 Task: In the event  named  Sales Pipeline Management and Review, Set a range of dates when you can accept meetings  '4 Jun â€" 30 Jun 2023'. Select a duration of  60 min. Select working hours  	_x000D_
MON- SAT 10:00am â€" 6:00pm. Add time before or after your events  as 10 min. Set the frequency of available time slots for invitees as  10 min. Set the minimum notice period and maximum events allowed per day as  43 hours and 2. , logged in from the account softage.4@softage.net and add another guest for the event, softage.5@softage.net
Action: Mouse pressed left at (831, 333)
Screenshot: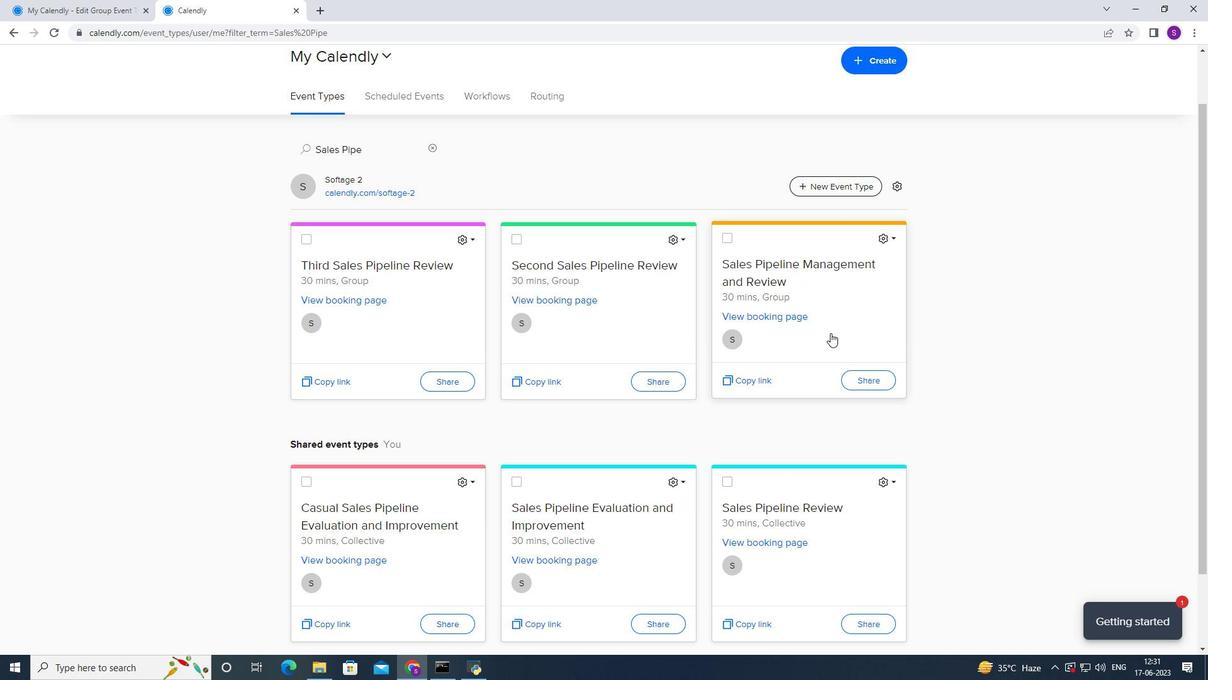 
Action: Mouse moved to (402, 262)
Screenshot: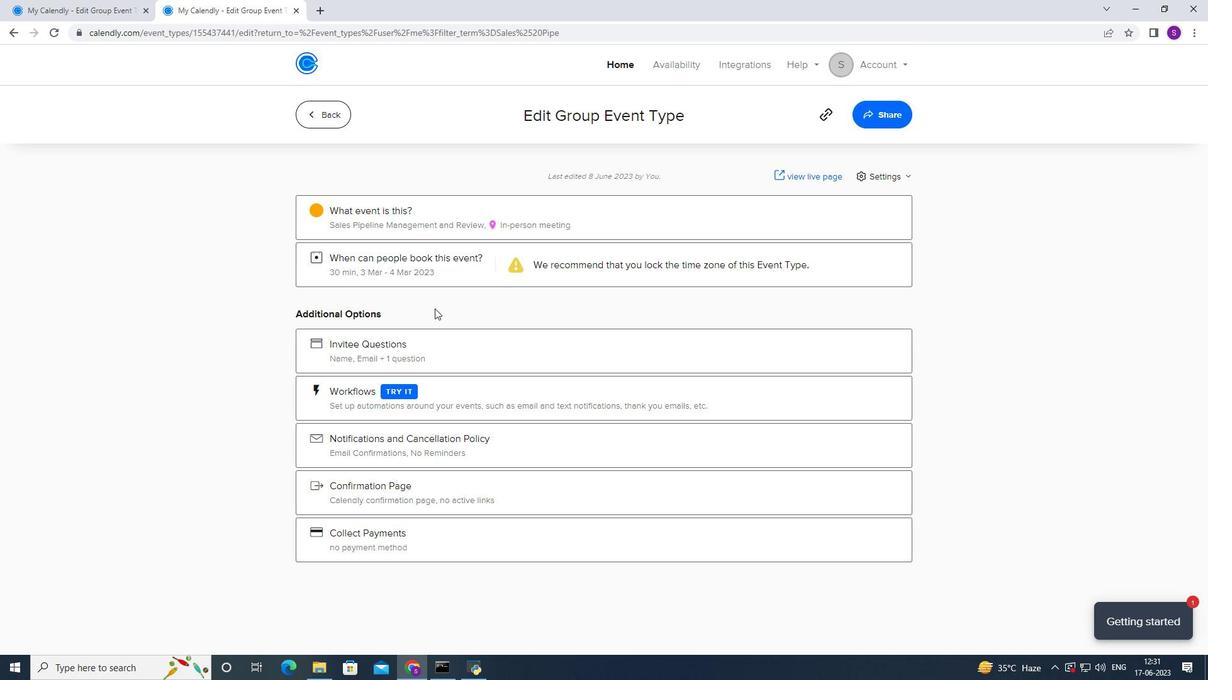 
Action: Mouse pressed left at (402, 262)
Screenshot: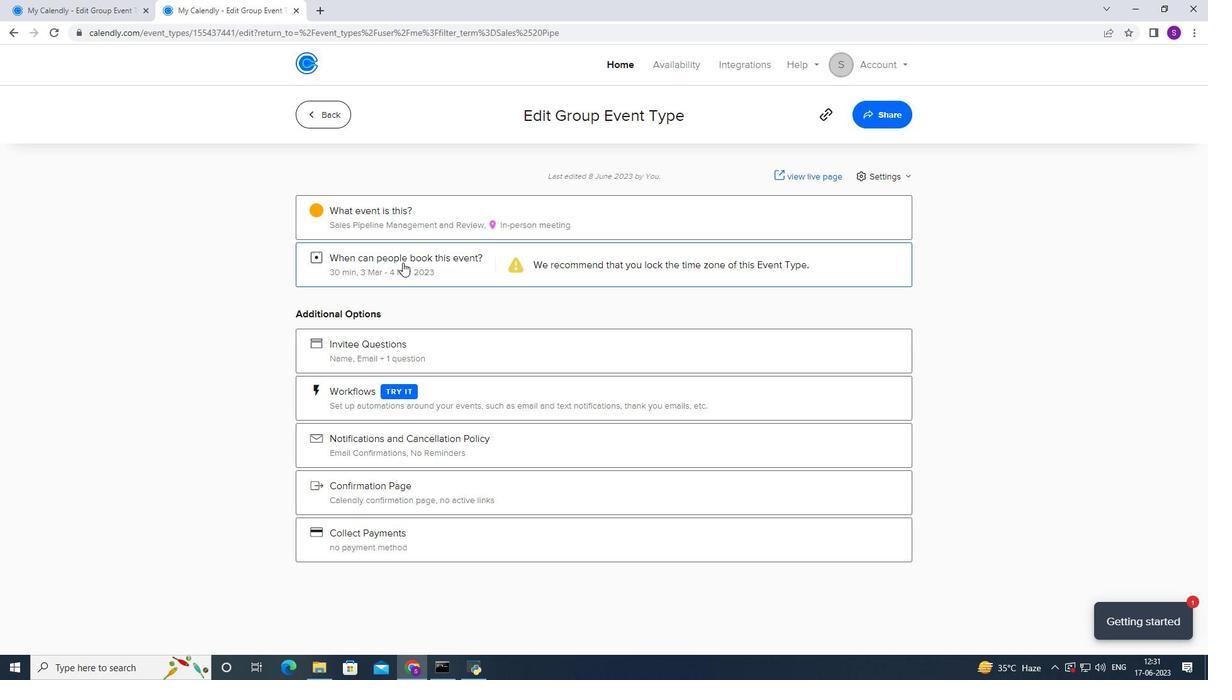 
Action: Mouse moved to (442, 430)
Screenshot: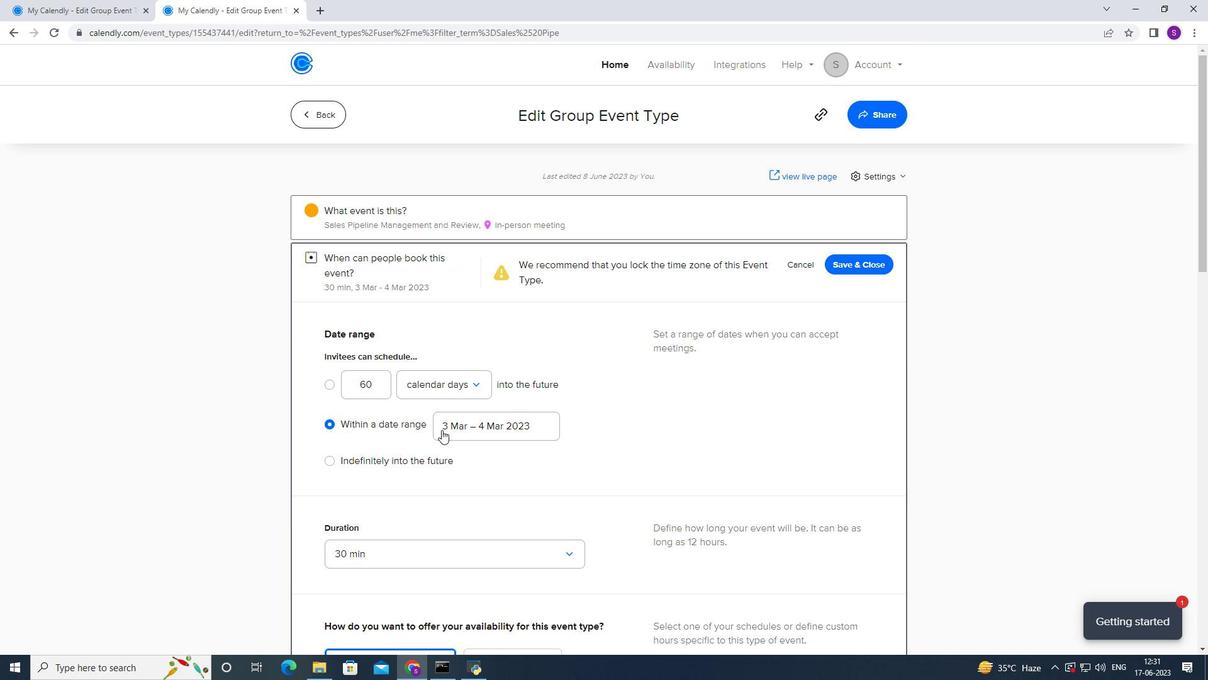 
Action: Mouse pressed left at (442, 430)
Screenshot: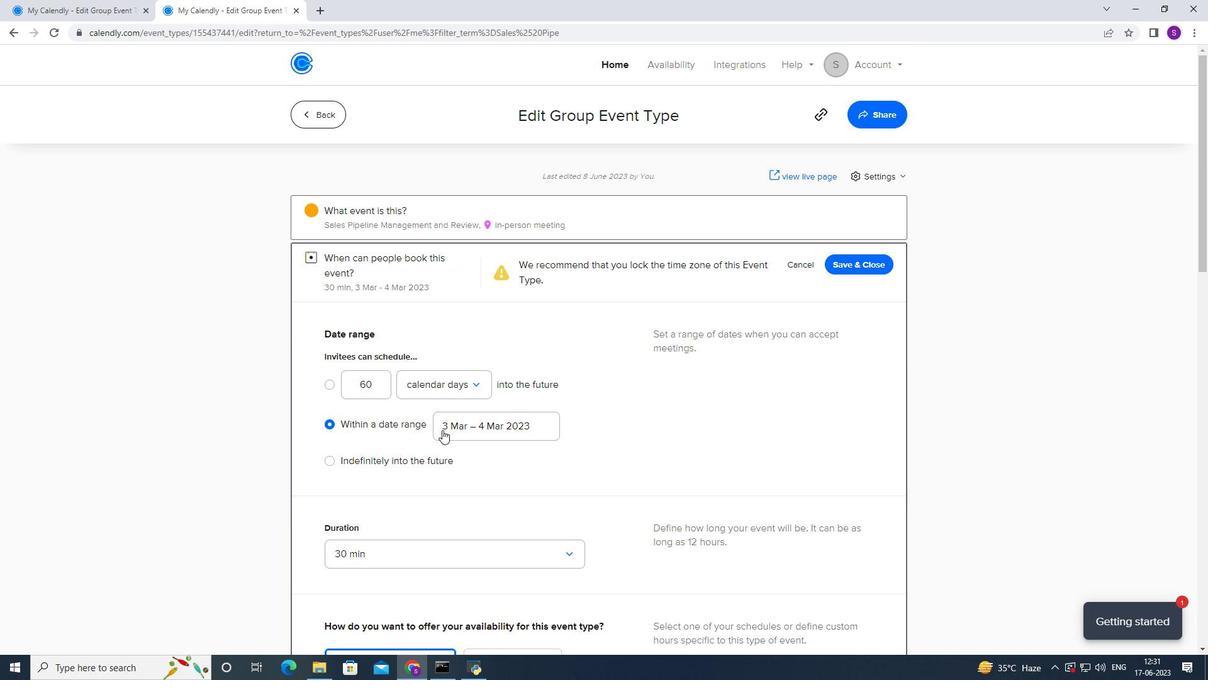 
Action: Mouse moved to (428, 441)
Screenshot: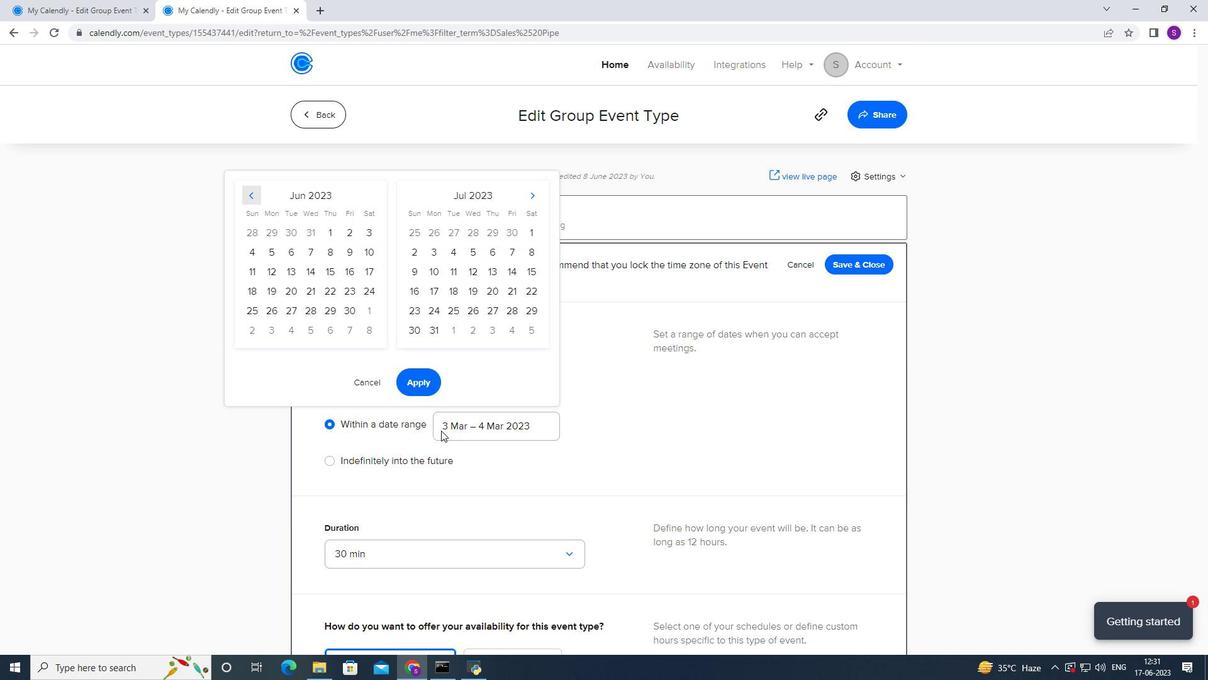 
Action: Mouse scrolled (428, 440) with delta (0, 0)
Screenshot: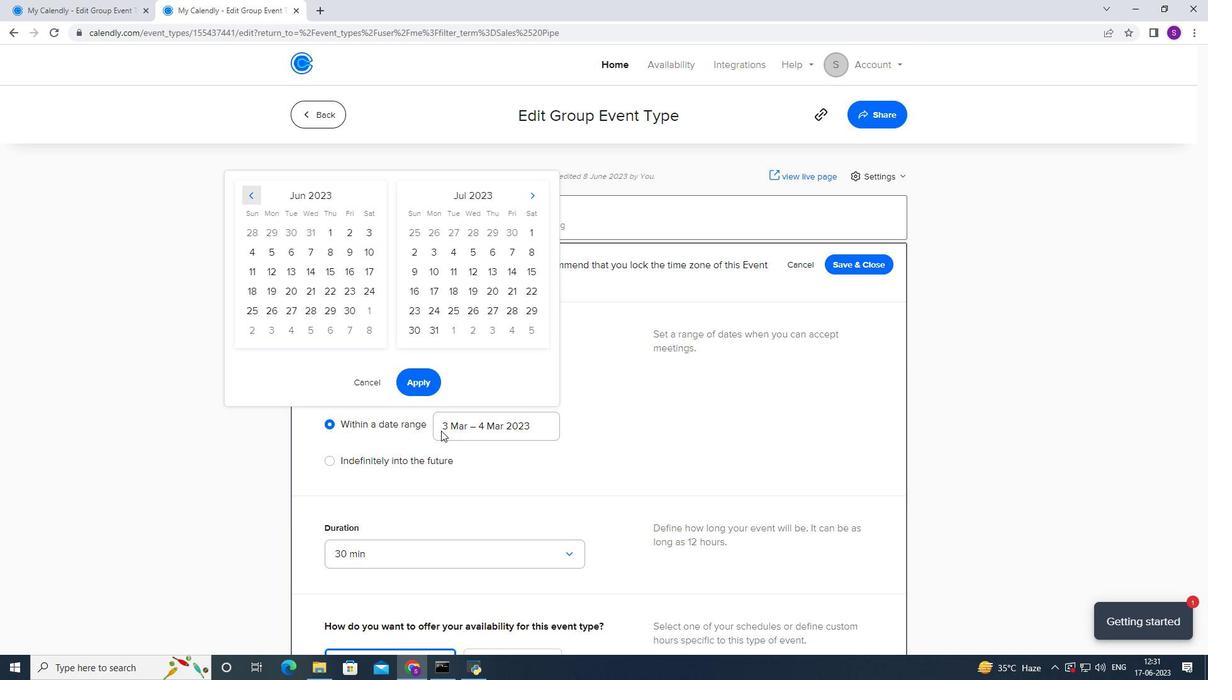 
Action: Mouse moved to (258, 259)
Screenshot: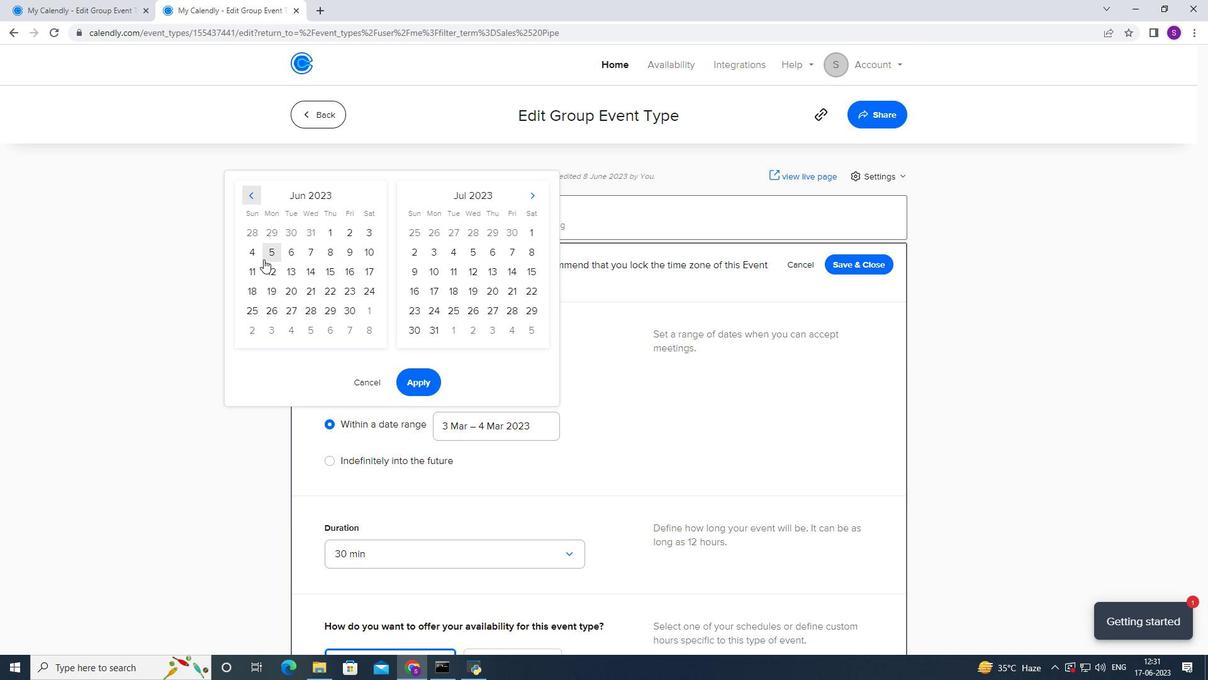 
Action: Mouse pressed left at (258, 259)
Screenshot: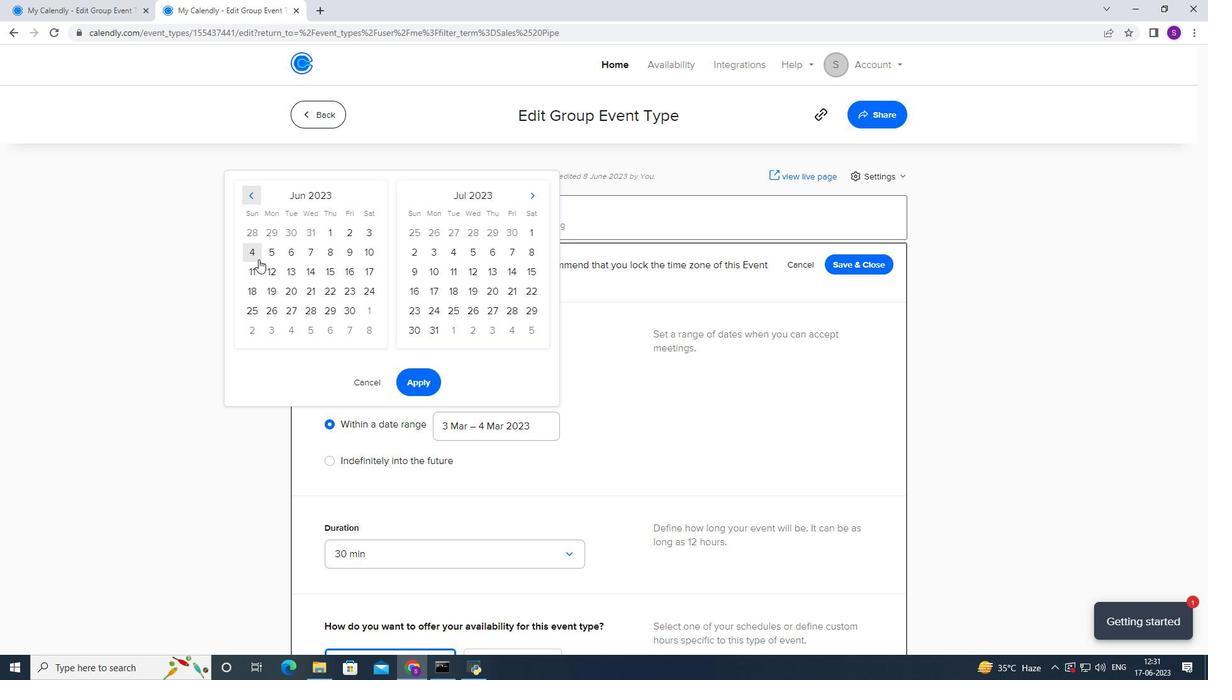 
Action: Mouse moved to (354, 309)
Screenshot: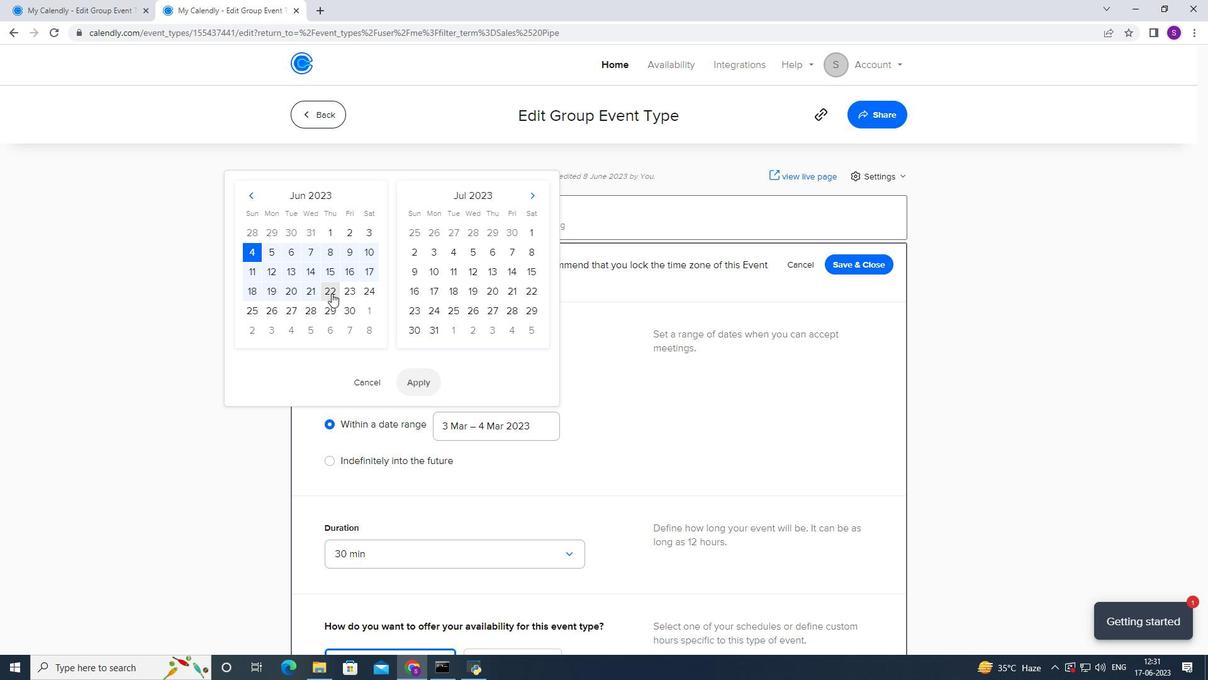 
Action: Mouse pressed left at (354, 309)
Screenshot: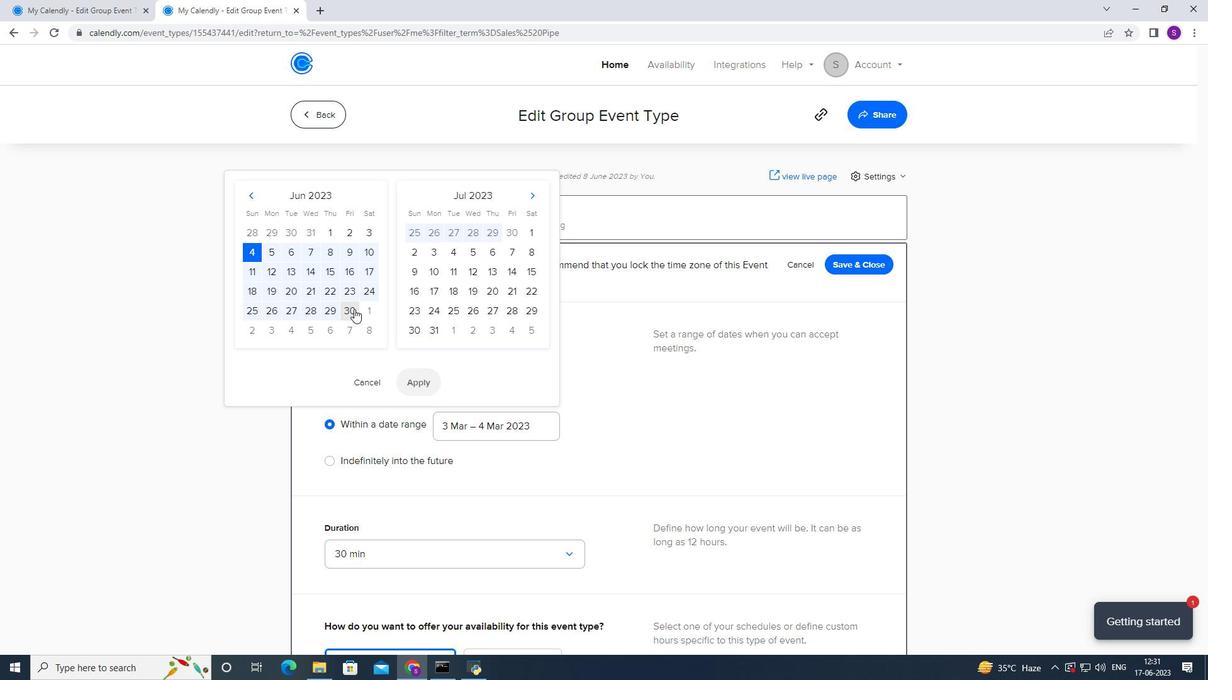 
Action: Mouse moved to (418, 392)
Screenshot: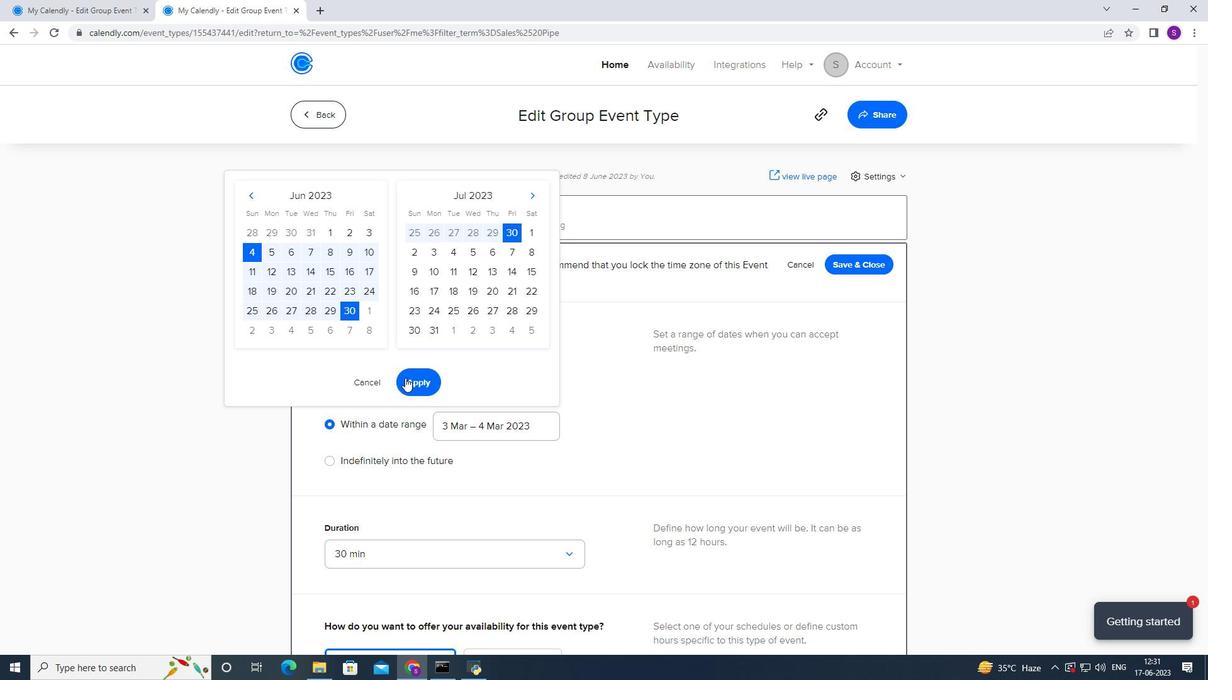 
Action: Mouse pressed left at (418, 392)
Screenshot: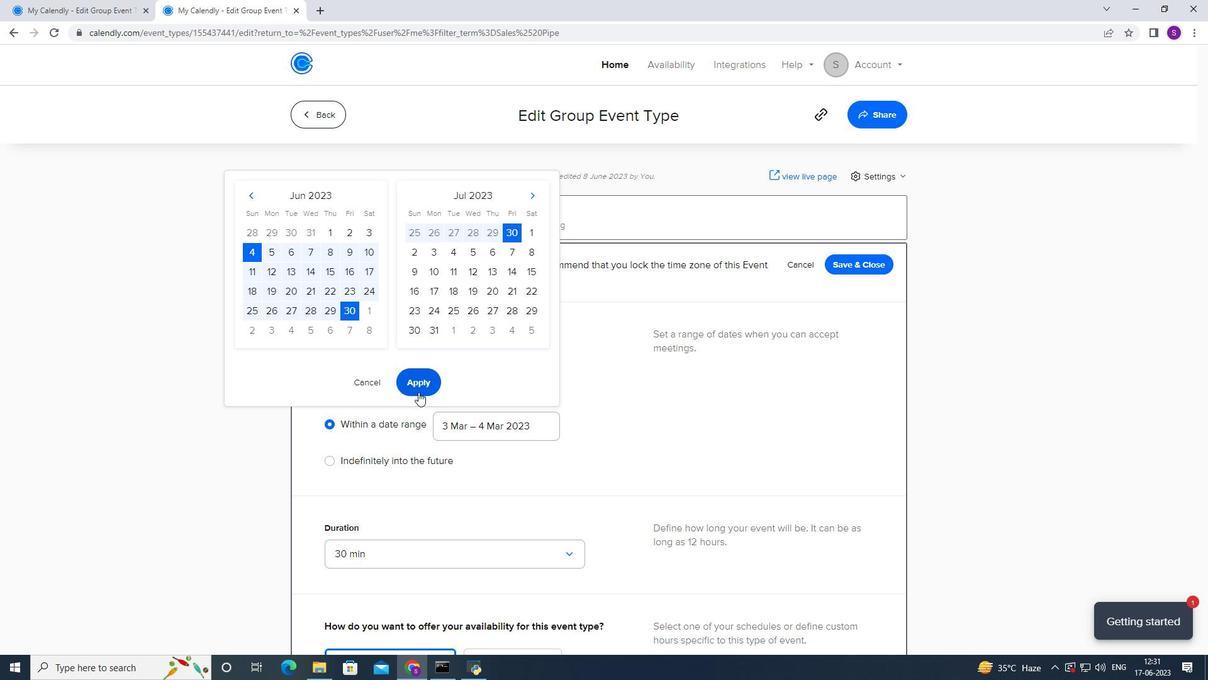 
Action: Mouse scrolled (418, 391) with delta (0, 0)
Screenshot: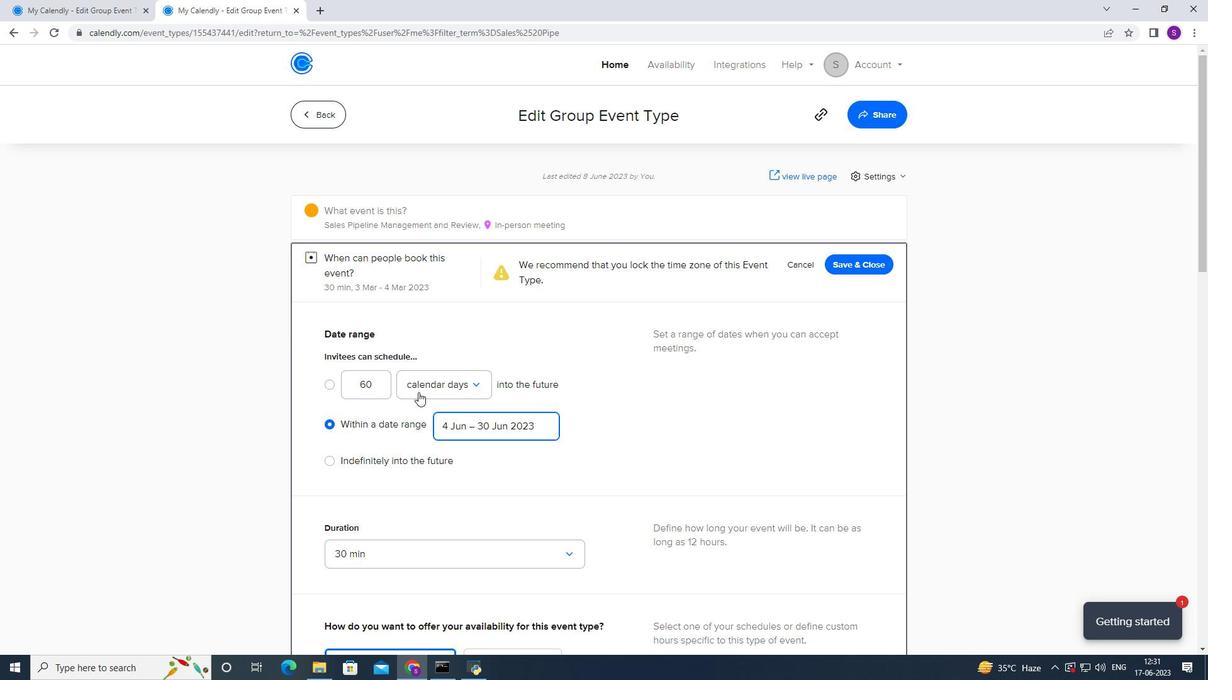 
Action: Mouse scrolled (418, 391) with delta (0, 0)
Screenshot: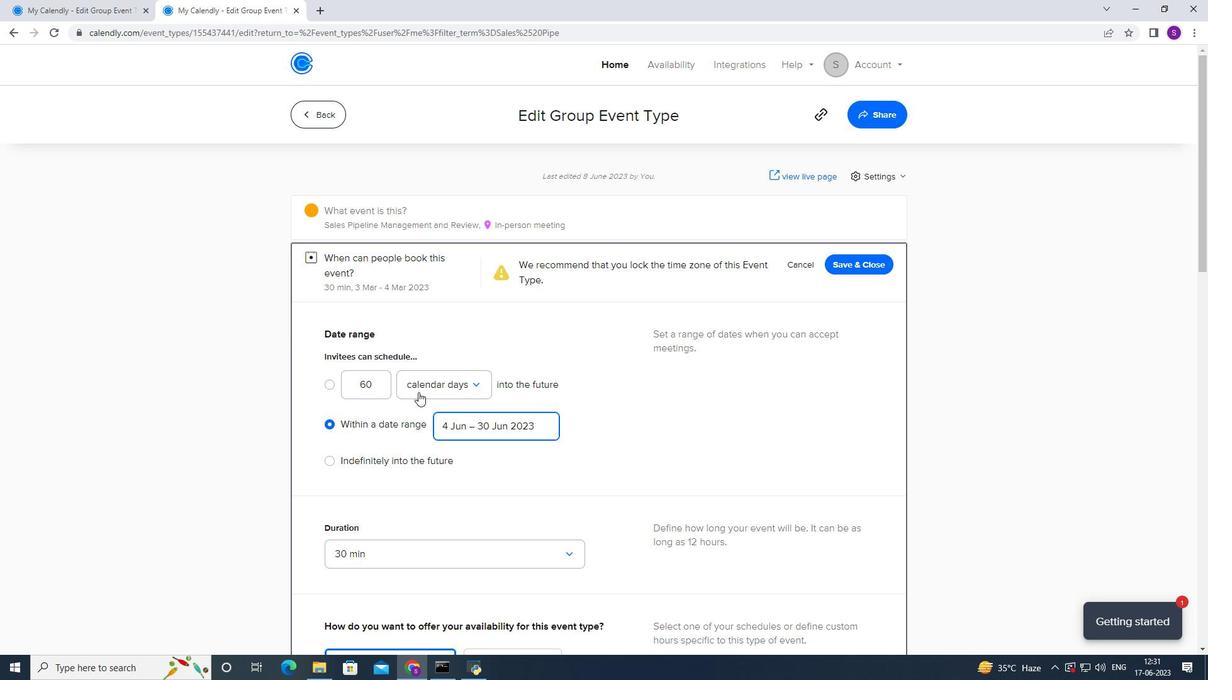 
Action: Mouse scrolled (418, 391) with delta (0, 0)
Screenshot: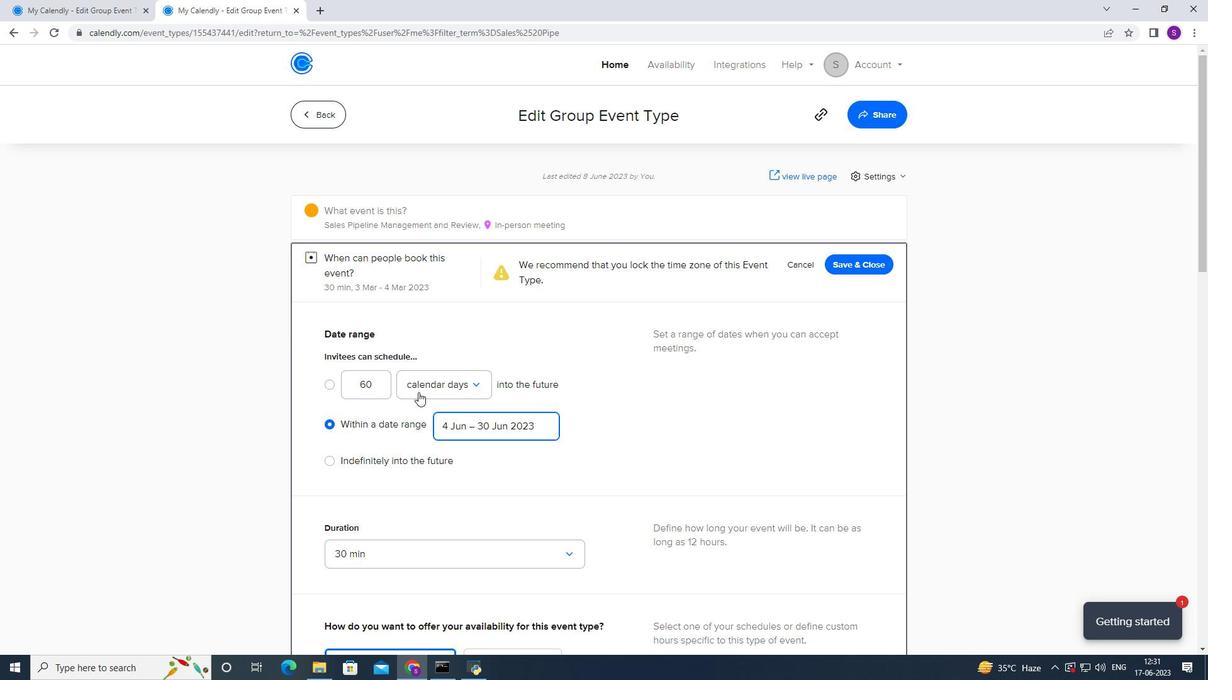 
Action: Mouse scrolled (418, 391) with delta (0, 0)
Screenshot: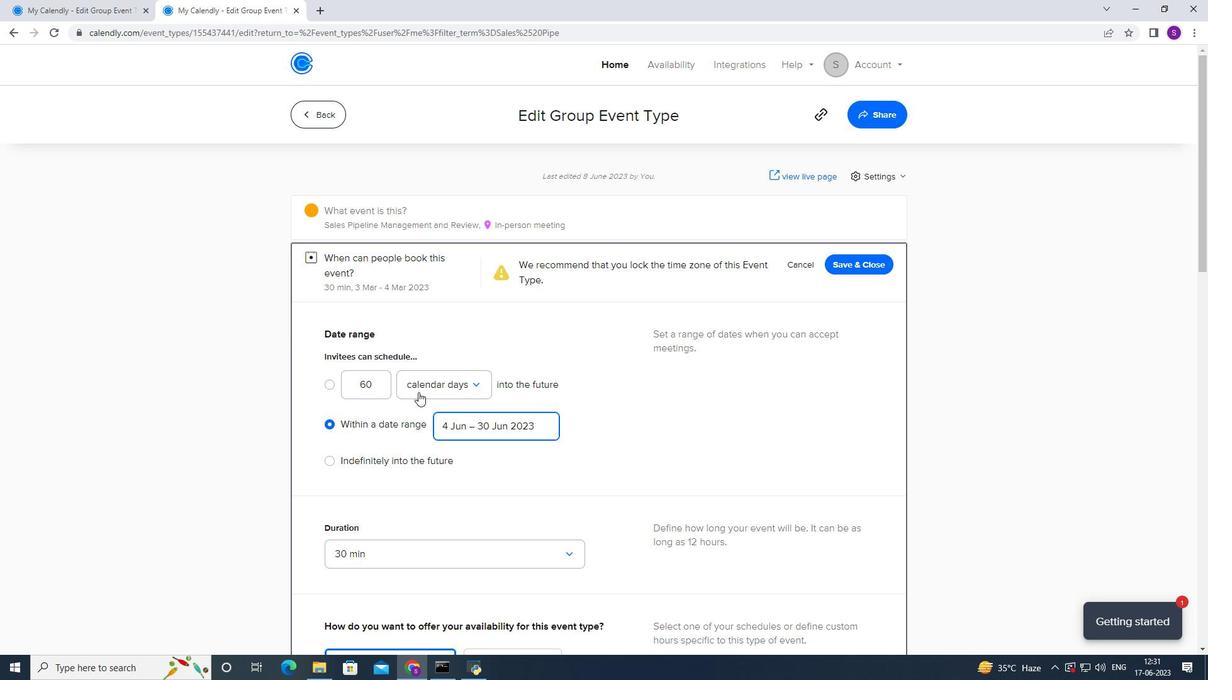 
Action: Mouse scrolled (418, 391) with delta (0, 0)
Screenshot: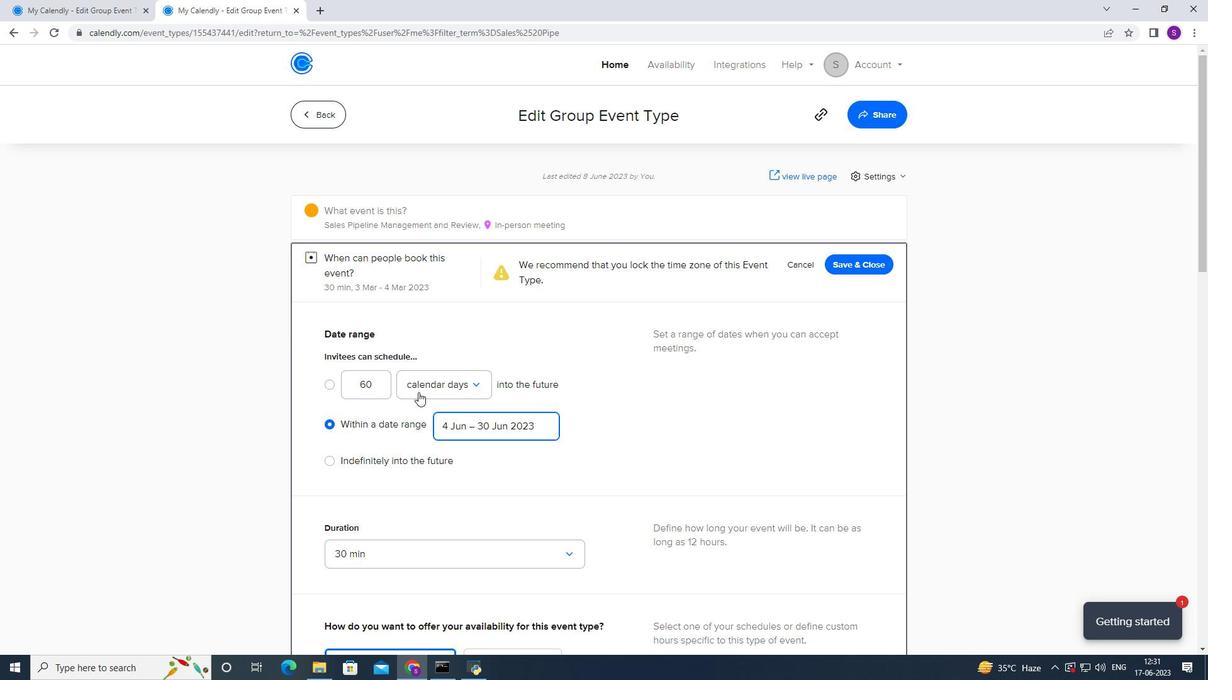 
Action: Mouse scrolled (418, 391) with delta (0, 0)
Screenshot: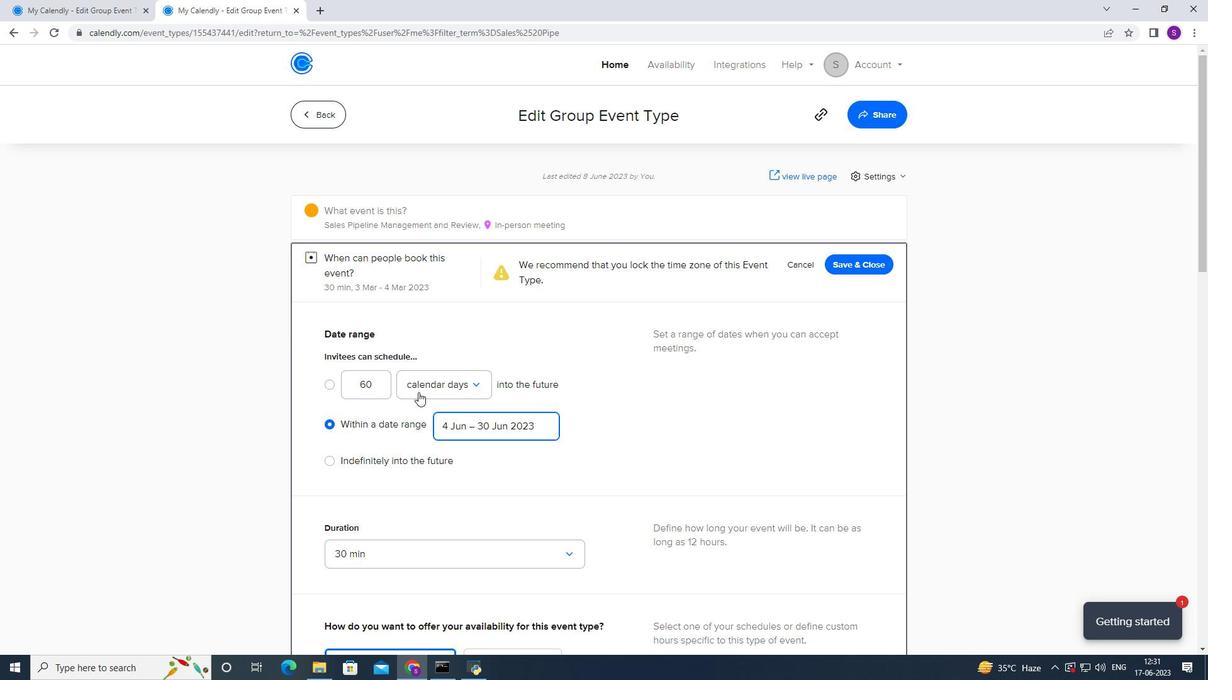 
Action: Mouse scrolled (418, 391) with delta (0, 0)
Screenshot: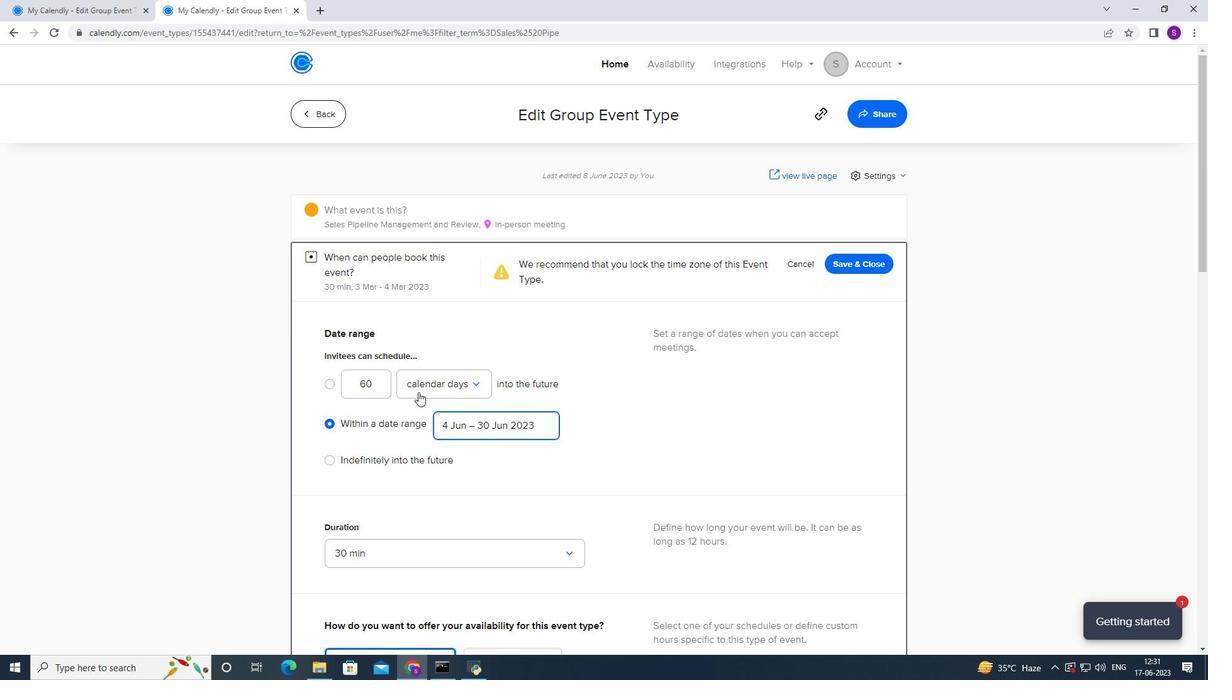 
Action: Mouse moved to (418, 392)
Screenshot: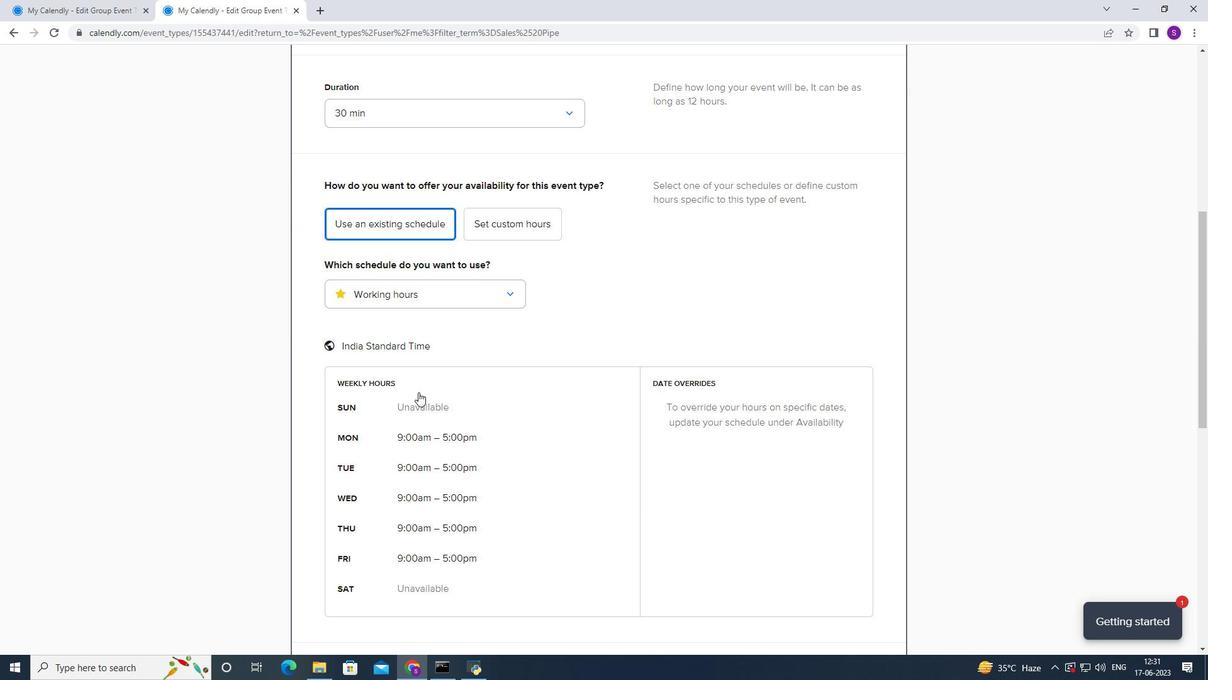
Action: Mouse scrolled (418, 391) with delta (0, 0)
Screenshot: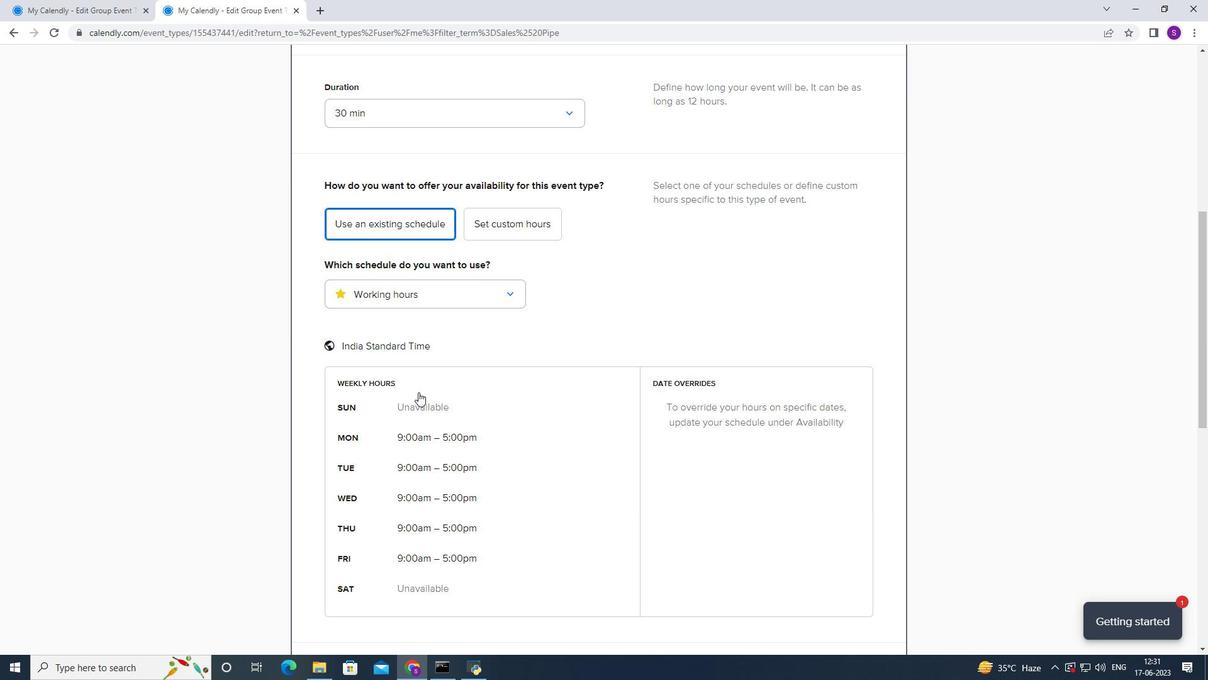 
Action: Mouse scrolled (418, 391) with delta (0, 0)
Screenshot: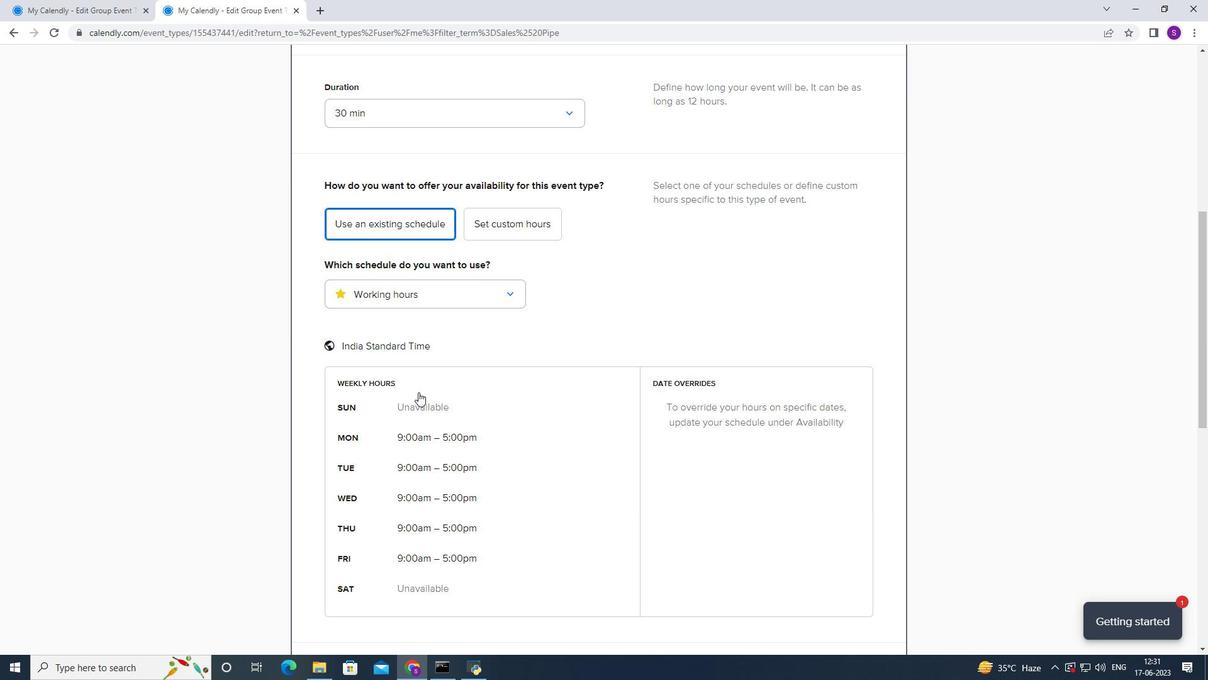 
Action: Mouse scrolled (418, 391) with delta (0, 0)
Screenshot: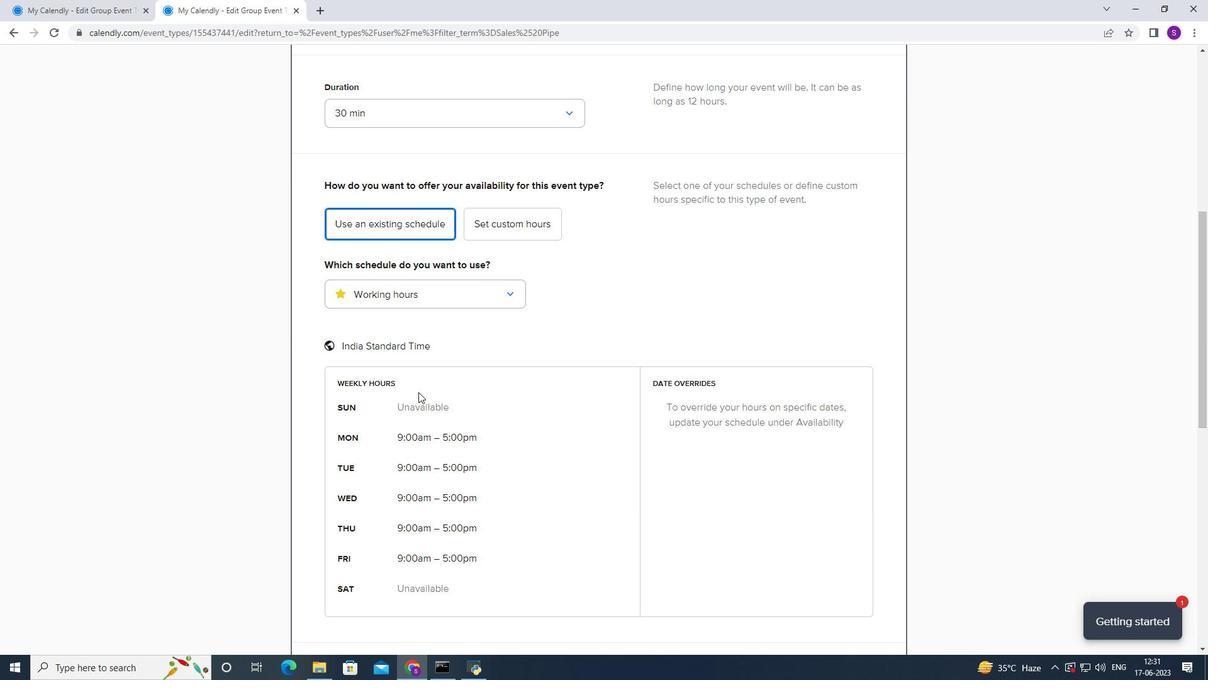 
Action: Mouse scrolled (418, 392) with delta (0, 0)
Screenshot: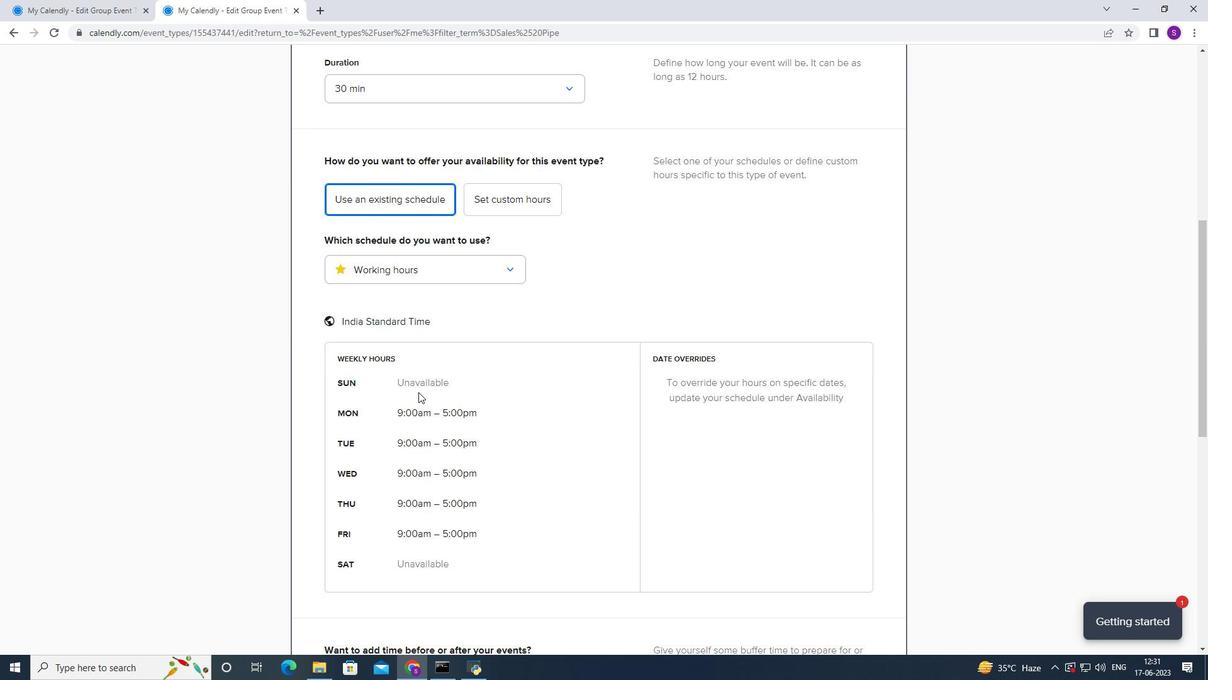 
Action: Mouse scrolled (418, 392) with delta (0, 0)
Screenshot: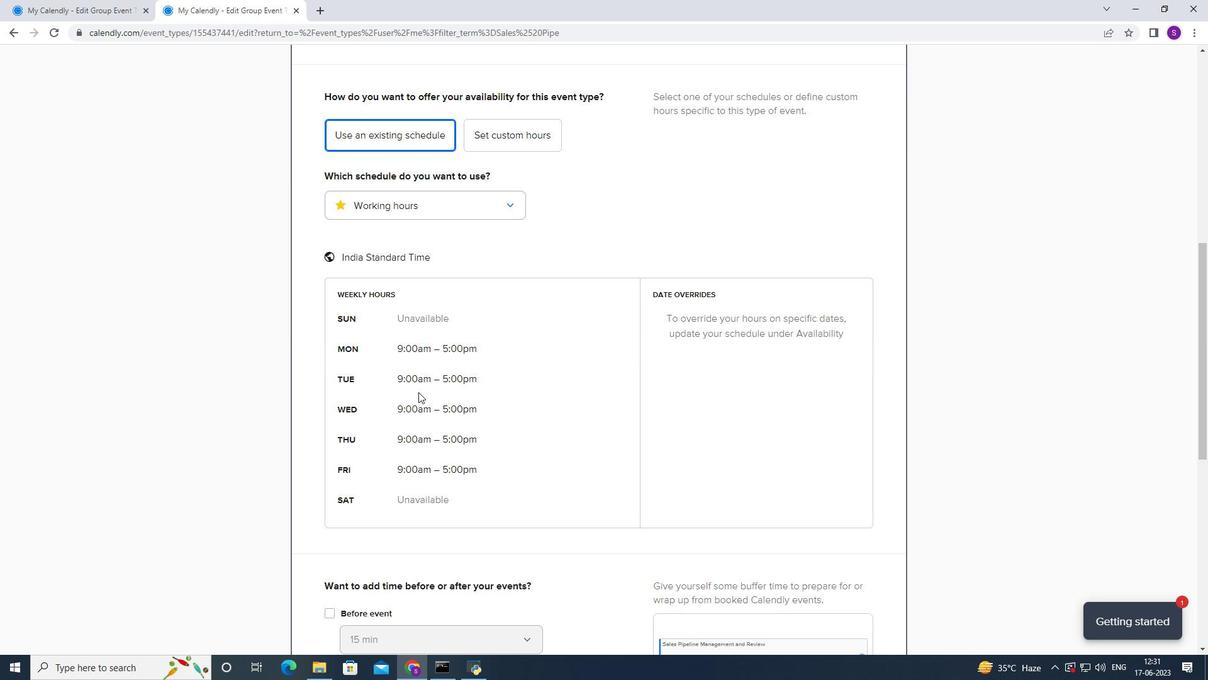 
Action: Mouse scrolled (418, 392) with delta (0, 0)
Screenshot: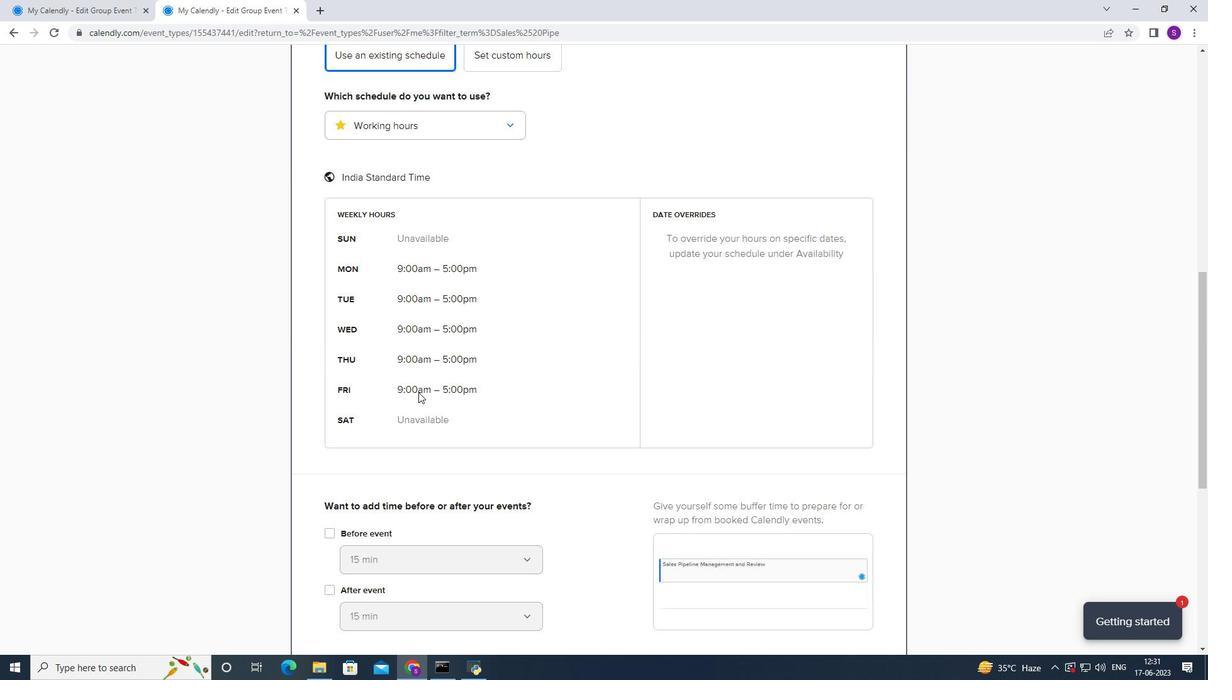 
Action: Mouse scrolled (418, 392) with delta (0, 0)
Screenshot: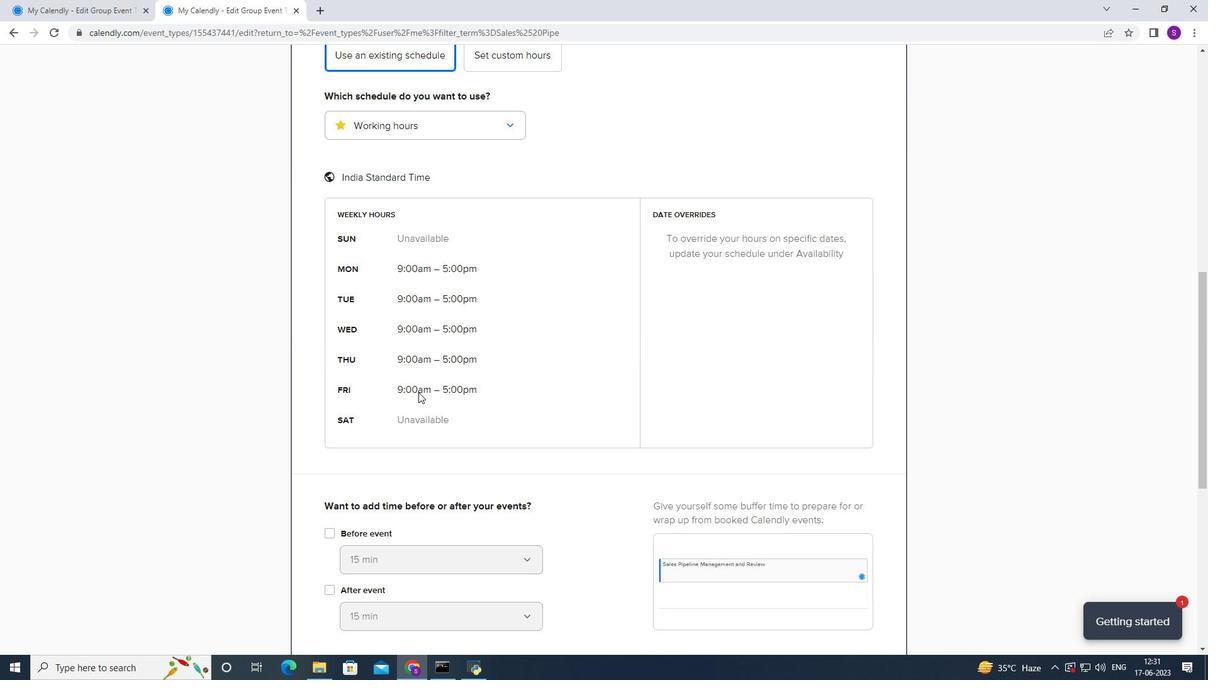 
Action: Mouse scrolled (418, 392) with delta (0, 0)
Screenshot: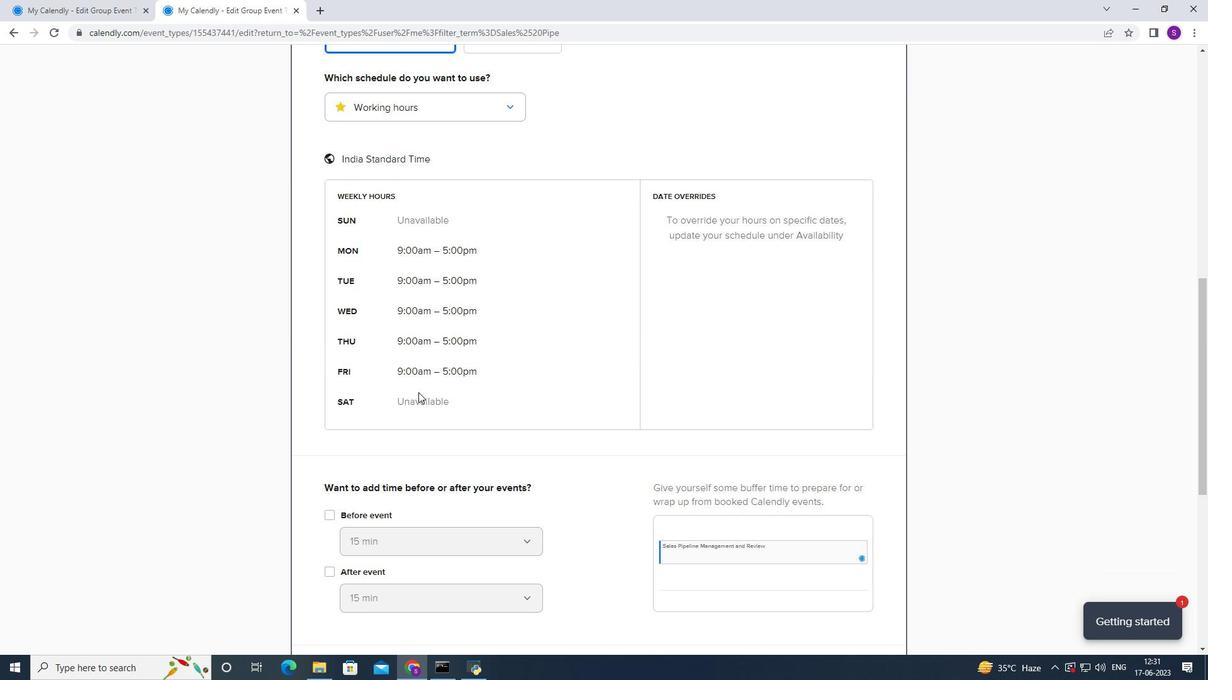 
Action: Mouse moved to (415, 244)
Screenshot: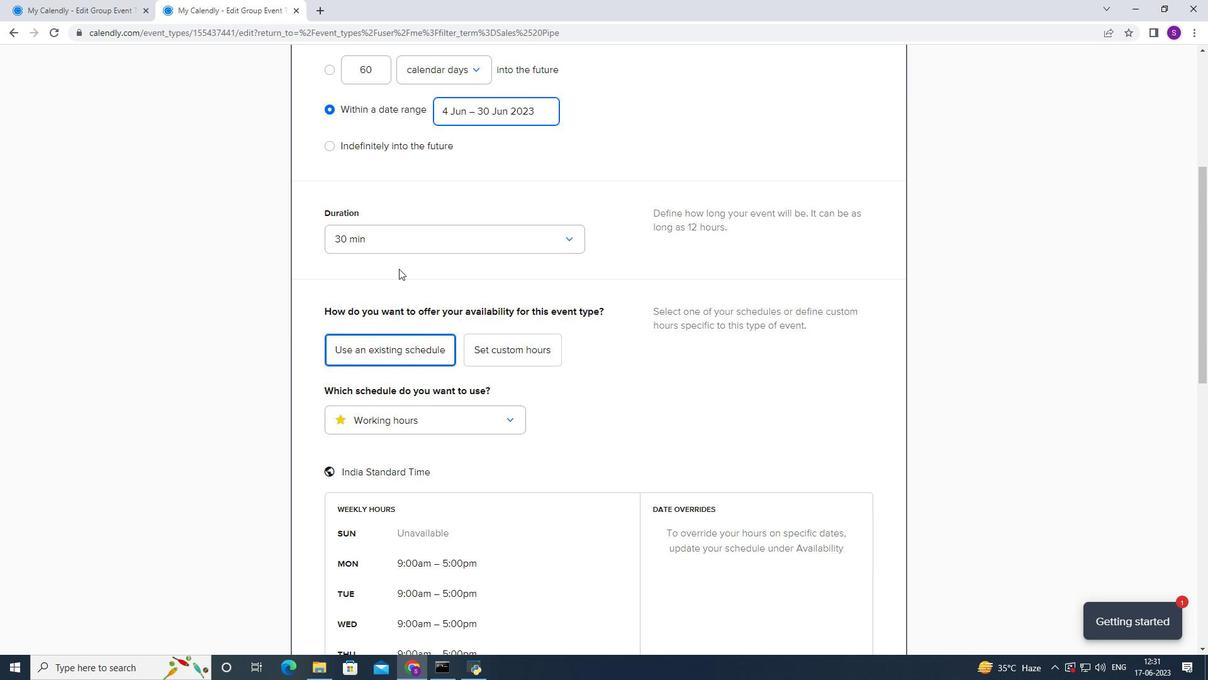 
Action: Mouse pressed left at (415, 244)
Screenshot: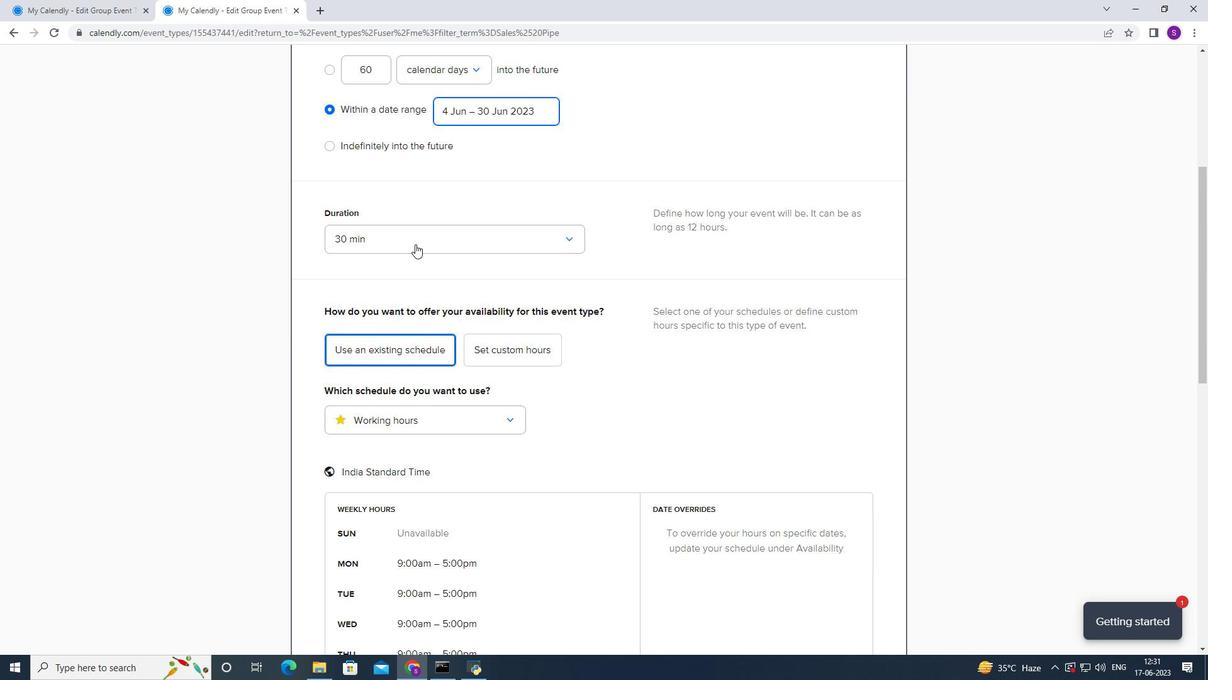 
Action: Mouse moved to (351, 347)
Screenshot: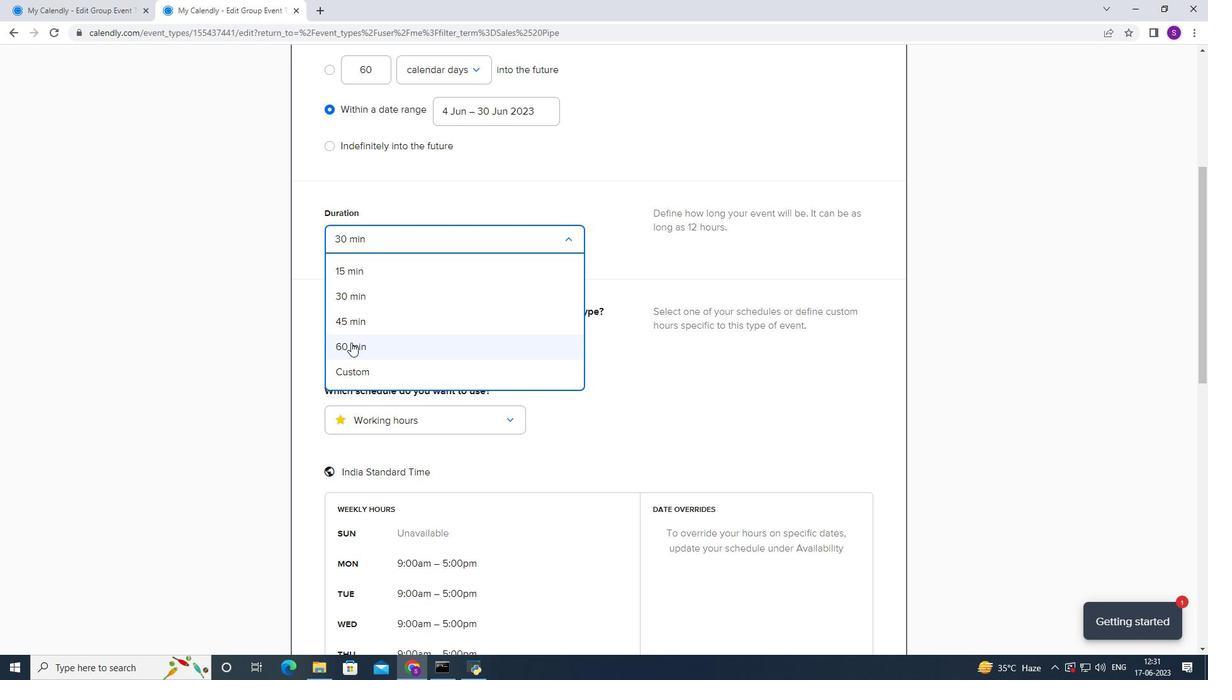 
Action: Mouse pressed left at (351, 347)
Screenshot: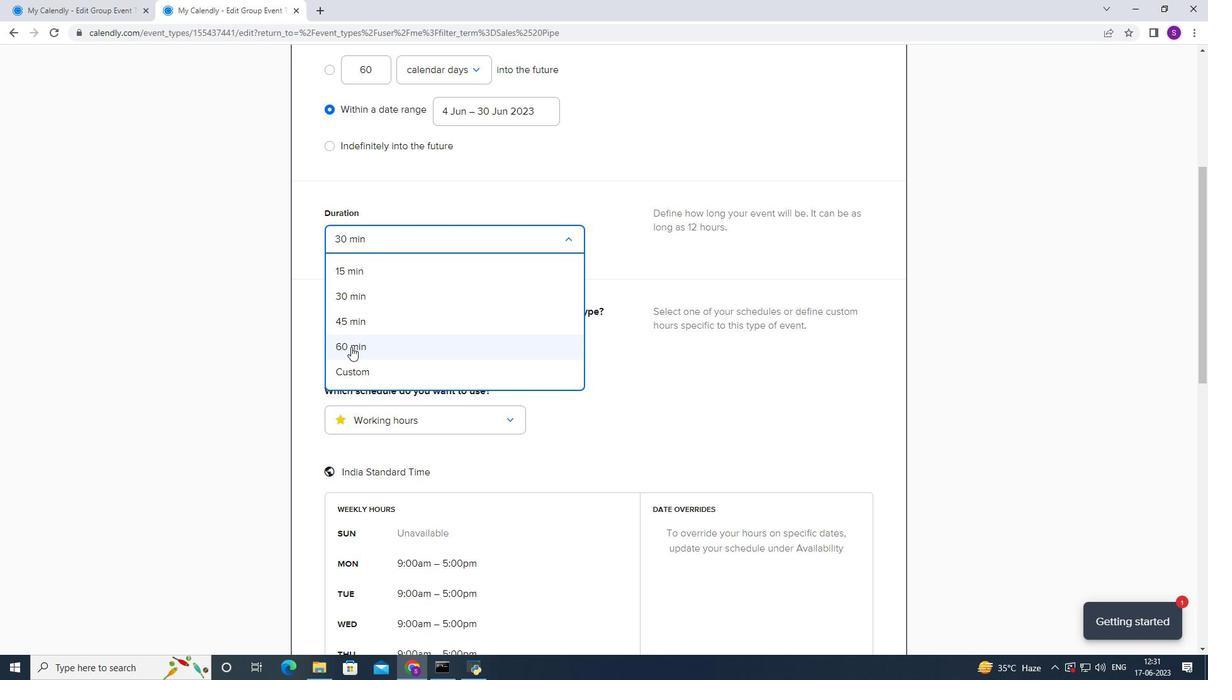 
Action: Mouse moved to (377, 338)
Screenshot: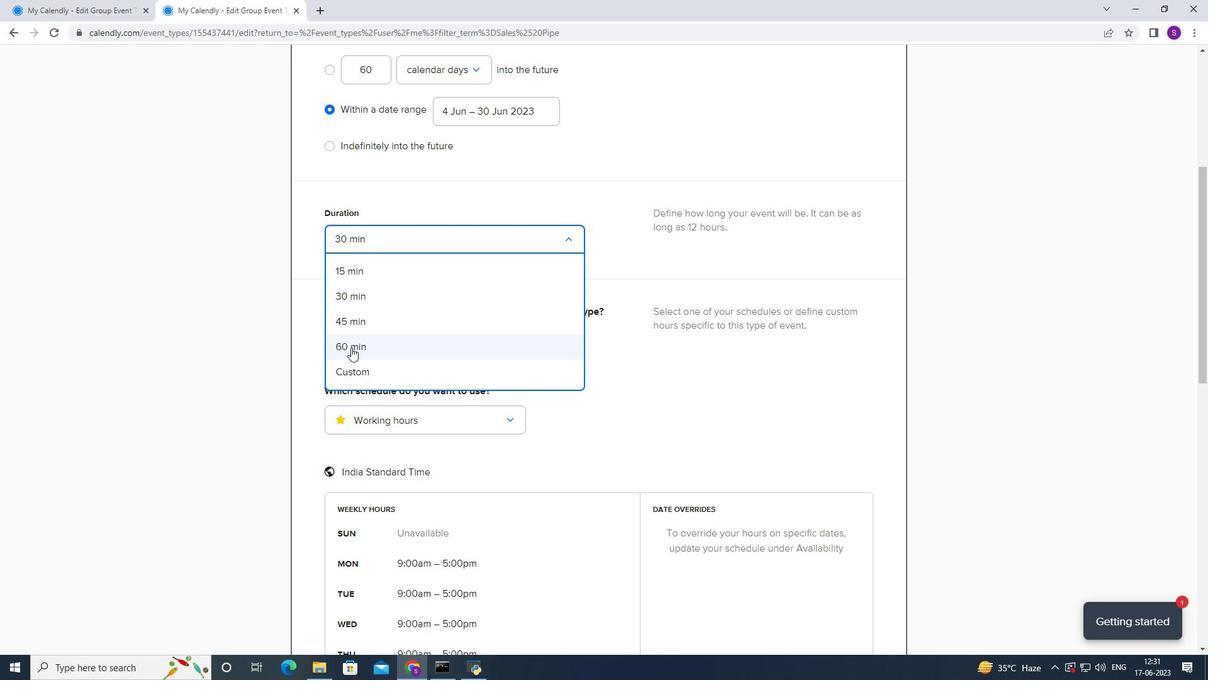 
Action: Mouse scrolled (377, 337) with delta (0, 0)
Screenshot: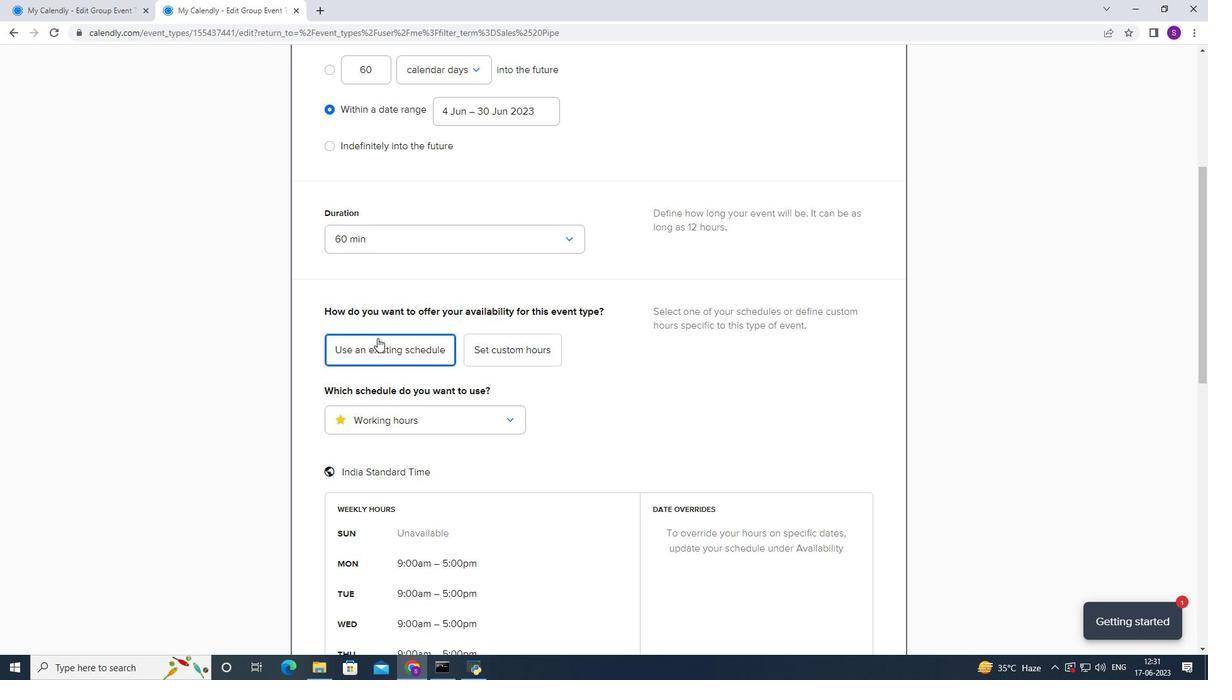 
Action: Mouse scrolled (377, 337) with delta (0, 0)
Screenshot: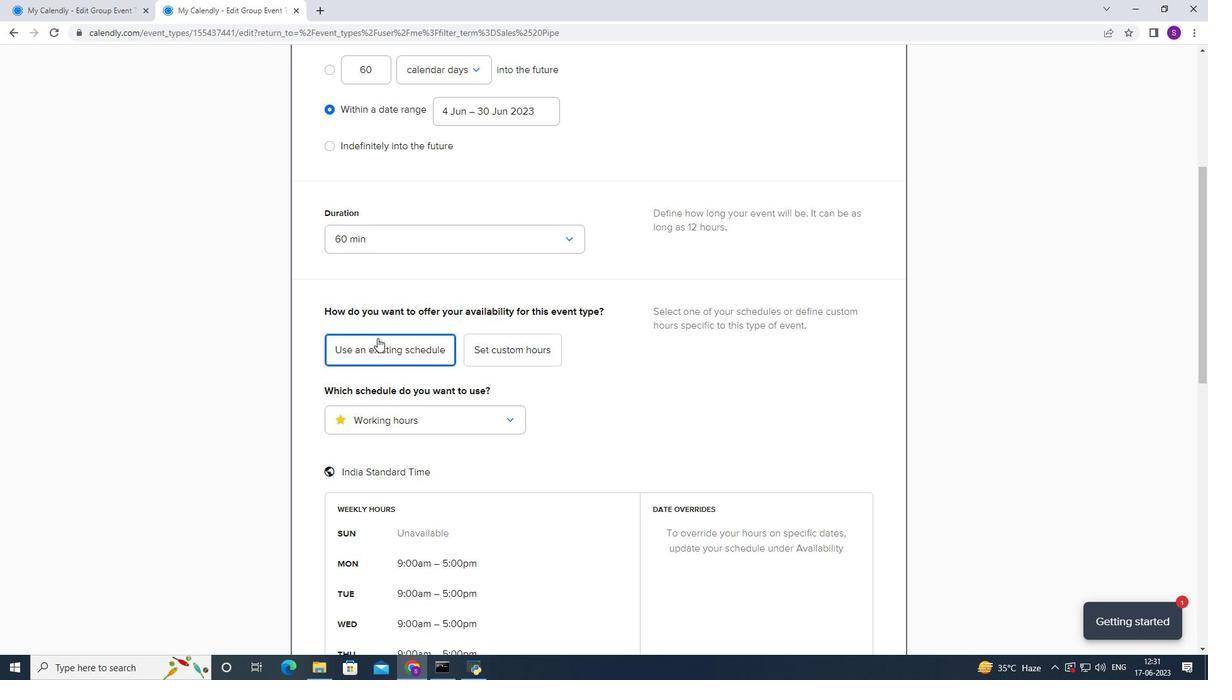 
Action: Mouse moved to (530, 238)
Screenshot: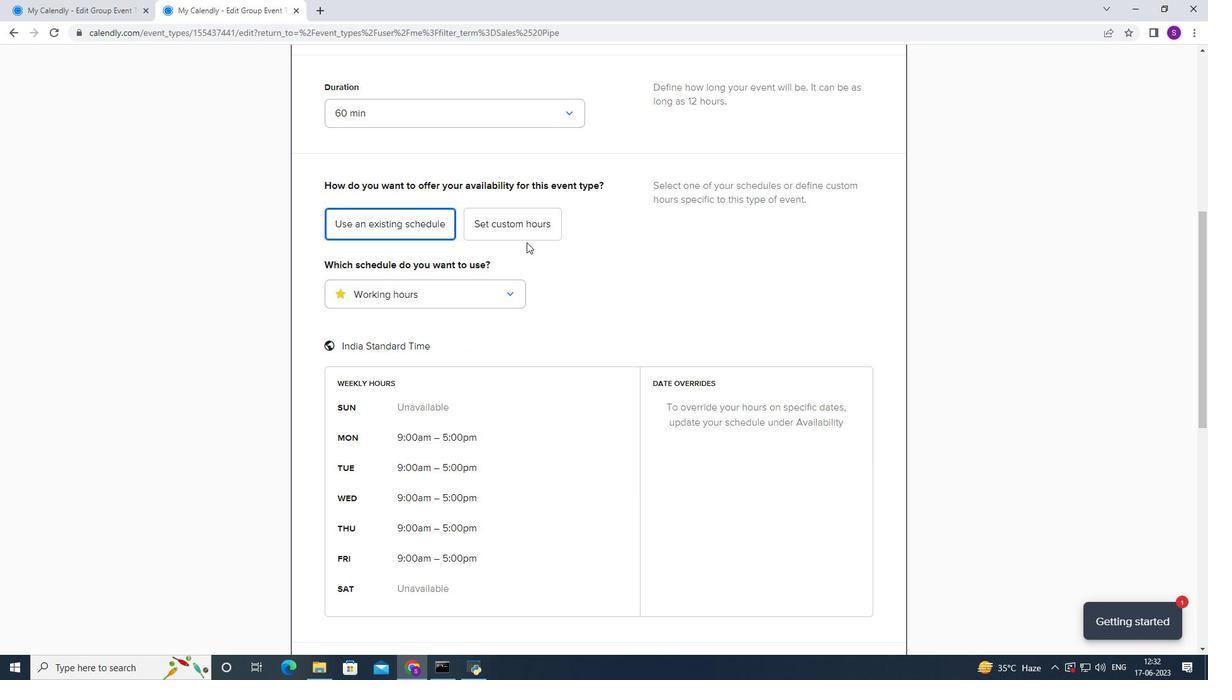 
Action: Mouse pressed left at (530, 238)
Screenshot: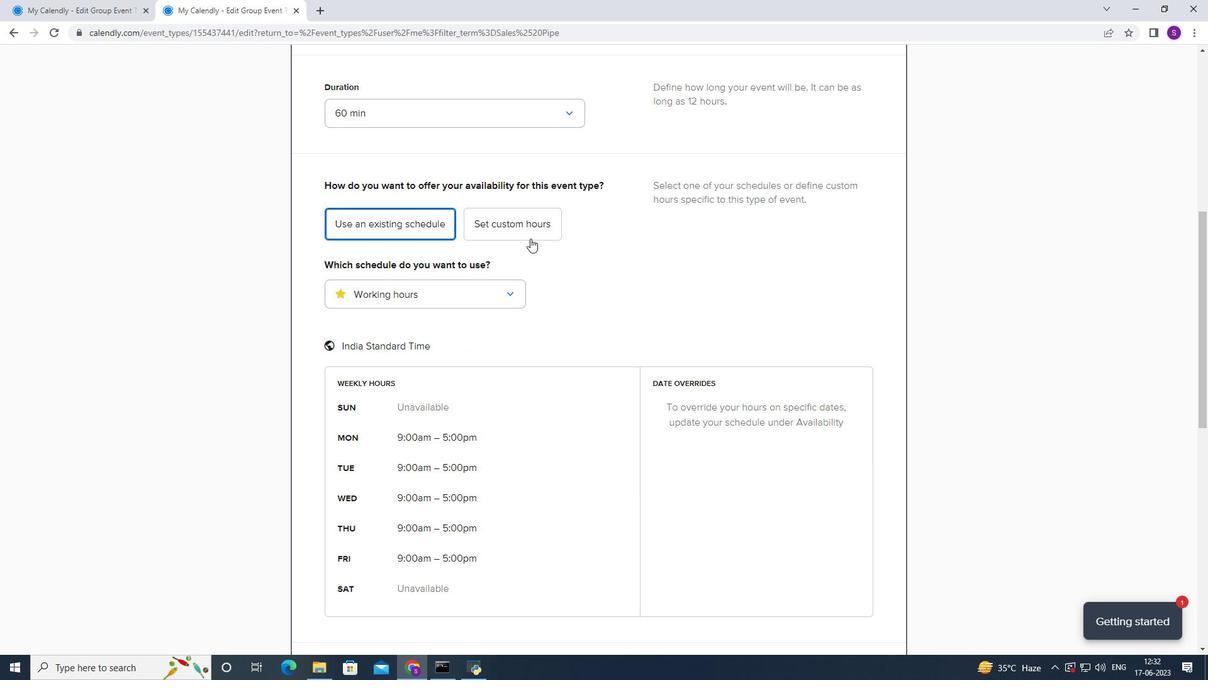 
Action: Mouse moved to (471, 307)
Screenshot: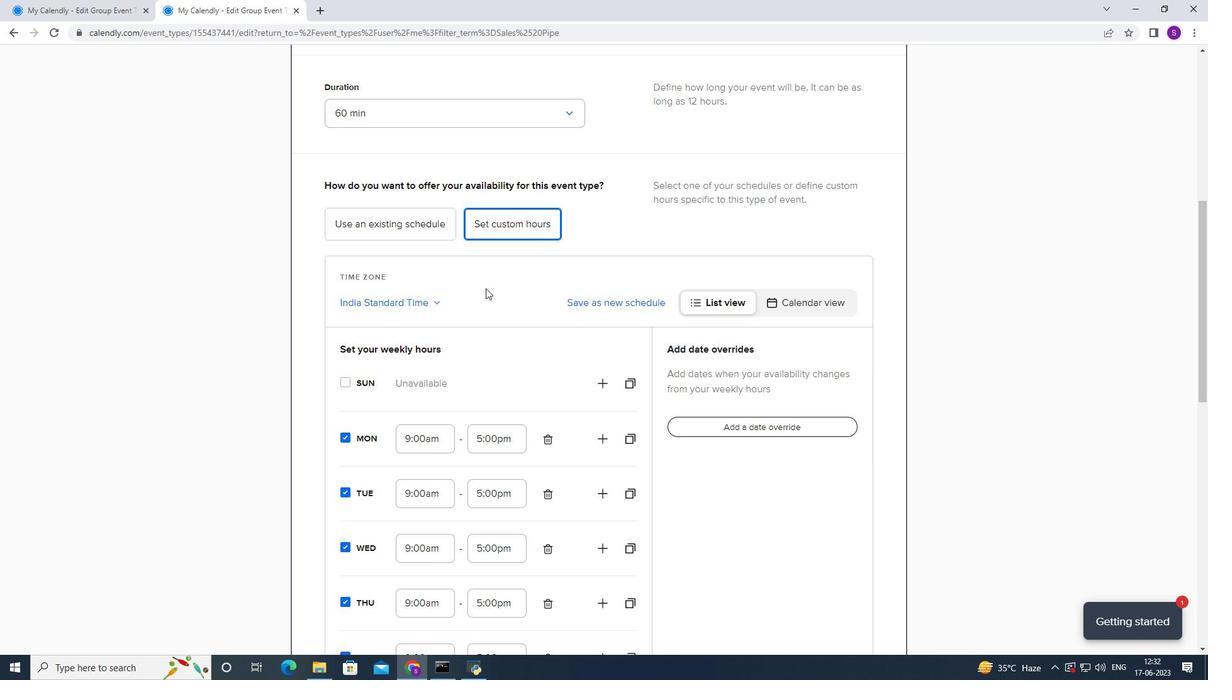 
Action: Mouse scrolled (471, 306) with delta (0, 0)
Screenshot: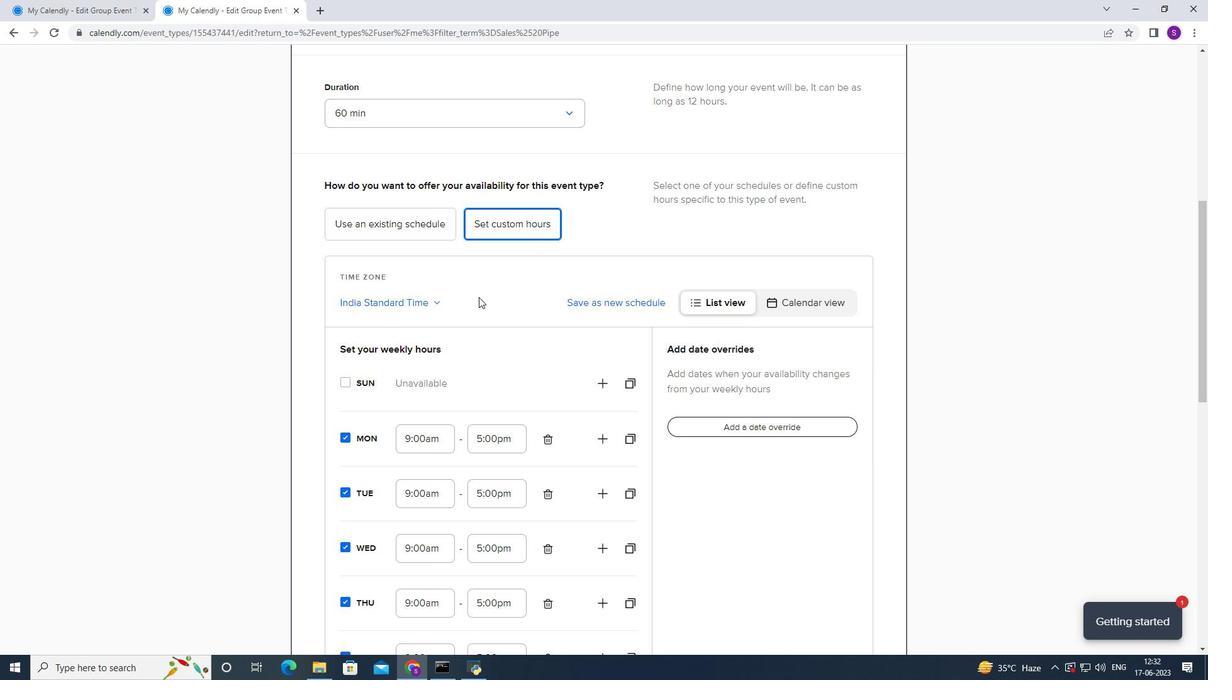 
Action: Mouse scrolled (471, 306) with delta (0, 0)
Screenshot: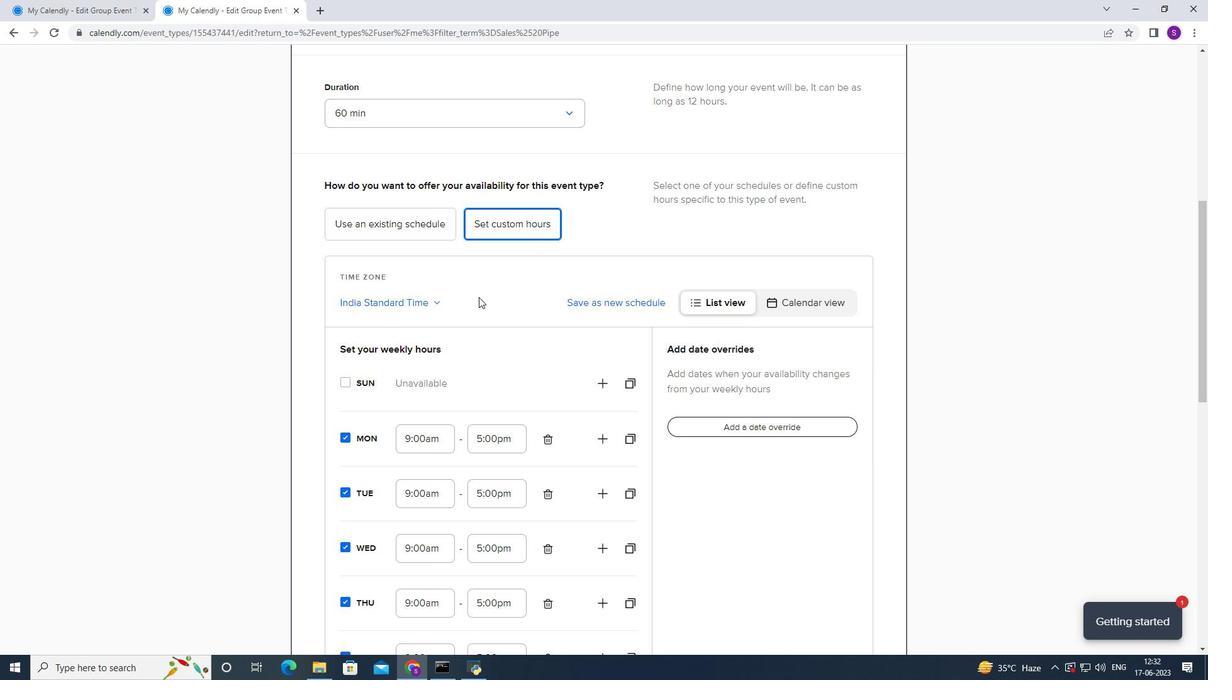 
Action: Mouse scrolled (471, 306) with delta (0, 0)
Screenshot: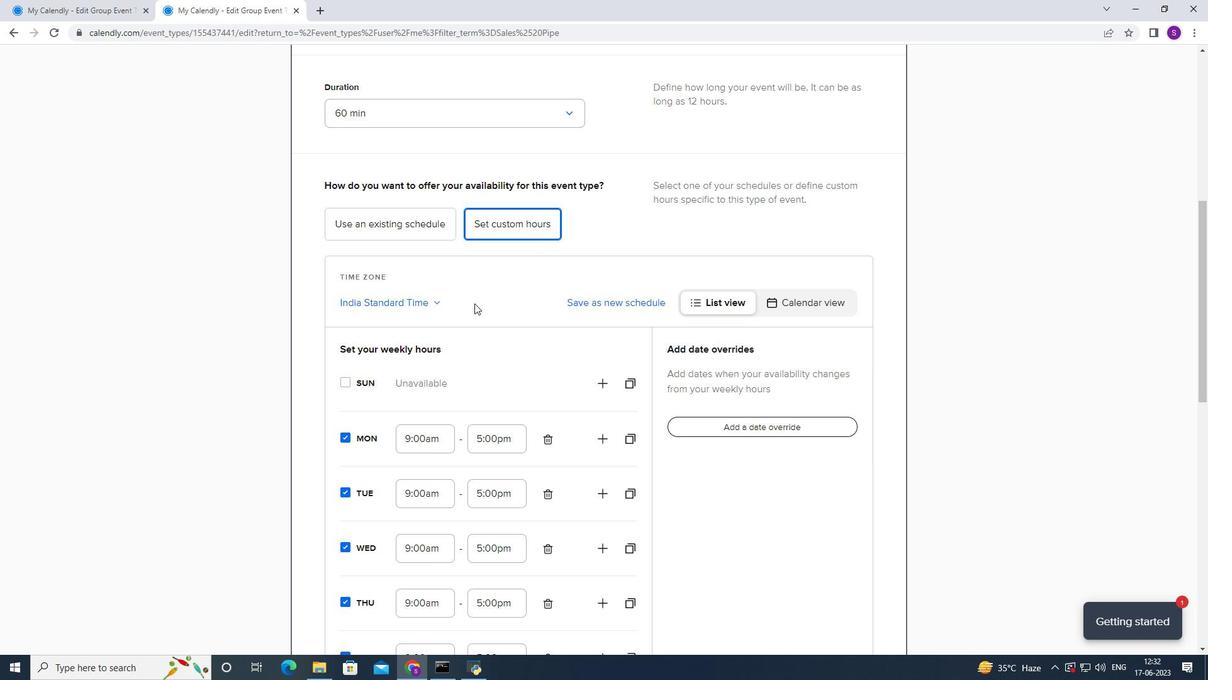 
Action: Mouse moved to (345, 532)
Screenshot: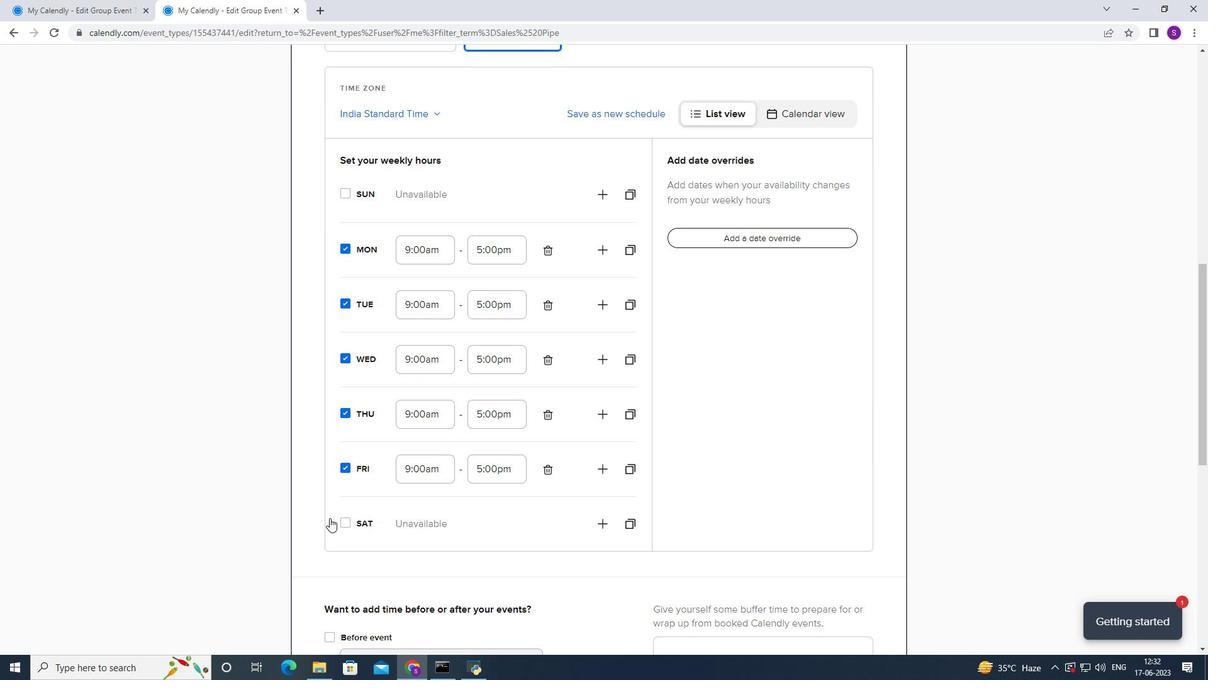 
Action: Mouse pressed left at (345, 532)
Screenshot: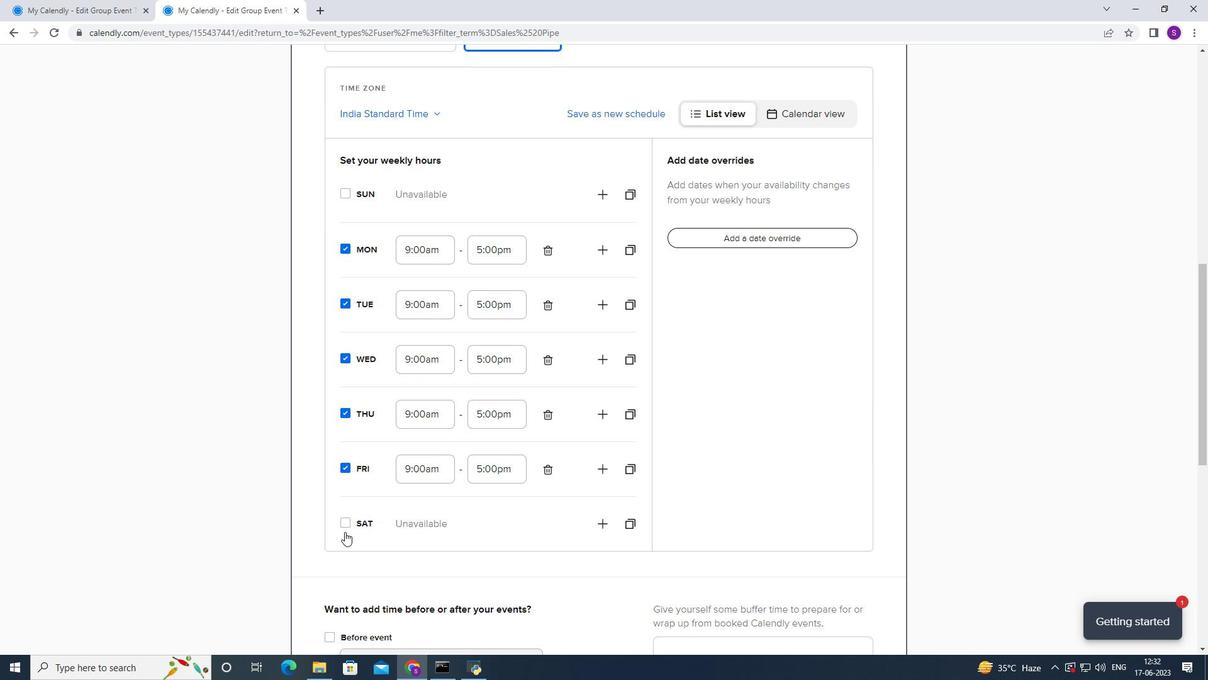 
Action: Mouse moved to (412, 523)
Screenshot: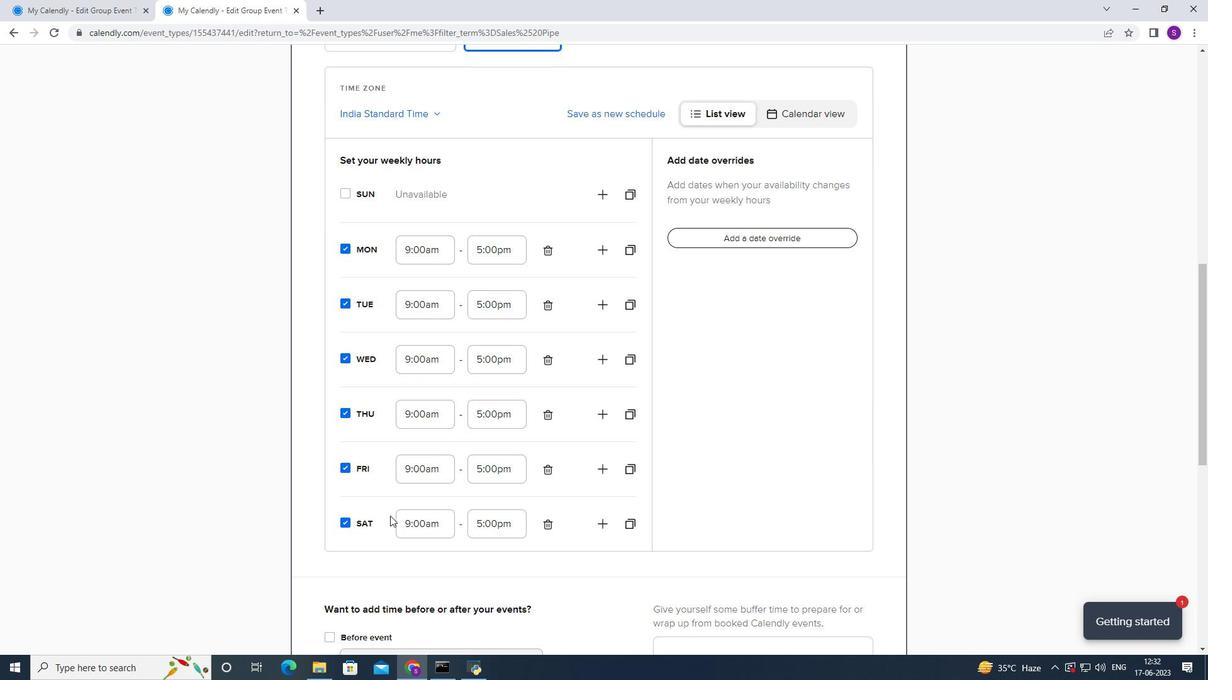 
Action: Mouse pressed left at (412, 523)
Screenshot: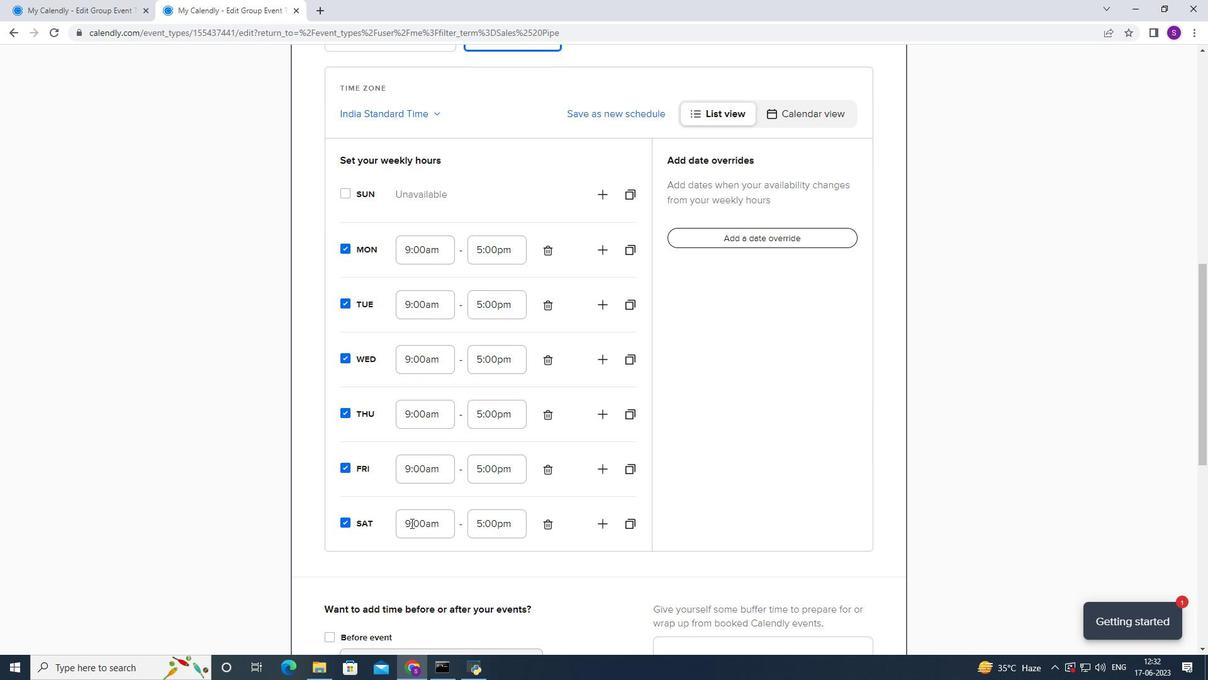 
Action: Mouse moved to (412, 523)
Screenshot: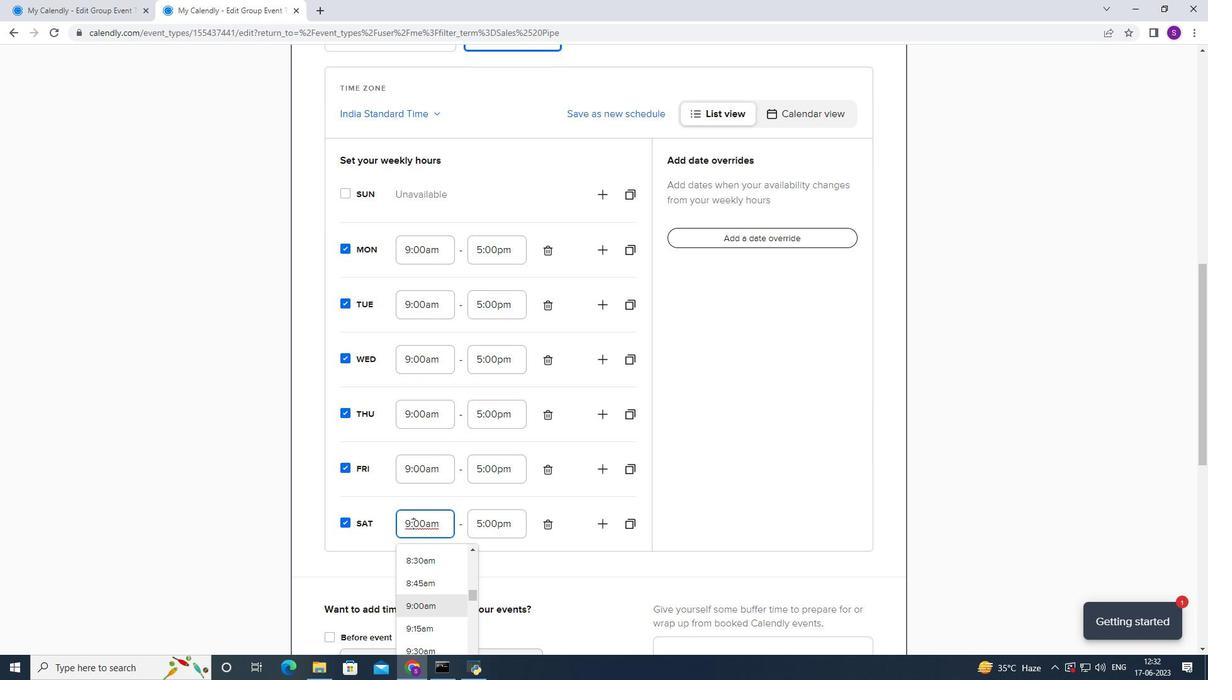 
Action: Mouse scrolled (412, 522) with delta (0, 0)
Screenshot: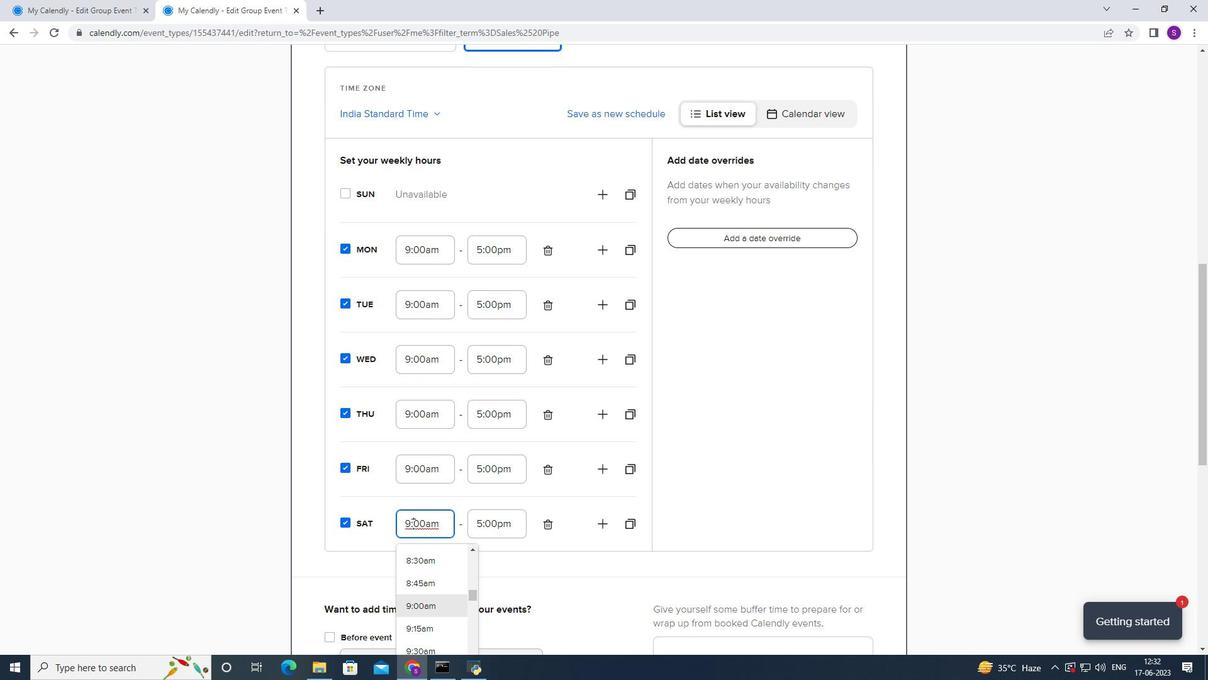 
Action: Mouse scrolled (412, 522) with delta (0, 0)
Screenshot: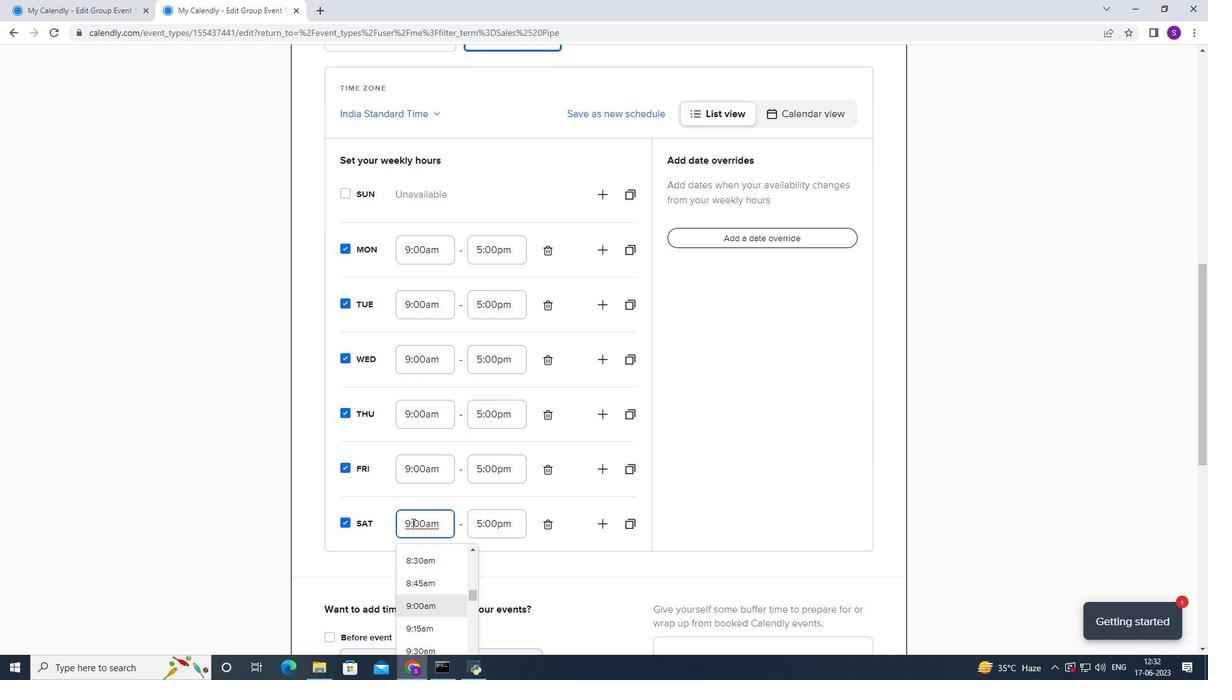 
Action: Mouse moved to (413, 525)
Screenshot: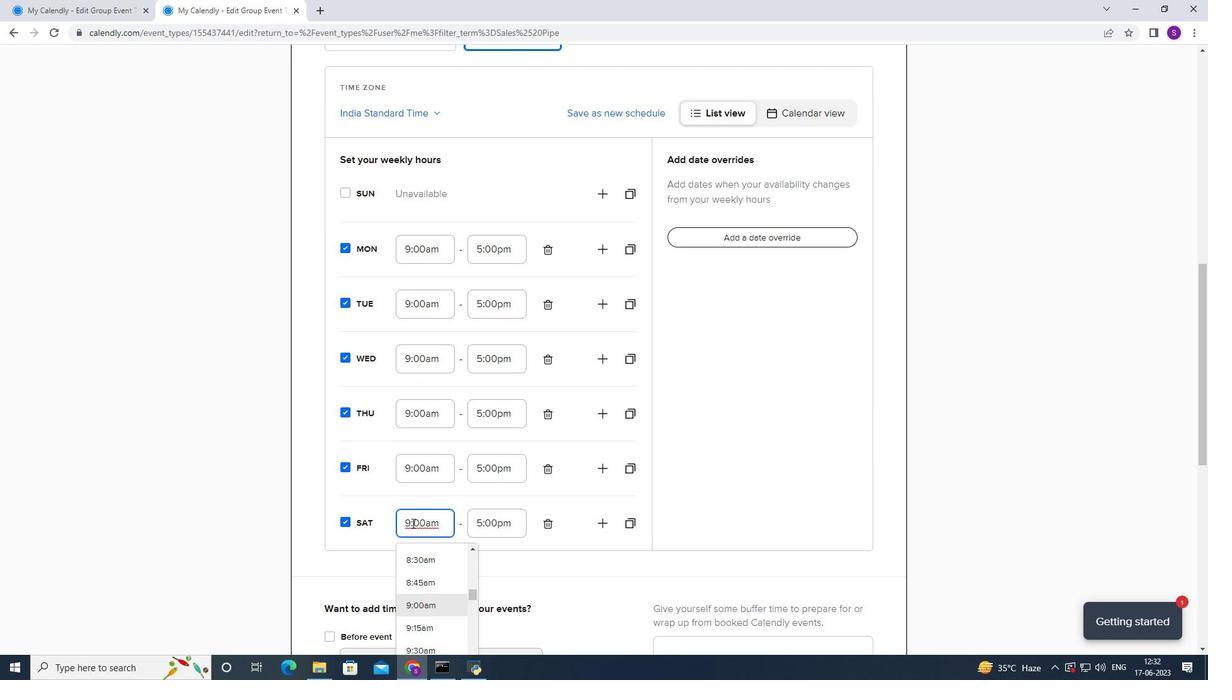 
Action: Mouse scrolled (413, 525) with delta (0, 0)
Screenshot: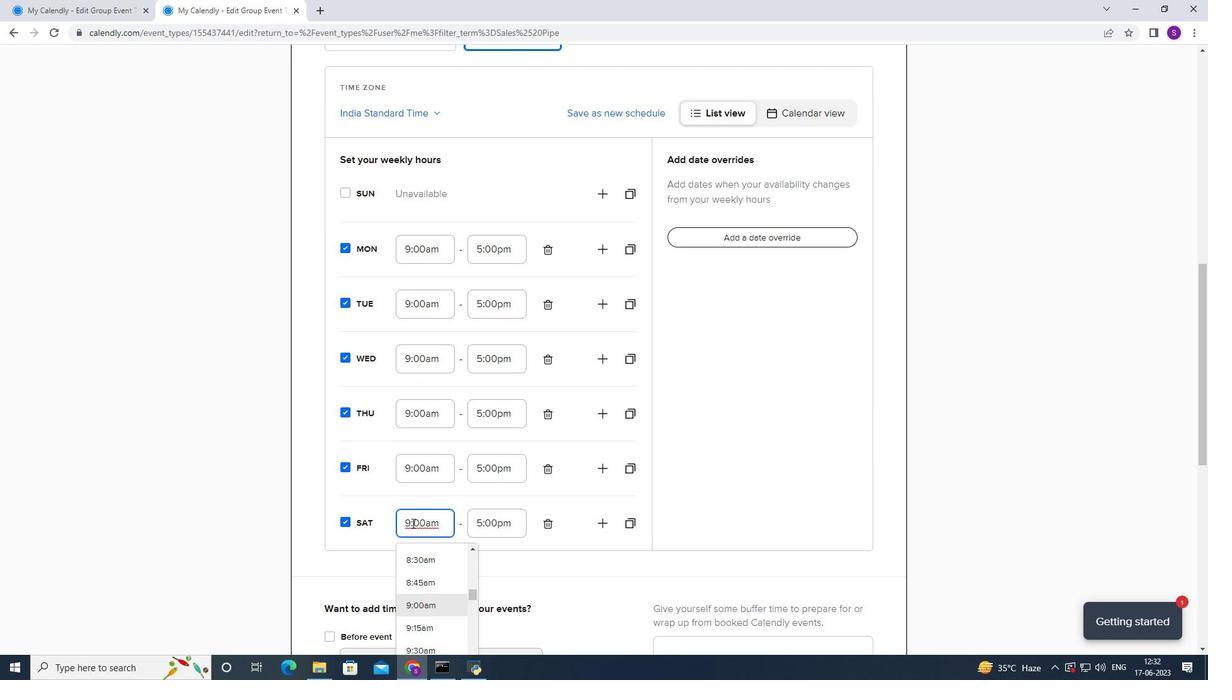 
Action: Mouse moved to (440, 452)
Screenshot: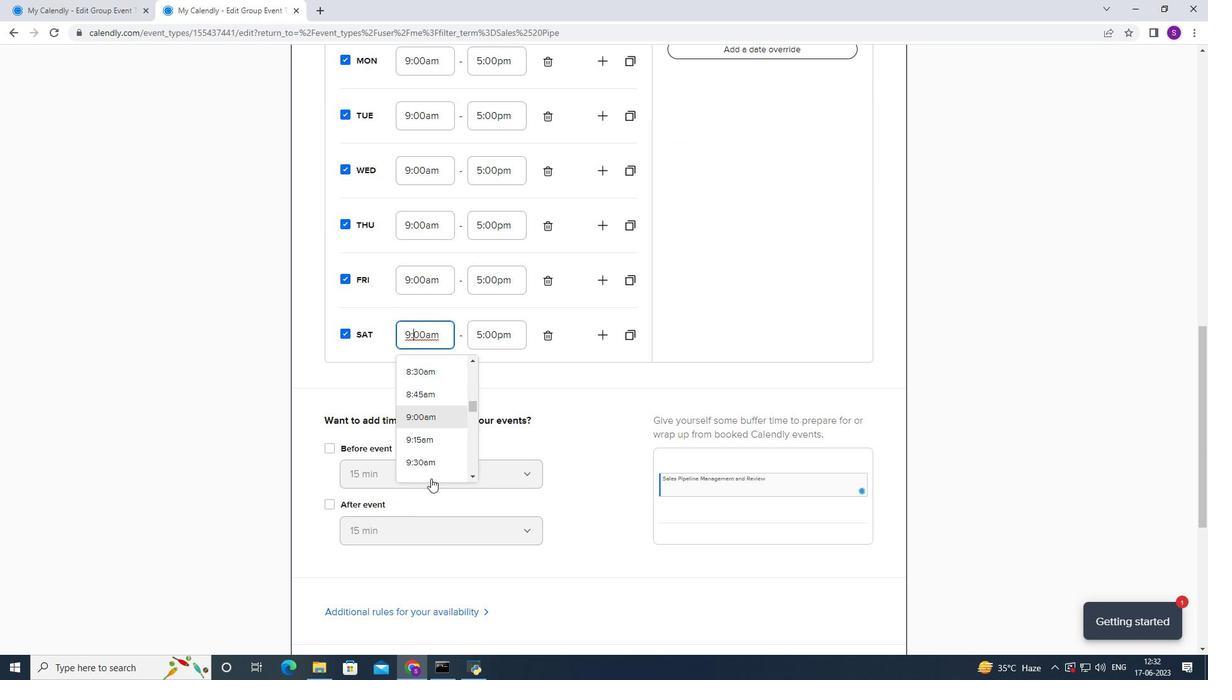
Action: Mouse scrolled (440, 451) with delta (0, 0)
Screenshot: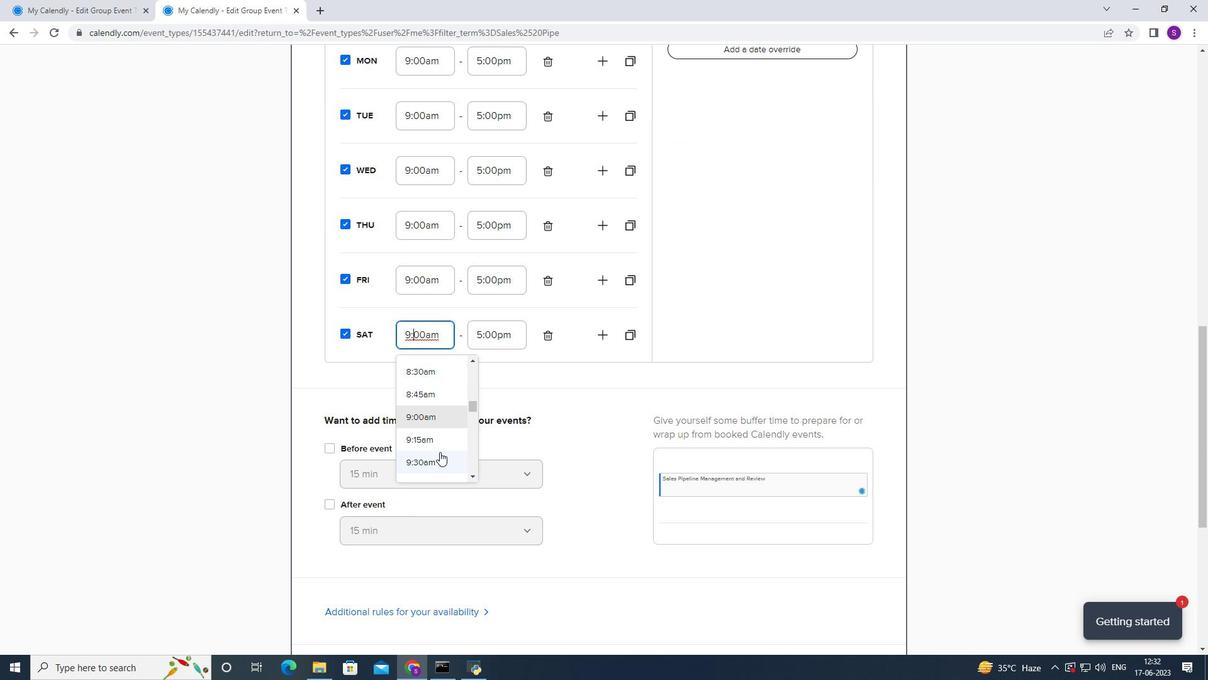 
Action: Mouse moved to (442, 435)
Screenshot: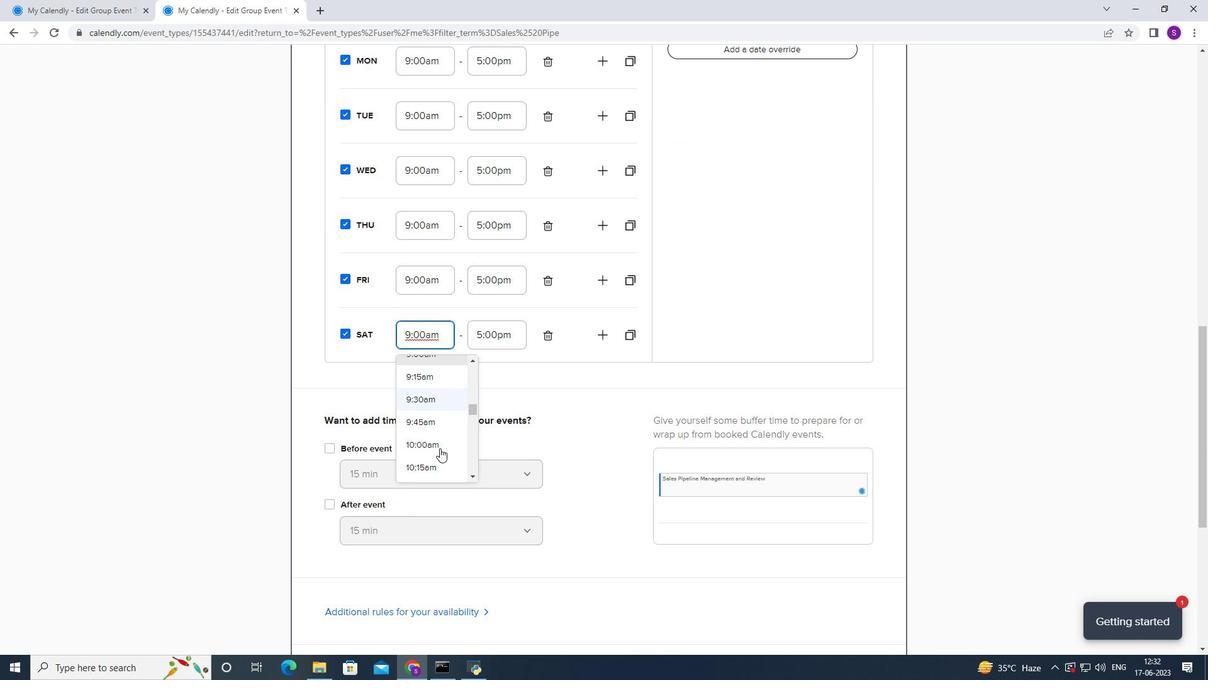 
Action: Mouse pressed left at (442, 435)
Screenshot: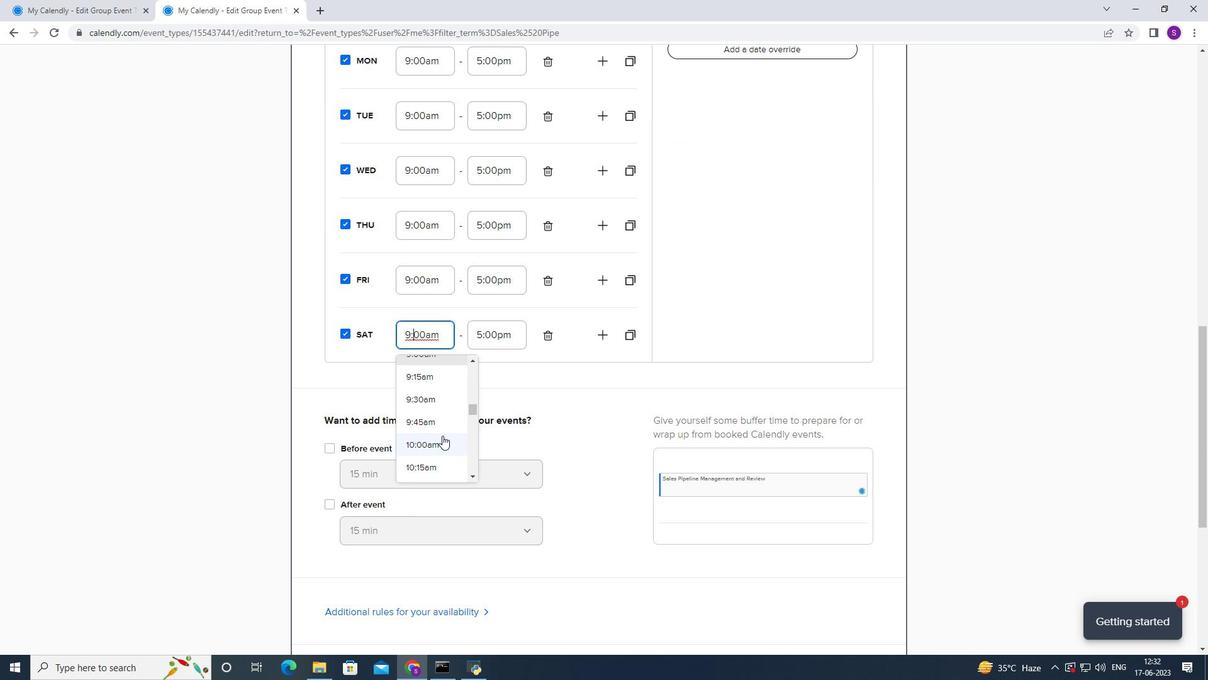 
Action: Mouse moved to (440, 287)
Screenshot: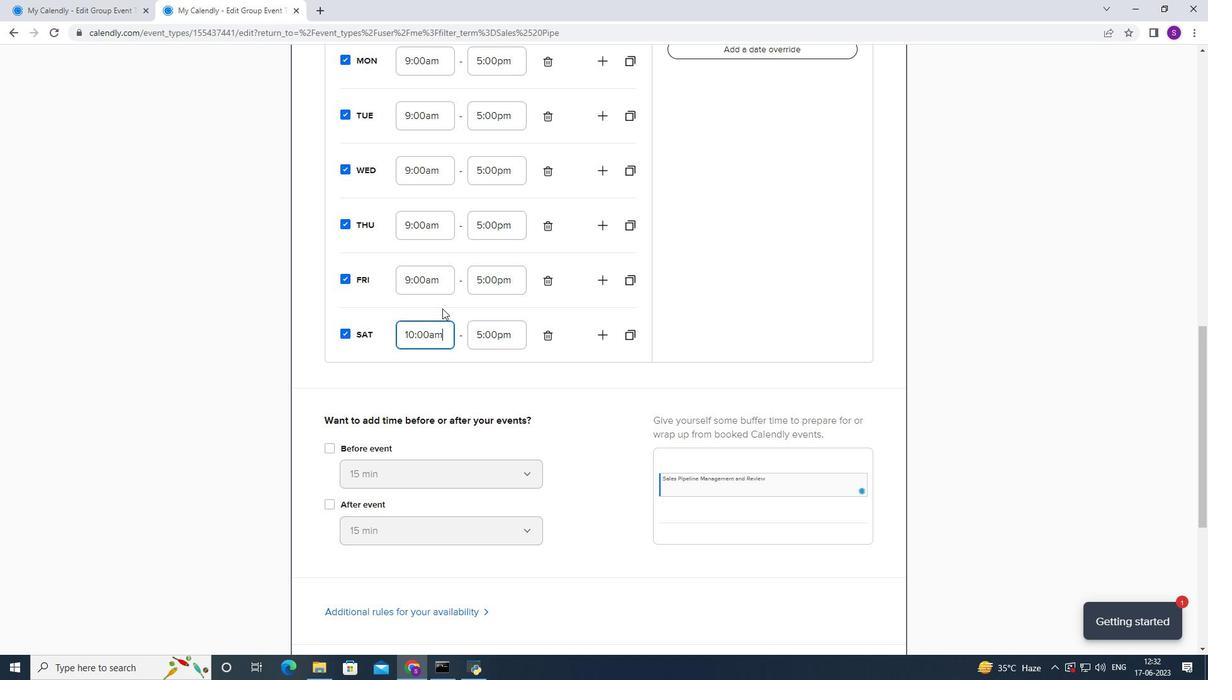 
Action: Mouse pressed left at (440, 287)
Screenshot: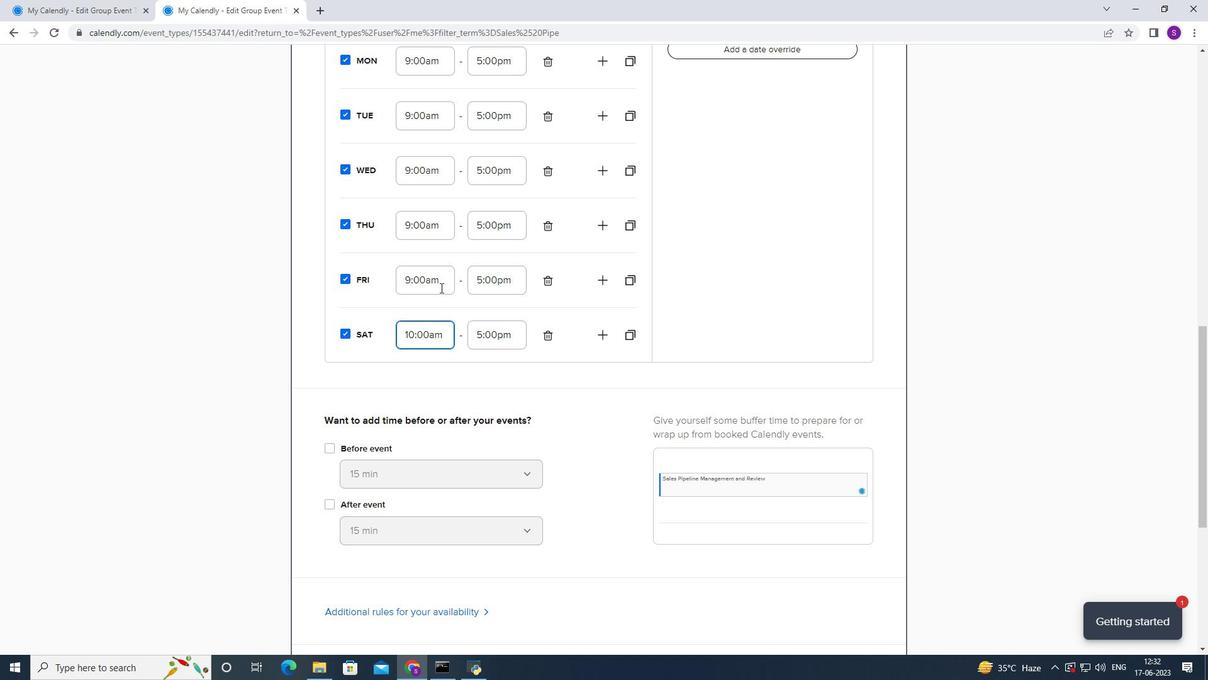 
Action: Mouse moved to (413, 357)
Screenshot: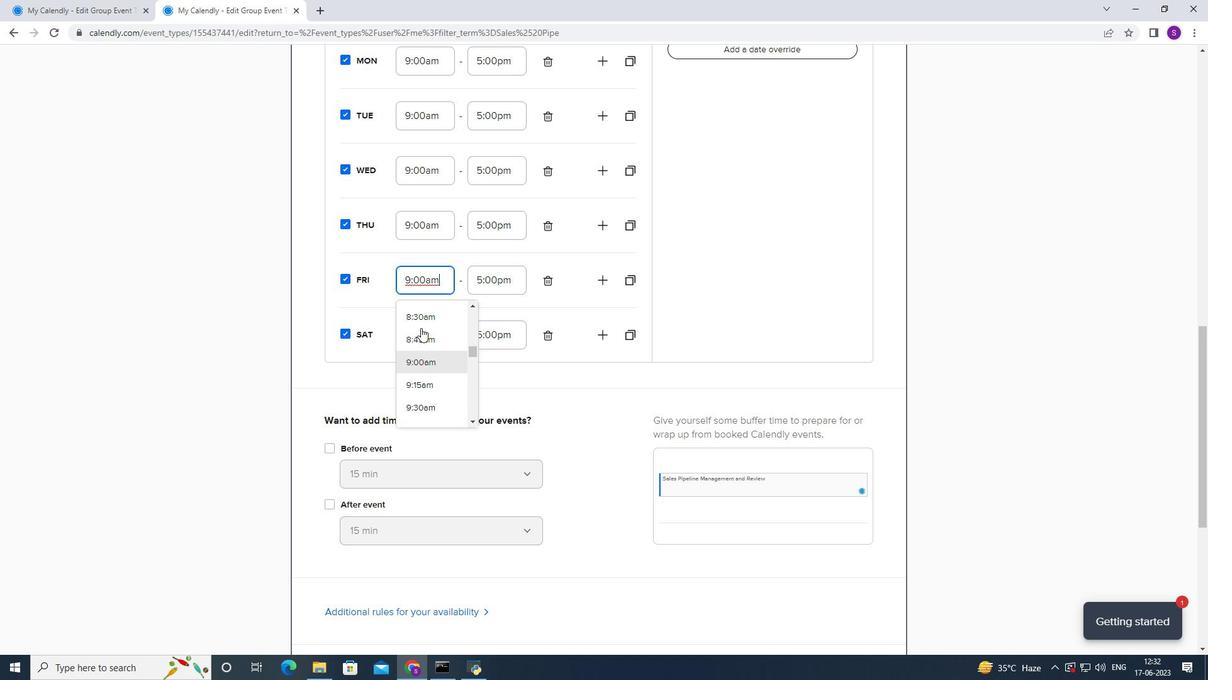 
Action: Mouse scrolled (413, 357) with delta (0, 0)
Screenshot: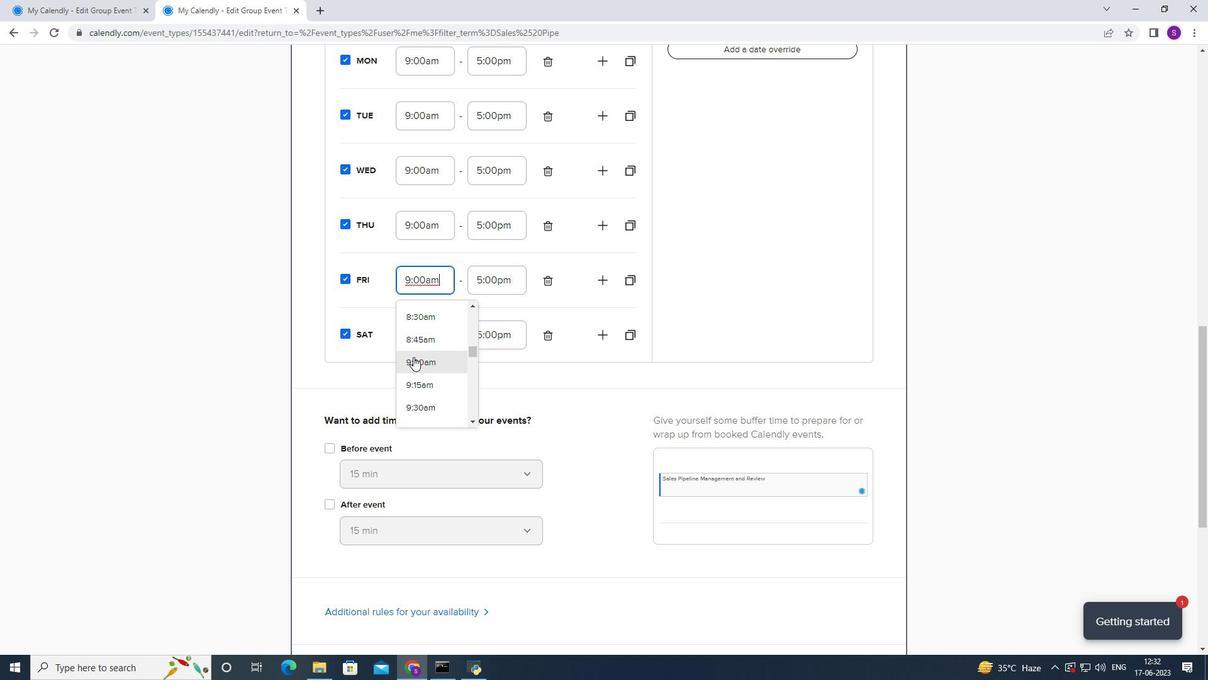 
Action: Mouse scrolled (413, 357) with delta (0, 0)
Screenshot: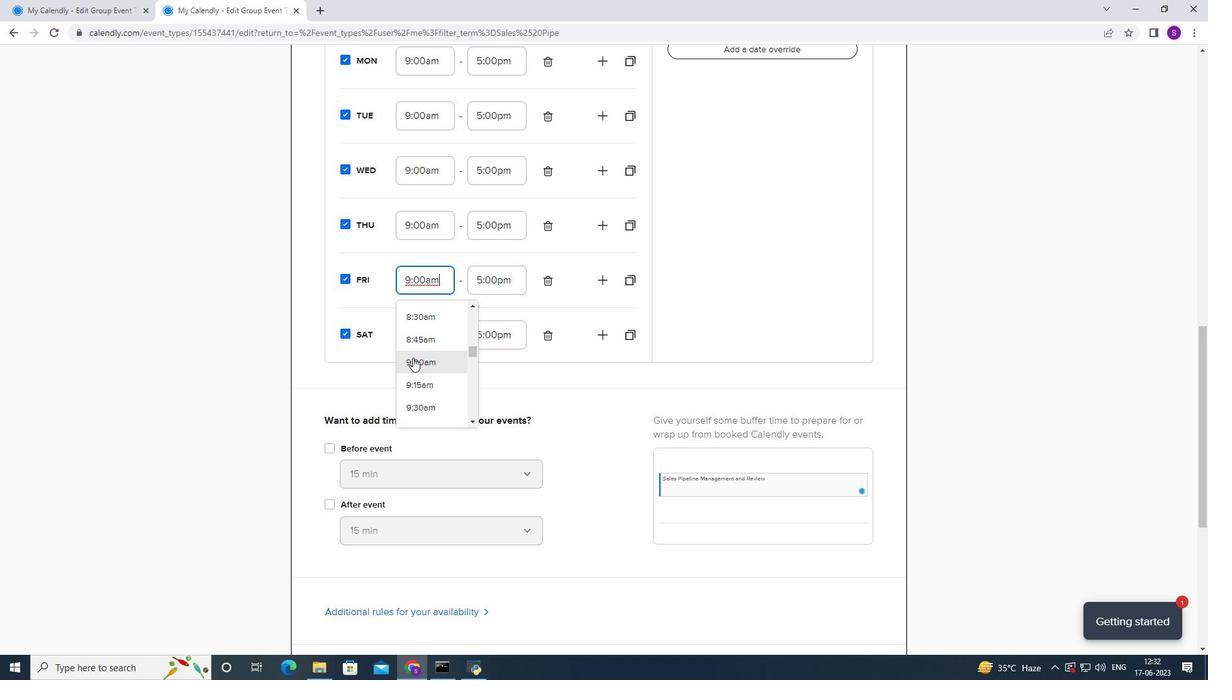 
Action: Mouse moved to (445, 324)
Screenshot: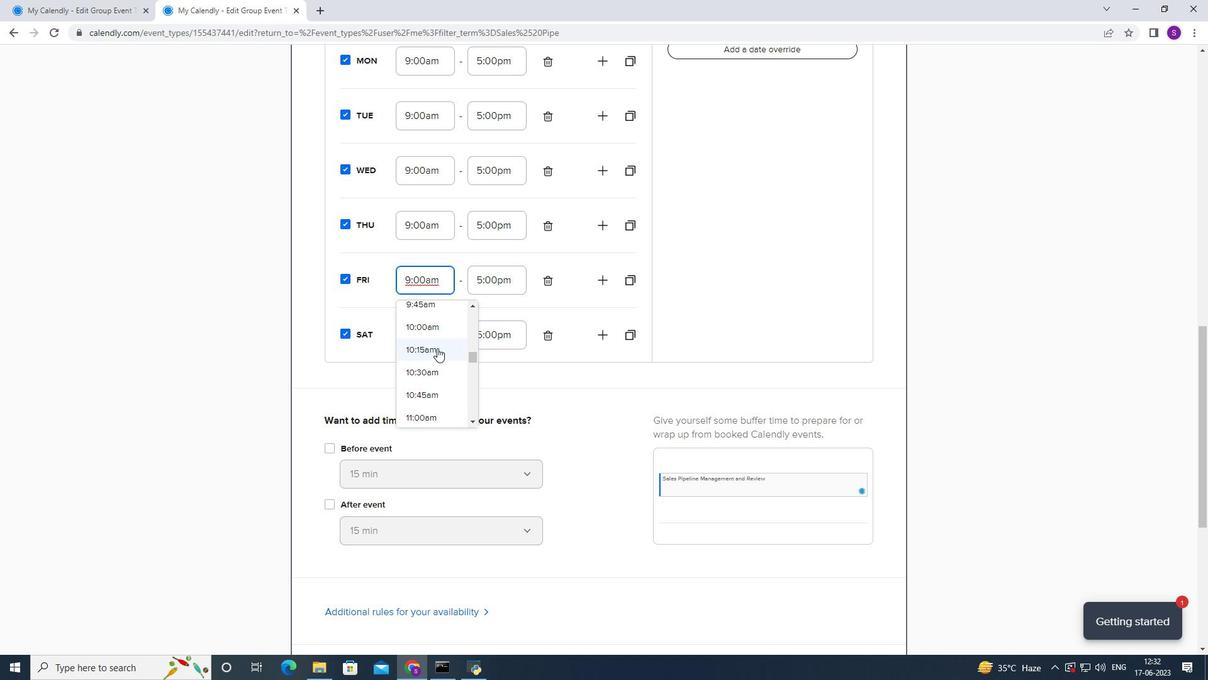 
Action: Mouse pressed left at (445, 324)
Screenshot: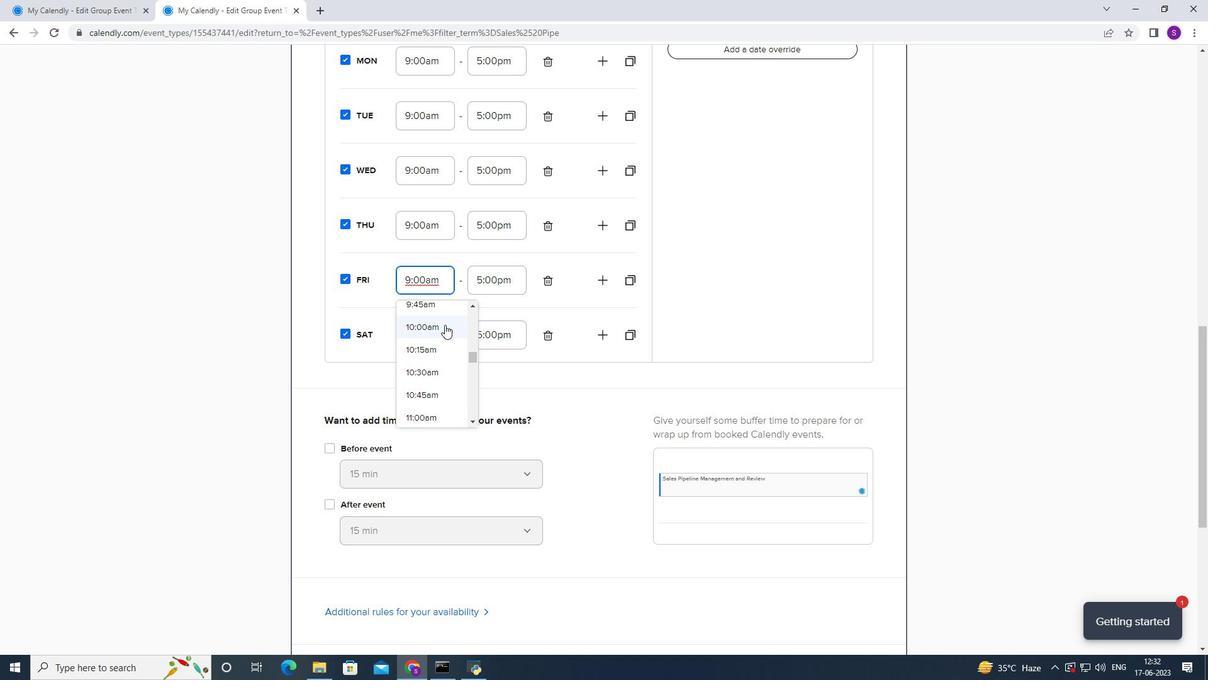 
Action: Mouse moved to (435, 214)
Screenshot: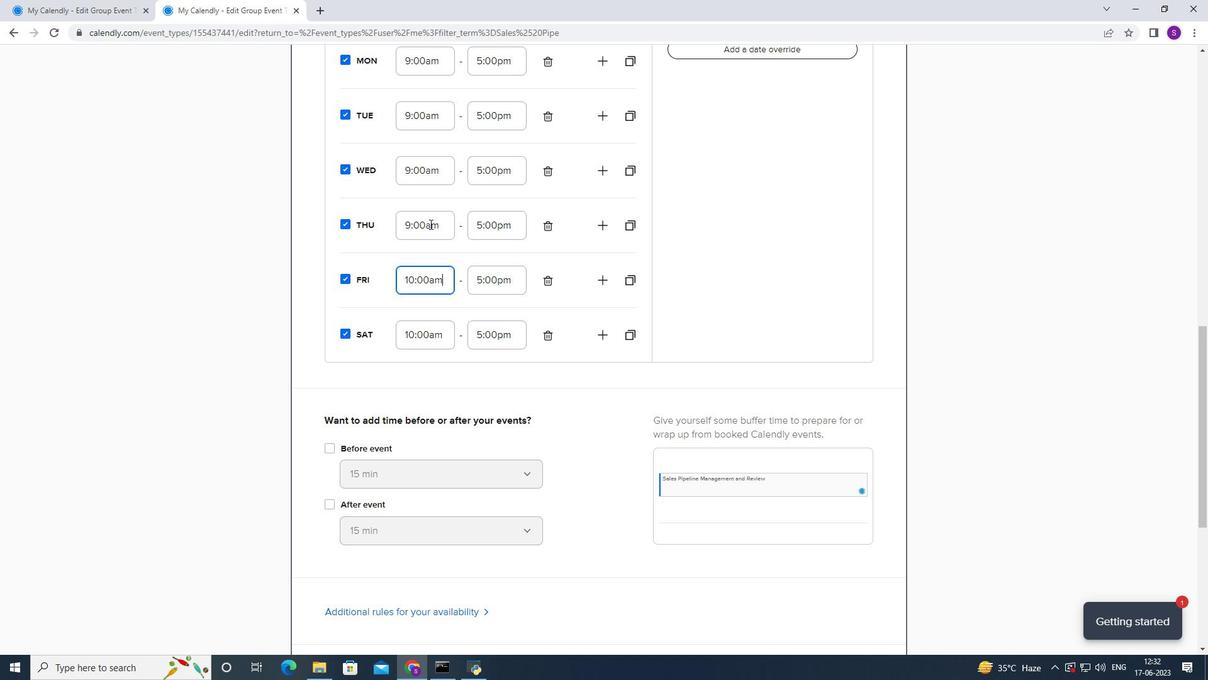 
Action: Mouse pressed left at (435, 214)
Screenshot: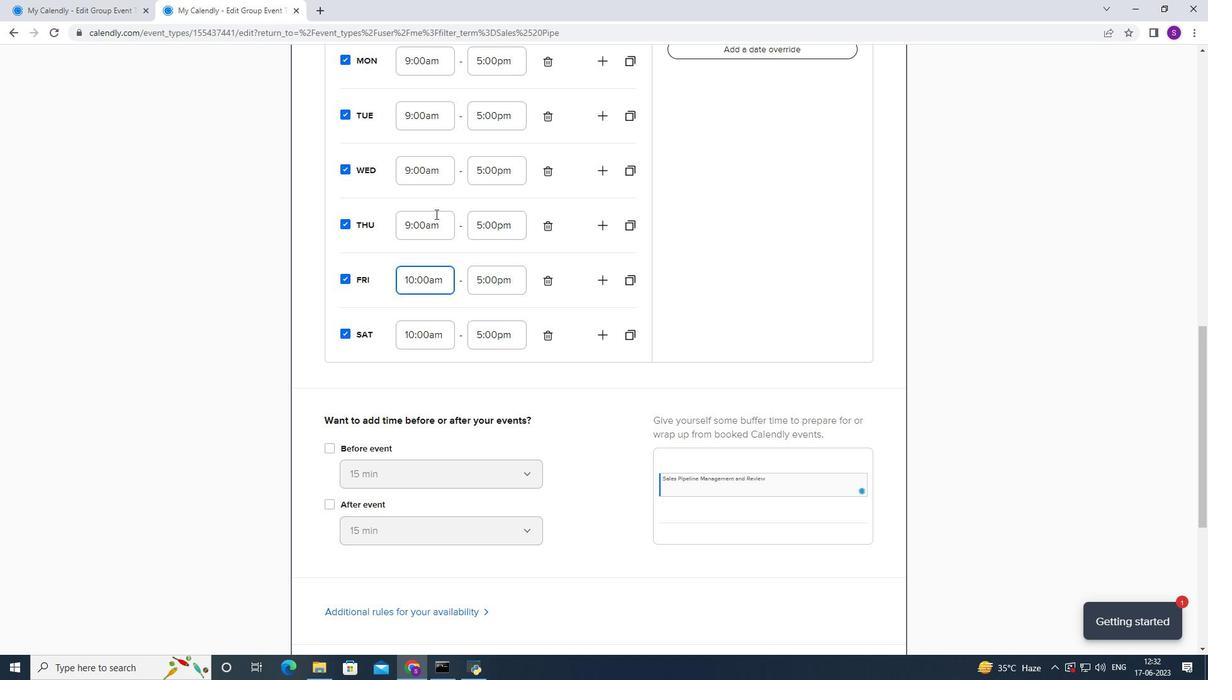 
Action: Mouse moved to (421, 261)
Screenshot: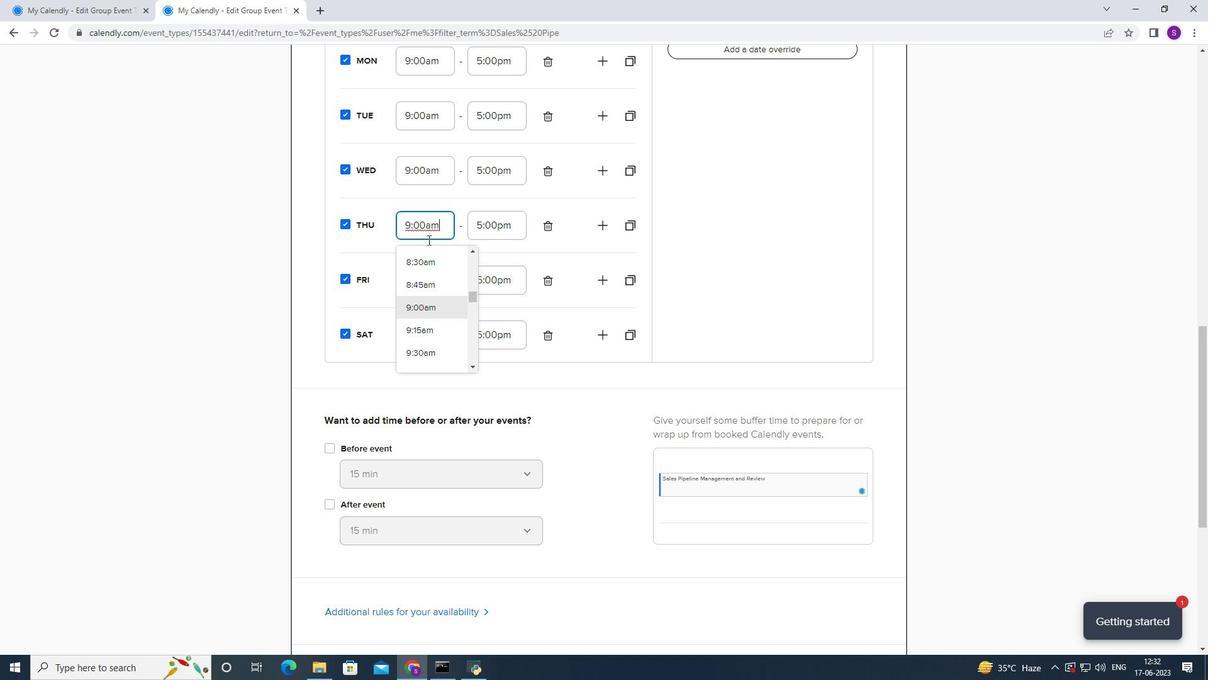 
Action: Mouse scrolled (421, 261) with delta (0, 0)
Screenshot: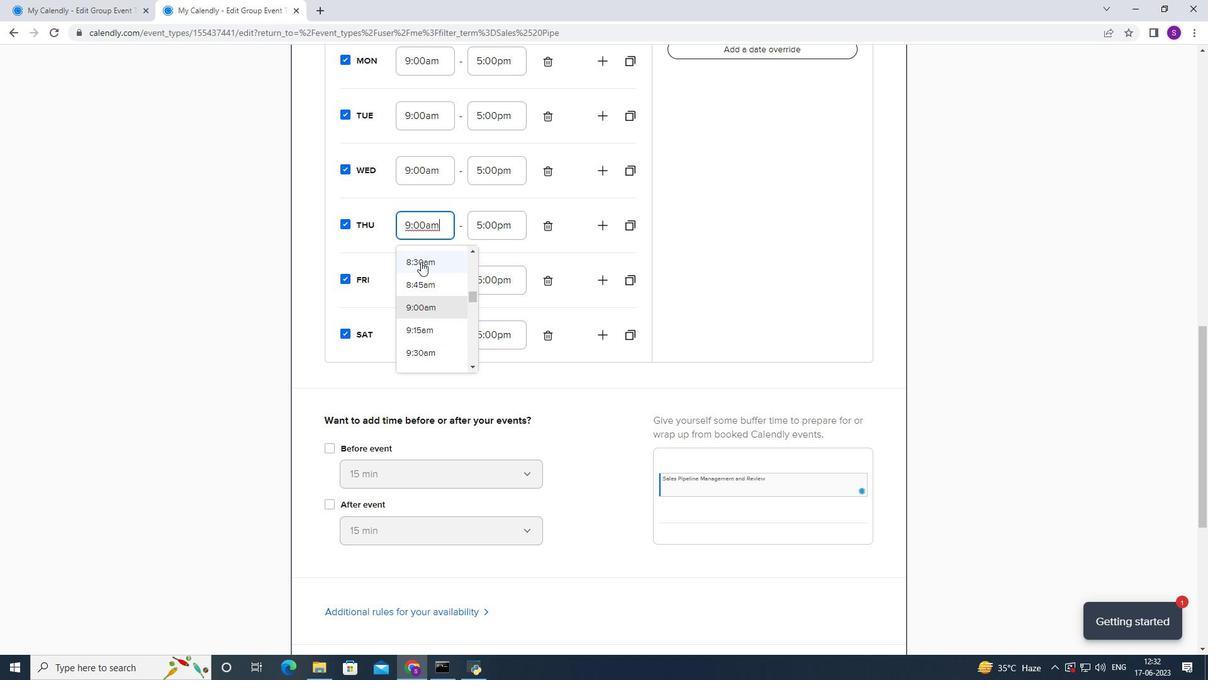 
Action: Mouse scrolled (421, 261) with delta (0, 0)
Screenshot: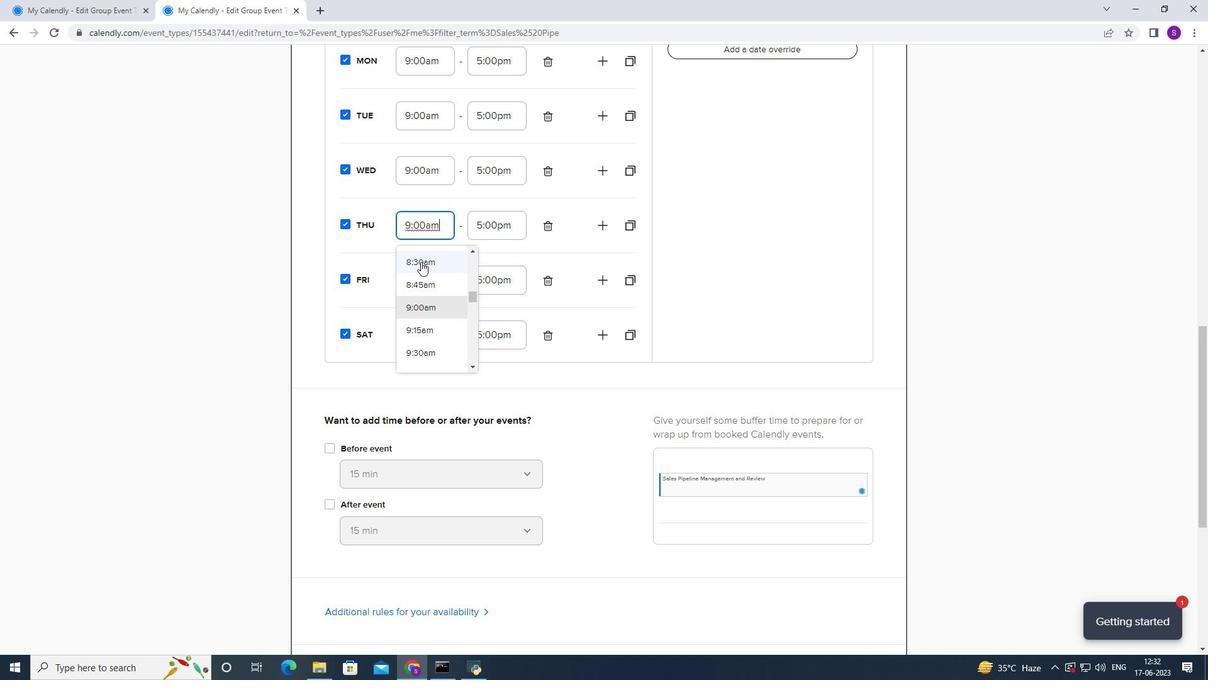 
Action: Mouse moved to (419, 274)
Screenshot: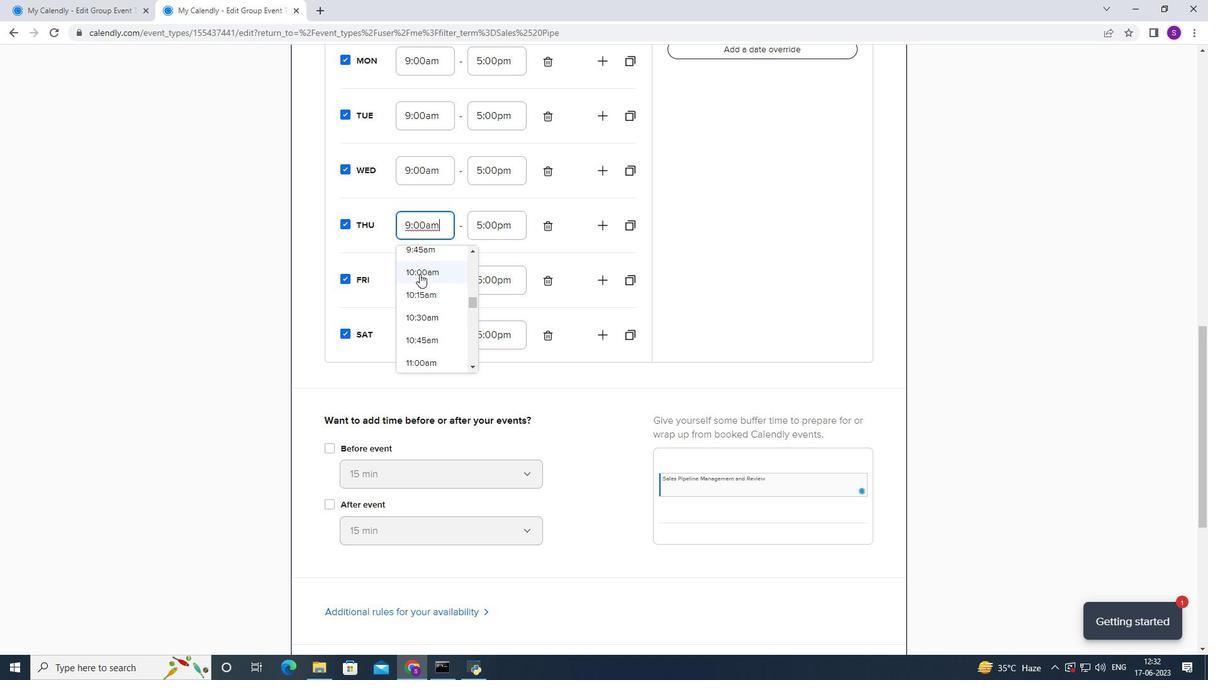 
Action: Mouse pressed left at (419, 274)
Screenshot: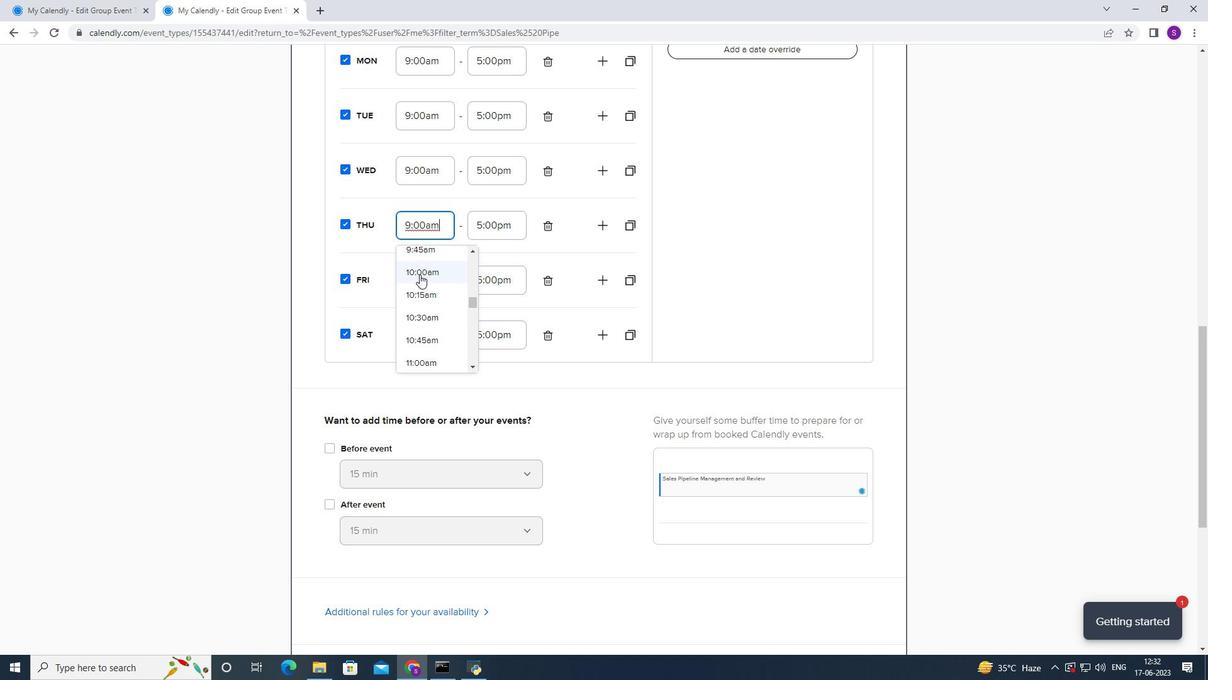 
Action: Mouse moved to (436, 178)
Screenshot: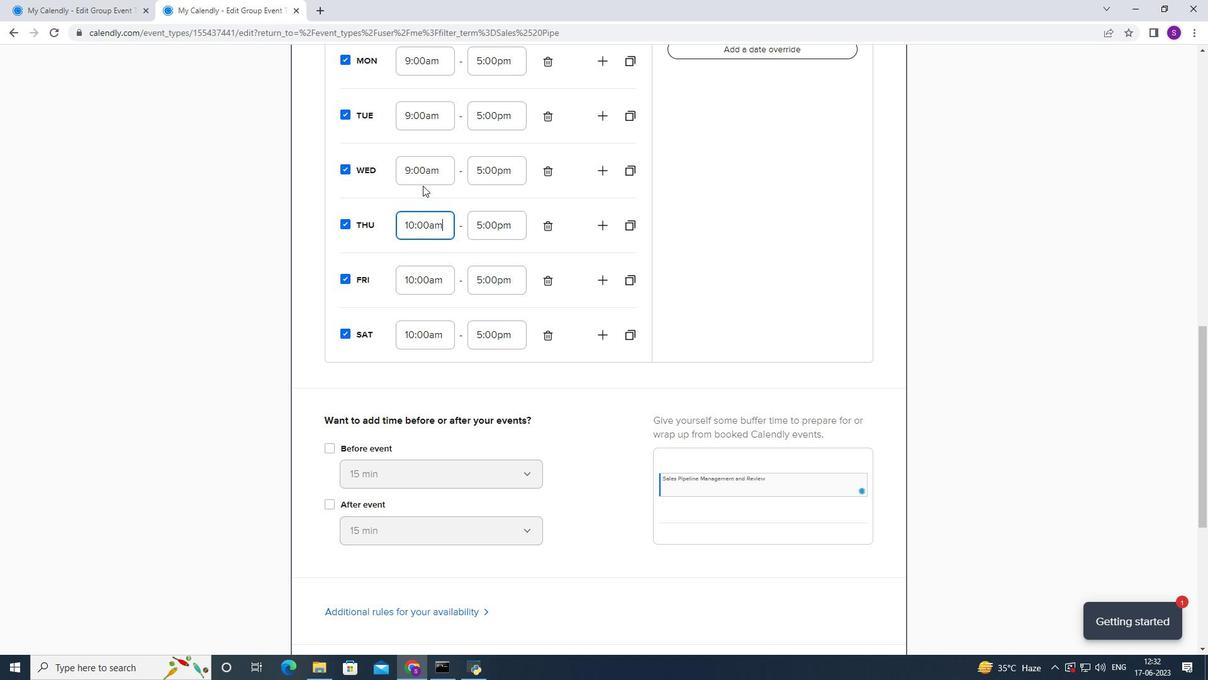 
Action: Mouse pressed left at (436, 178)
Screenshot: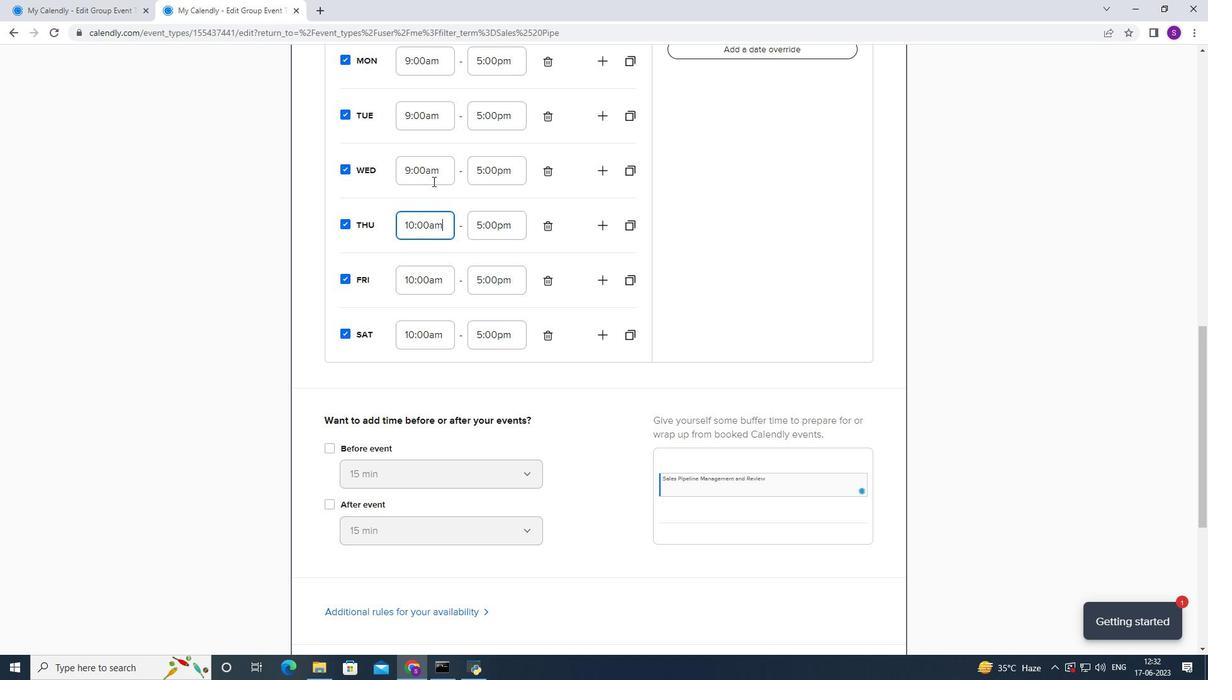 
Action: Mouse moved to (411, 234)
Screenshot: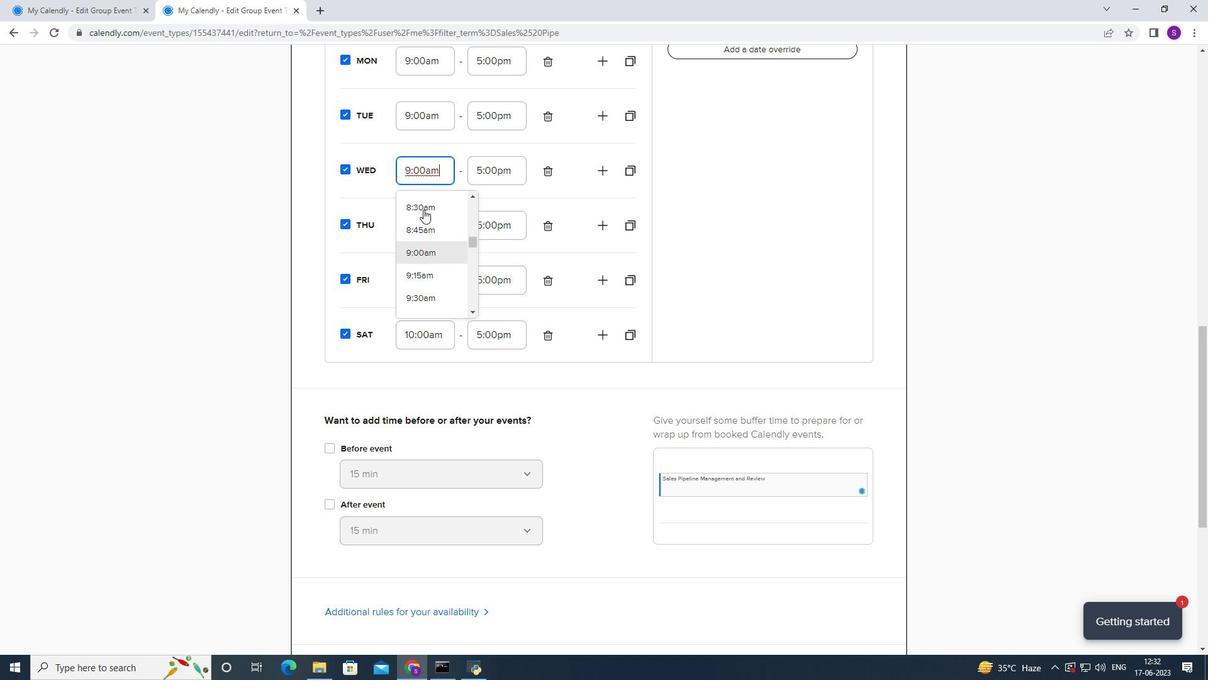 
Action: Mouse scrolled (411, 233) with delta (0, 0)
Screenshot: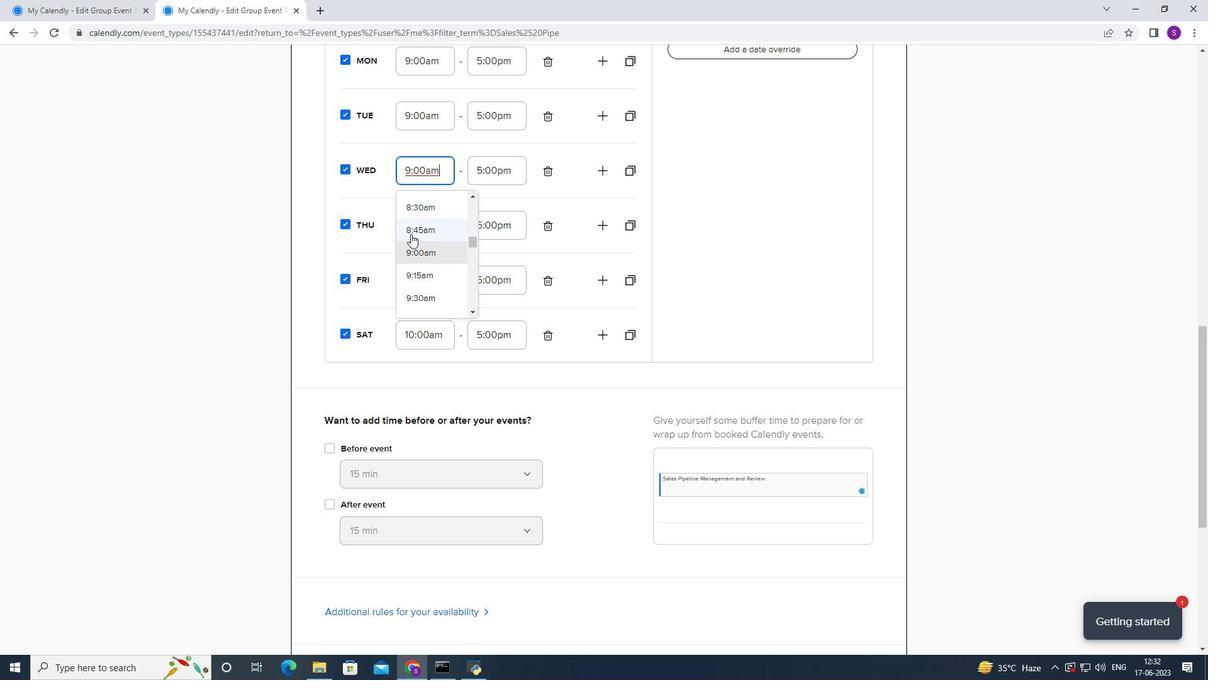 
Action: Mouse moved to (412, 281)
Screenshot: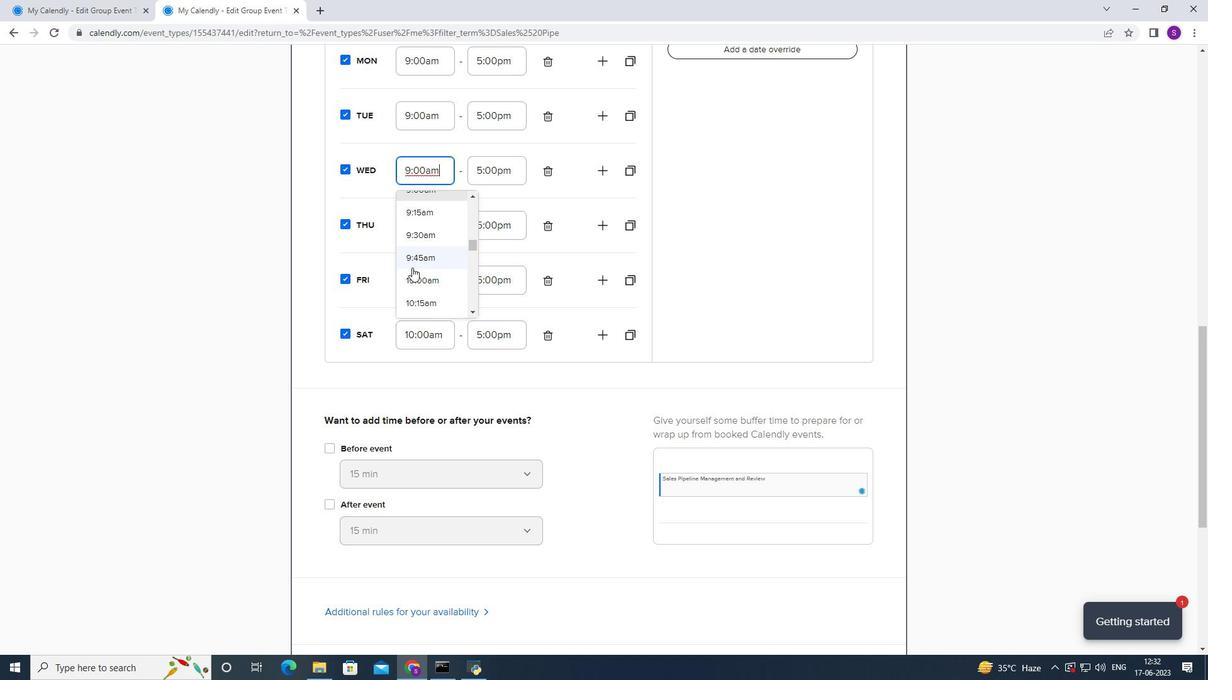 
Action: Mouse pressed left at (412, 281)
Screenshot: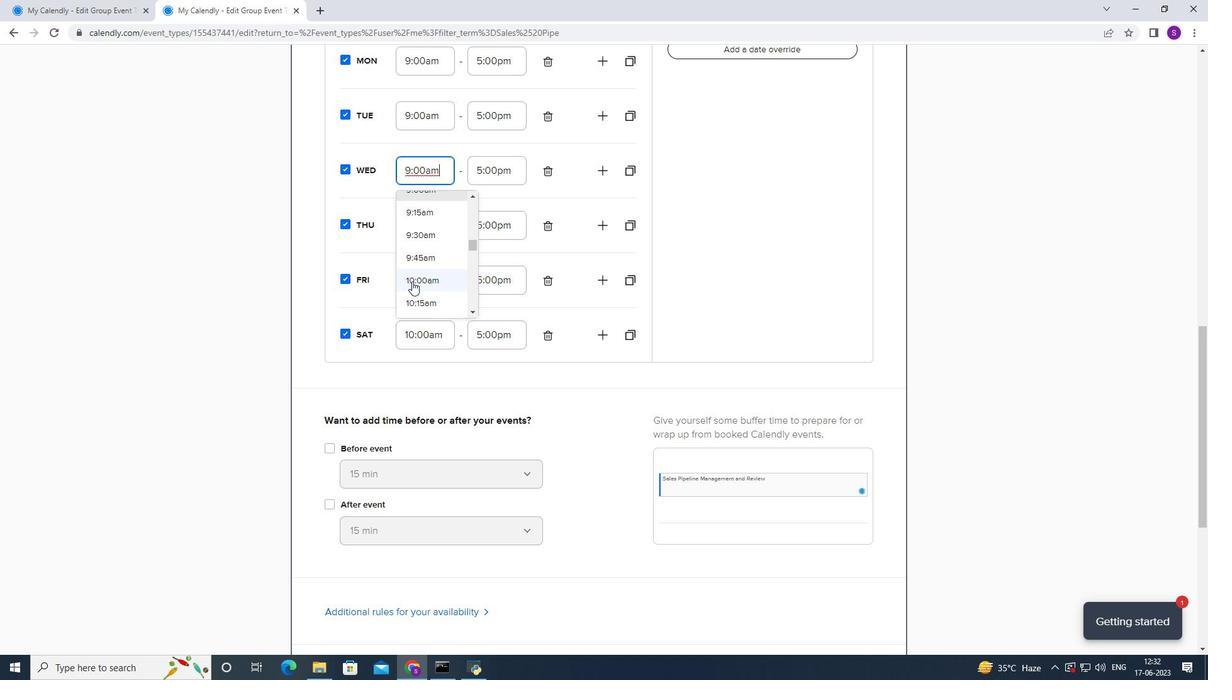 
Action: Mouse moved to (428, 130)
Screenshot: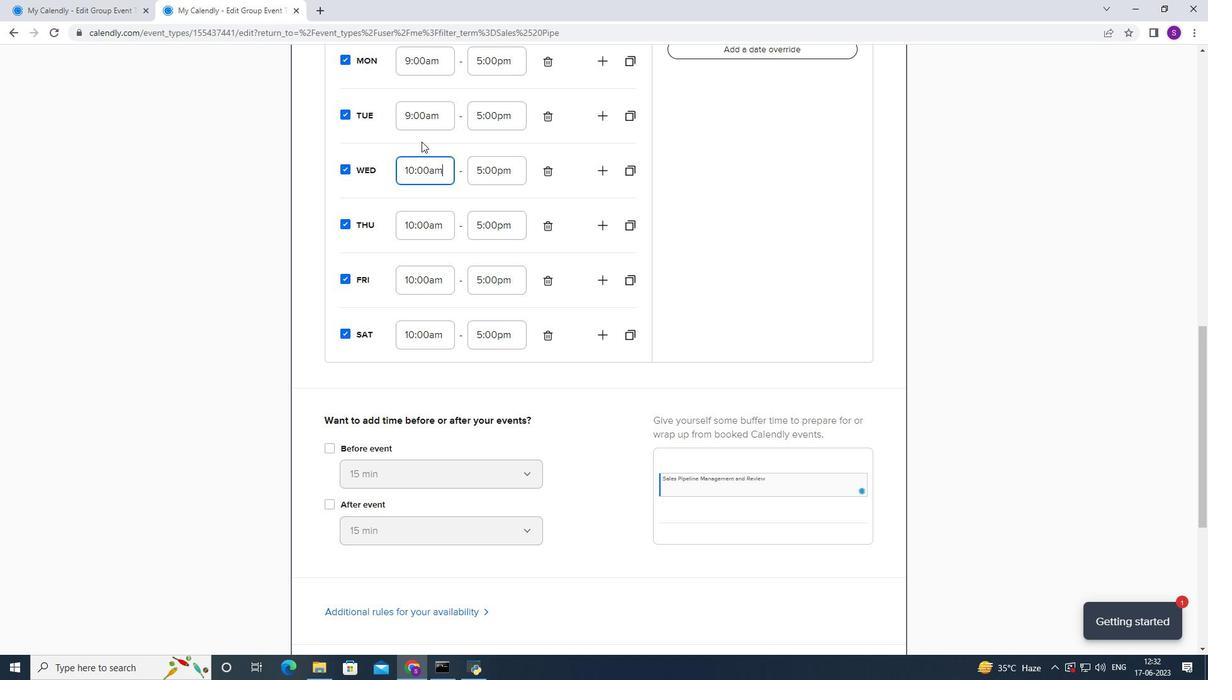 
Action: Mouse pressed left at (428, 130)
Screenshot: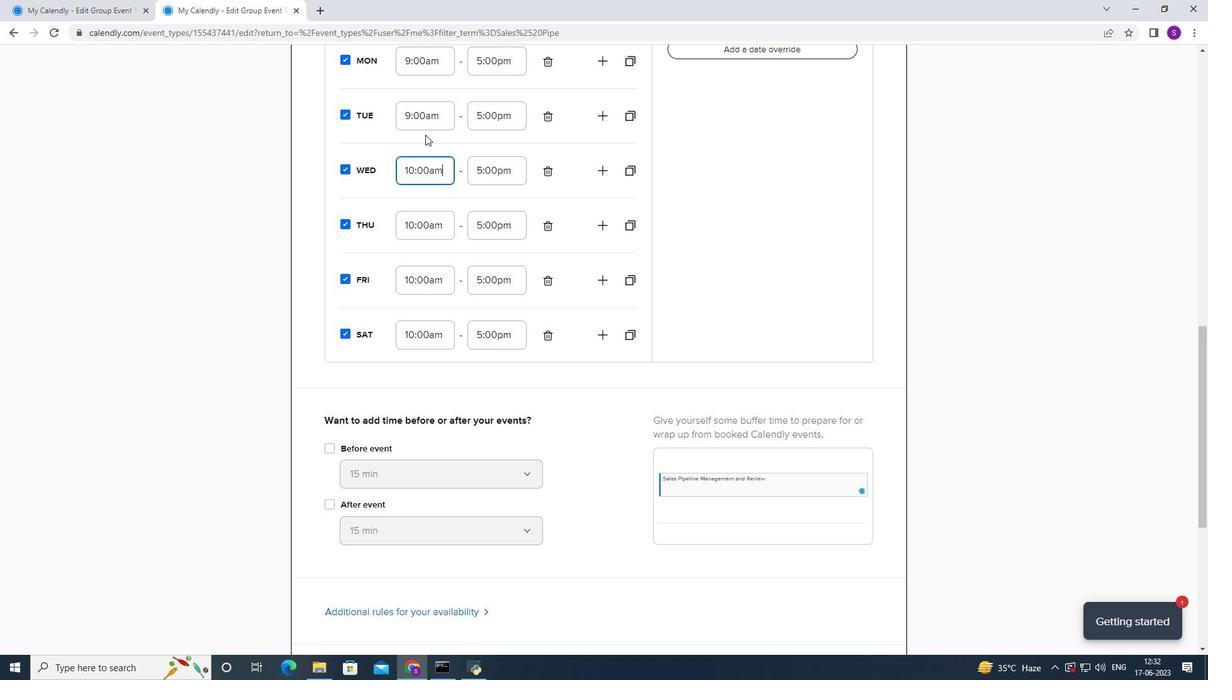 
Action: Mouse moved to (440, 126)
Screenshot: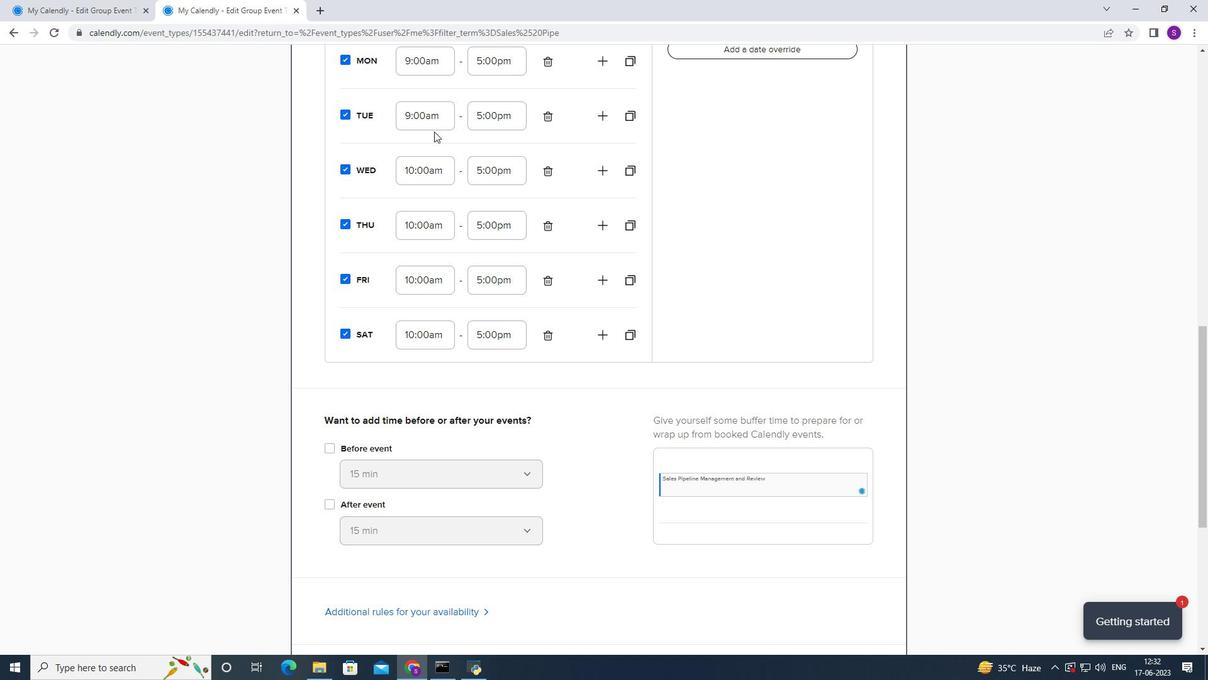 
Action: Mouse pressed left at (440, 126)
Screenshot: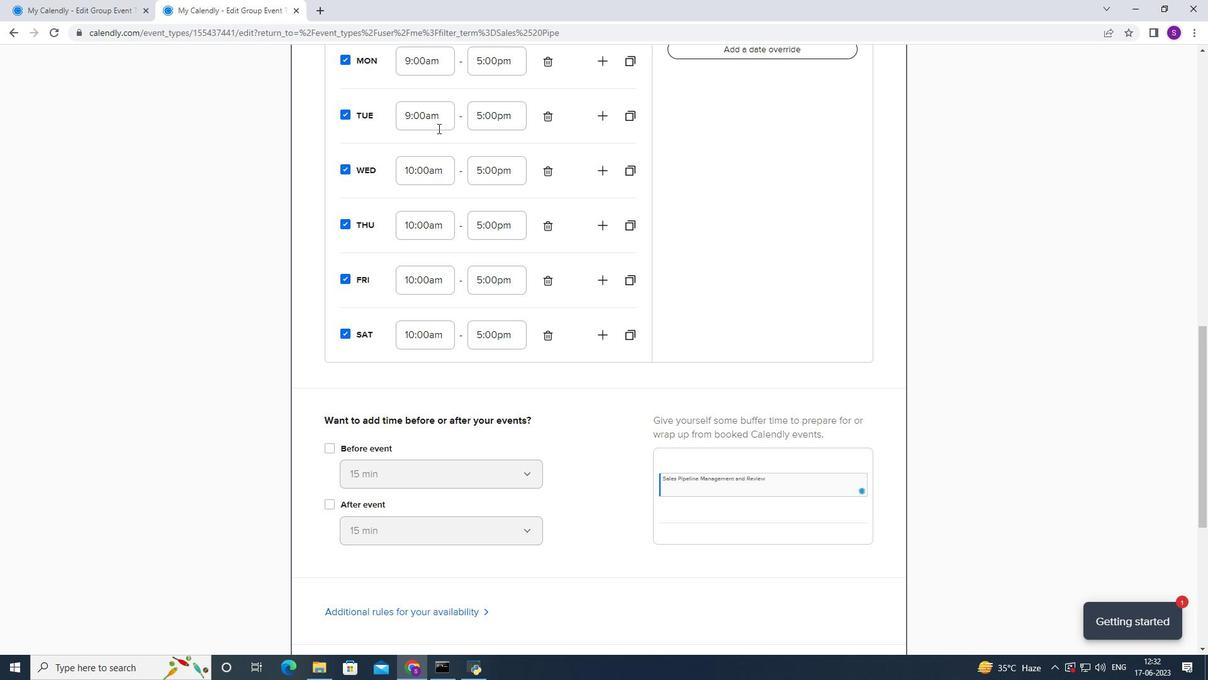 
Action: Mouse moved to (421, 176)
Screenshot: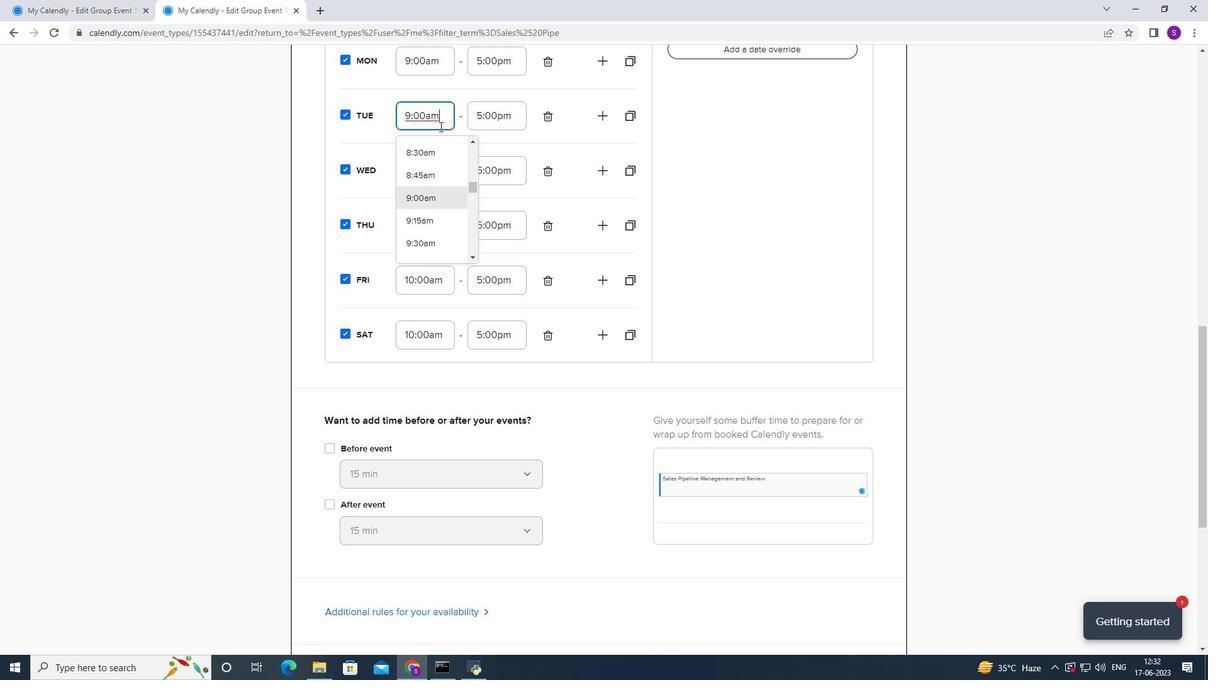 
Action: Mouse scrolled (421, 176) with delta (0, 0)
Screenshot: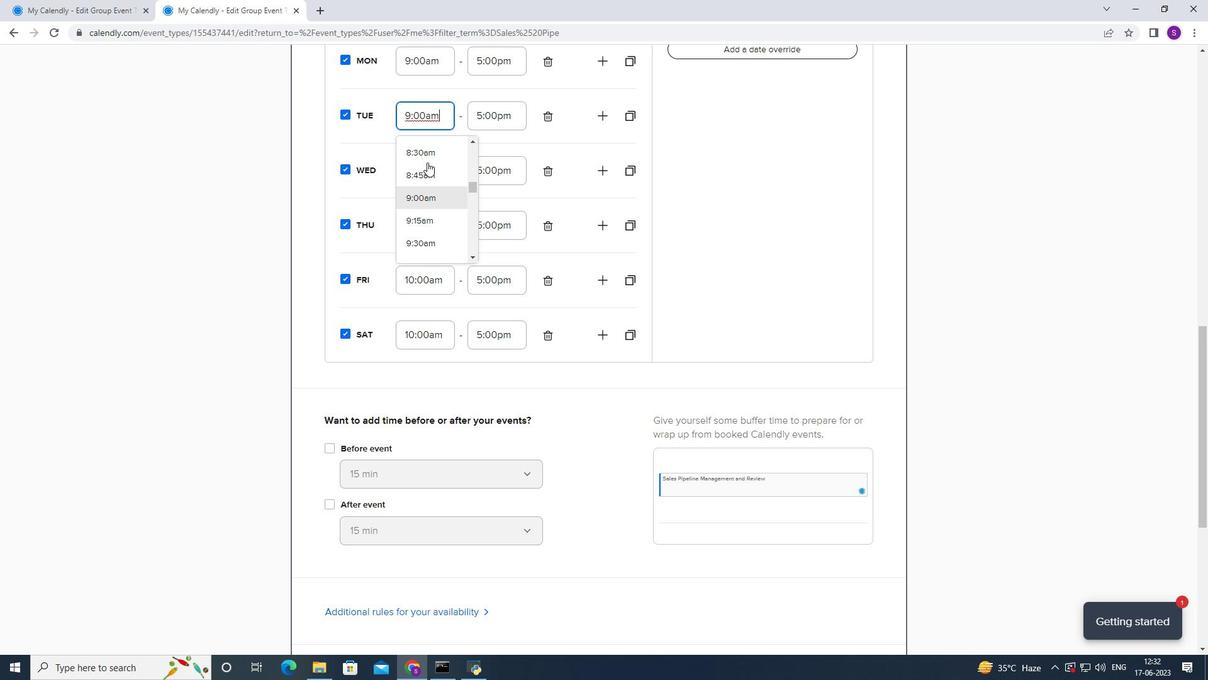 
Action: Mouse moved to (416, 226)
Screenshot: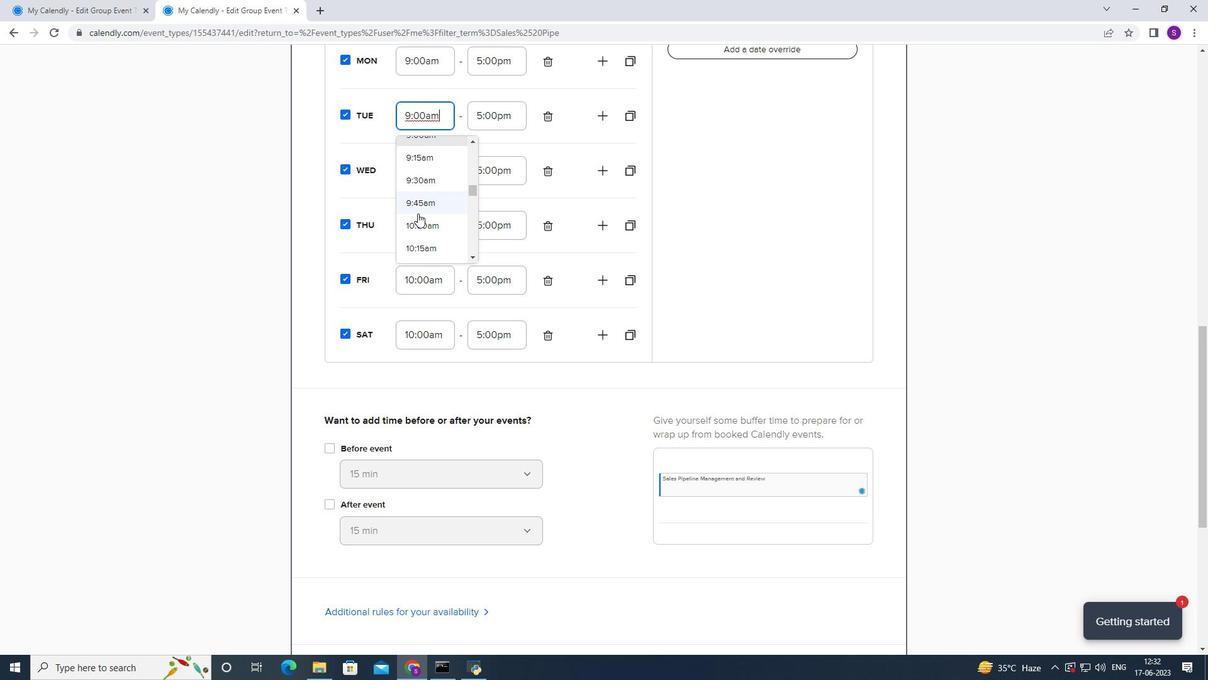 
Action: Mouse pressed left at (416, 226)
Screenshot: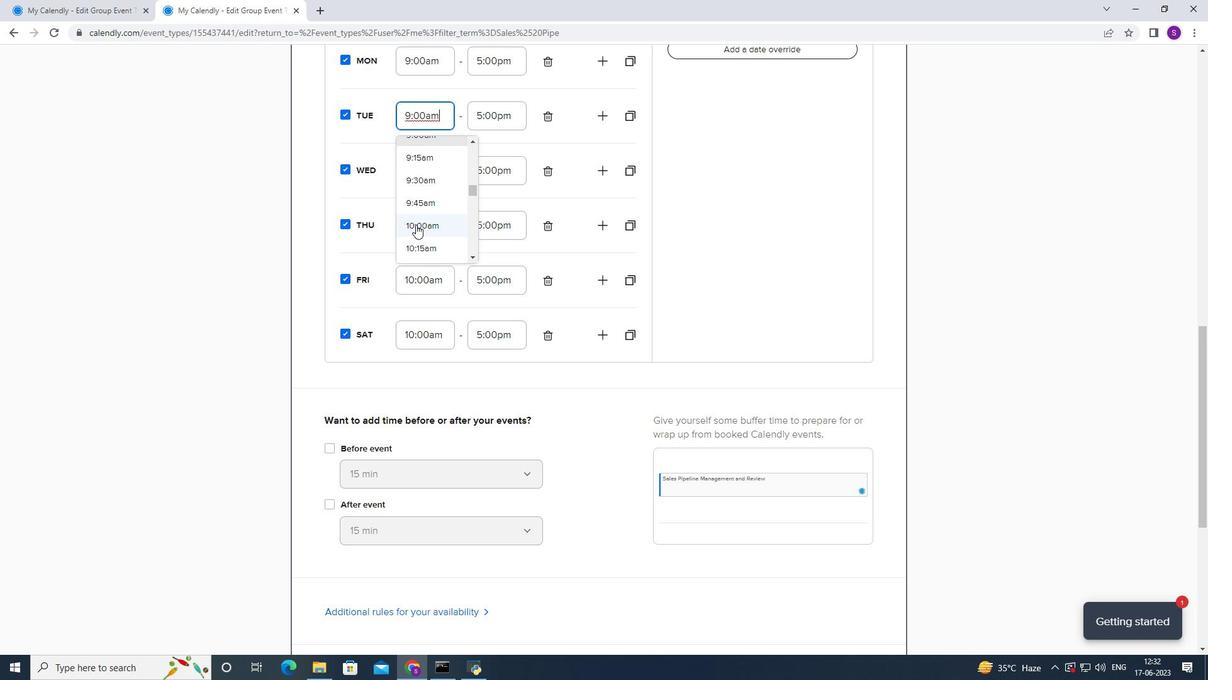 
Action: Mouse moved to (431, 59)
Screenshot: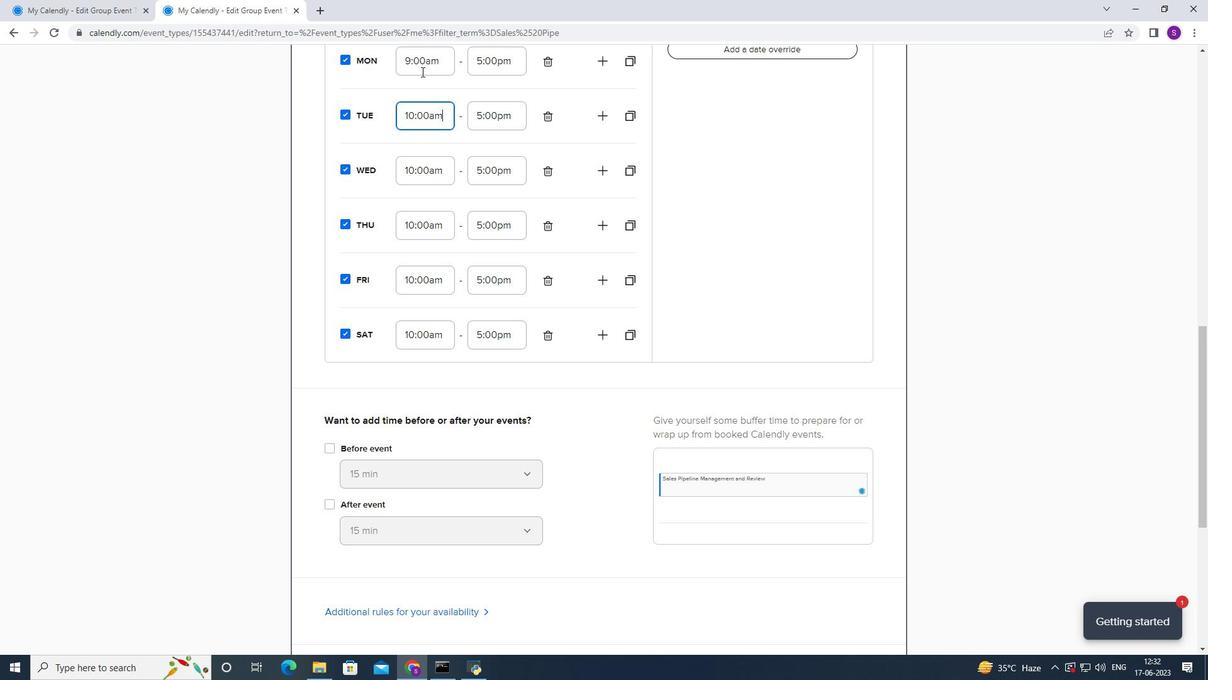 
Action: Mouse pressed left at (431, 59)
Screenshot: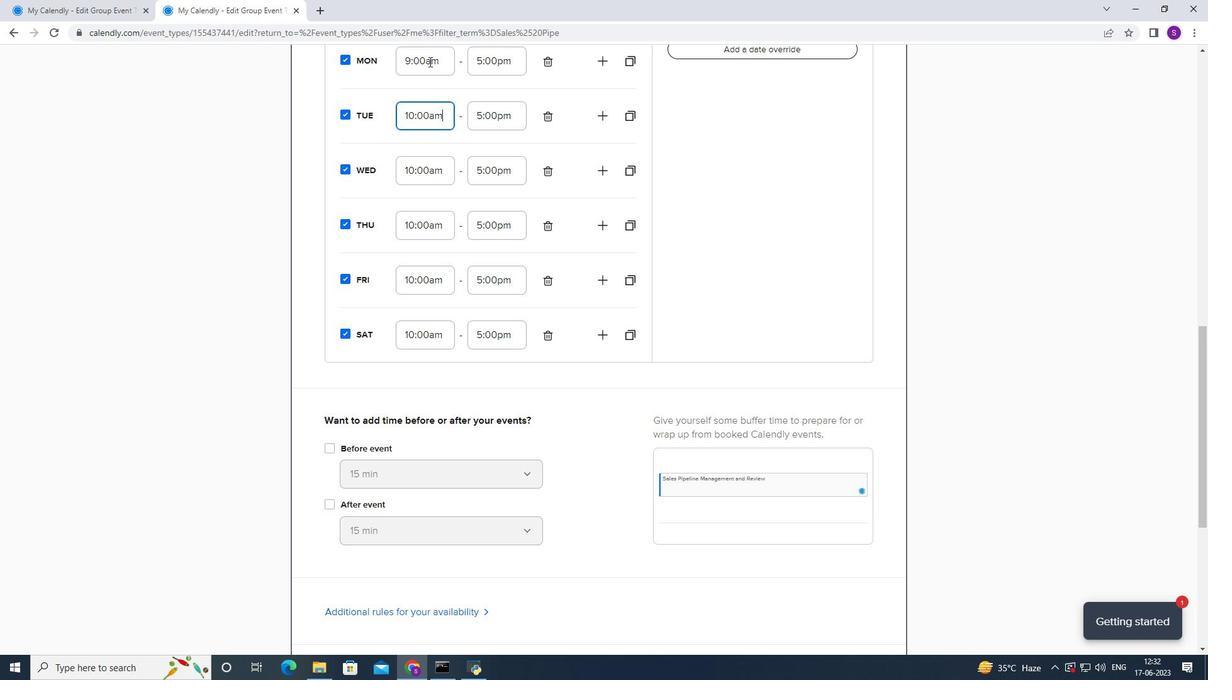 
Action: Mouse moved to (416, 118)
Screenshot: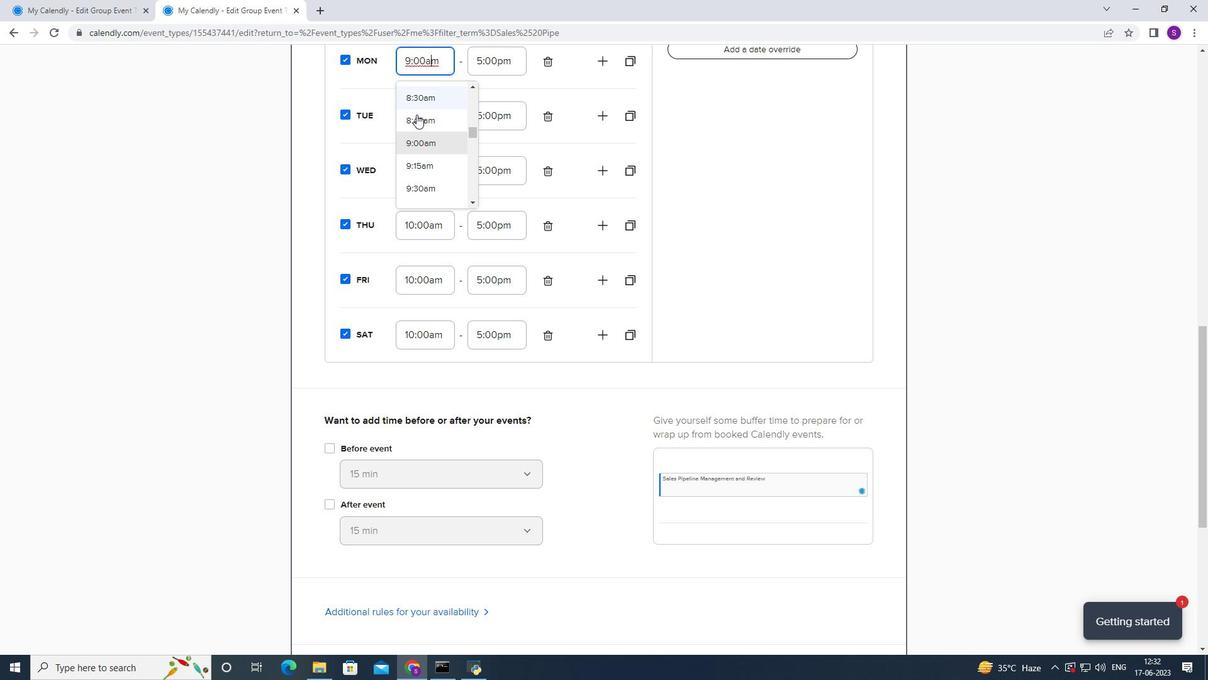 
Action: Mouse scrolled (416, 117) with delta (0, 0)
Screenshot: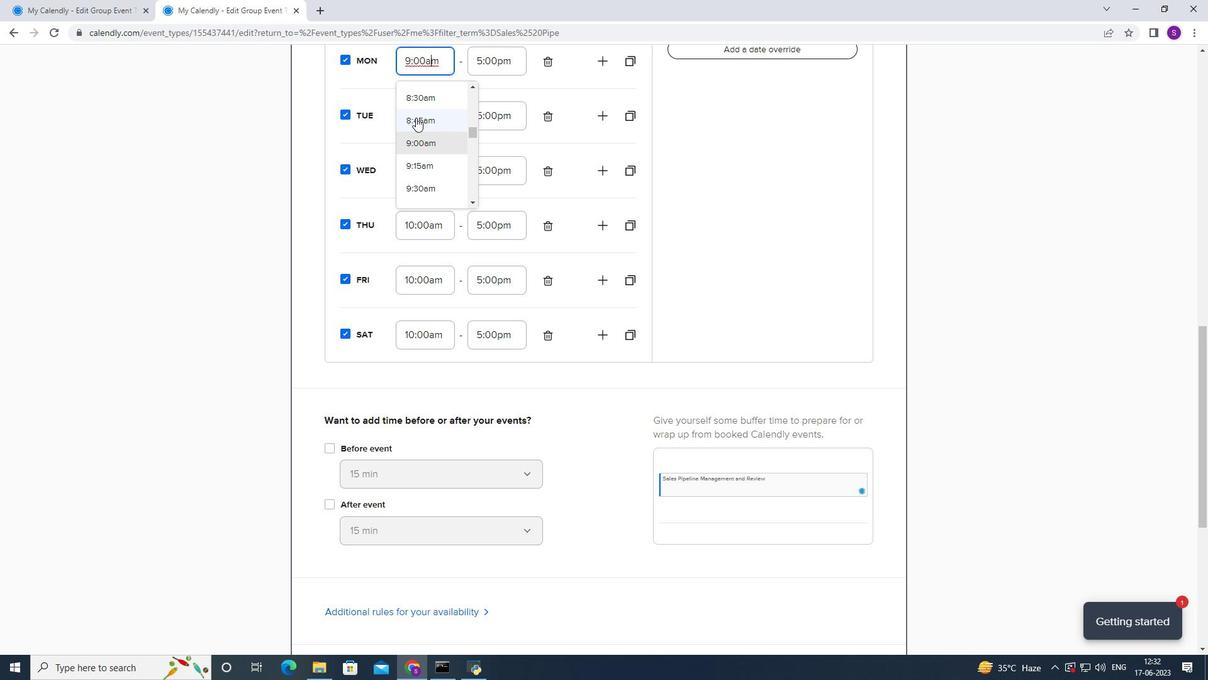 
Action: Mouse moved to (418, 166)
Screenshot: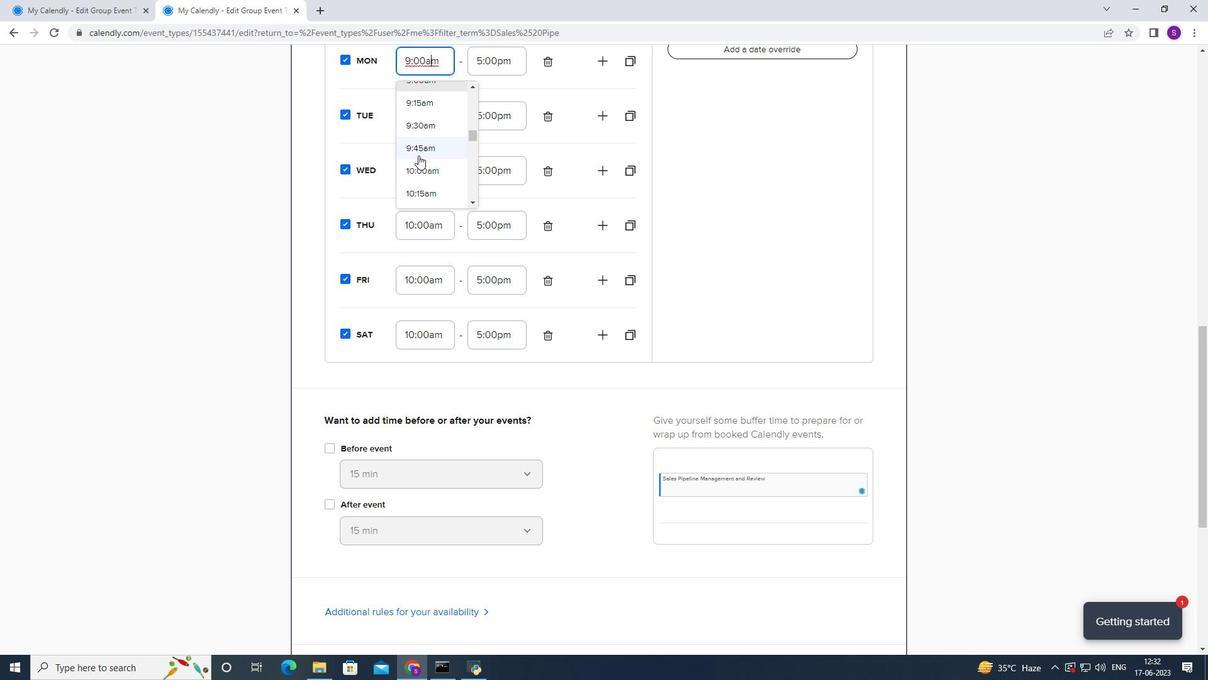 
Action: Mouse pressed left at (418, 166)
Screenshot: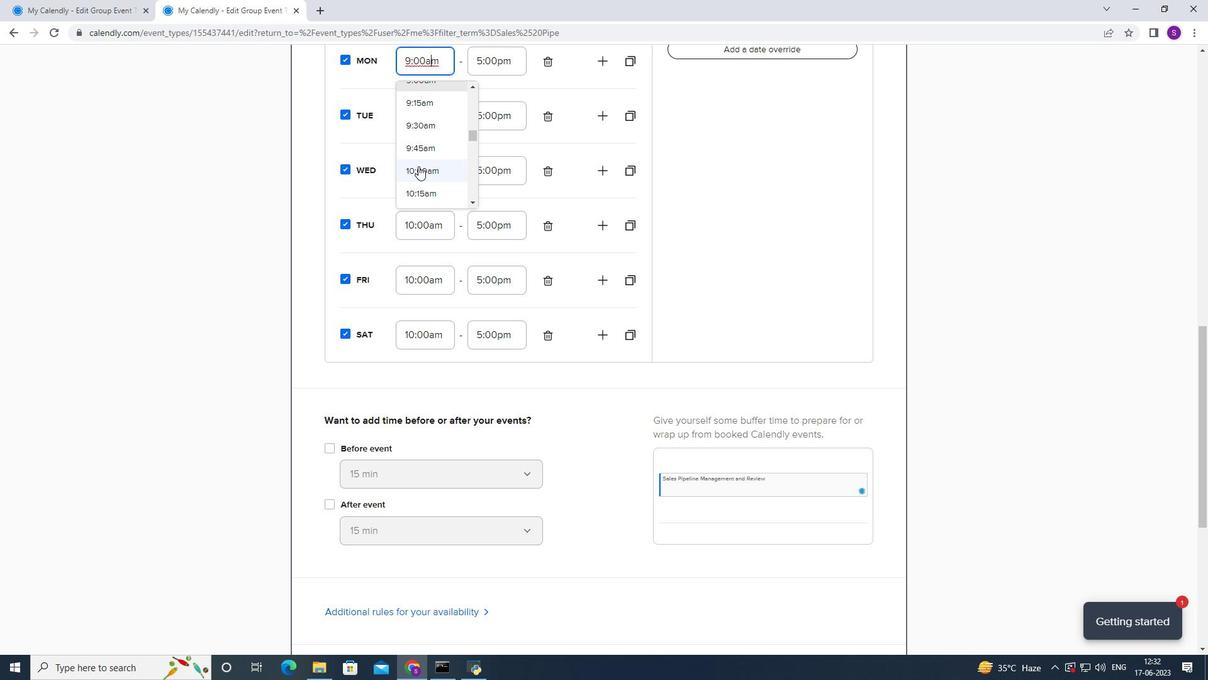 
Action: Mouse moved to (513, 56)
Screenshot: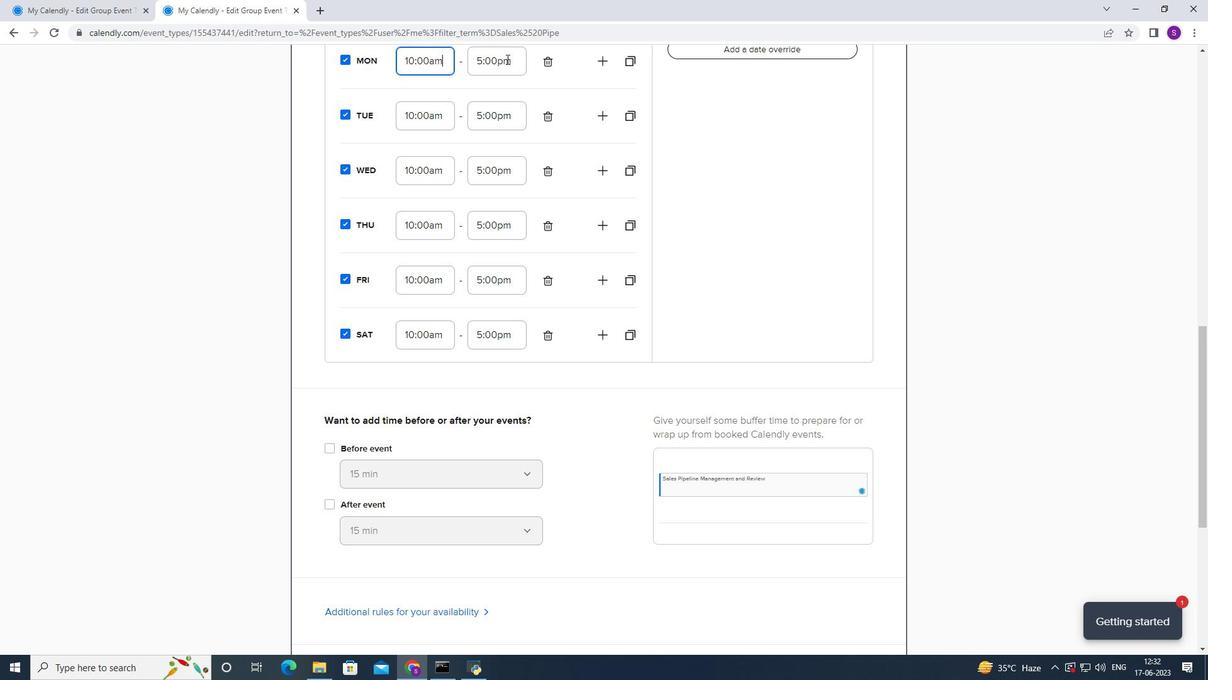 
Action: Mouse pressed left at (513, 56)
Screenshot: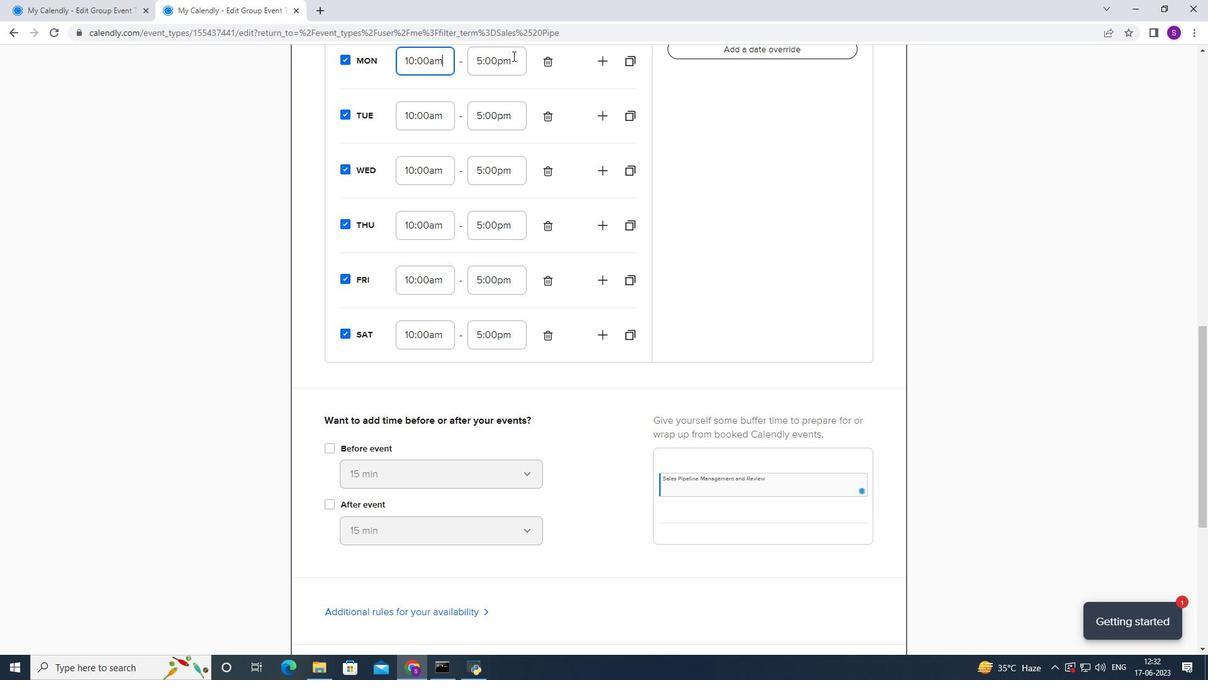 
Action: Mouse moved to (496, 168)
Screenshot: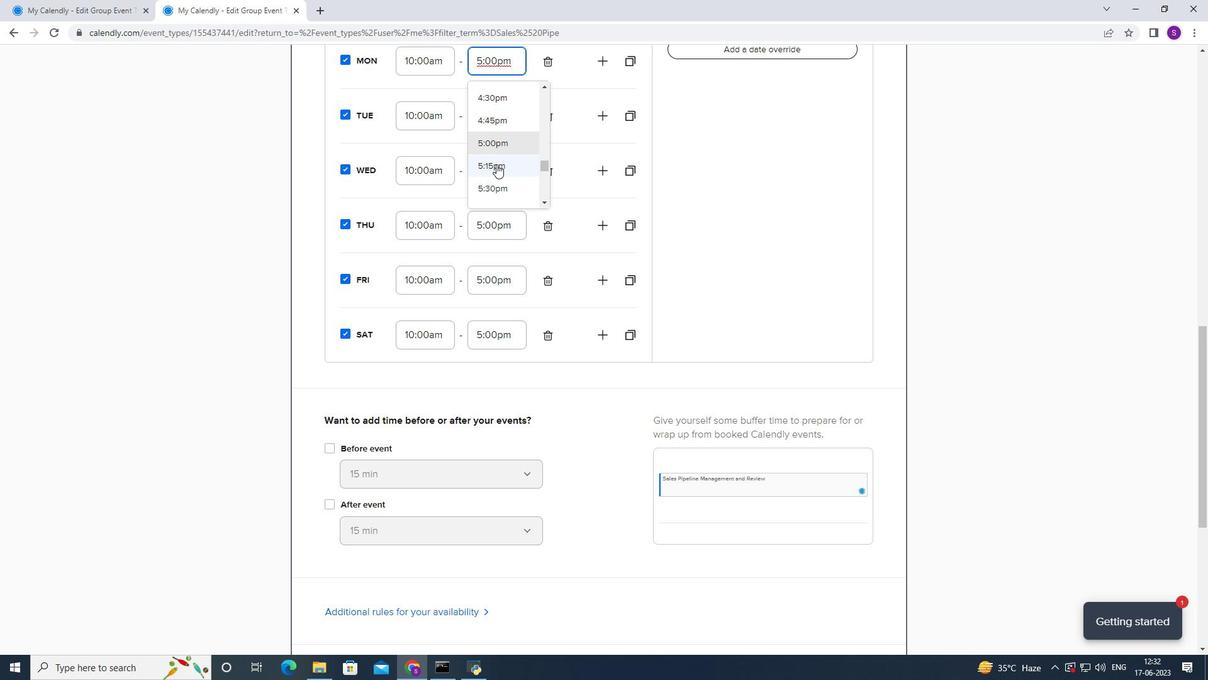 
Action: Mouse scrolled (496, 168) with delta (0, 0)
Screenshot: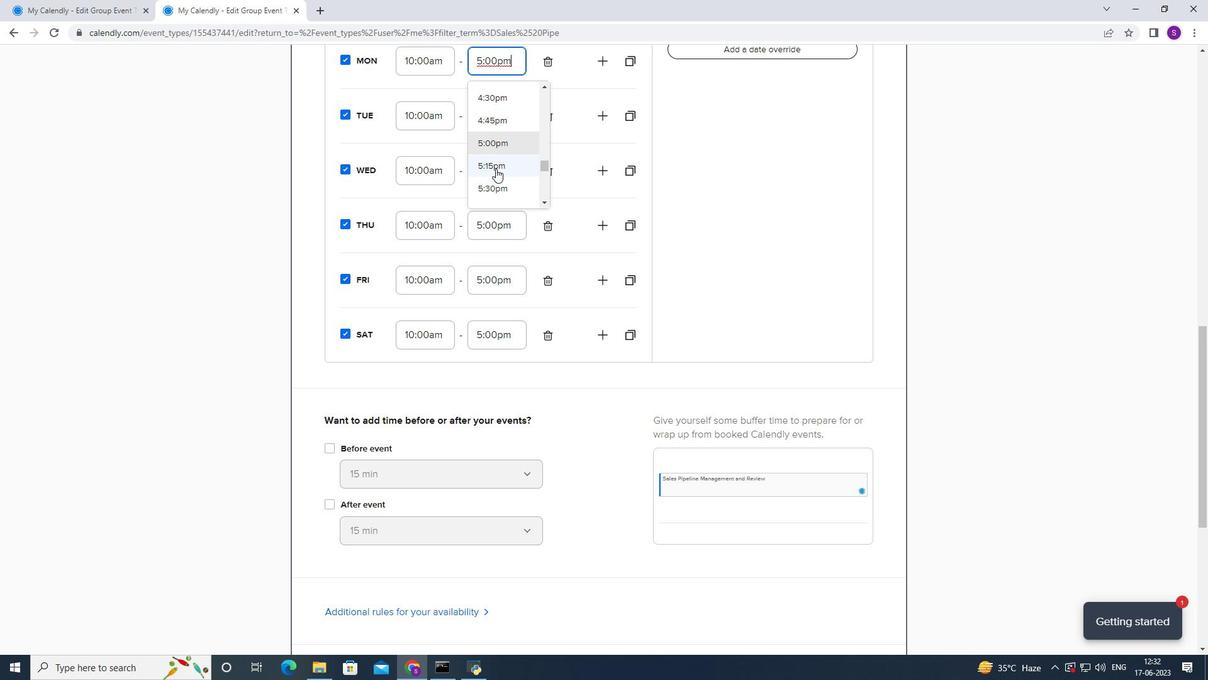 
Action: Mouse moved to (503, 166)
Screenshot: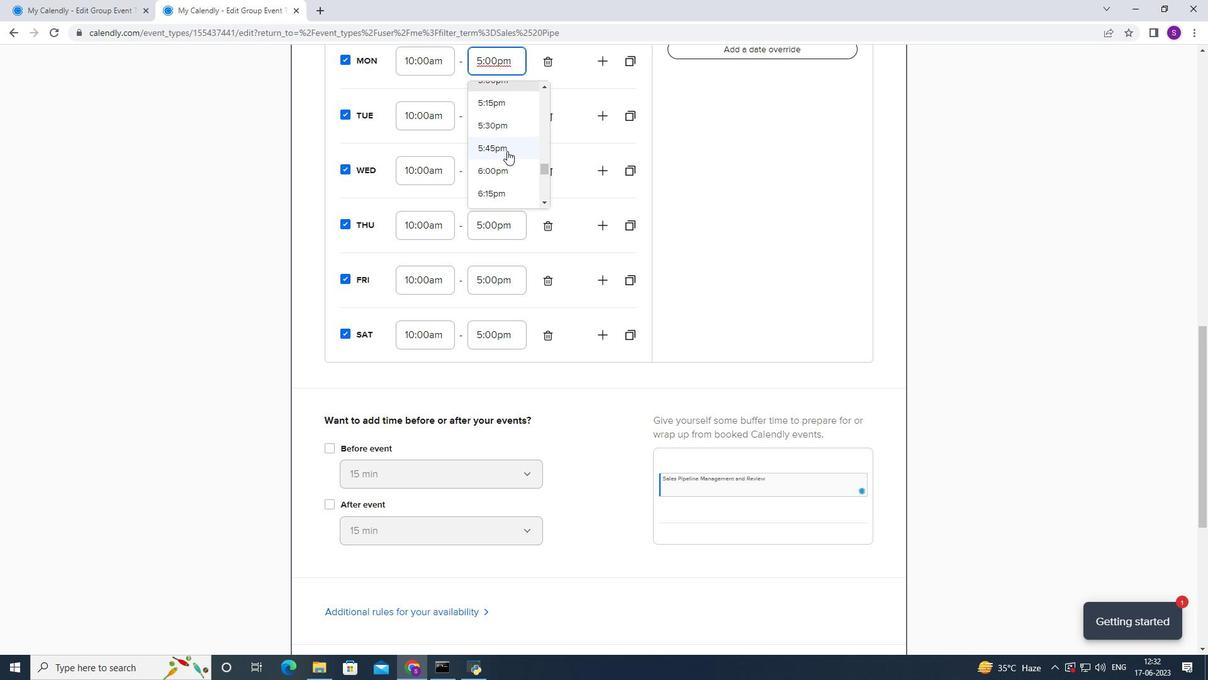 
Action: Mouse pressed left at (503, 166)
Screenshot: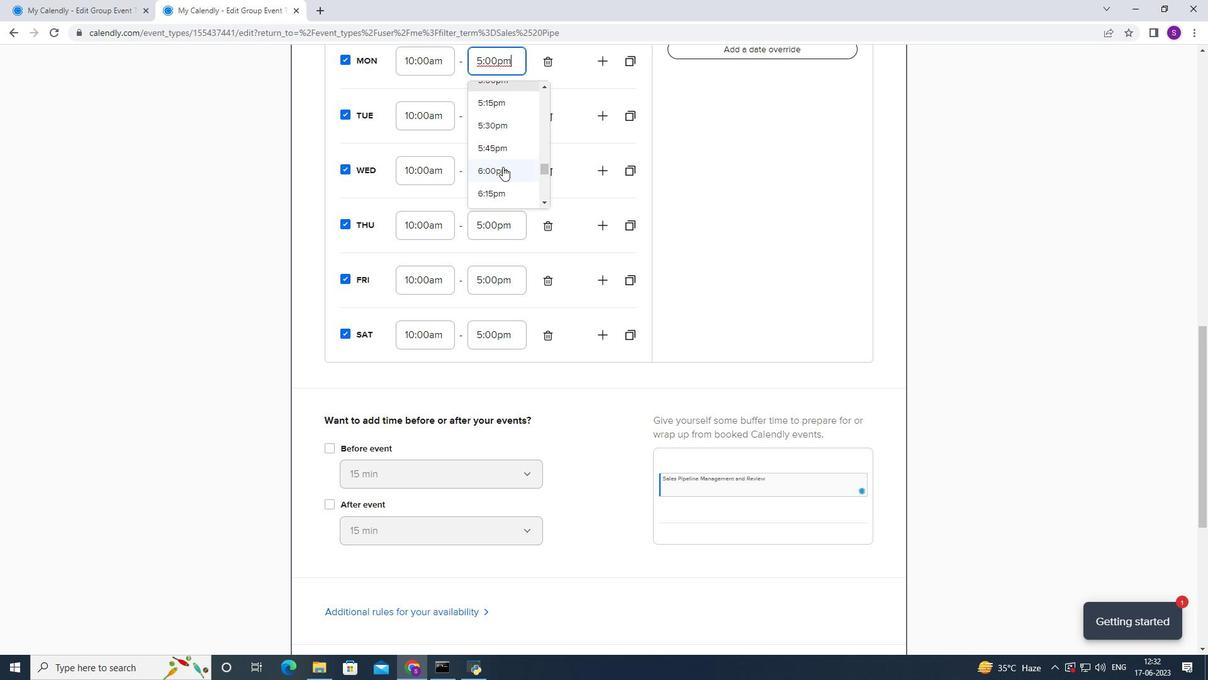 
Action: Mouse moved to (510, 124)
Screenshot: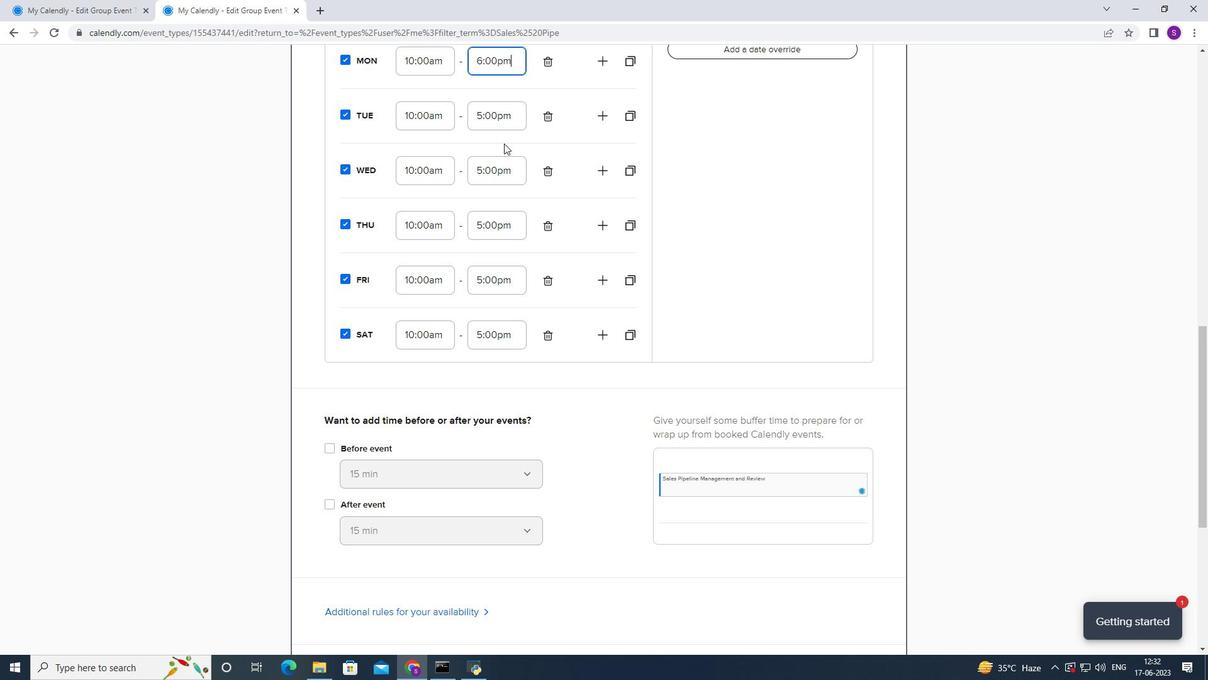 
Action: Mouse pressed left at (510, 124)
Screenshot: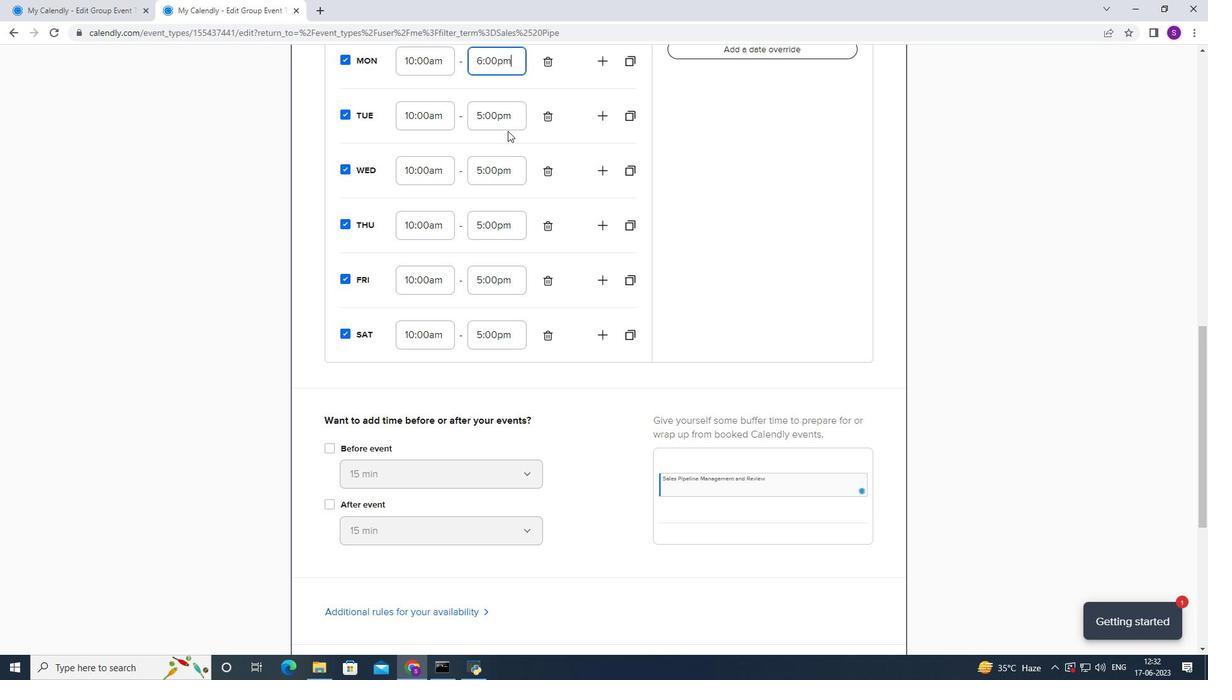 
Action: Mouse moved to (495, 155)
Screenshot: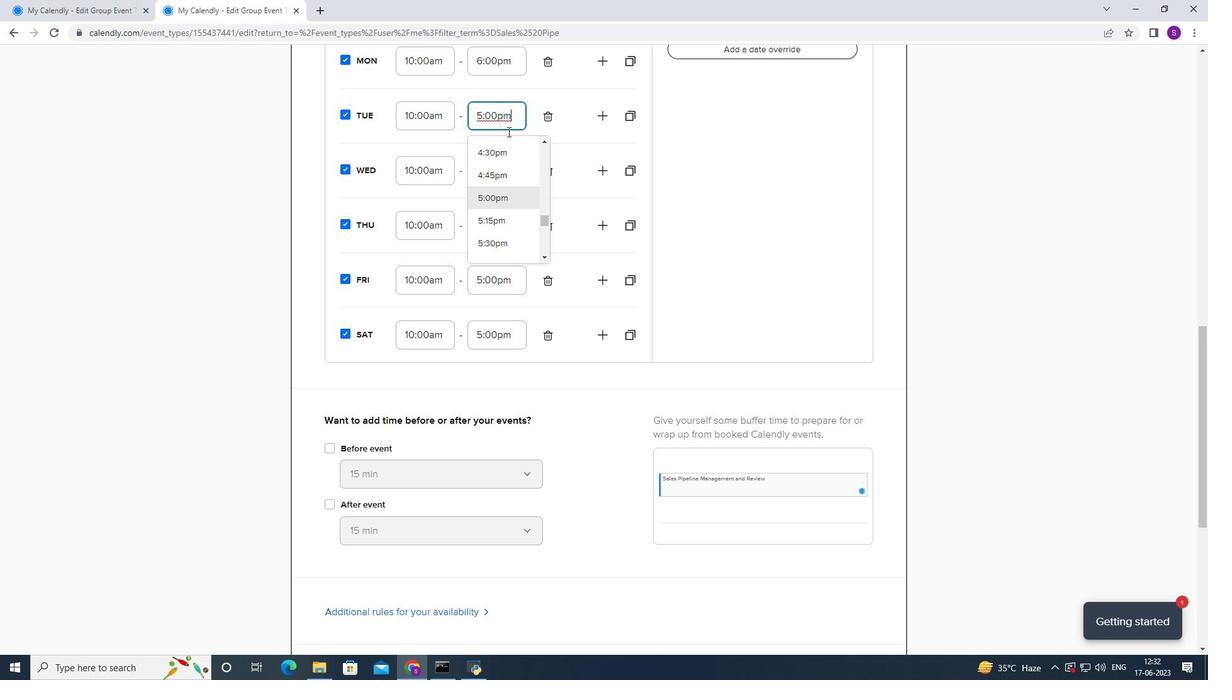 
Action: Mouse scrolled (495, 154) with delta (0, 0)
Screenshot: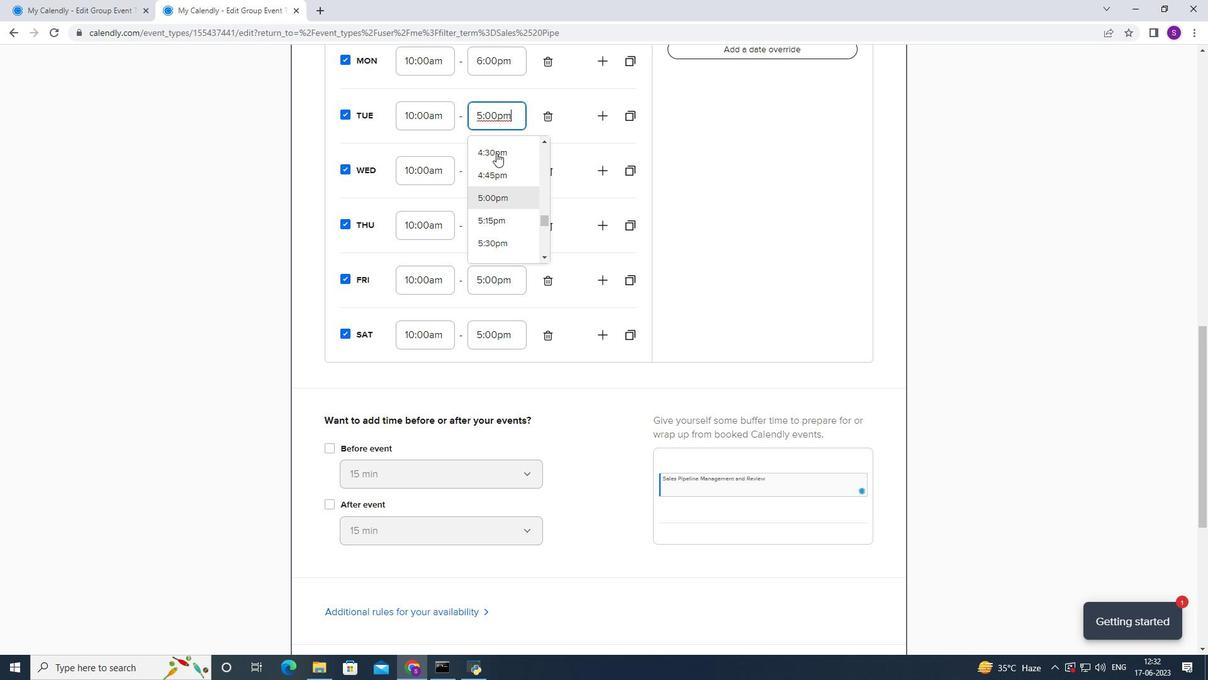 
Action: Mouse scrolled (495, 154) with delta (0, 0)
Screenshot: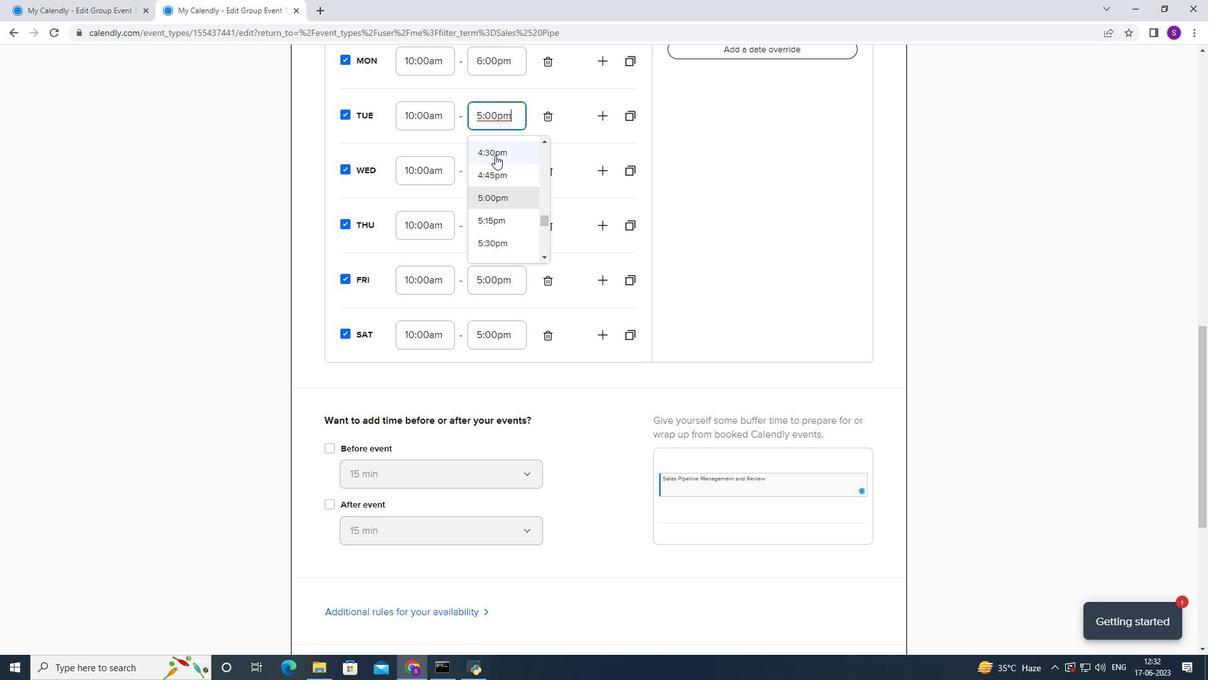 
Action: Mouse moved to (494, 159)
Screenshot: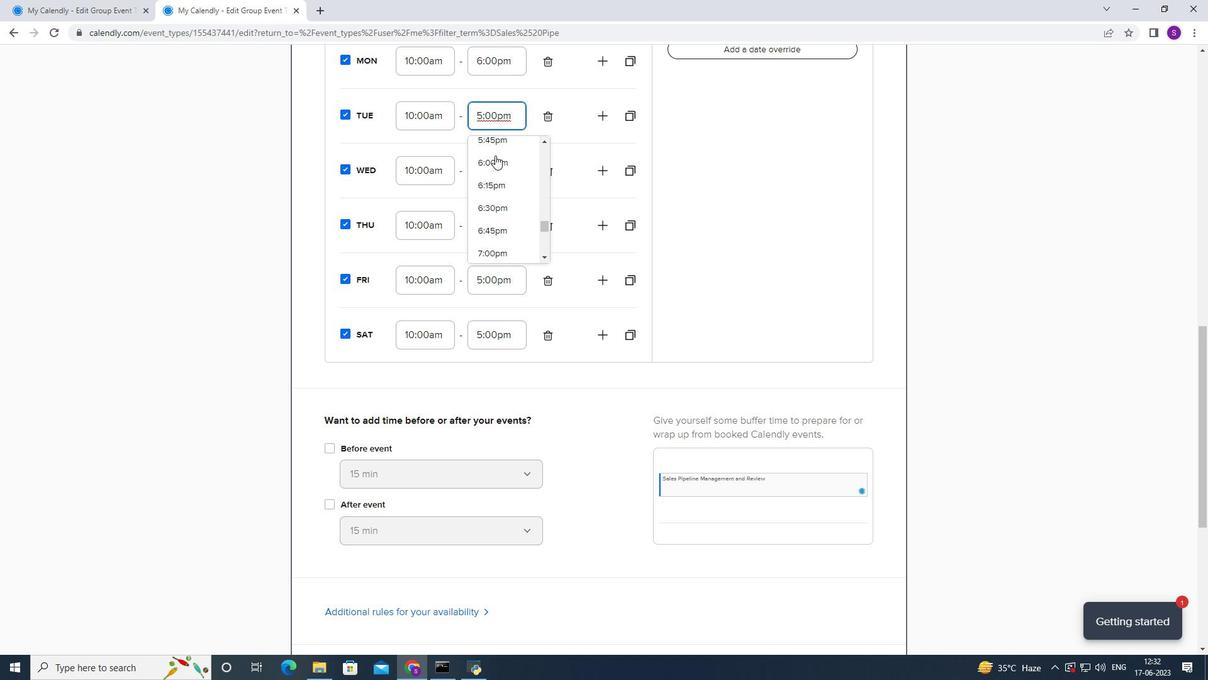 
Action: Mouse pressed left at (494, 159)
Screenshot: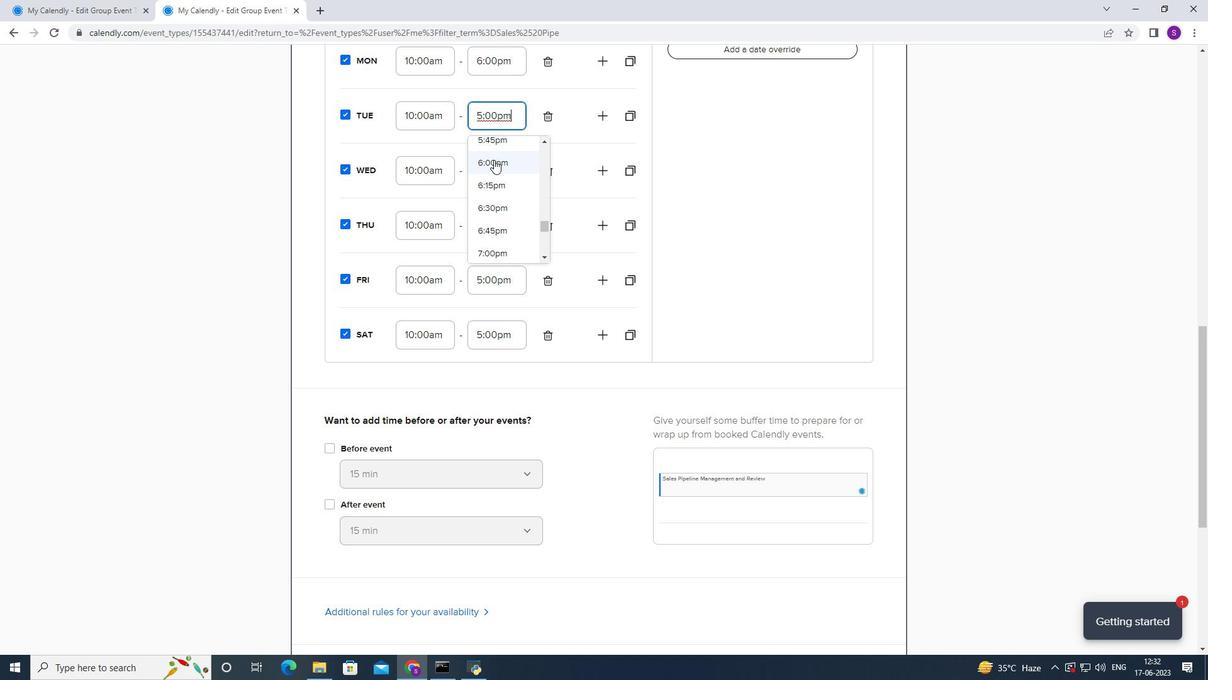 
Action: Mouse moved to (488, 173)
Screenshot: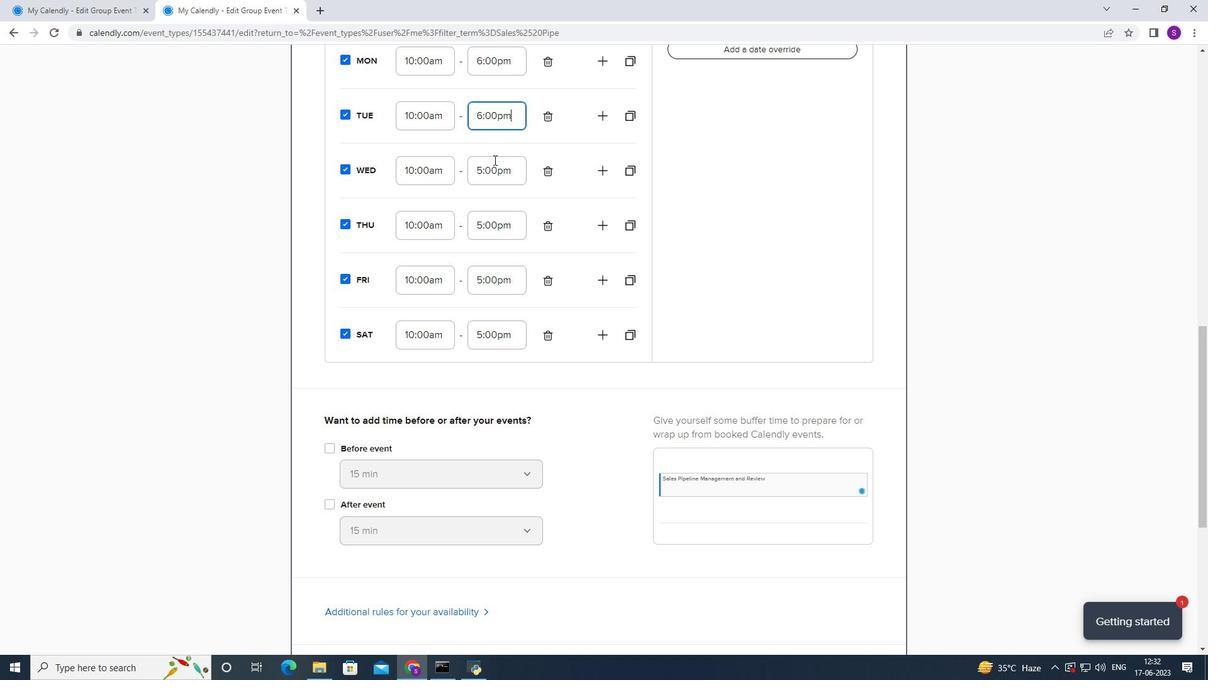 
Action: Mouse pressed left at (488, 173)
Screenshot: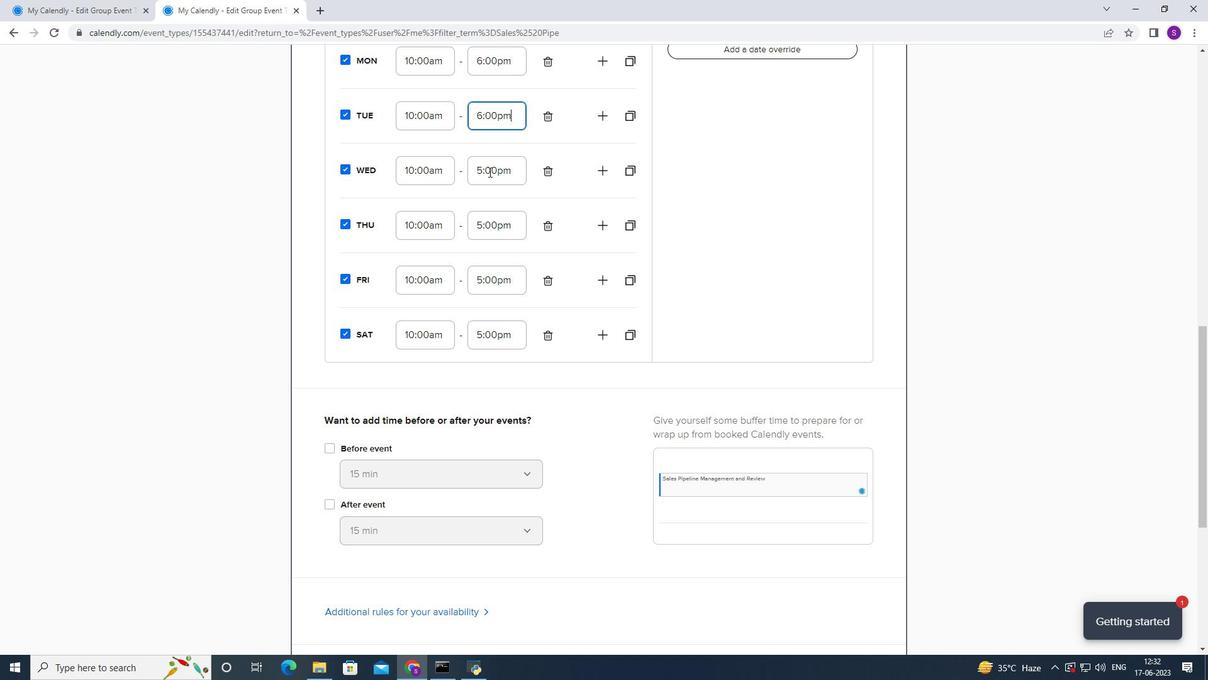 
Action: Mouse scrolled (488, 172) with delta (0, 0)
Screenshot: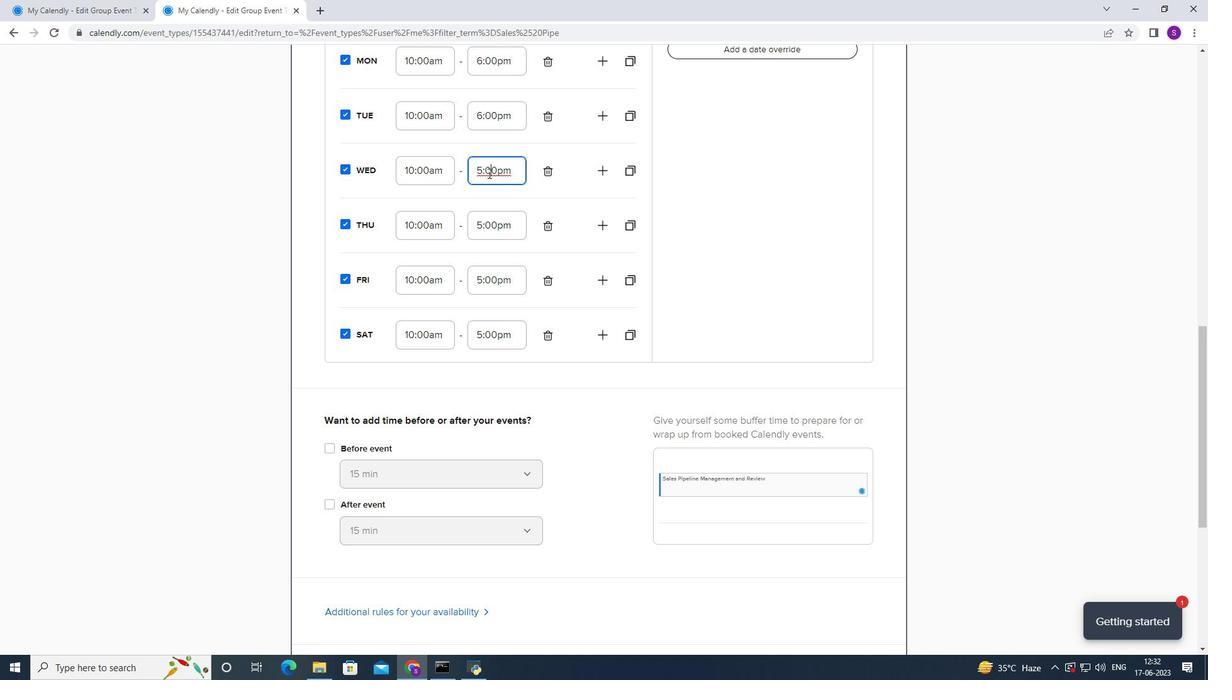 
Action: Mouse scrolled (488, 172) with delta (0, 0)
Screenshot: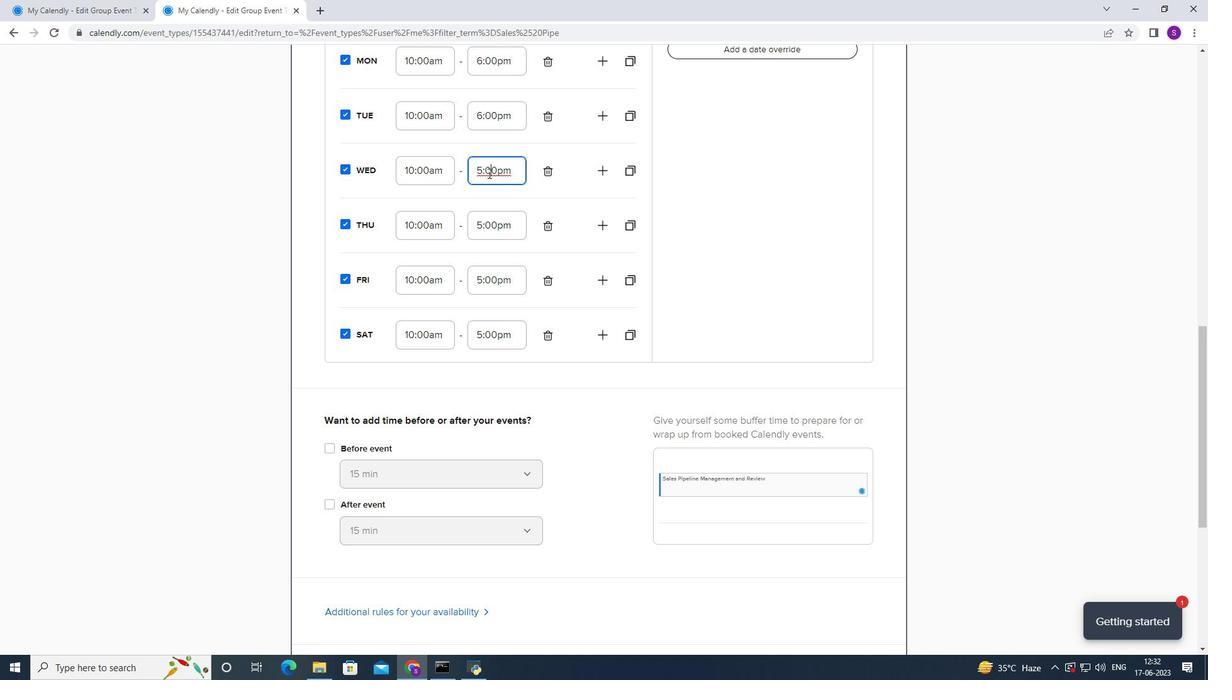 
Action: Mouse scrolled (488, 172) with delta (0, 0)
Screenshot: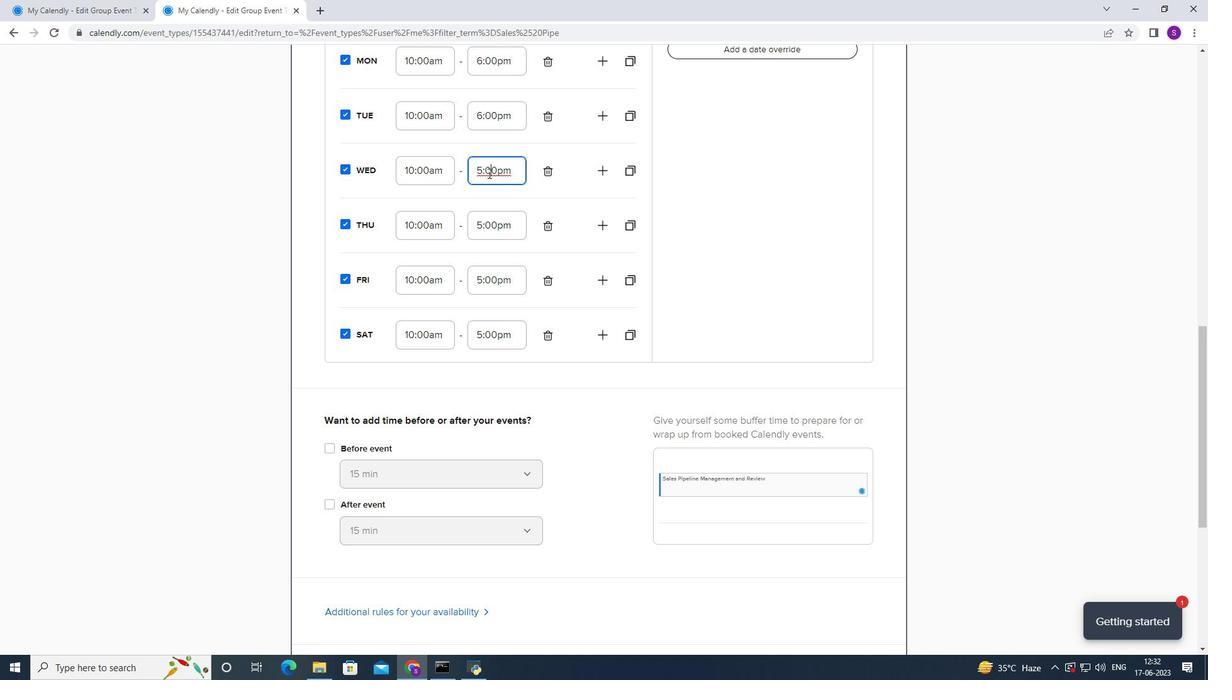 
Action: Mouse moved to (506, 105)
Screenshot: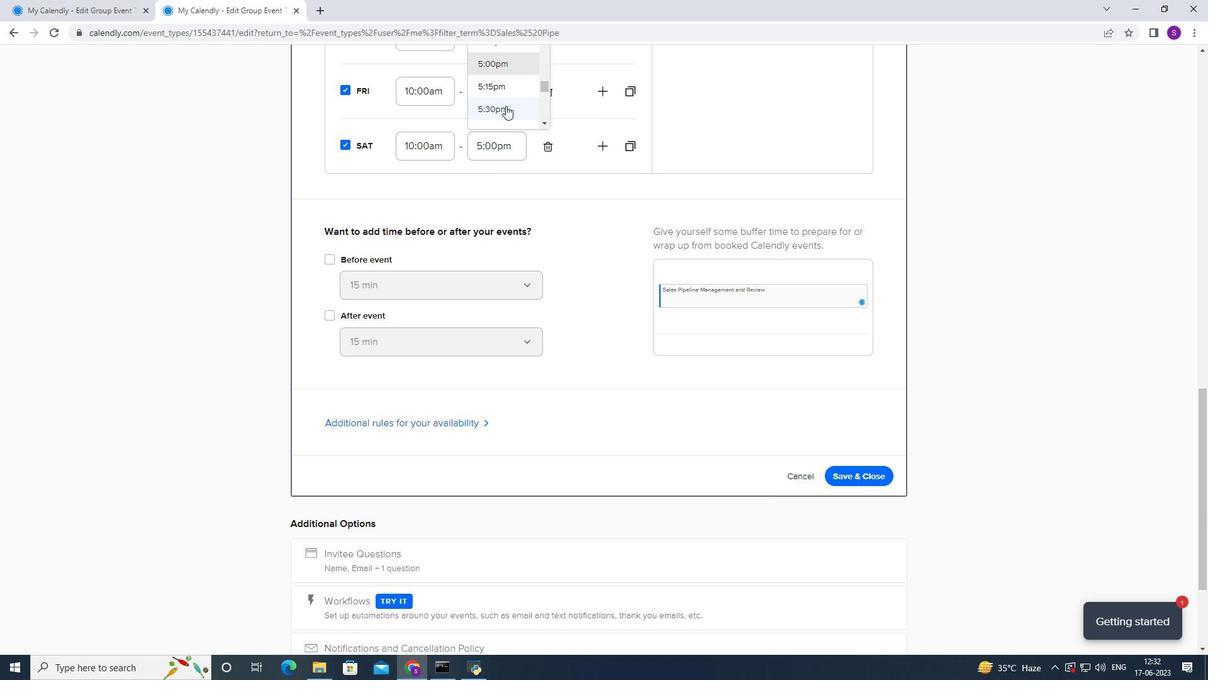 
Action: Mouse scrolled (506, 105) with delta (0, 0)
Screenshot: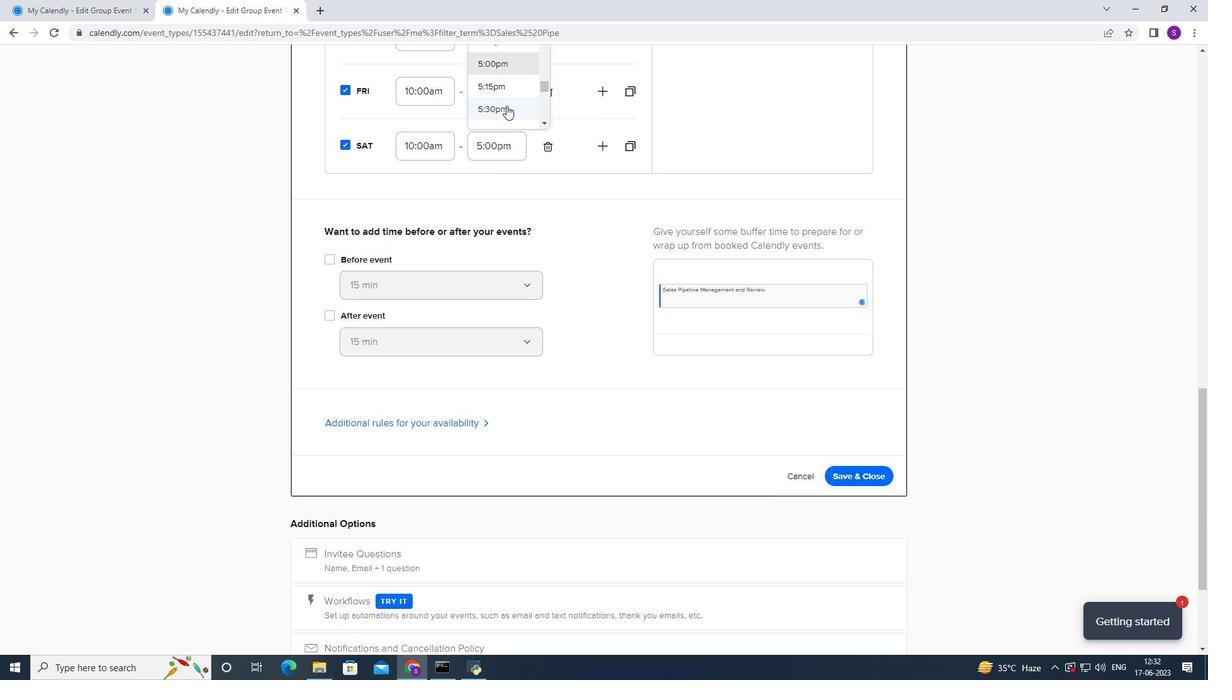
Action: Mouse moved to (506, 95)
Screenshot: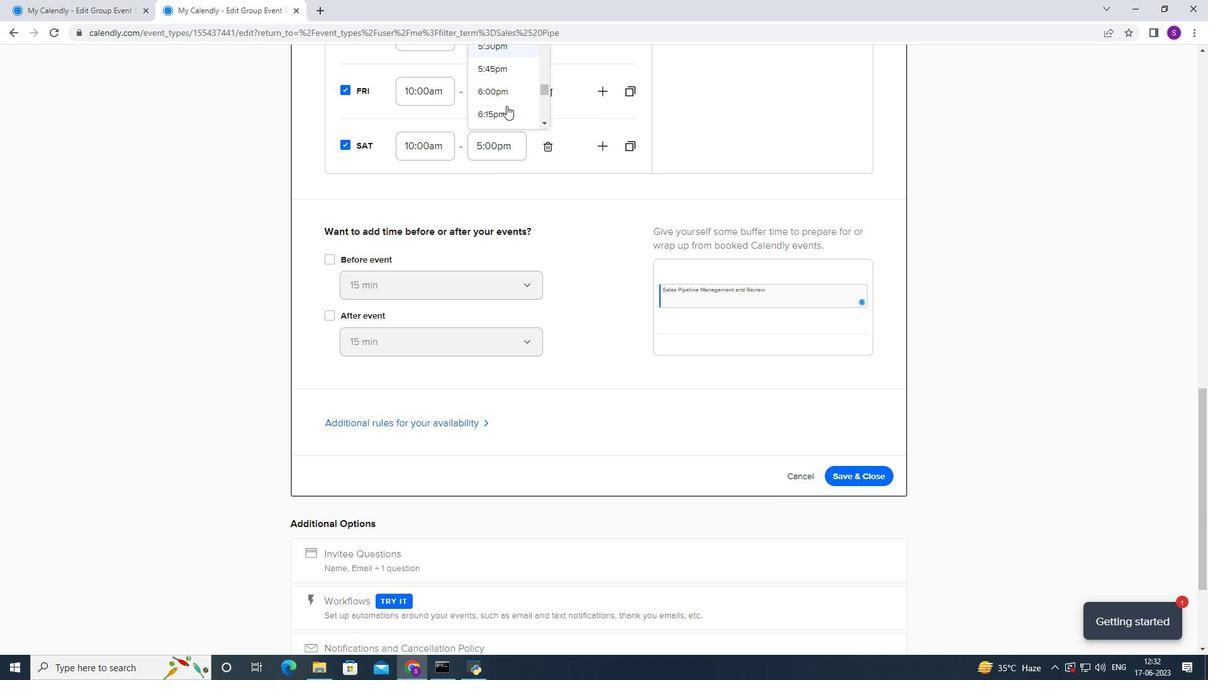 
Action: Mouse pressed left at (506, 95)
Screenshot: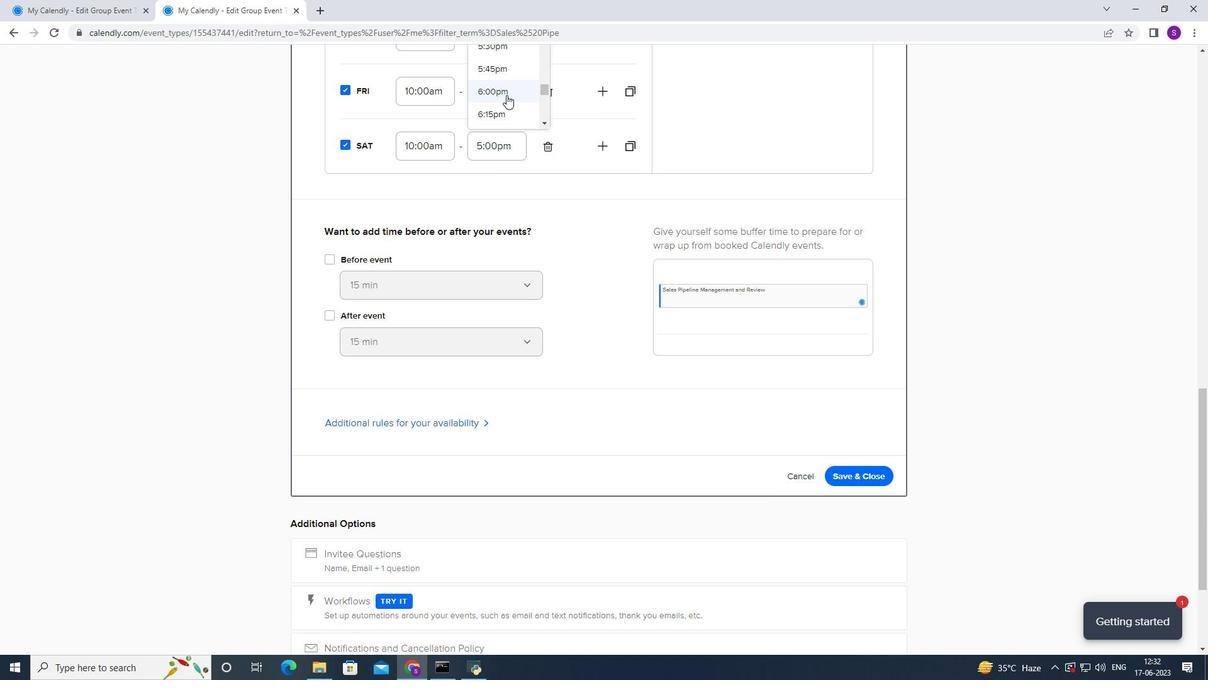 
Action: Mouse moved to (509, 98)
Screenshot: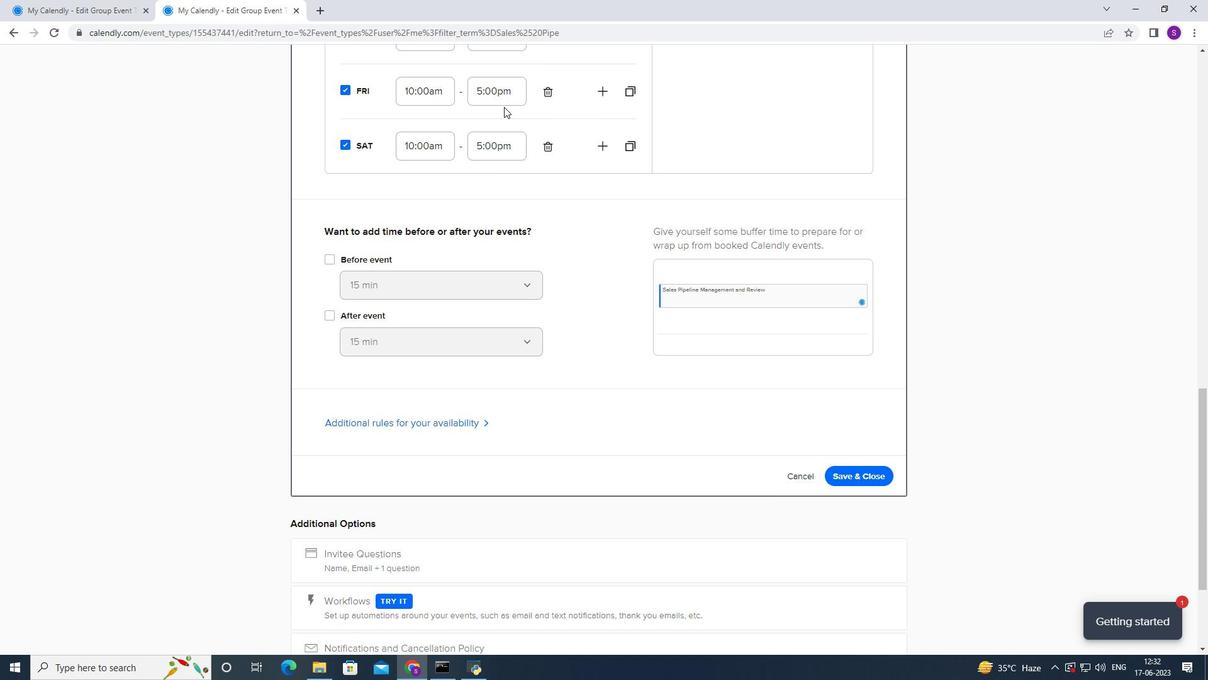 
Action: Mouse pressed left at (509, 98)
Screenshot: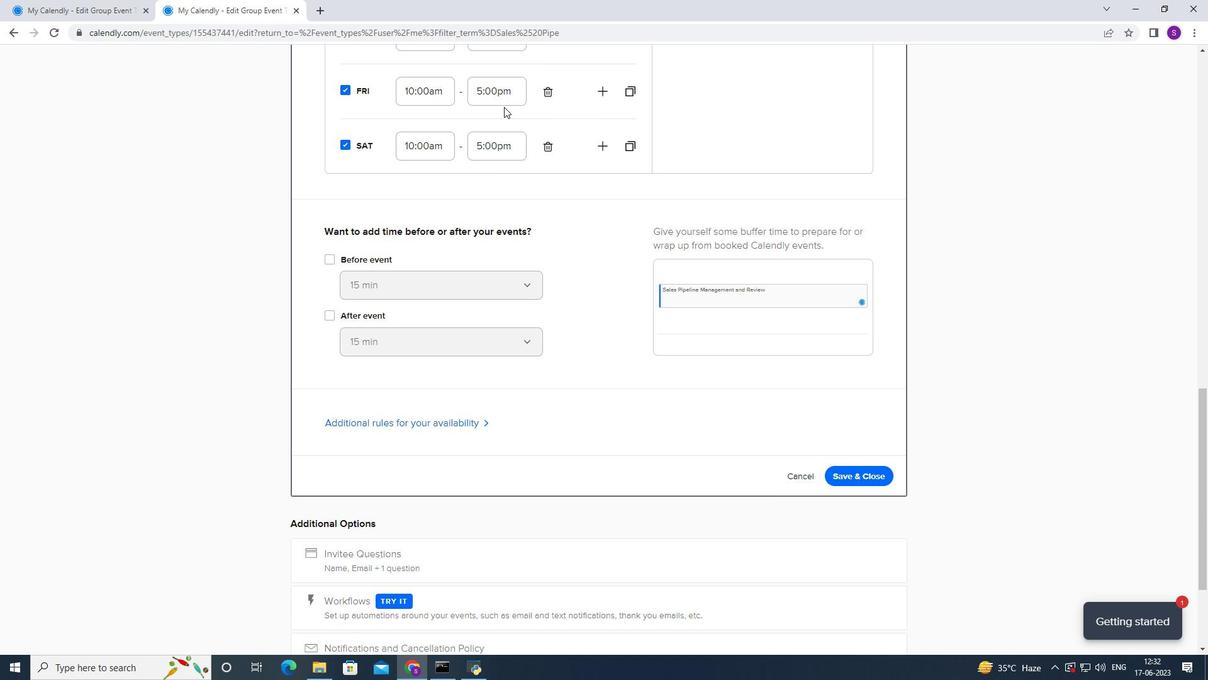 
Action: Mouse moved to (500, 141)
Screenshot: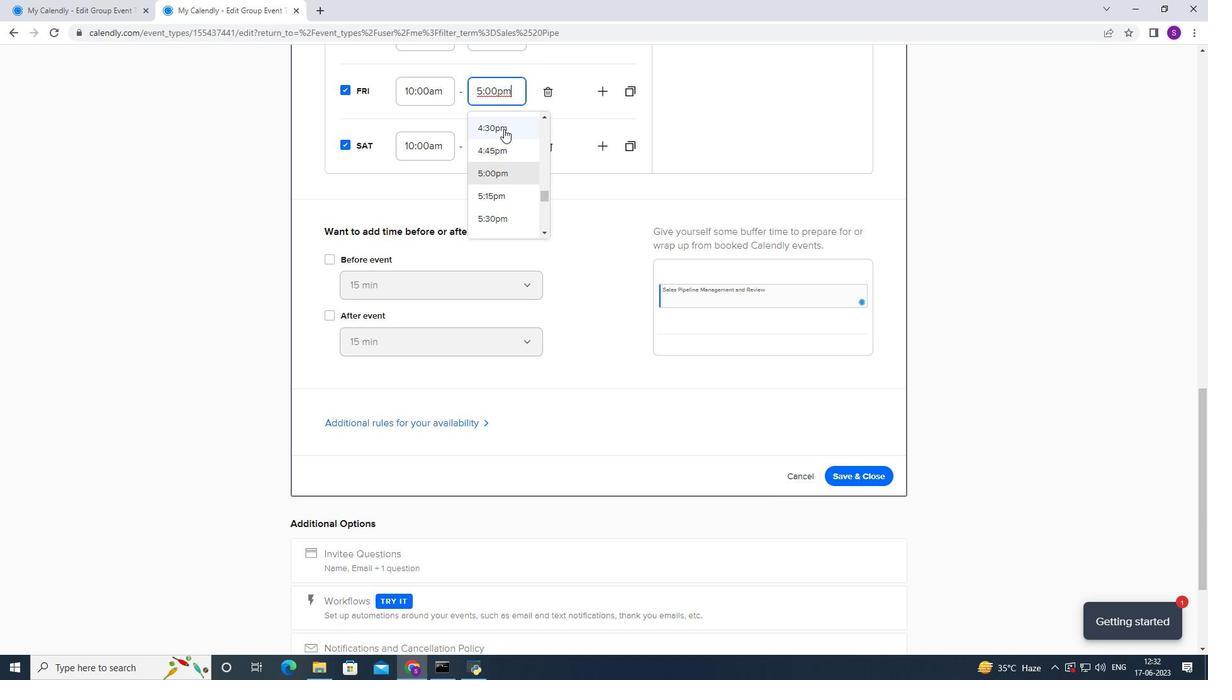 
Action: Mouse scrolled (500, 141) with delta (0, 0)
Screenshot: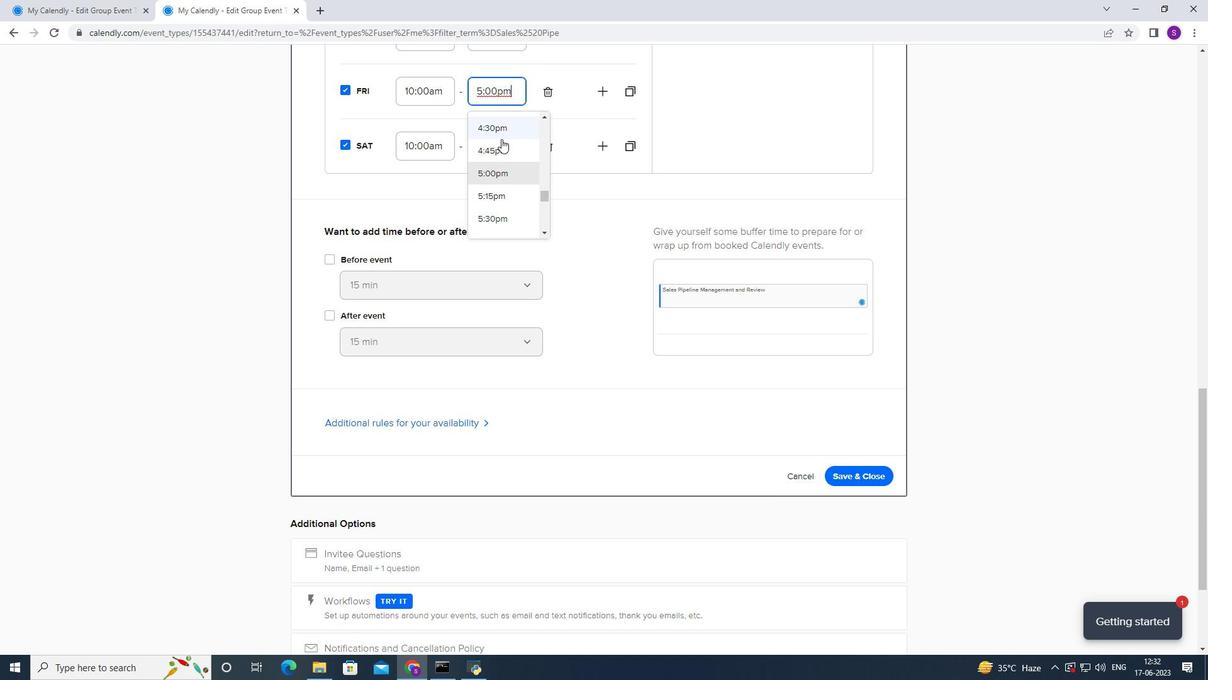 
Action: Mouse scrolled (500, 141) with delta (0, 0)
Screenshot: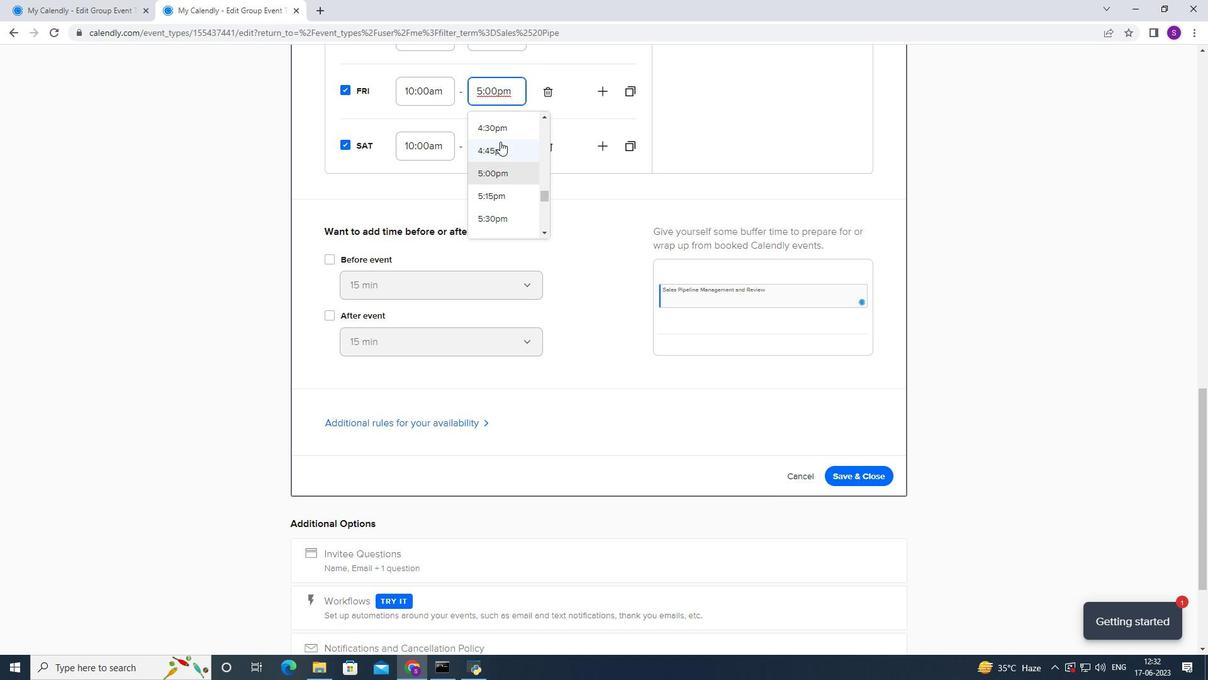 
Action: Mouse pressed left at (500, 141)
Screenshot: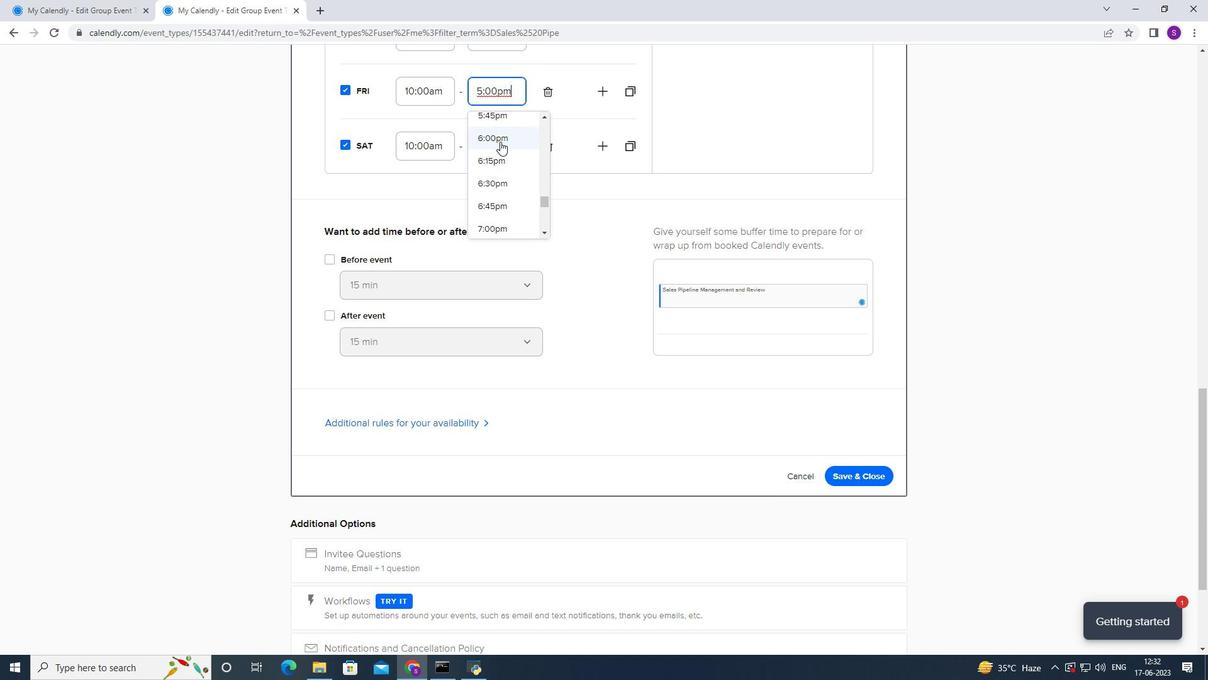 
Action: Mouse moved to (498, 144)
Screenshot: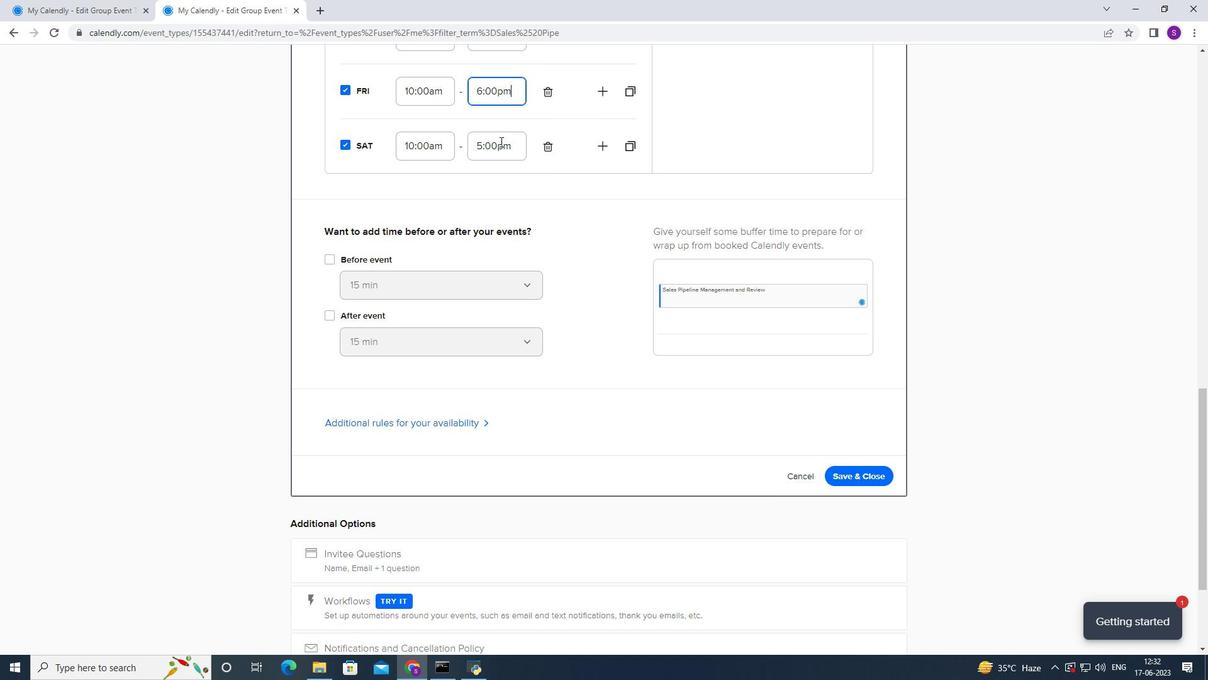 
Action: Mouse pressed left at (498, 144)
Screenshot: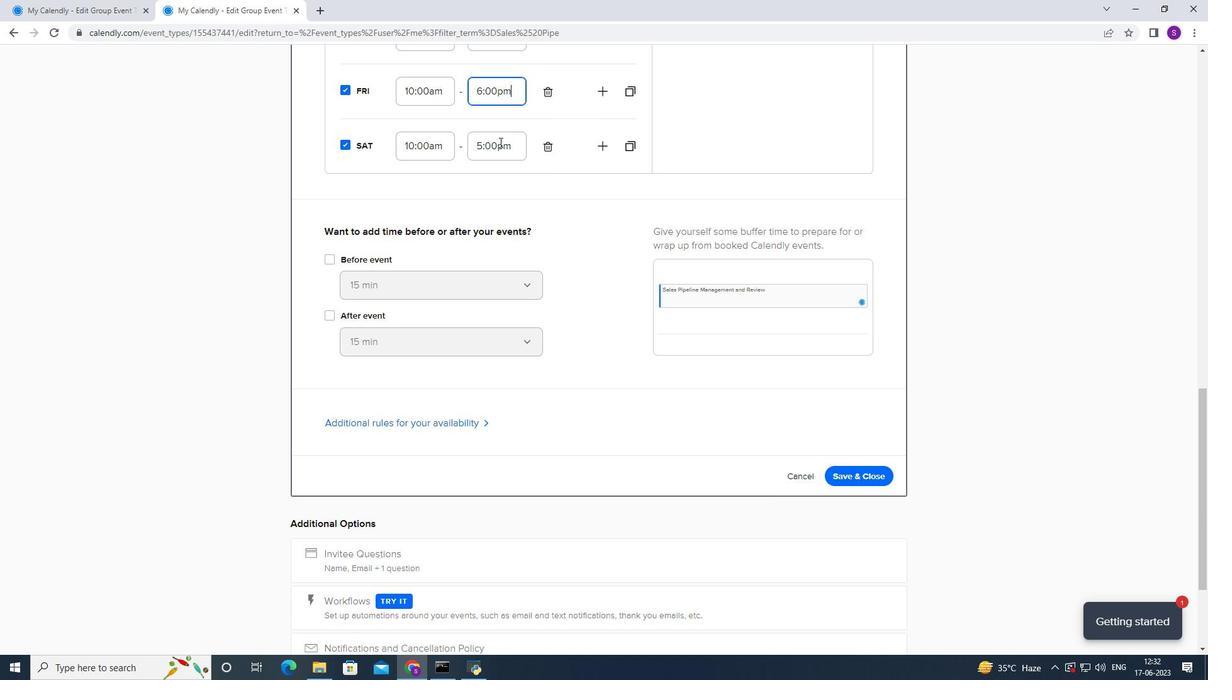 
Action: Mouse scrolled (498, 144) with delta (0, 0)
Screenshot: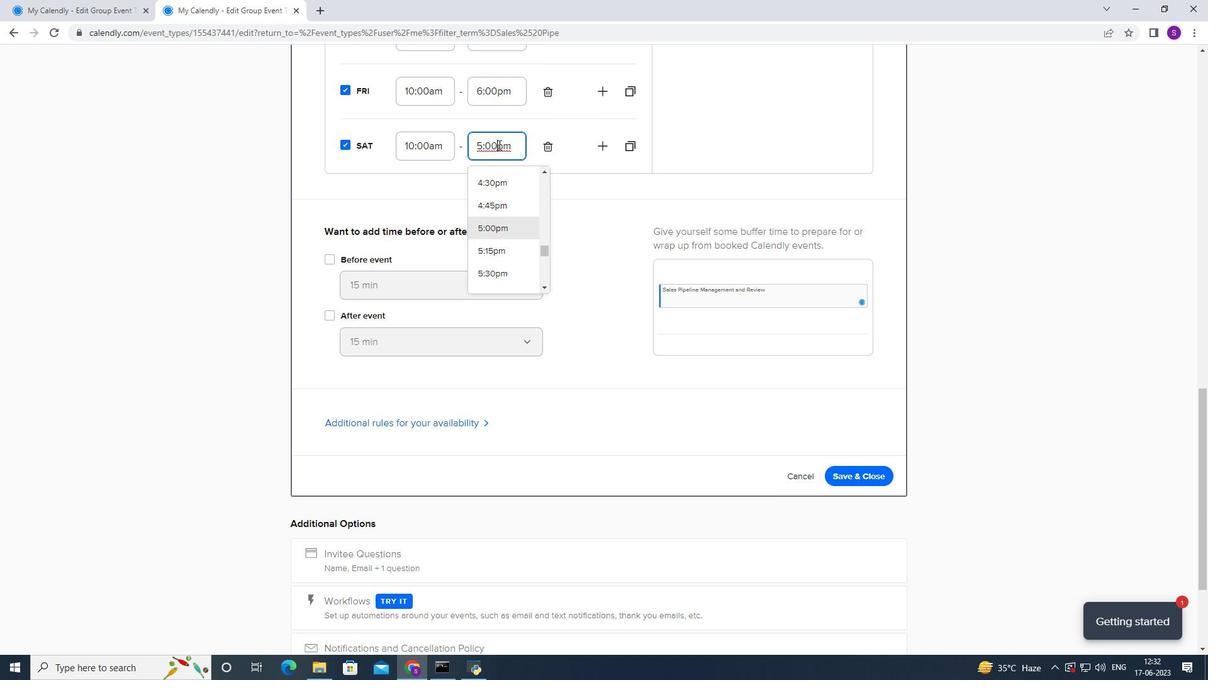 
Action: Mouse scrolled (498, 144) with delta (0, 0)
Screenshot: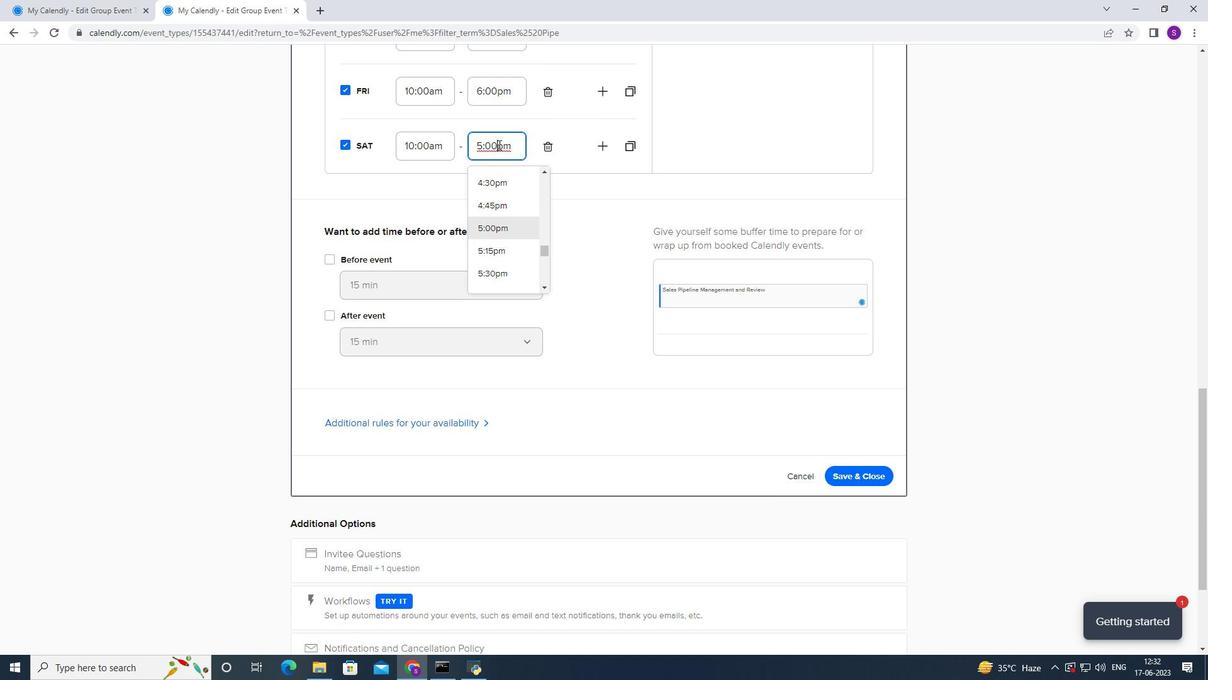 
Action: Mouse moved to (498, 143)
Screenshot: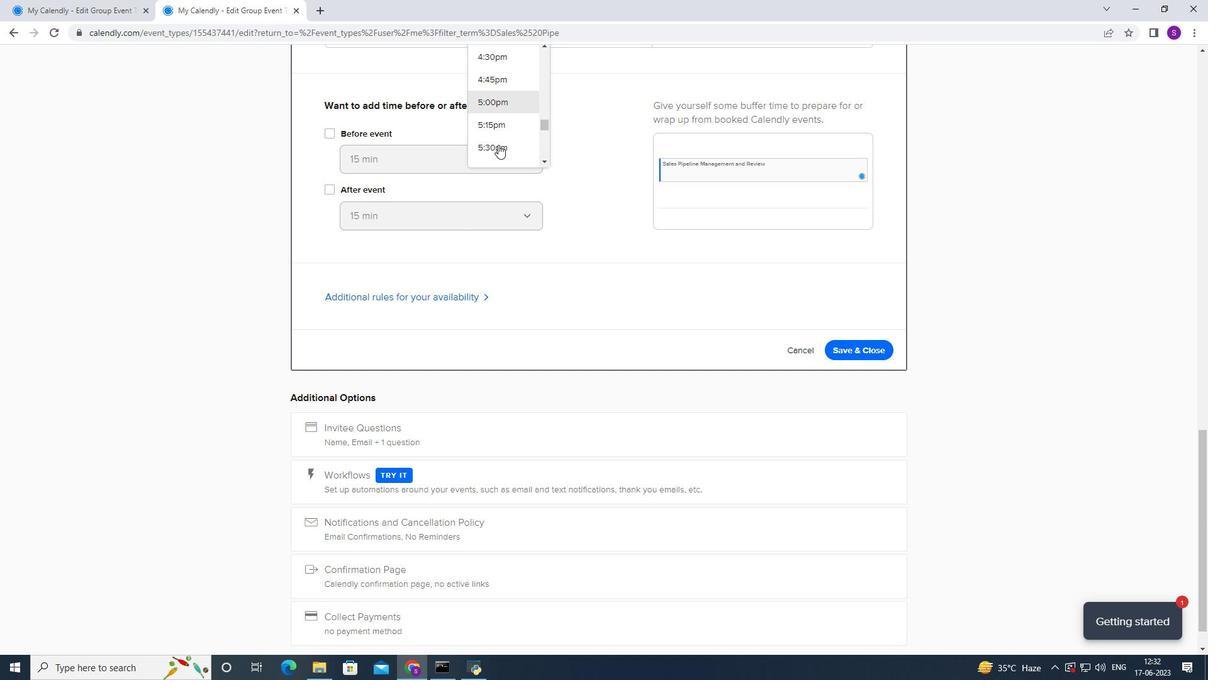 
Action: Mouse scrolled (498, 142) with delta (0, 0)
Screenshot: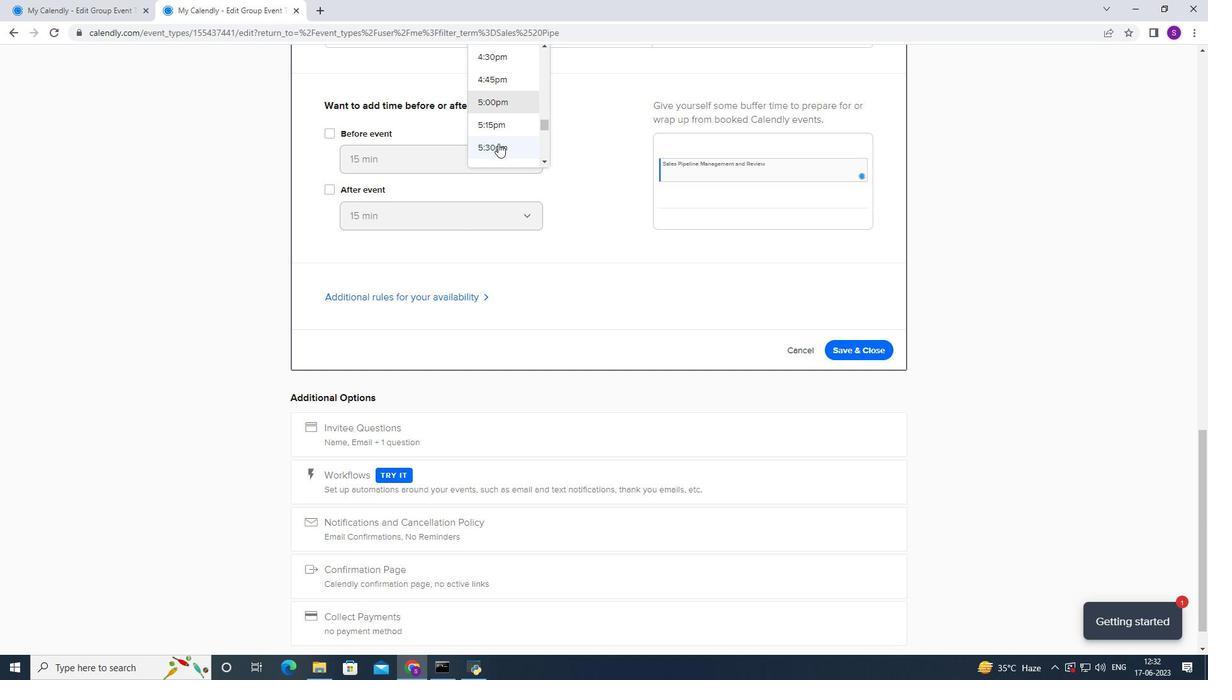 
Action: Mouse moved to (498, 131)
Screenshot: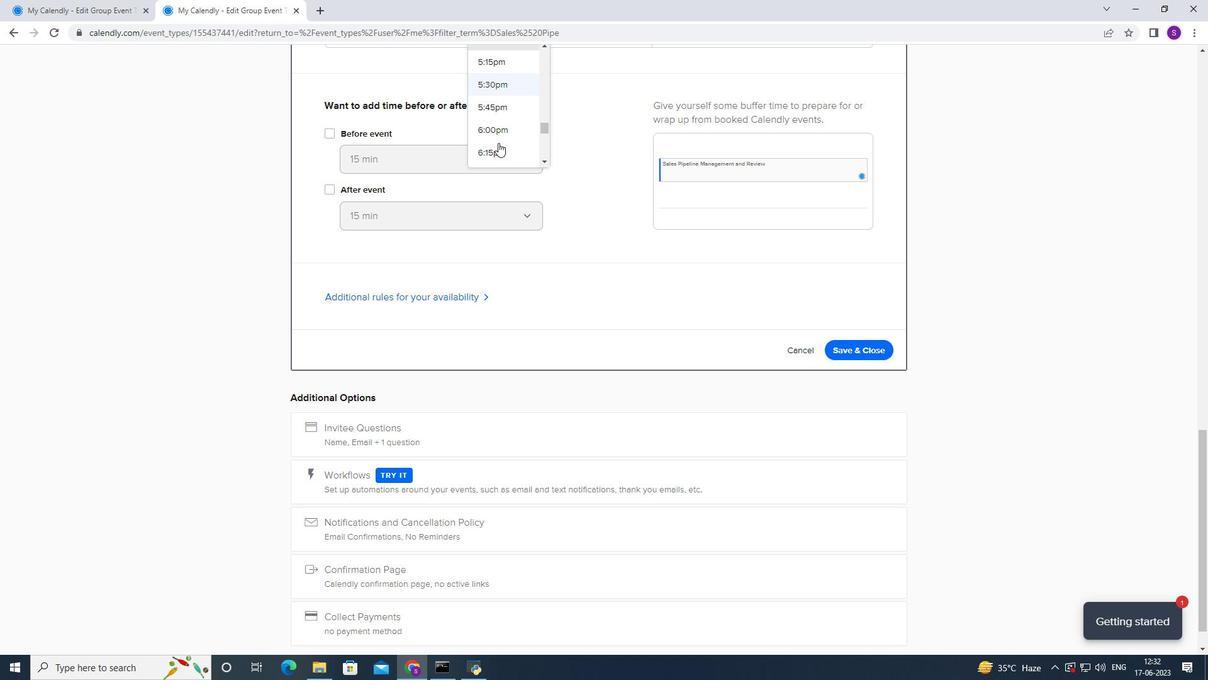 
Action: Mouse pressed left at (498, 131)
Screenshot: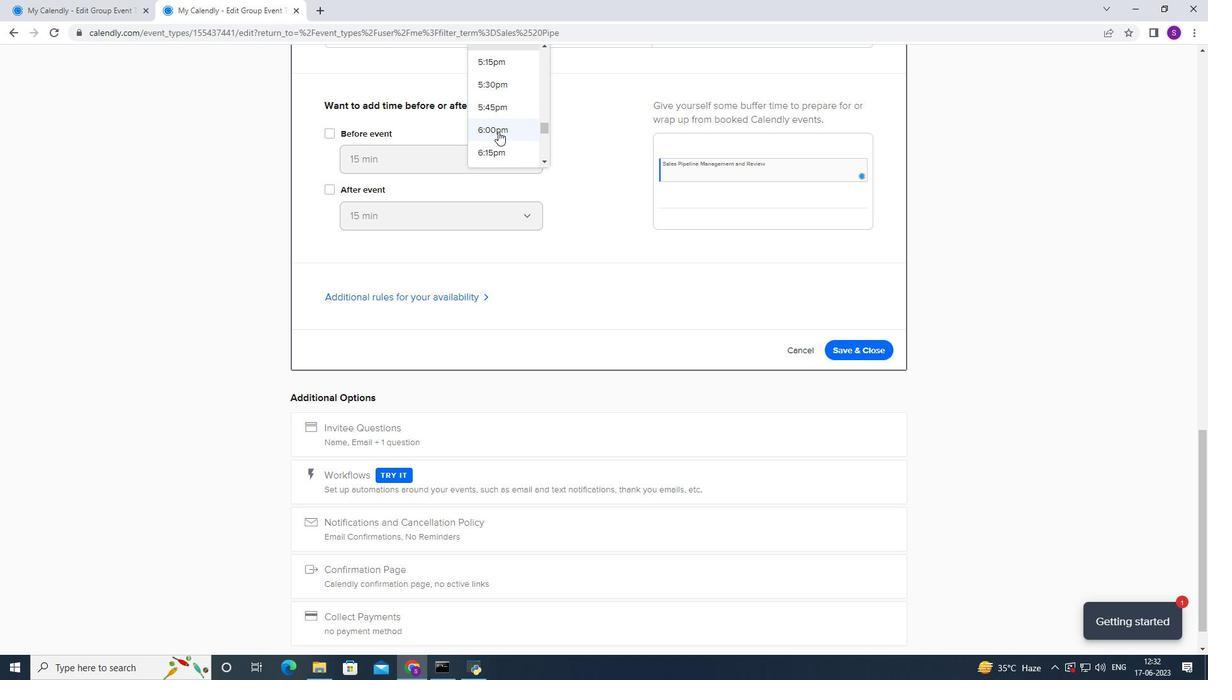 
Action: Mouse moved to (541, 197)
Screenshot: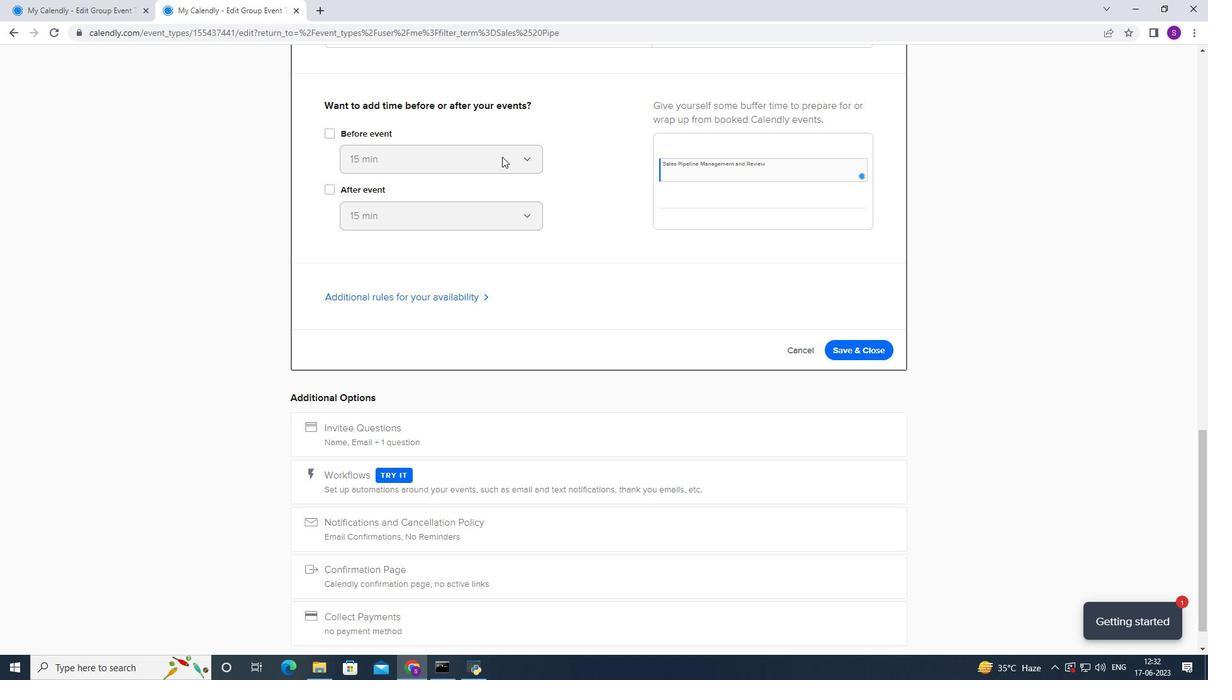 
Action: Mouse scrolled (541, 198) with delta (0, 0)
Screenshot: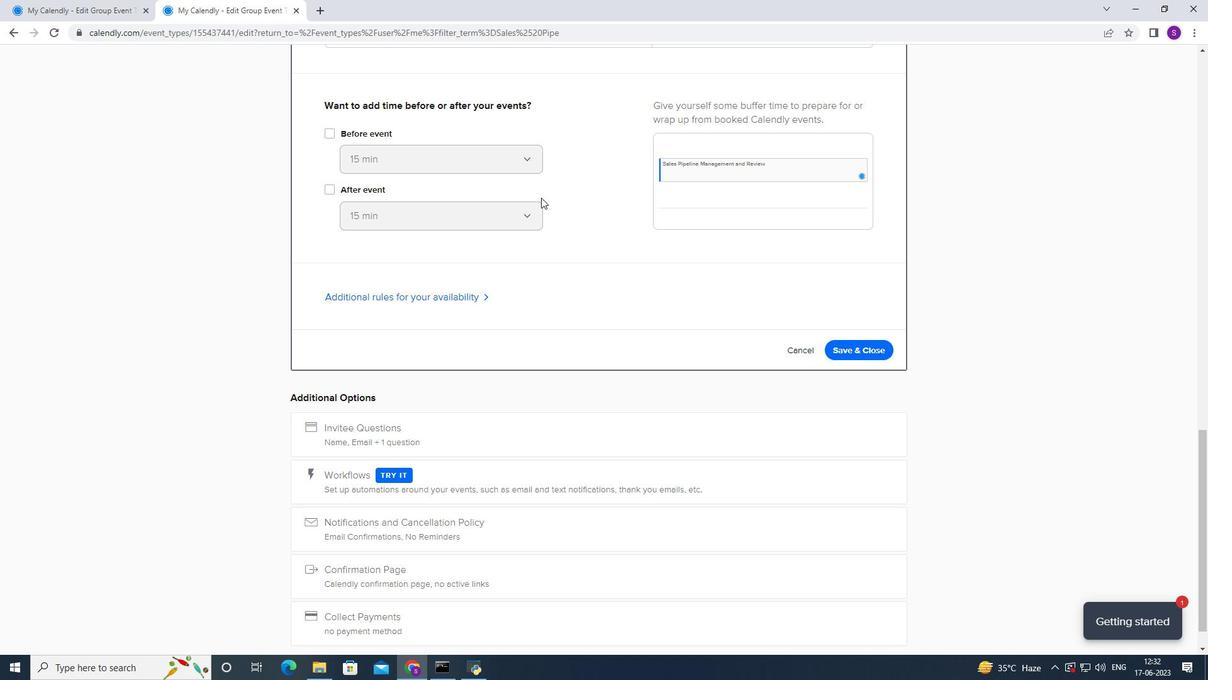 
Action: Mouse scrolled (541, 198) with delta (0, 0)
Screenshot: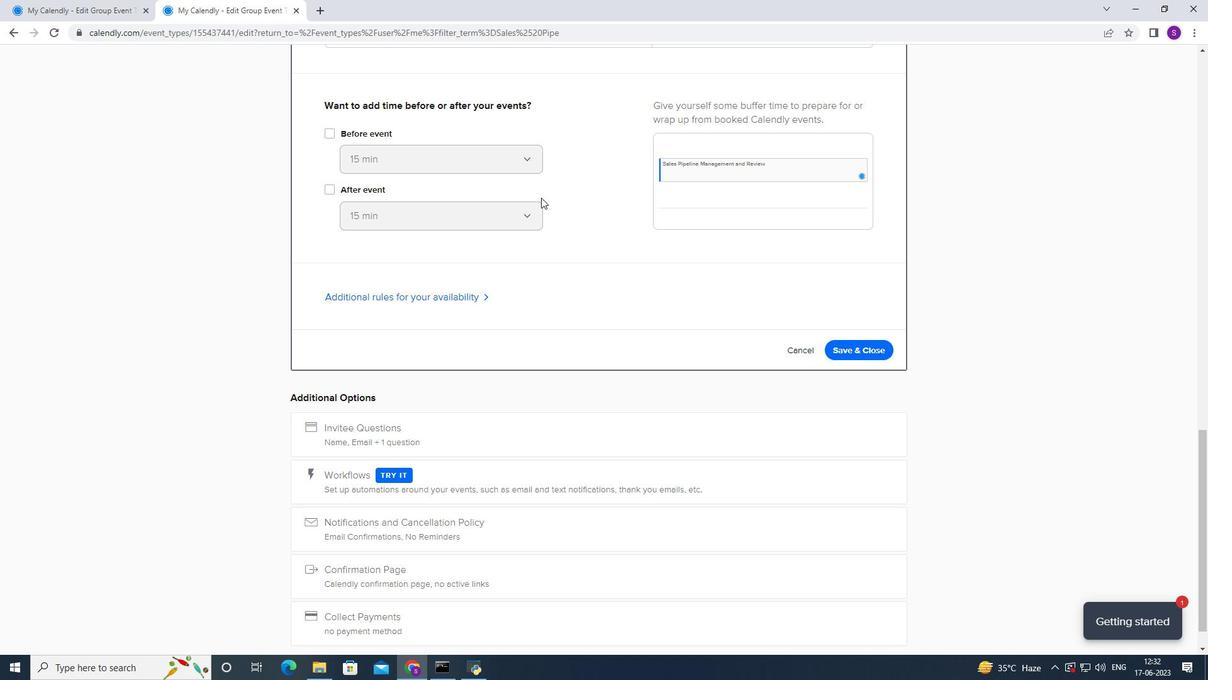 
Action: Mouse scrolled (541, 198) with delta (0, 0)
Screenshot: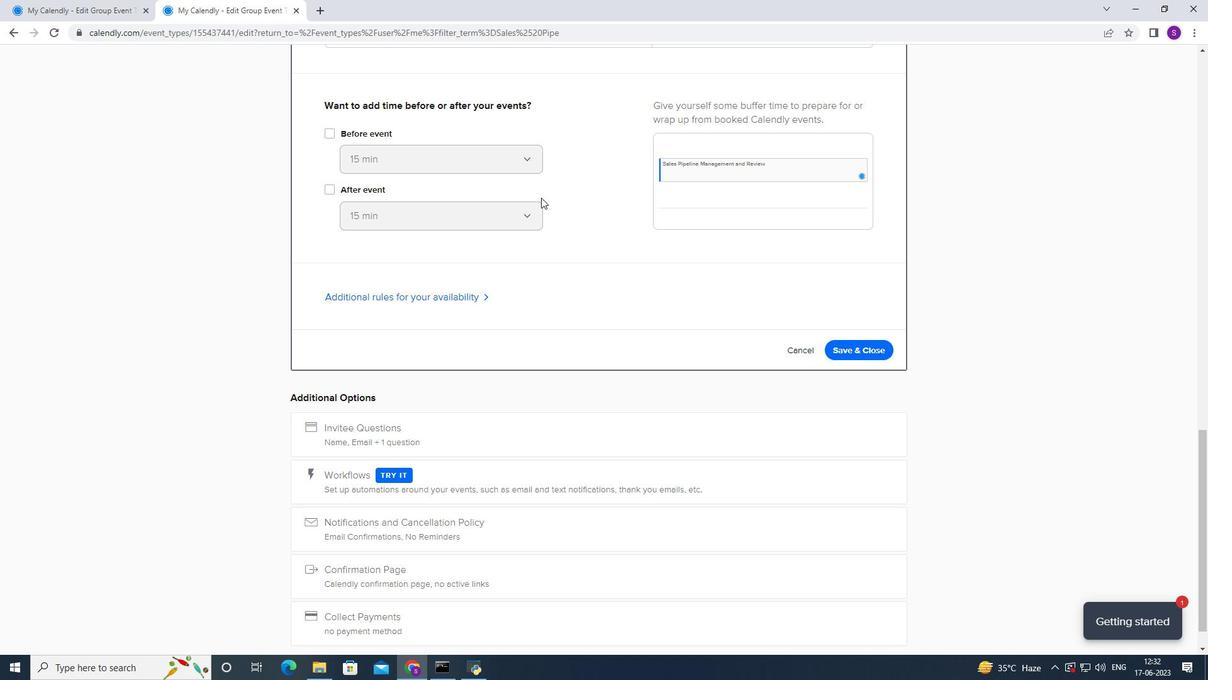 
Action: Mouse scrolled (541, 198) with delta (0, 0)
Screenshot: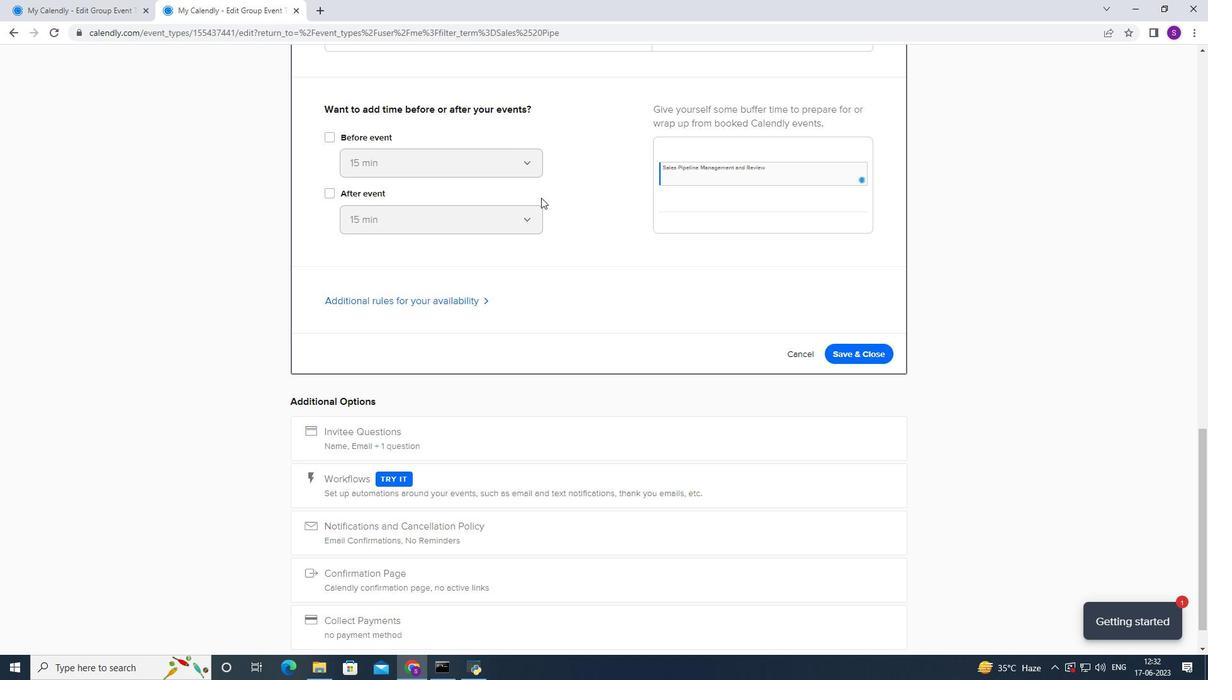 
Action: Mouse moved to (512, 171)
Screenshot: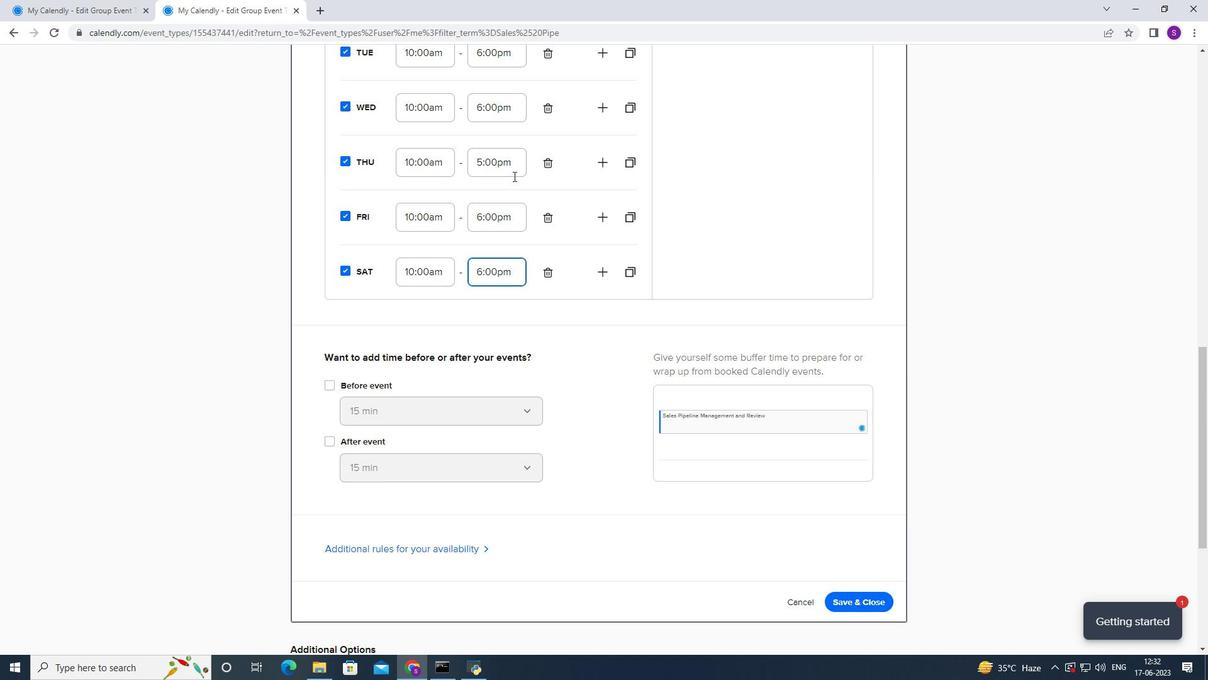 
Action: Mouse pressed left at (512, 171)
Screenshot: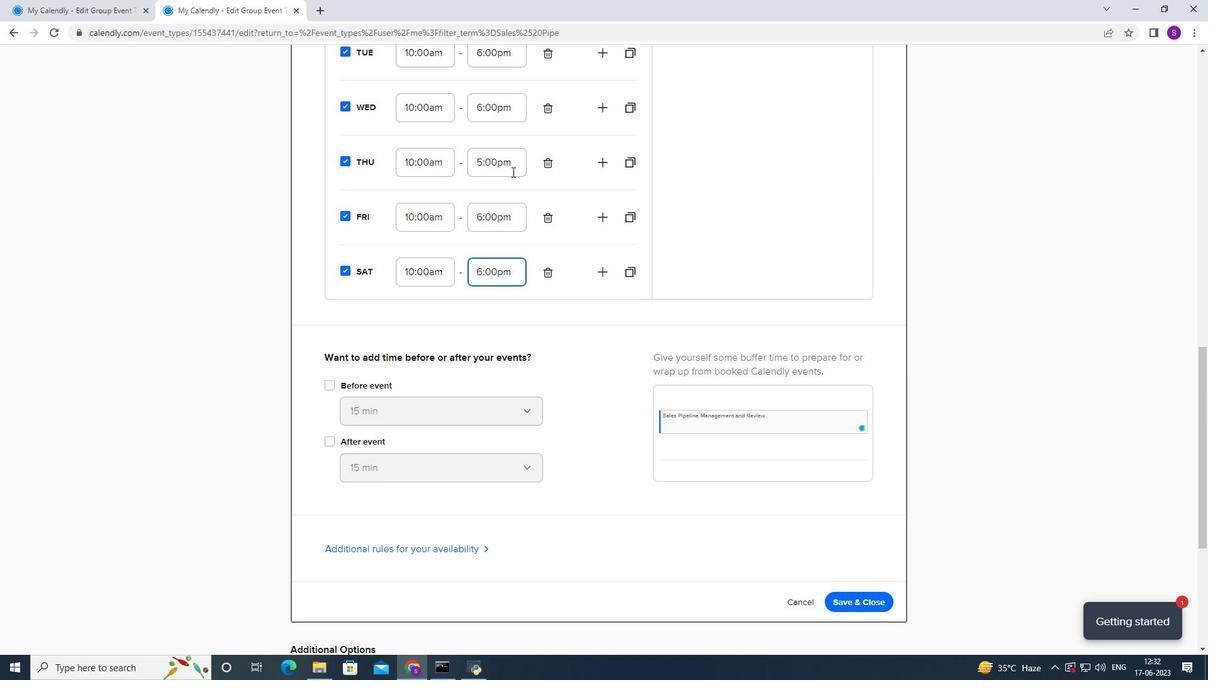 
Action: Mouse moved to (493, 214)
Screenshot: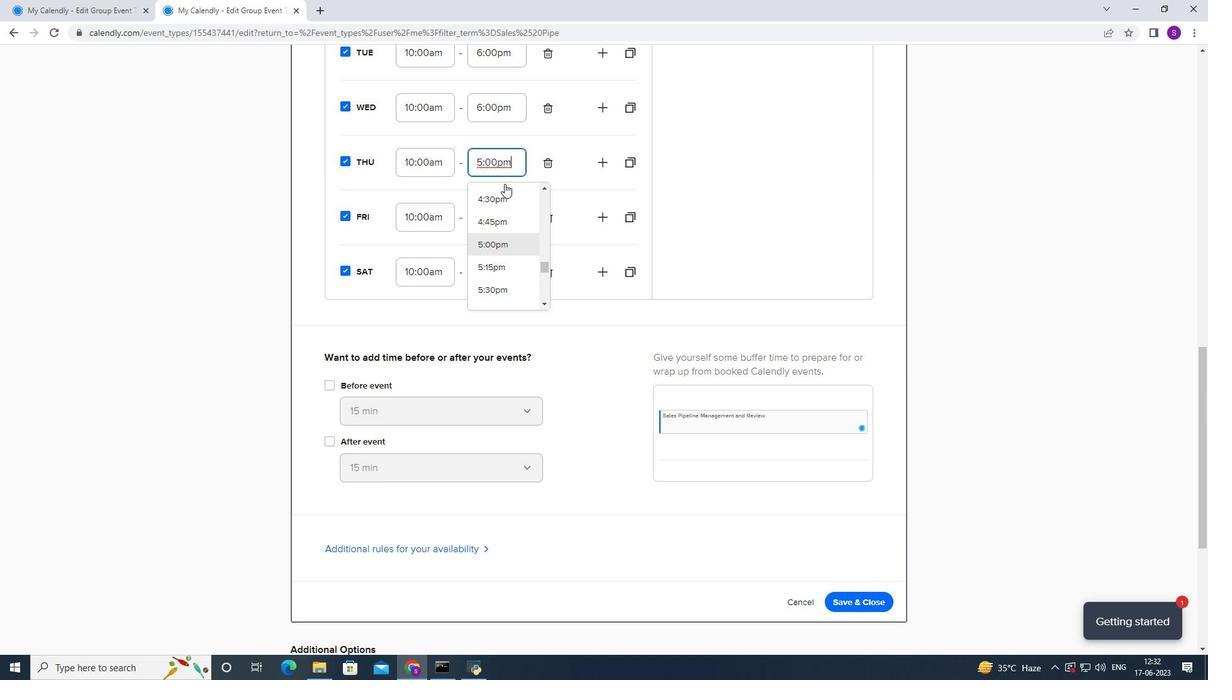 
Action: Mouse scrolled (493, 214) with delta (0, 0)
Screenshot: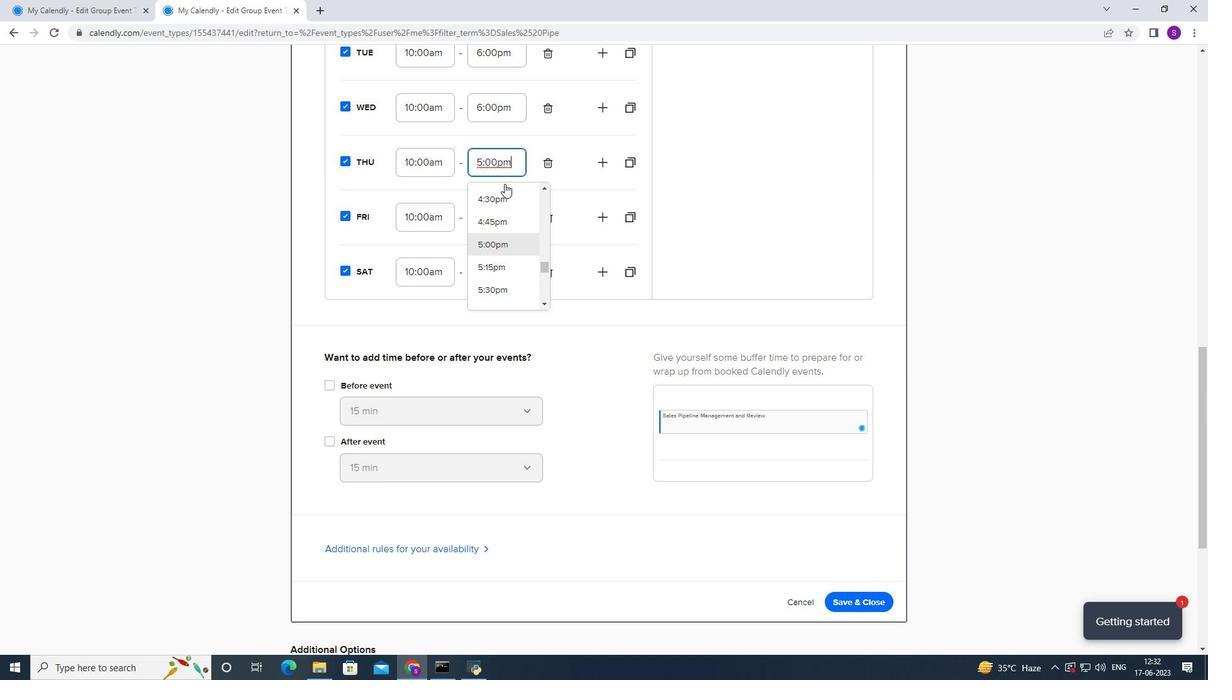 
Action: Mouse moved to (488, 265)
Screenshot: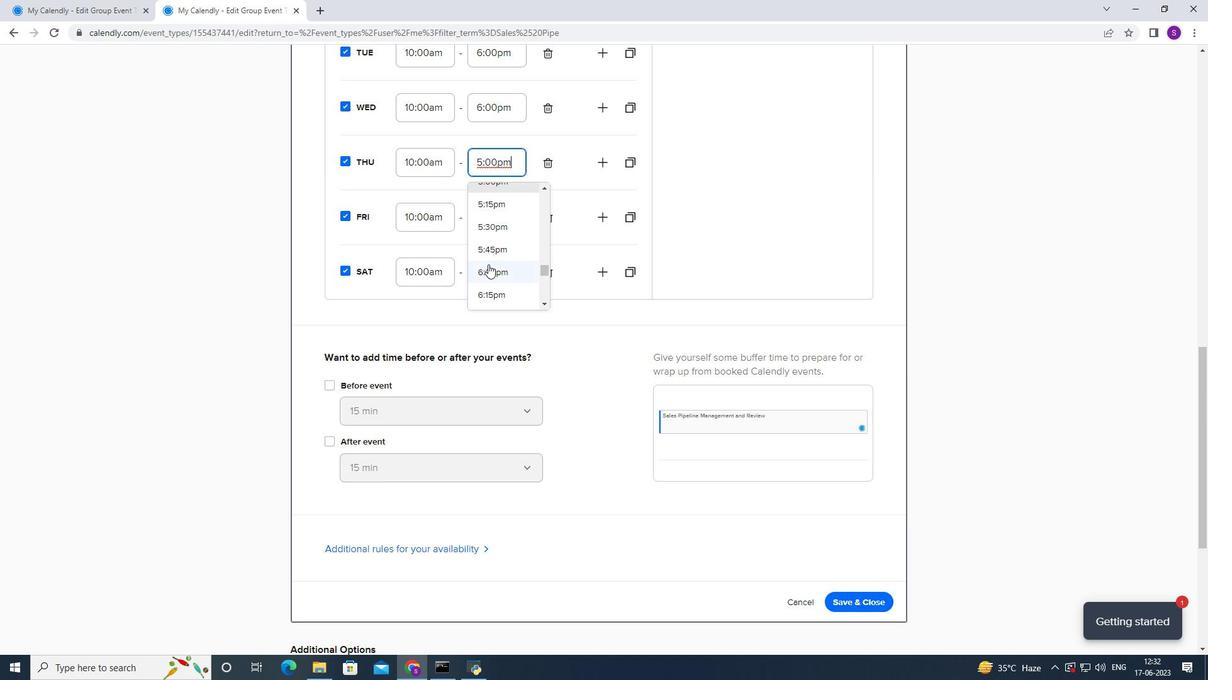 
Action: Mouse pressed left at (488, 265)
Screenshot: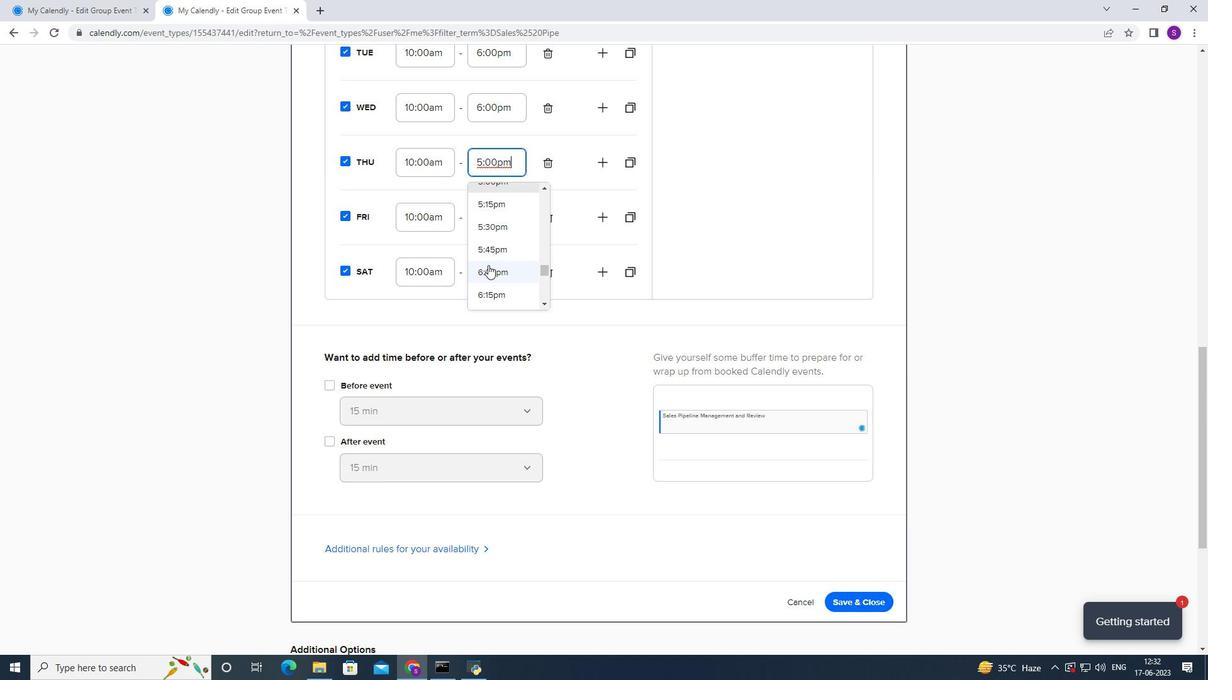 
Action: Mouse moved to (596, 388)
Screenshot: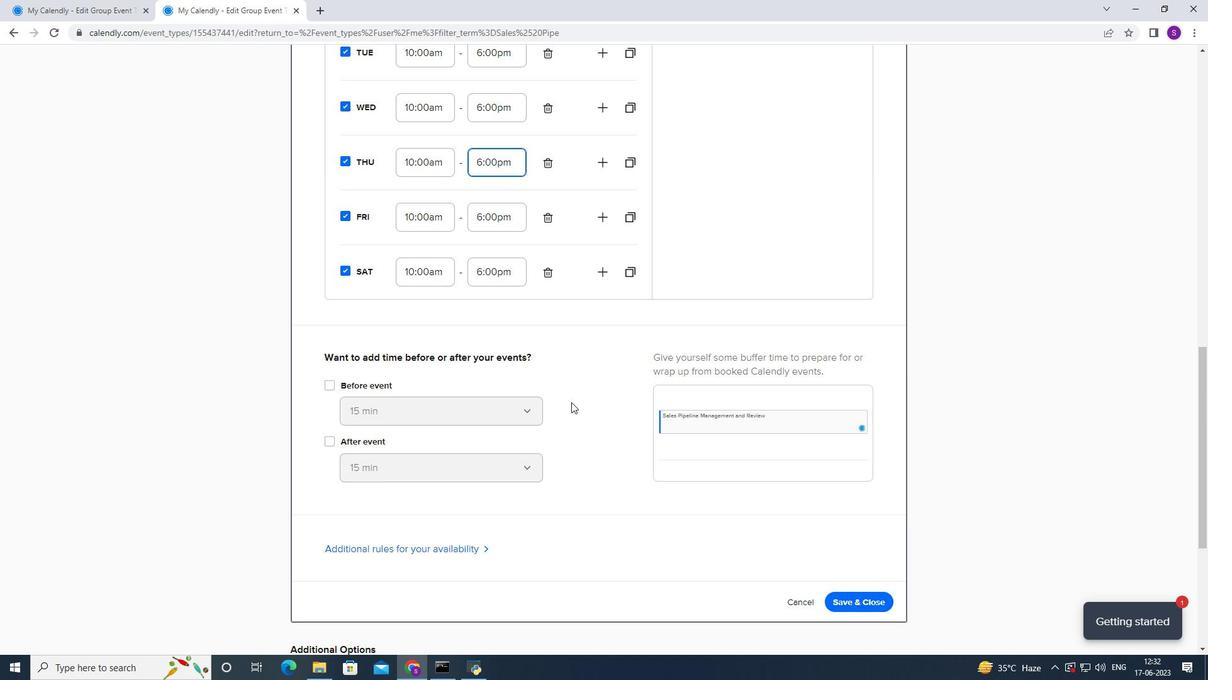 
Action: Mouse pressed left at (596, 388)
Screenshot: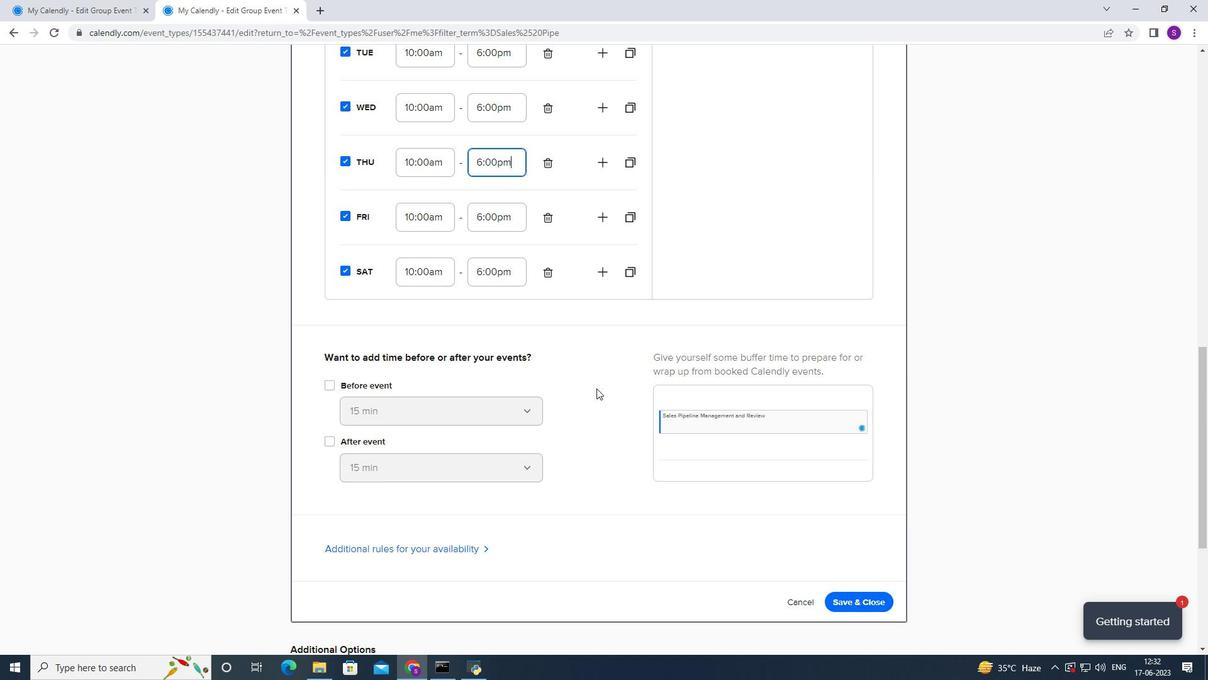 
Action: Mouse moved to (357, 386)
Screenshot: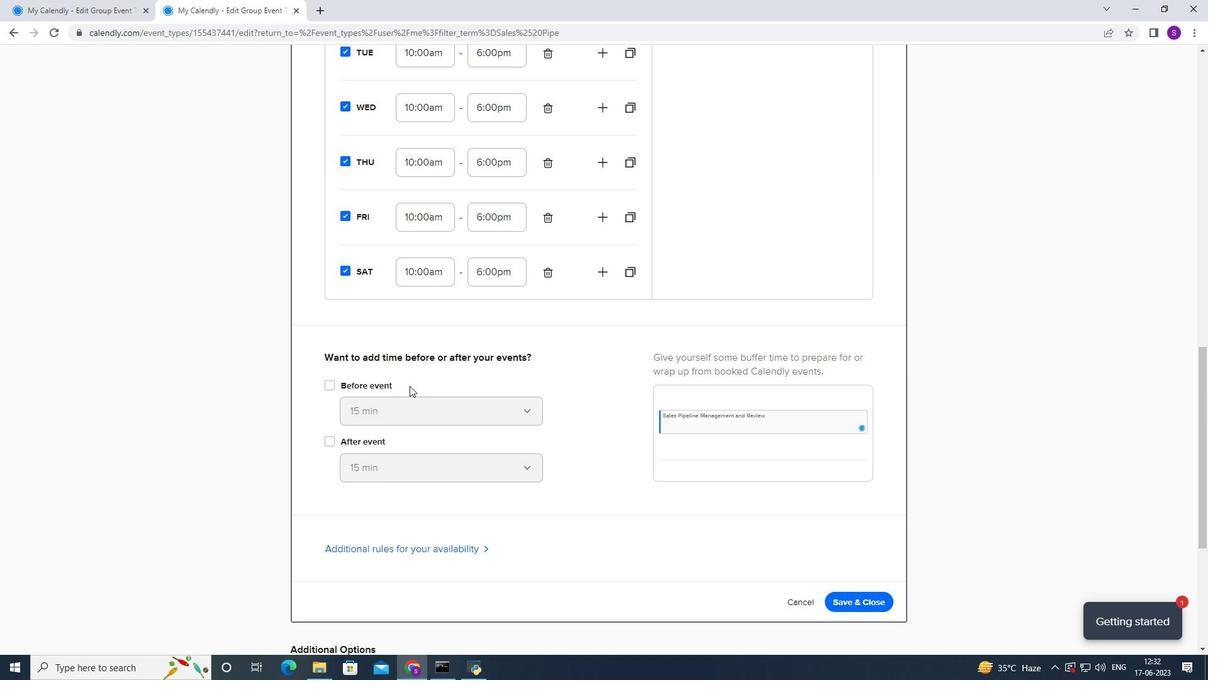 
Action: Mouse pressed left at (357, 386)
Screenshot: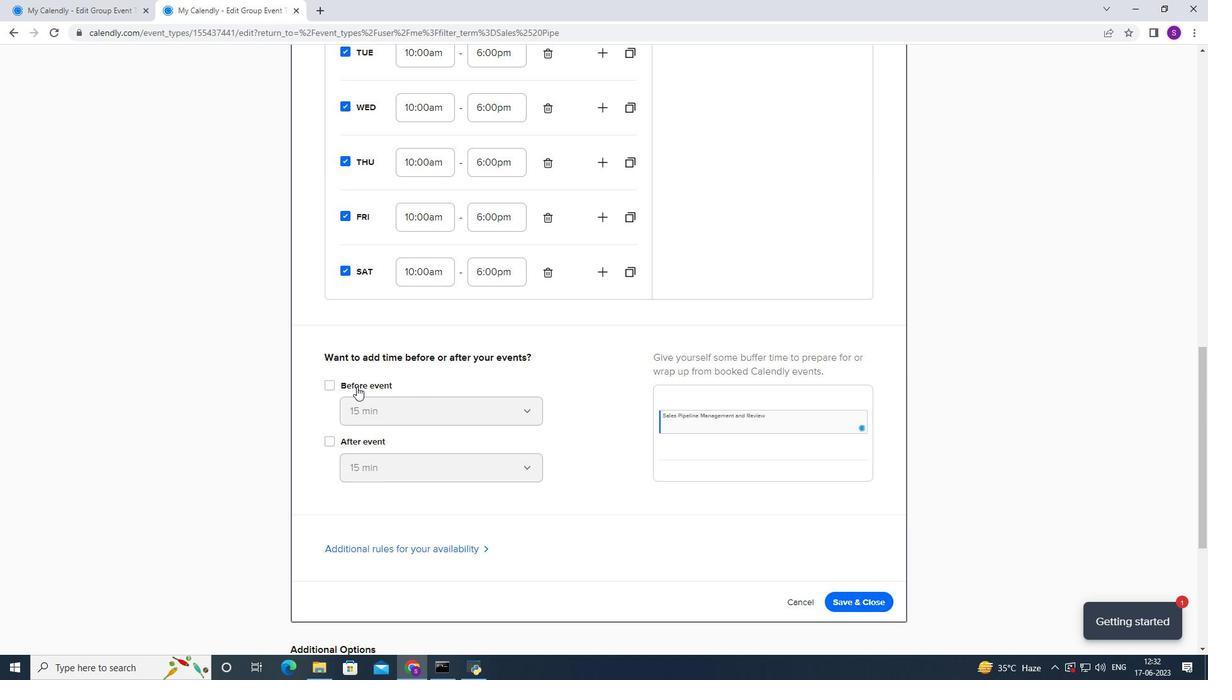 
Action: Mouse moved to (334, 445)
Screenshot: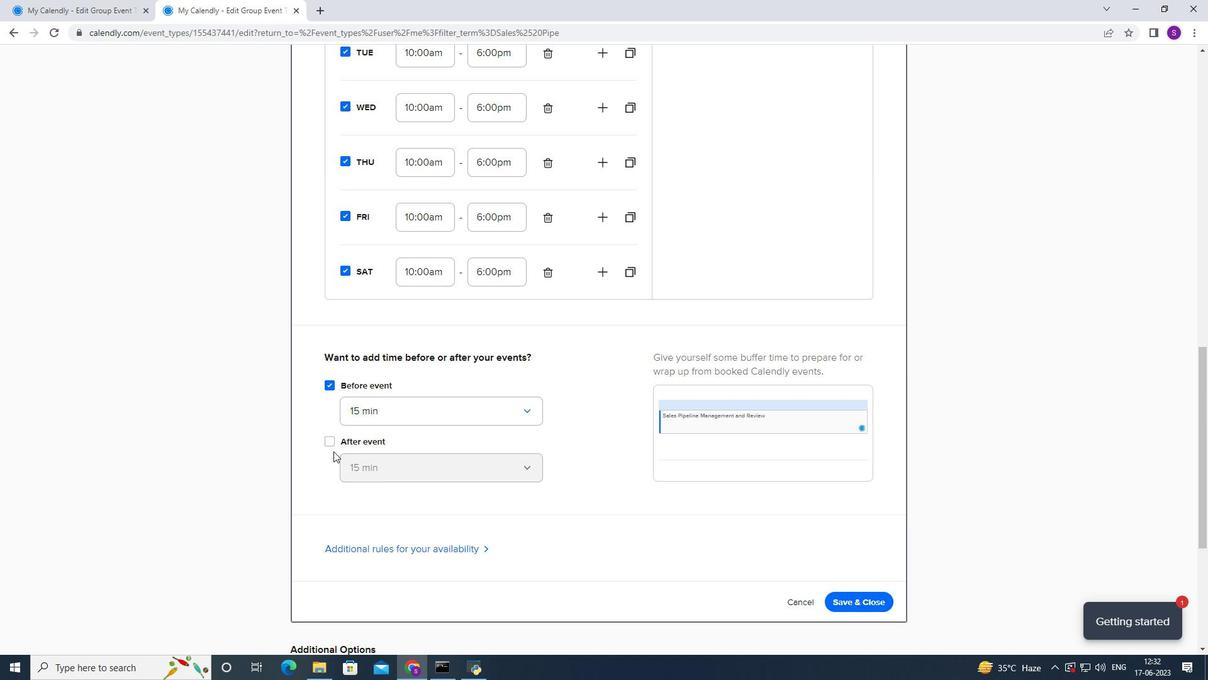 
Action: Mouse pressed left at (334, 445)
Screenshot: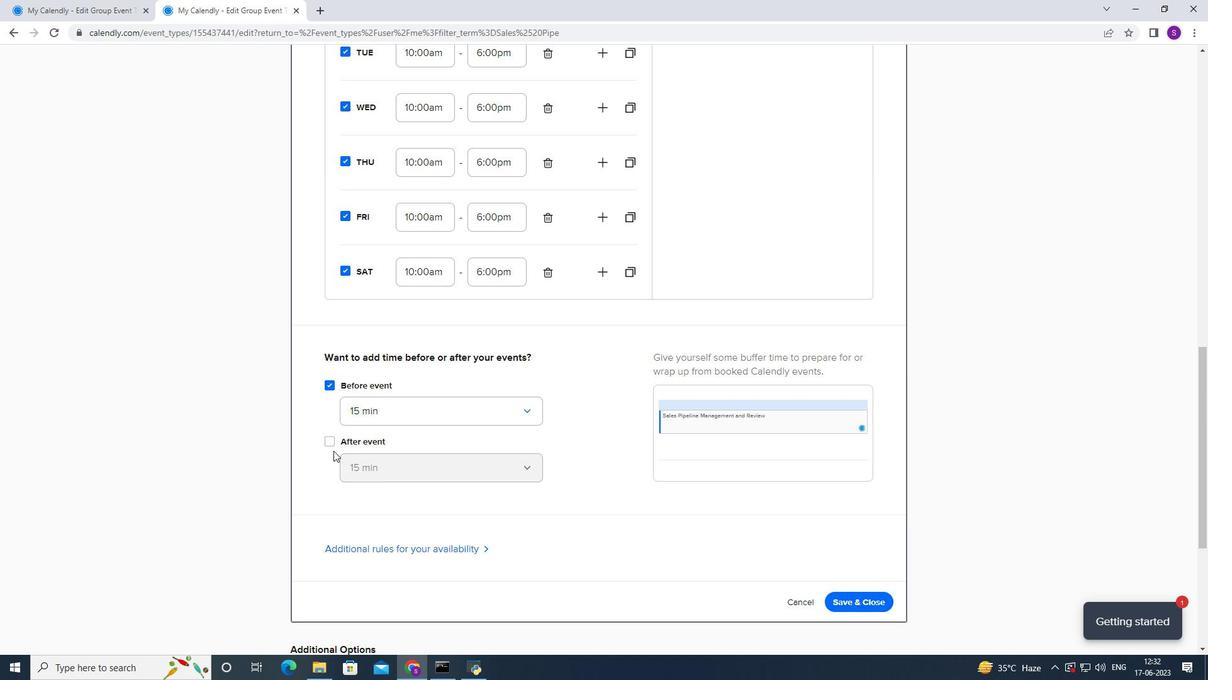 
Action: Mouse moved to (402, 419)
Screenshot: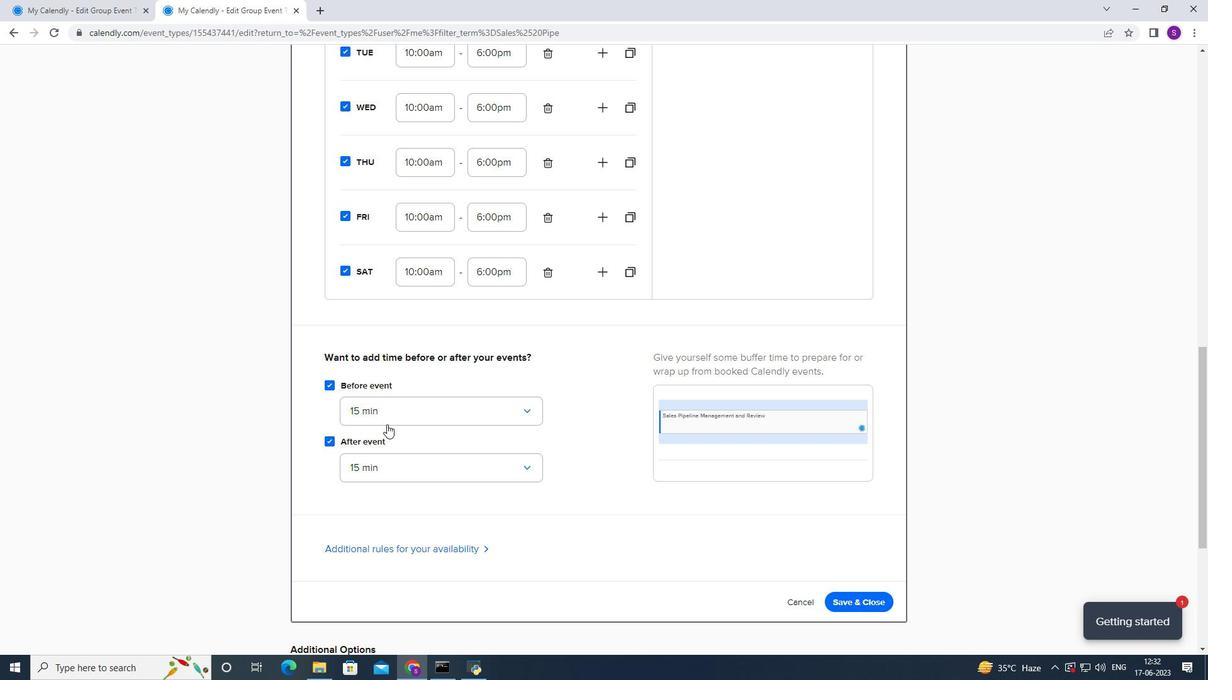 
Action: Mouse pressed left at (402, 419)
Screenshot: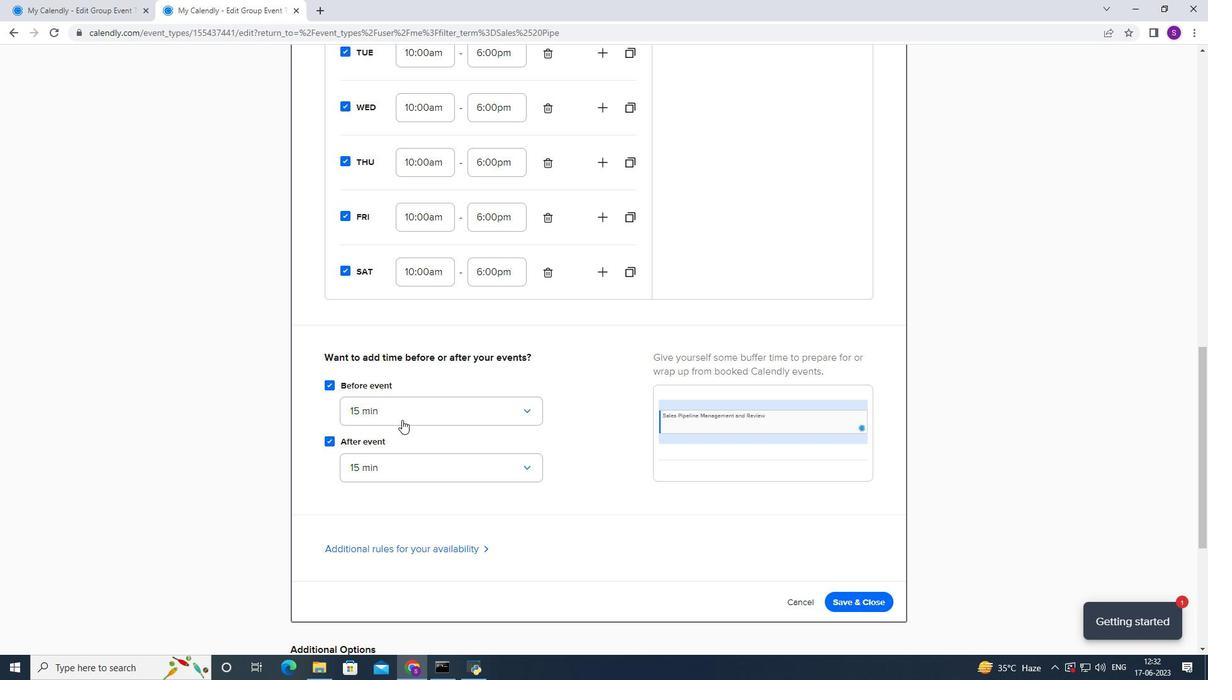 
Action: Mouse moved to (420, 472)
Screenshot: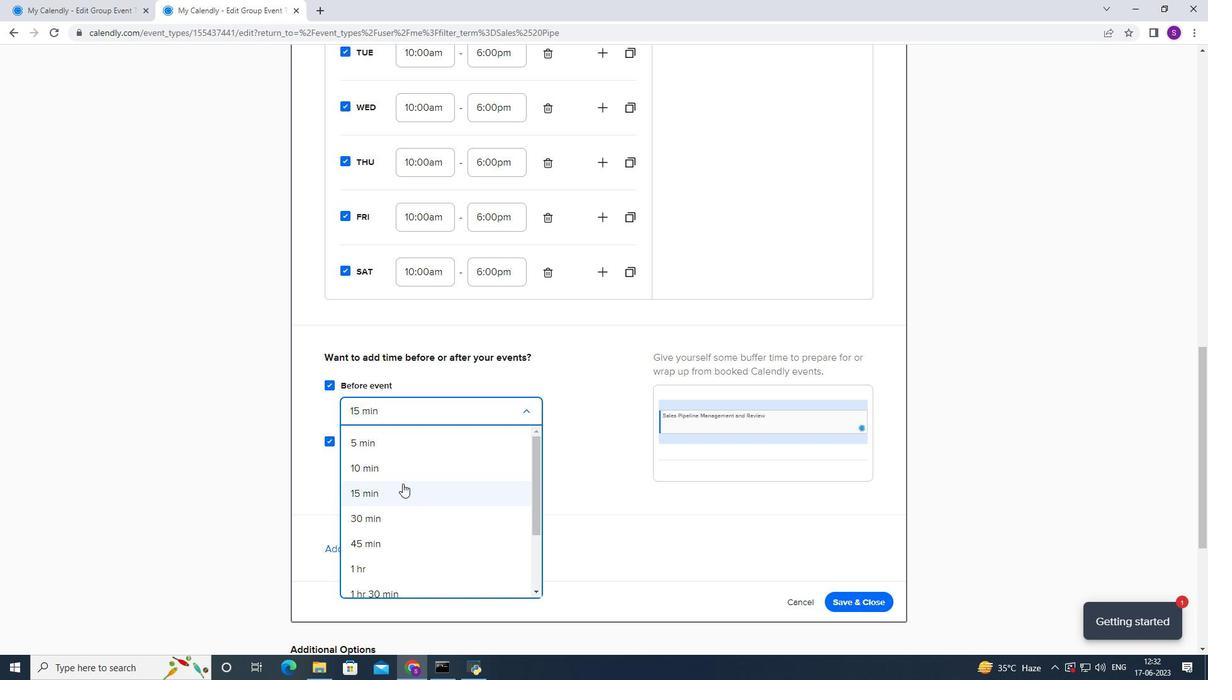 
Action: Mouse pressed left at (420, 472)
Screenshot: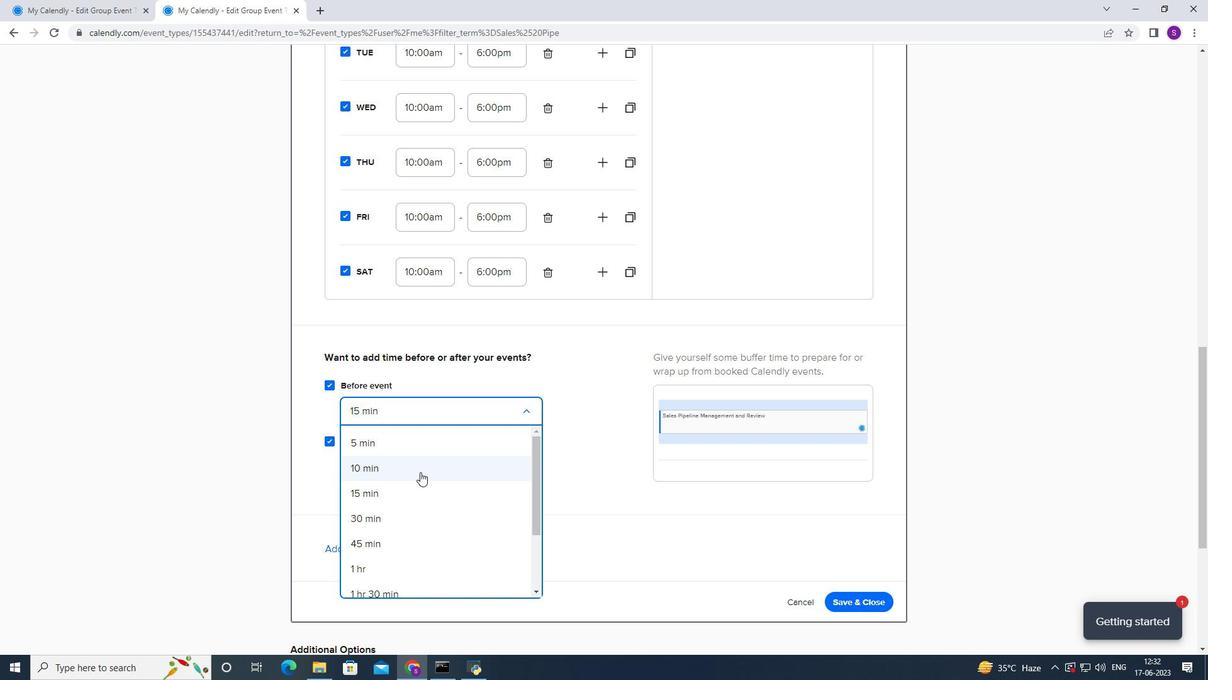 
Action: Mouse moved to (398, 461)
Screenshot: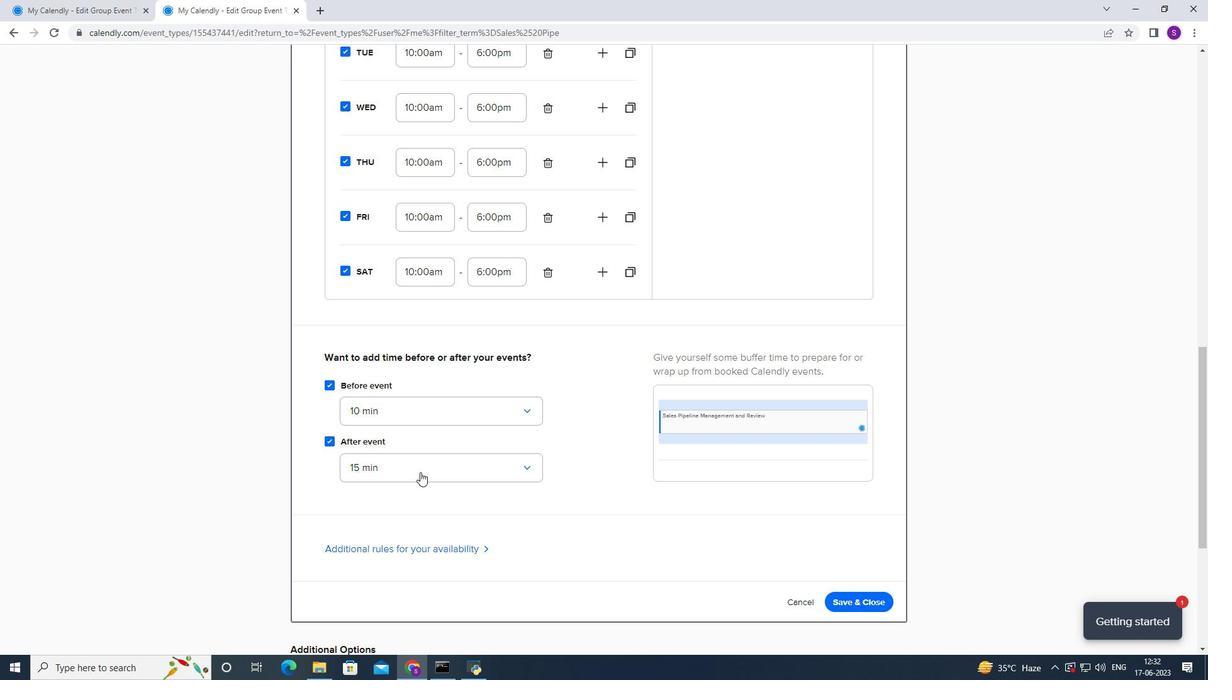 
Action: Mouse pressed left at (398, 461)
Screenshot: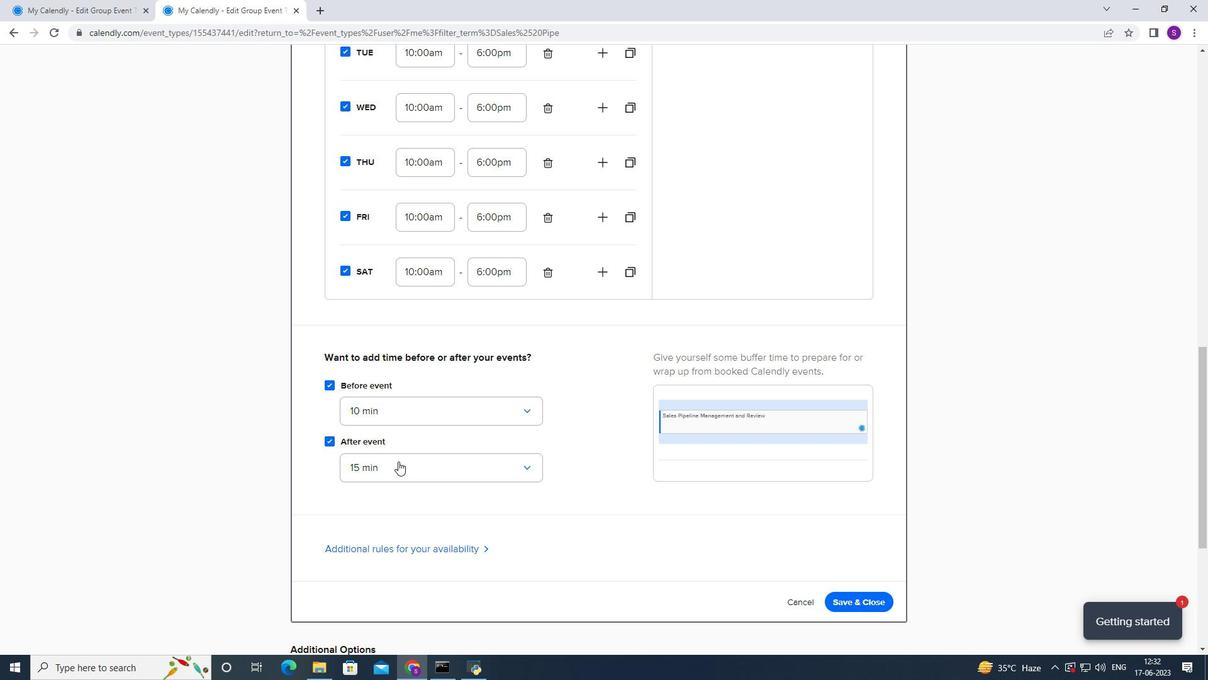 
Action: Mouse moved to (394, 520)
Screenshot: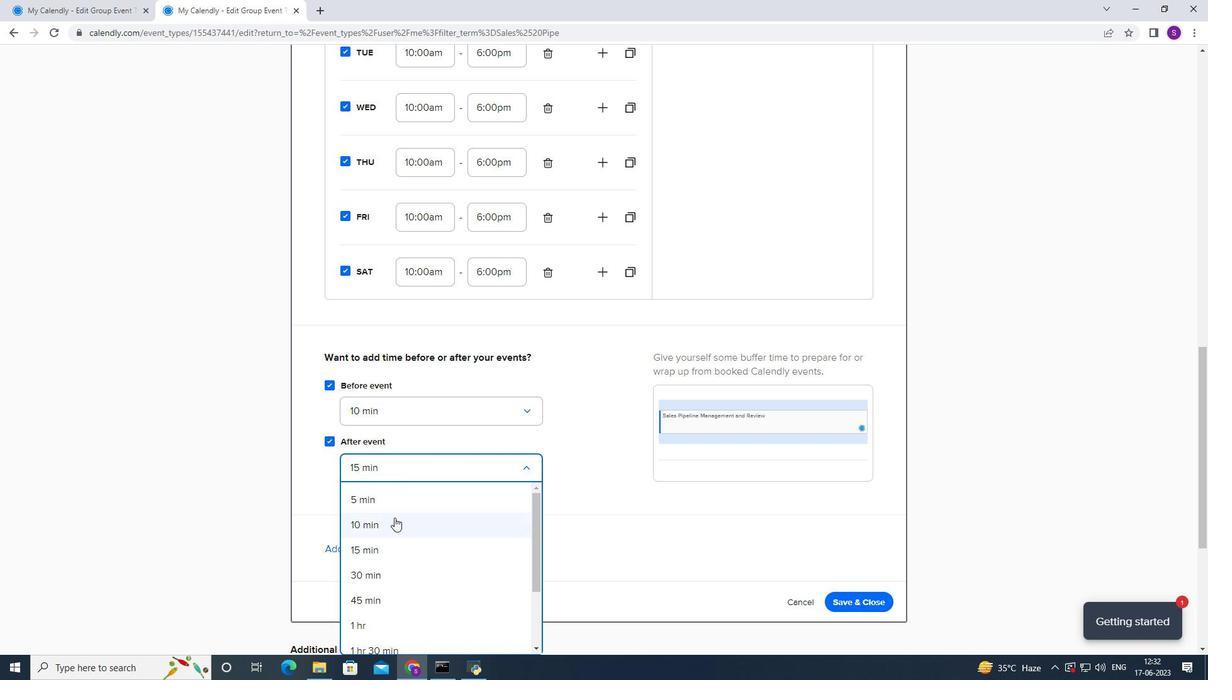 
Action: Mouse pressed left at (394, 520)
Screenshot: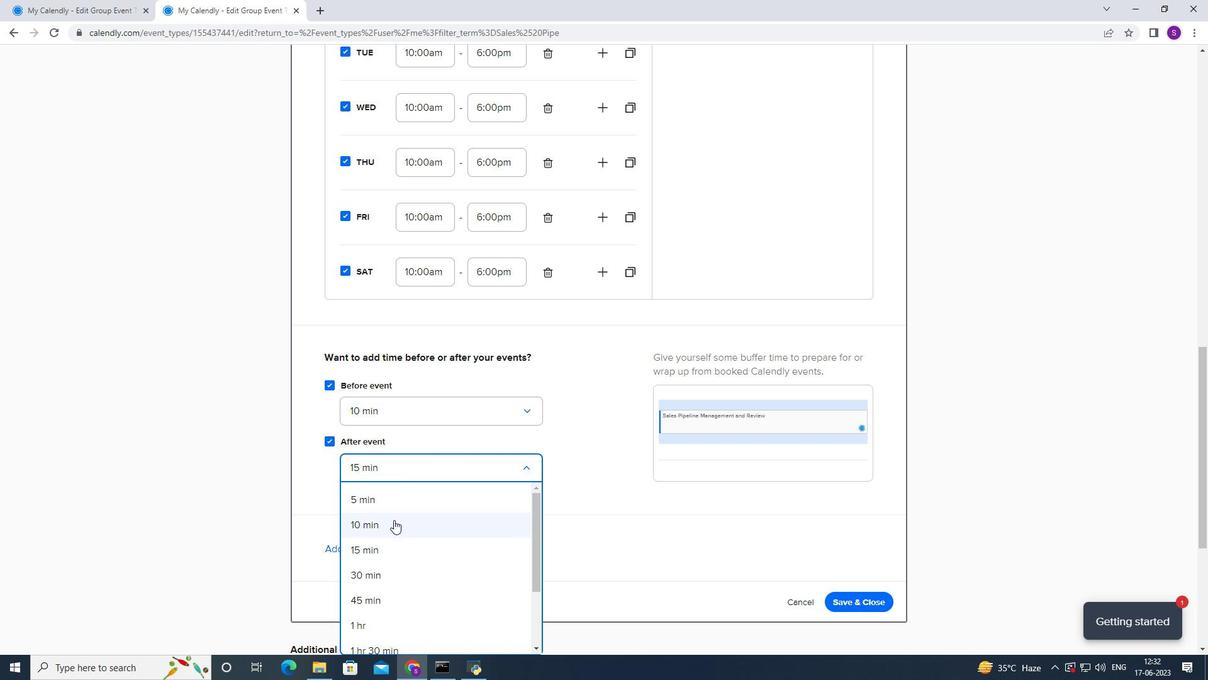 
Action: Mouse moved to (445, 460)
Screenshot: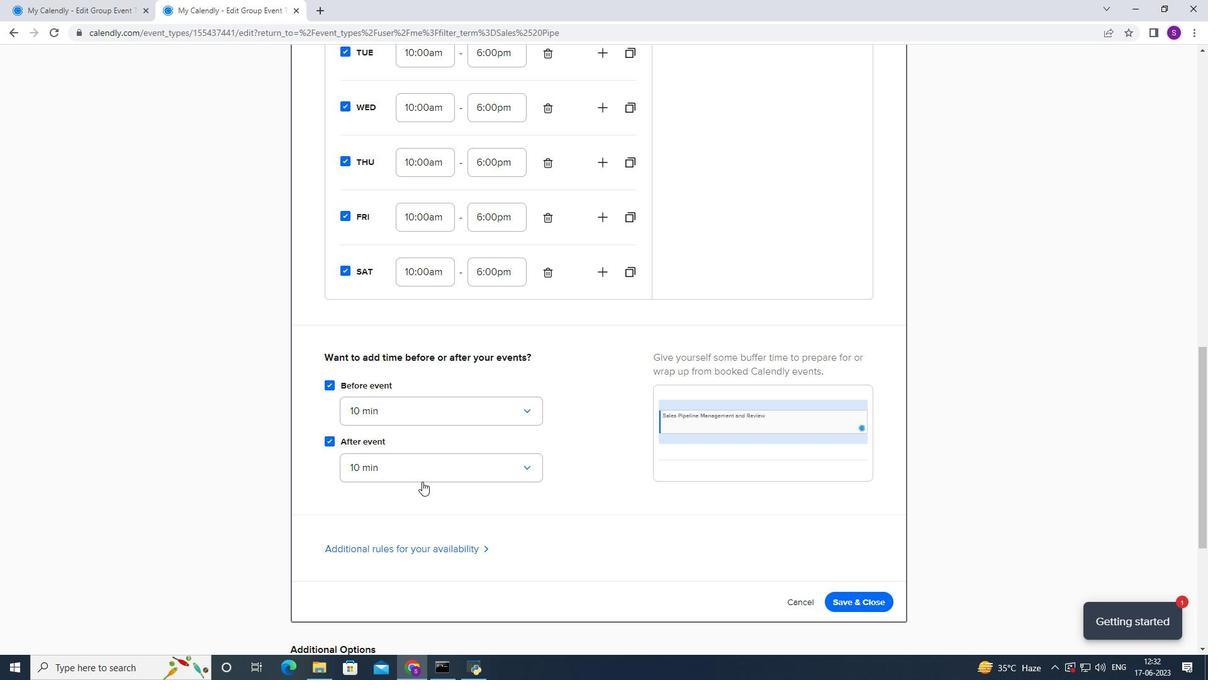 
Action: Mouse scrolled (445, 460) with delta (0, 0)
Screenshot: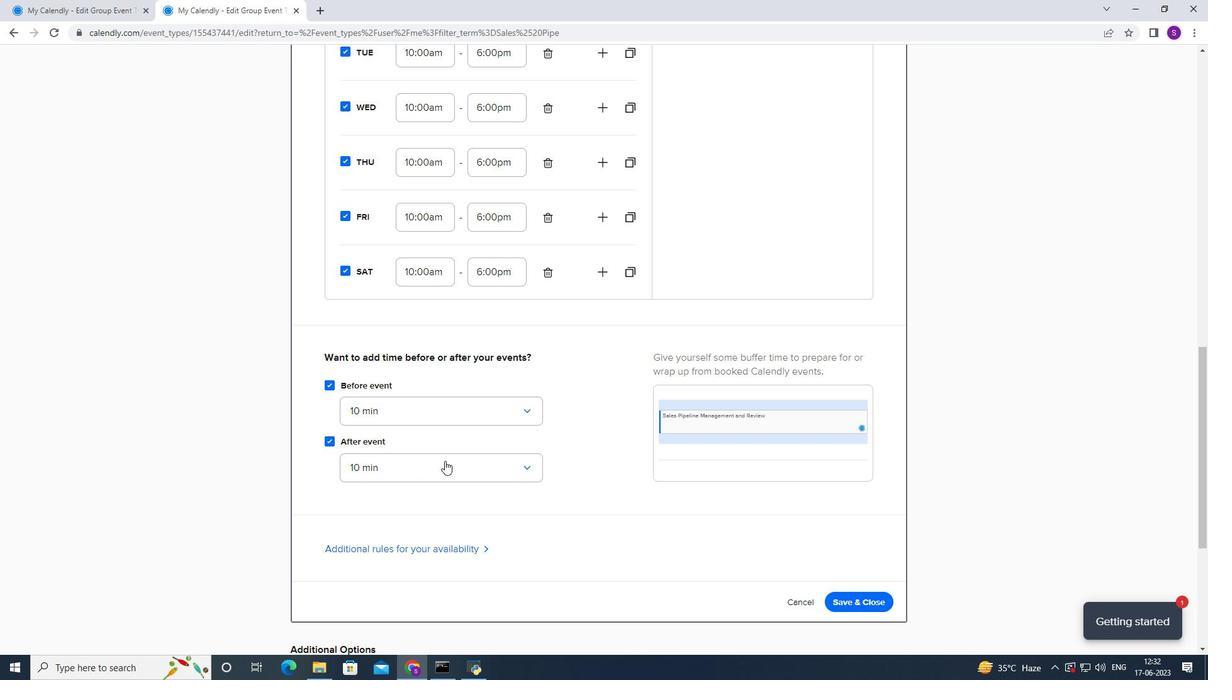 
Action: Mouse scrolled (445, 460) with delta (0, 0)
Screenshot: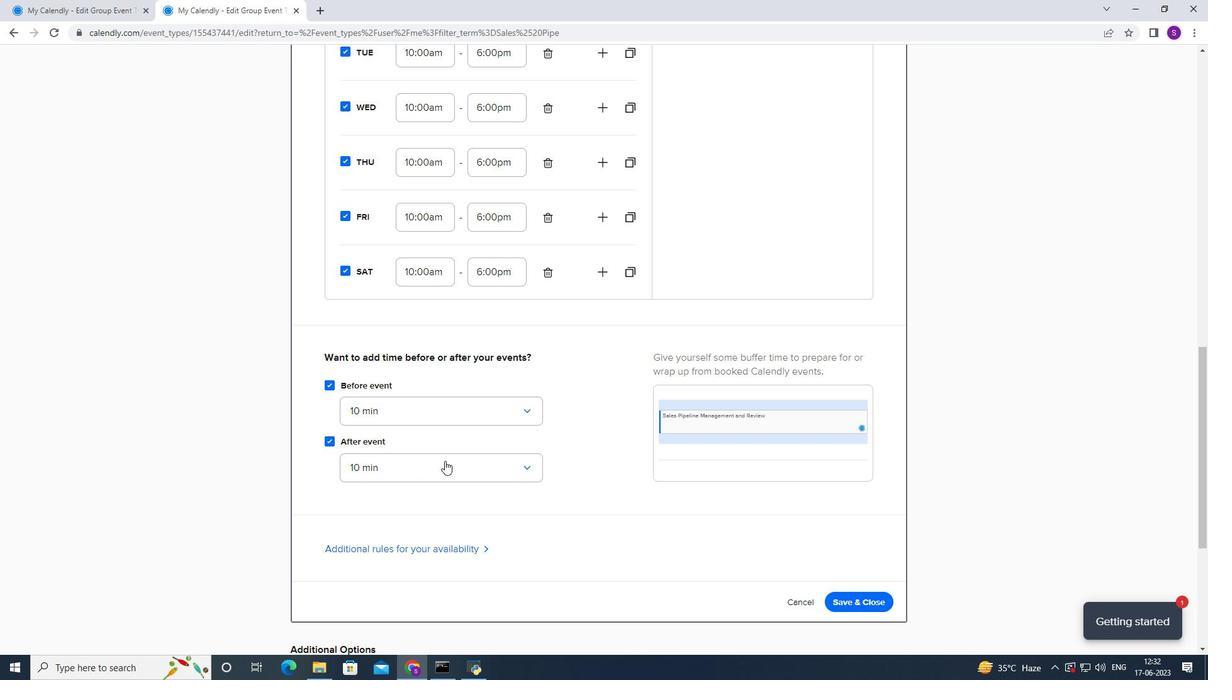 
Action: Mouse scrolled (445, 460) with delta (0, 0)
Screenshot: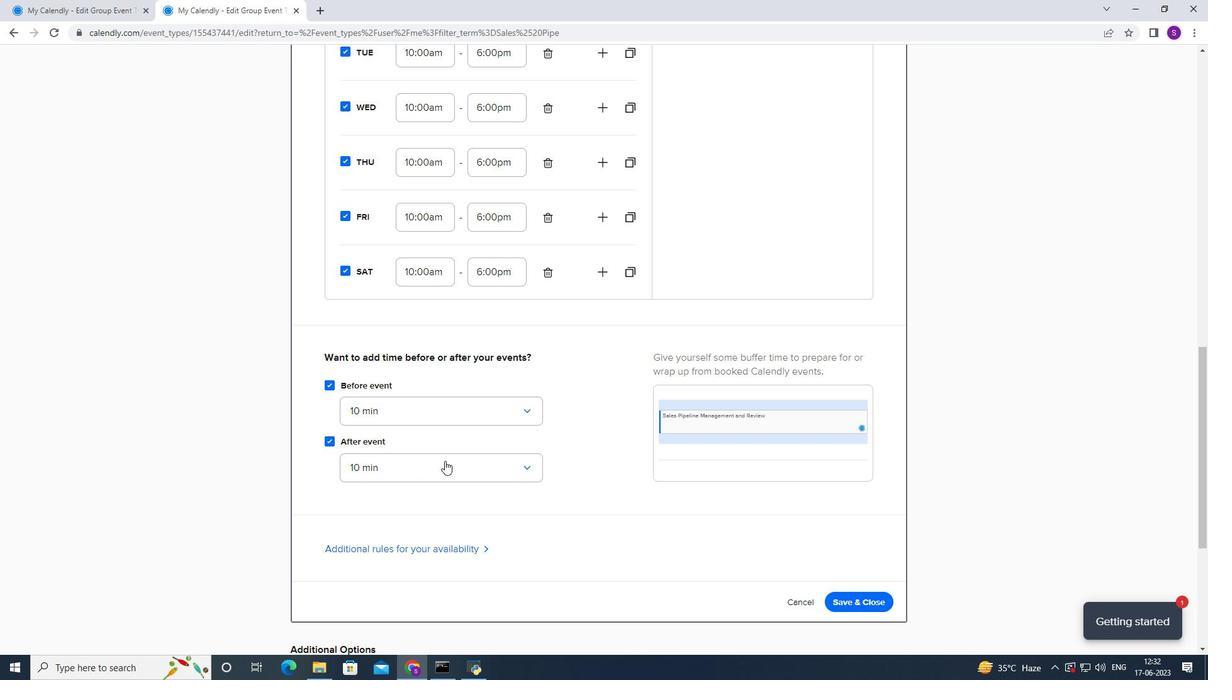 
Action: Mouse scrolled (445, 460) with delta (0, 0)
Screenshot: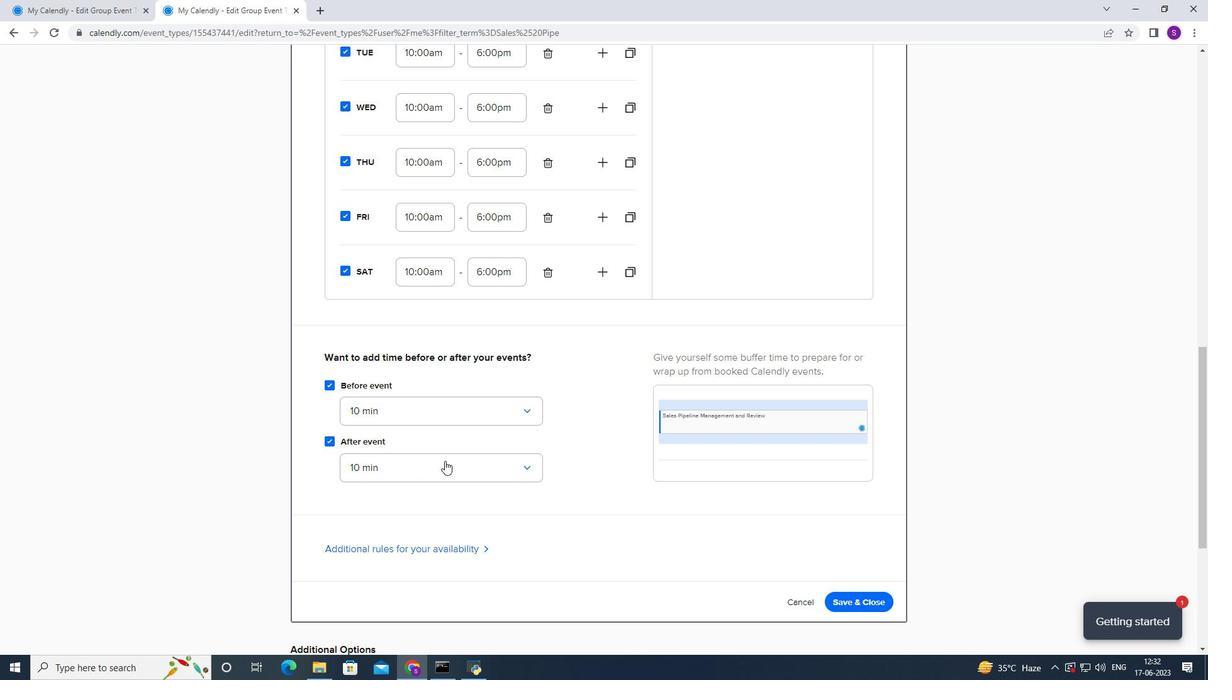 
Action: Mouse scrolled (445, 460) with delta (0, 0)
Screenshot: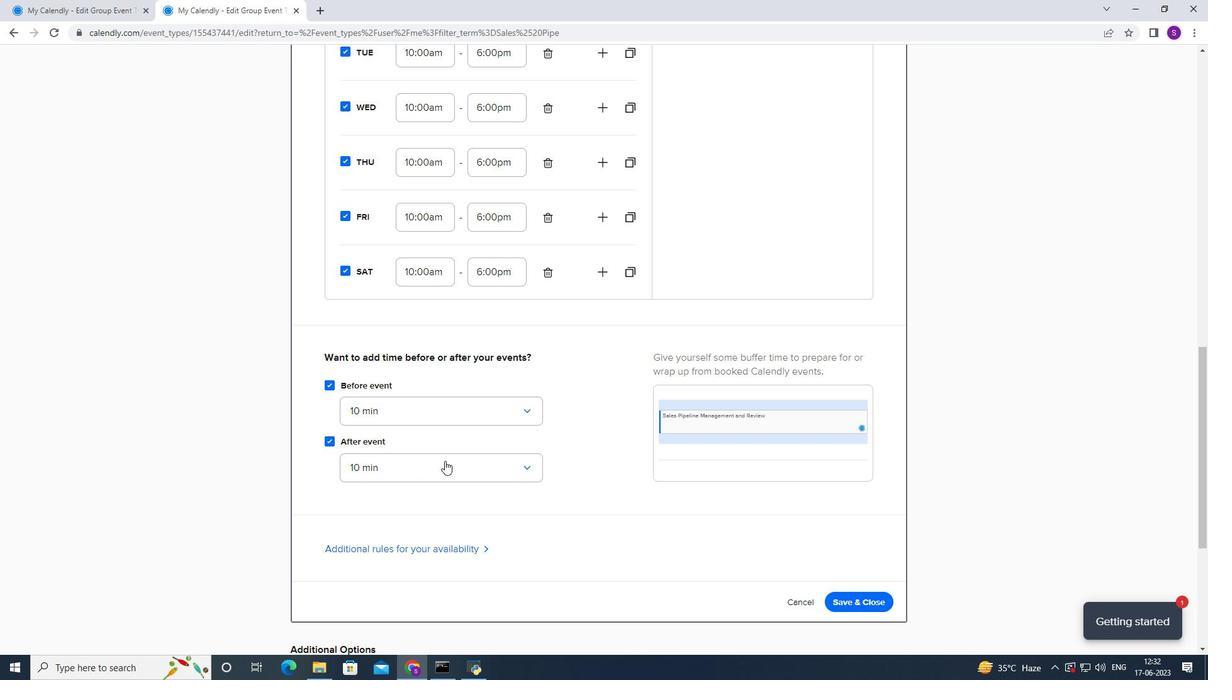 
Action: Mouse scrolled (445, 460) with delta (0, 0)
Screenshot: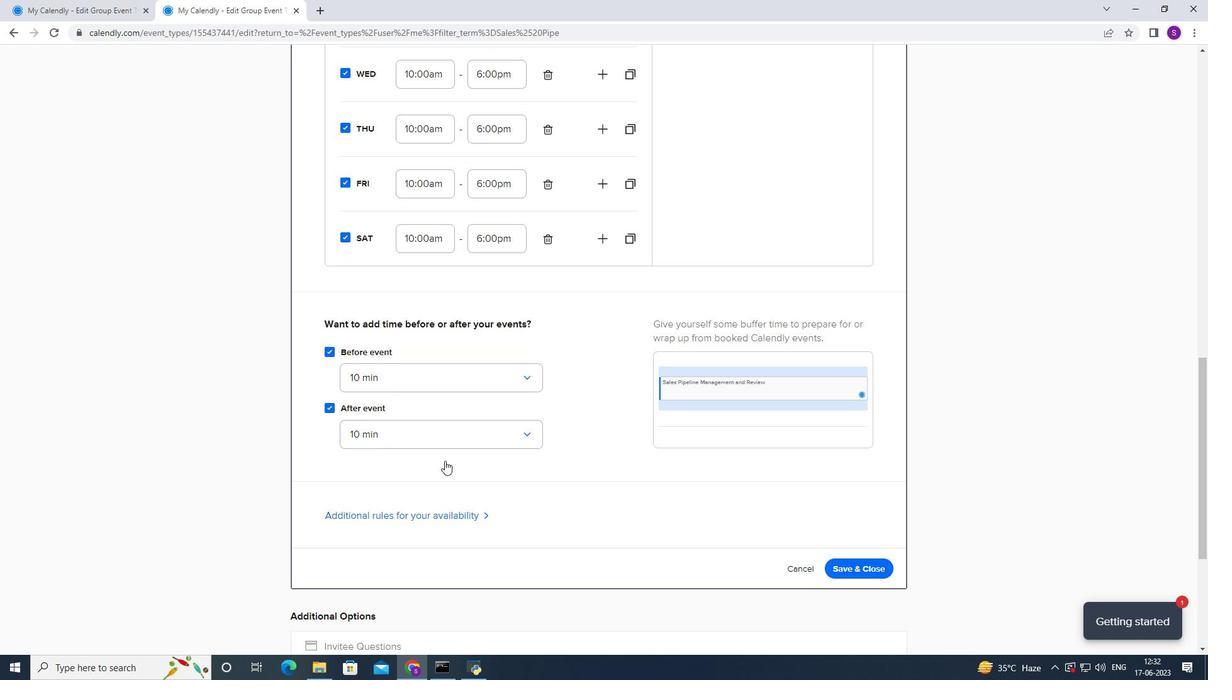 
Action: Mouse scrolled (445, 461) with delta (0, 0)
Screenshot: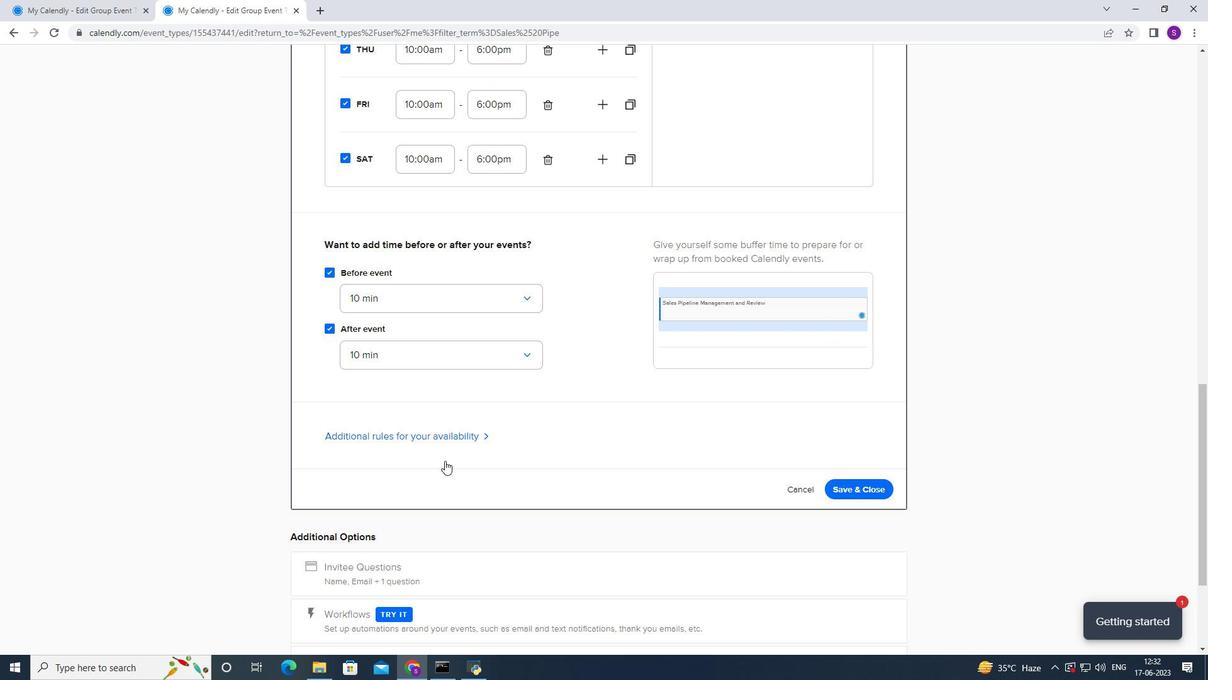 
Action: Mouse moved to (839, 377)
Screenshot: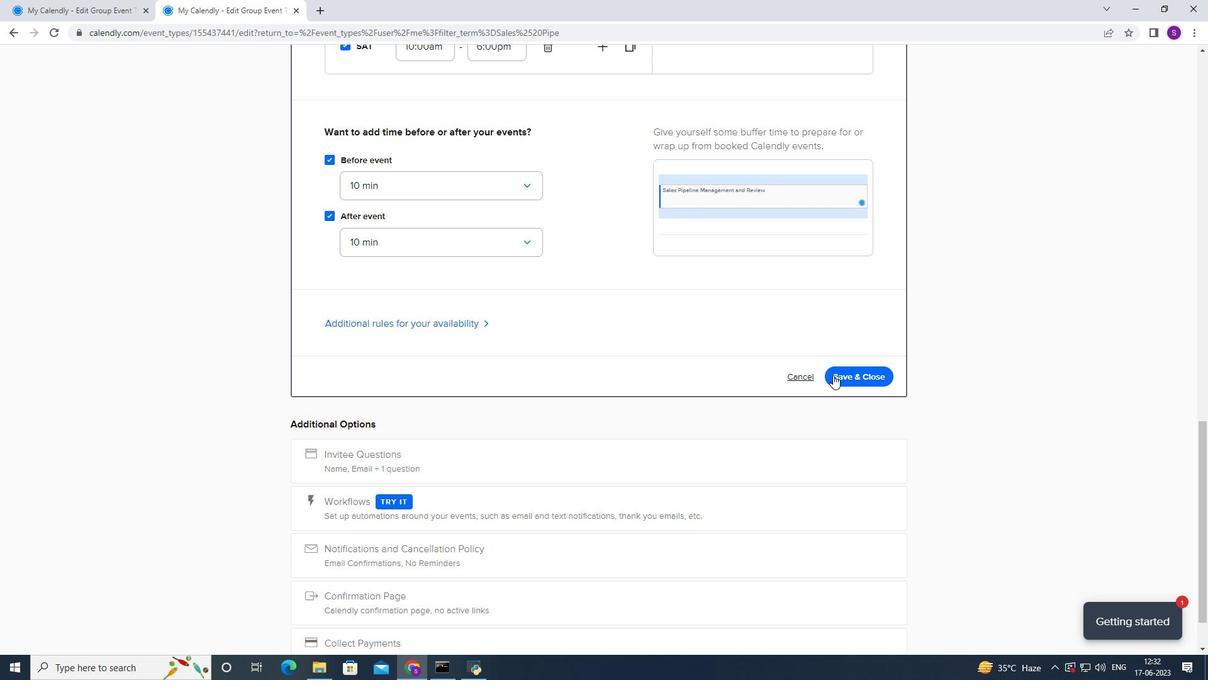 
Action: Mouse scrolled (839, 377) with delta (0, 0)
Screenshot: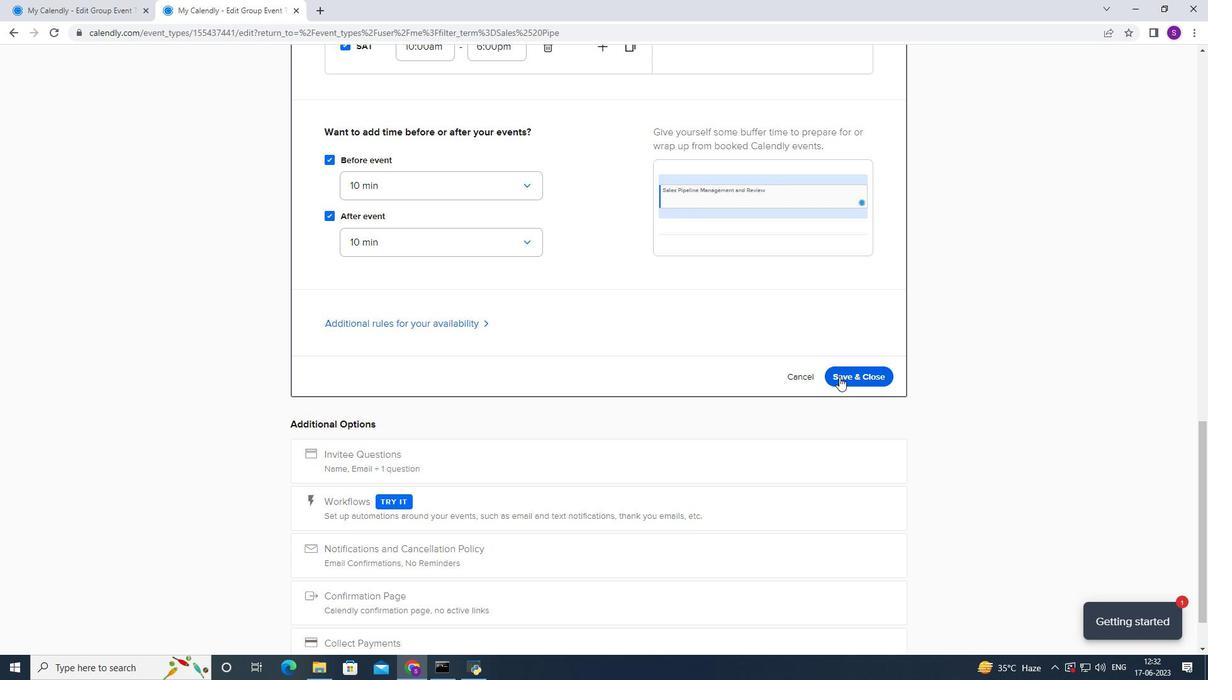 
Action: Mouse scrolled (839, 377) with delta (0, 0)
Screenshot: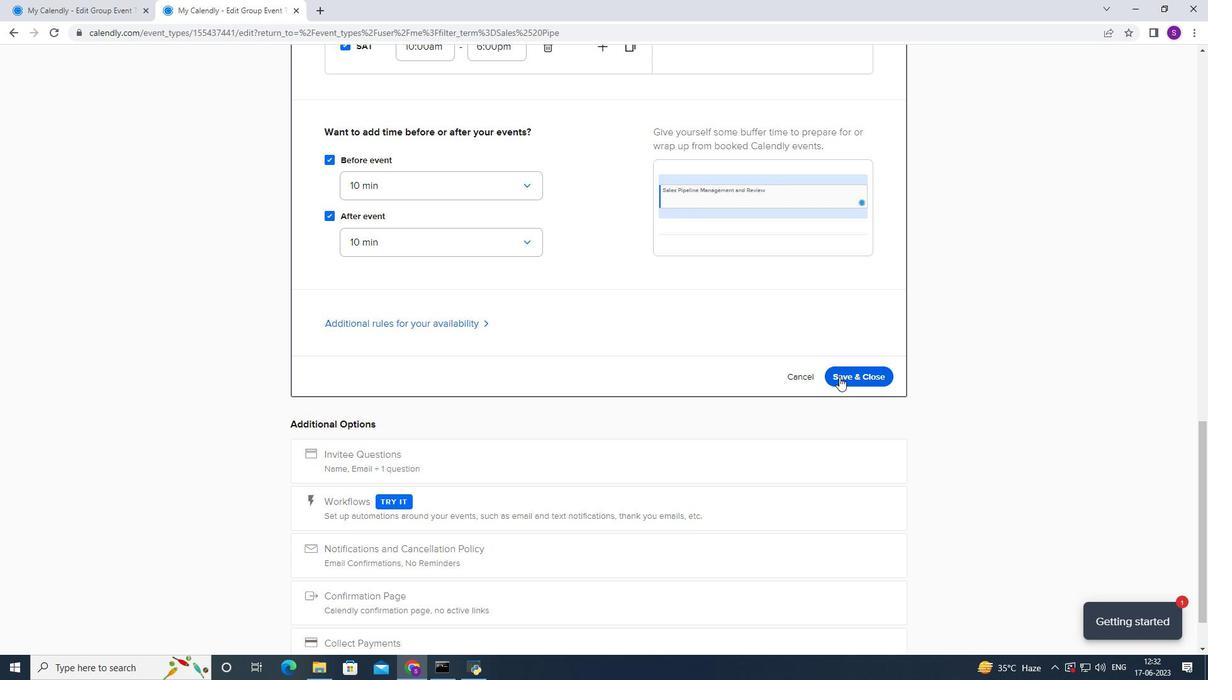 
Action: Mouse scrolled (839, 377) with delta (0, 0)
Screenshot: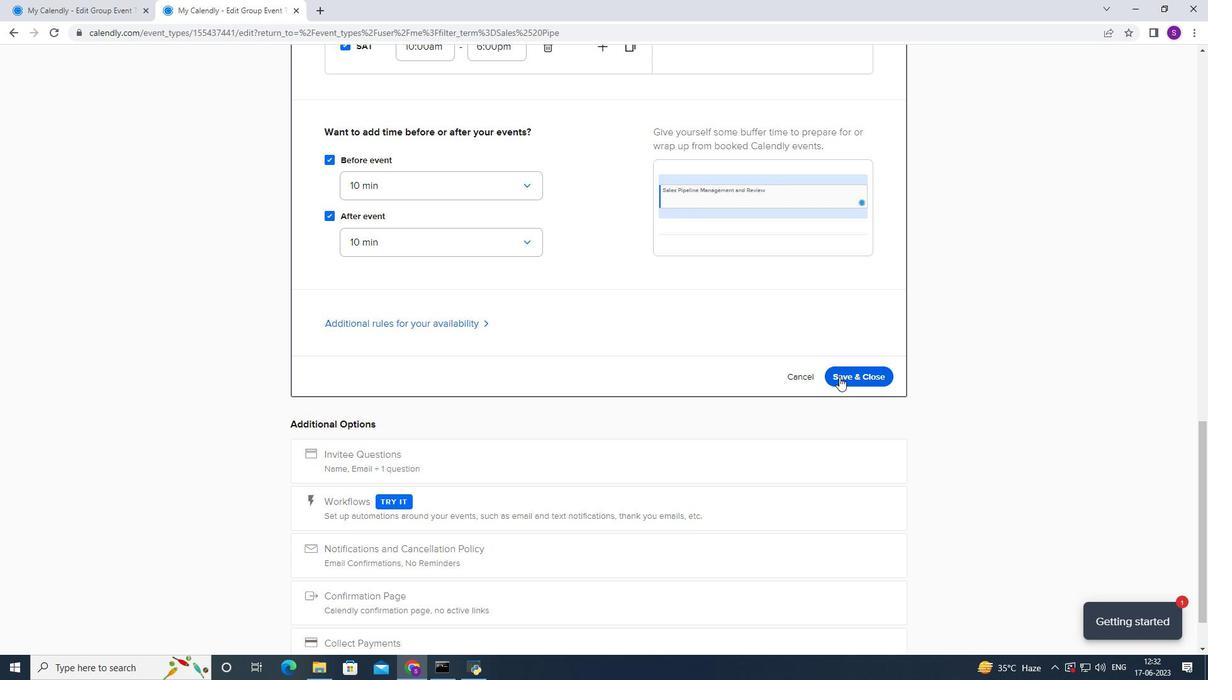 
Action: Mouse scrolled (839, 377) with delta (0, 0)
Screenshot: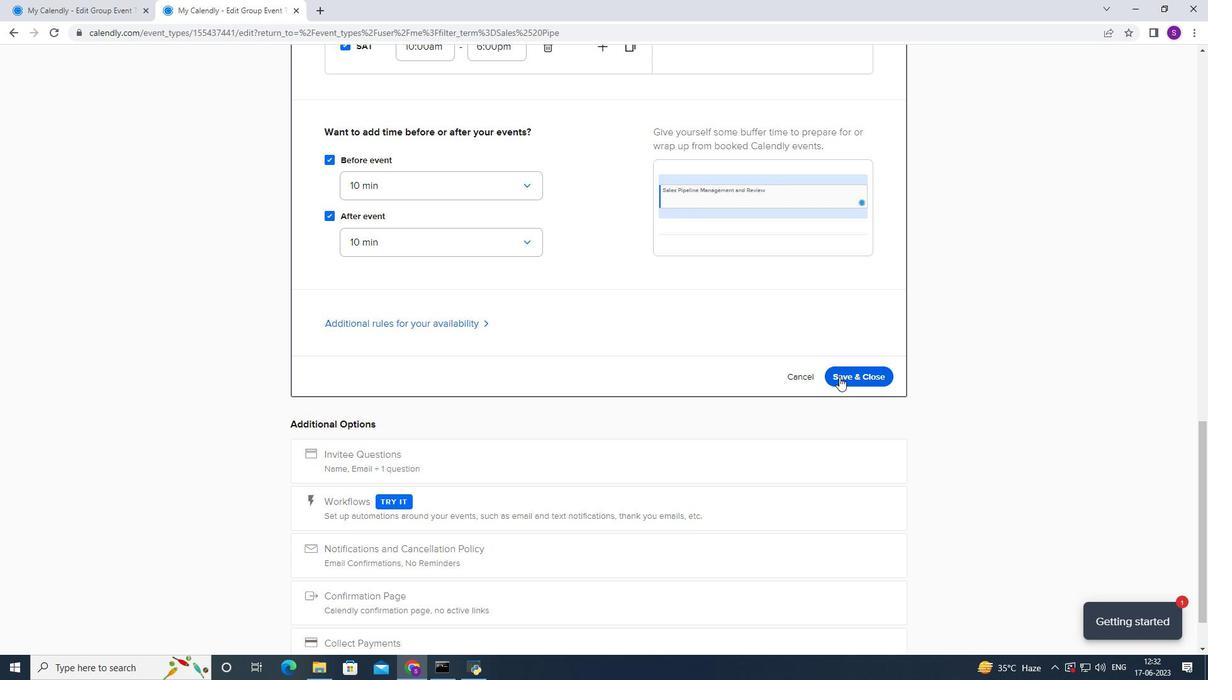 
Action: Mouse scrolled (839, 377) with delta (0, 0)
Screenshot: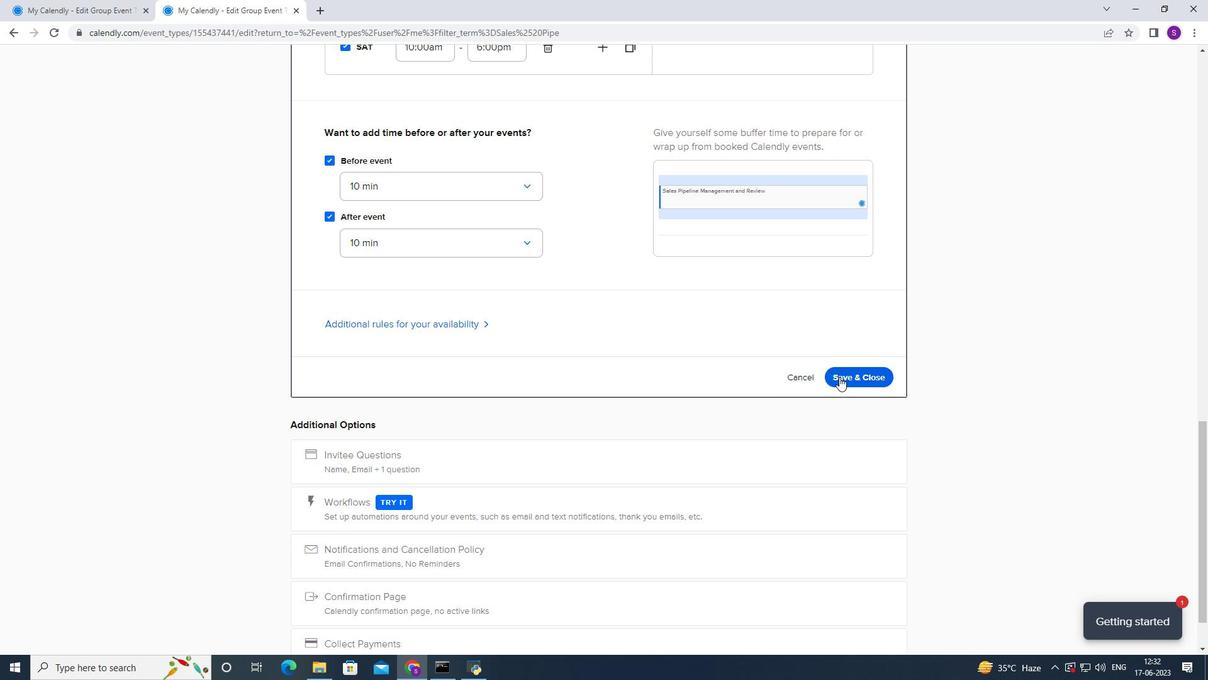 
Action: Mouse scrolled (839, 377) with delta (0, 0)
Screenshot: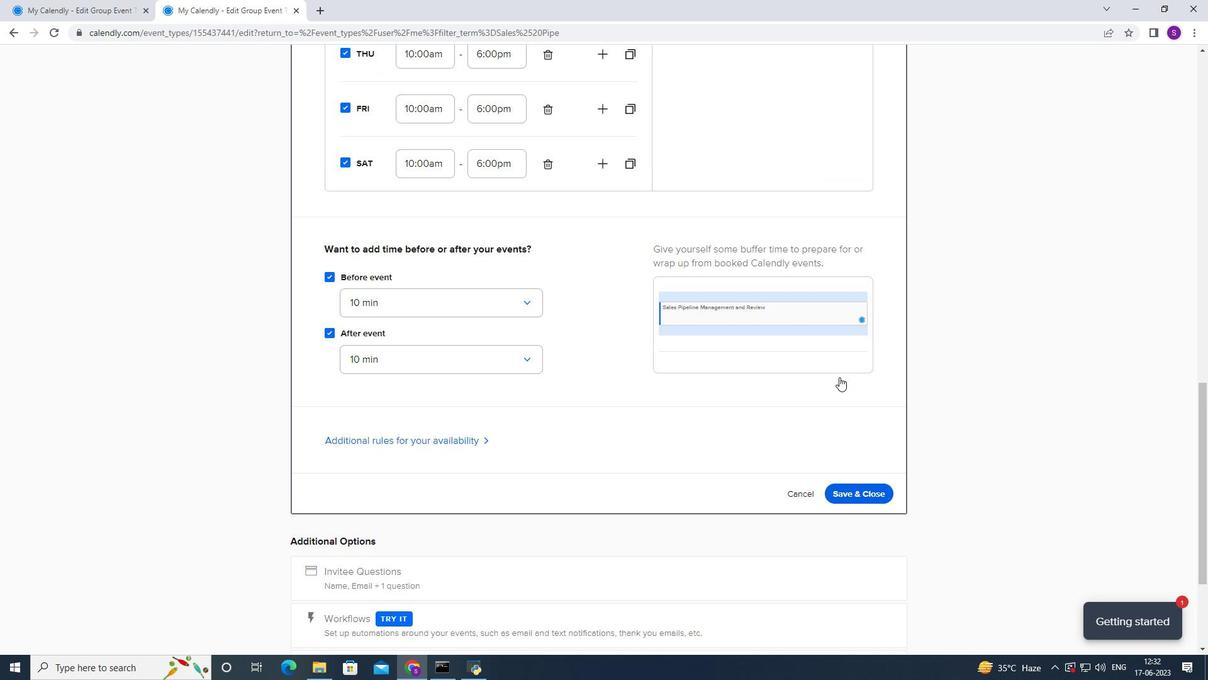 
Action: Mouse scrolled (839, 376) with delta (0, 0)
Screenshot: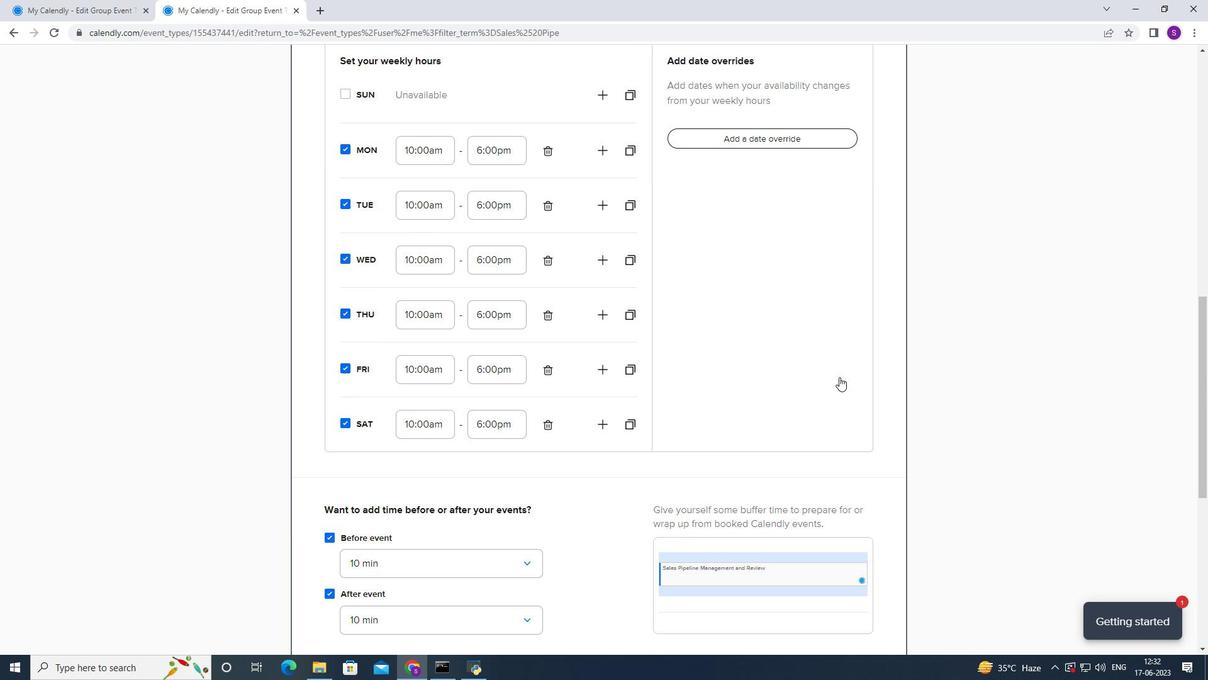 
Action: Mouse scrolled (839, 376) with delta (0, 0)
Screenshot: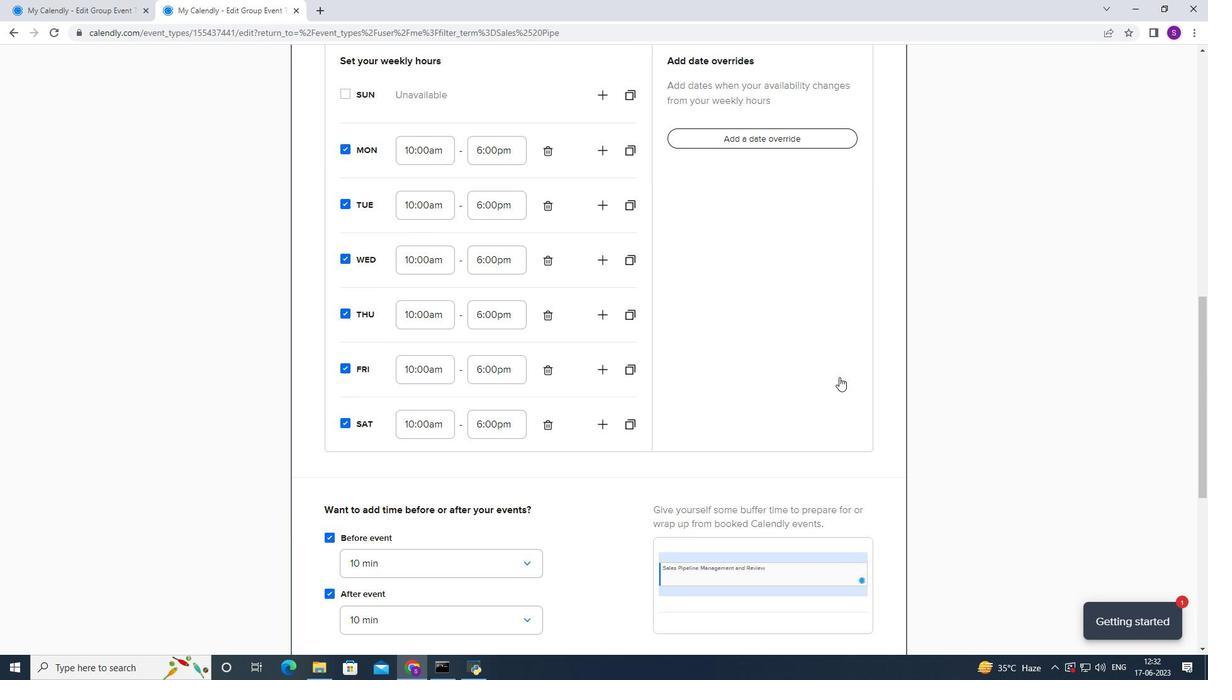 
Action: Mouse scrolled (839, 376) with delta (0, 0)
Screenshot: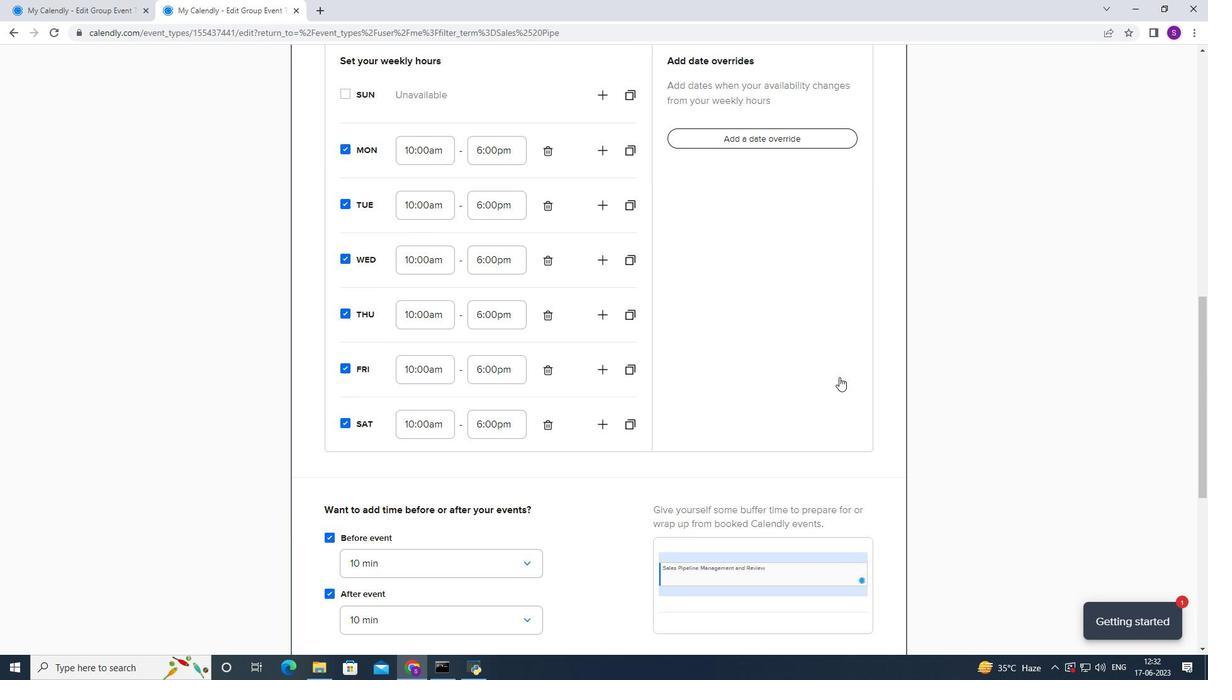 
Action: Mouse scrolled (839, 376) with delta (0, 0)
Screenshot: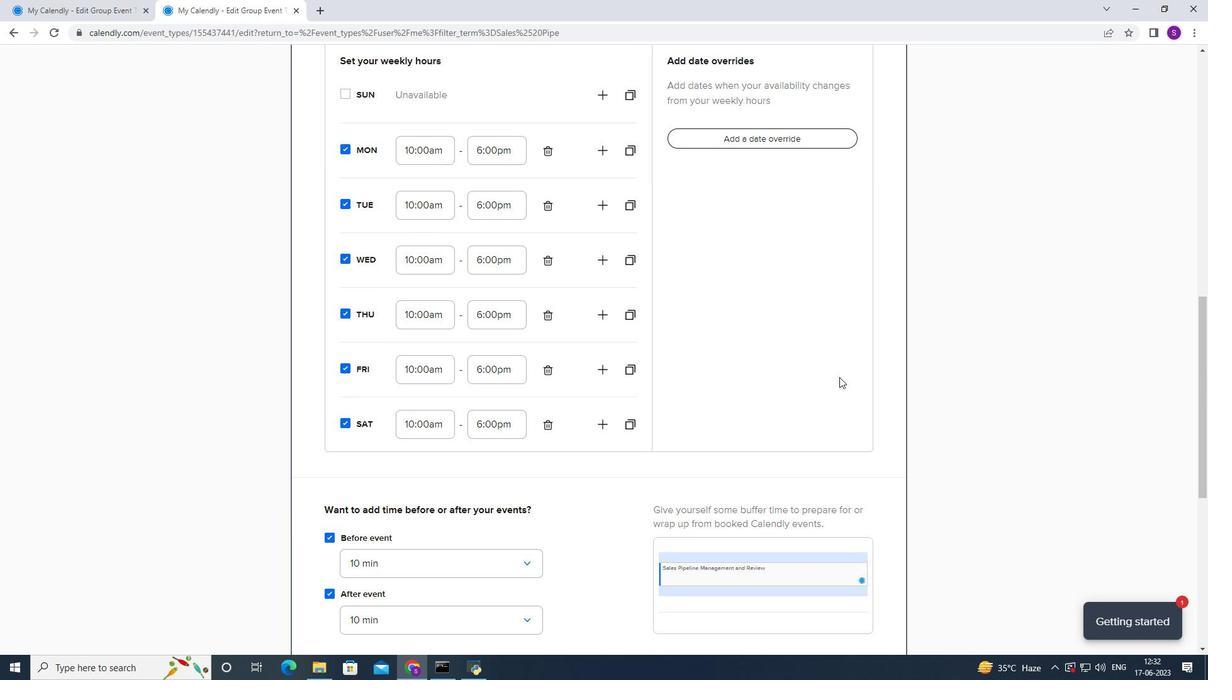 
Action: Mouse moved to (836, 377)
Screenshot: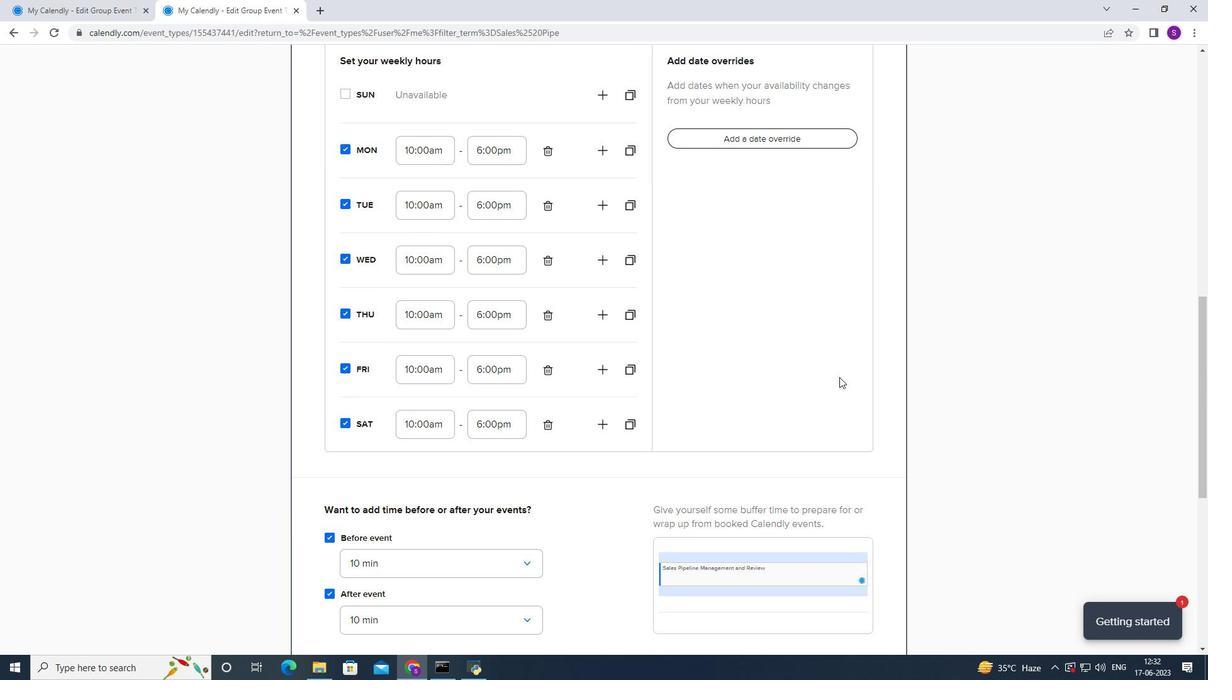 
Action: Mouse scrolled (836, 377) with delta (0, 0)
Screenshot: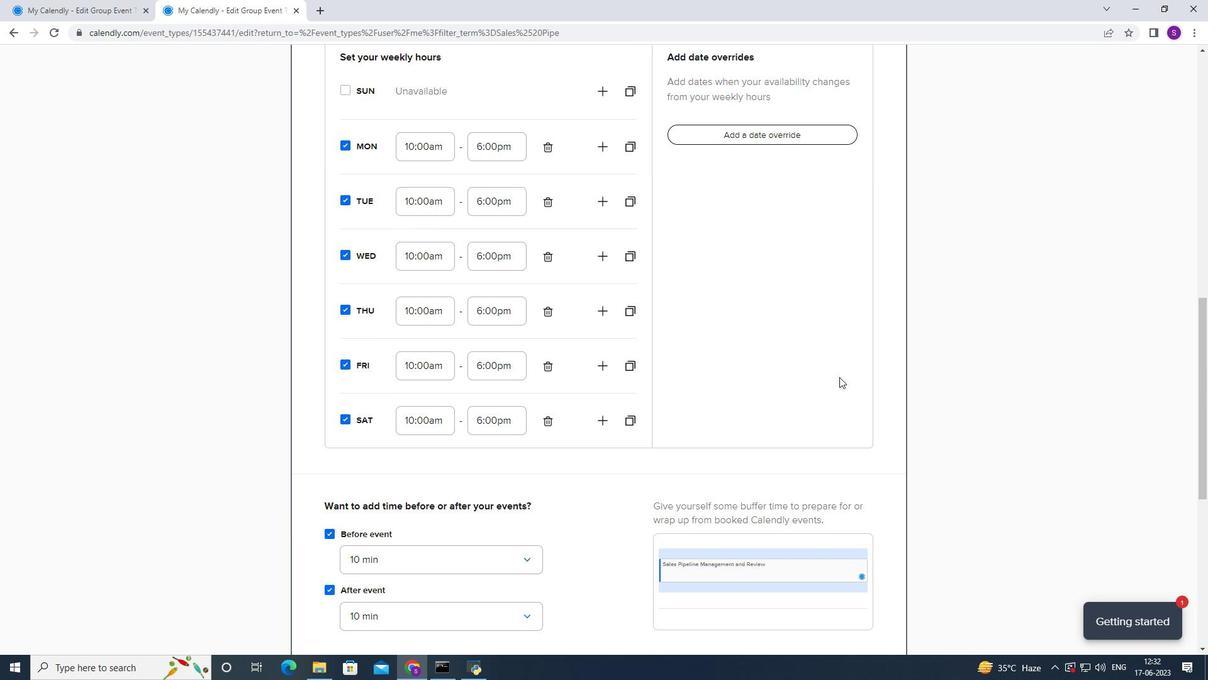 
Action: Mouse moved to (828, 380)
Screenshot: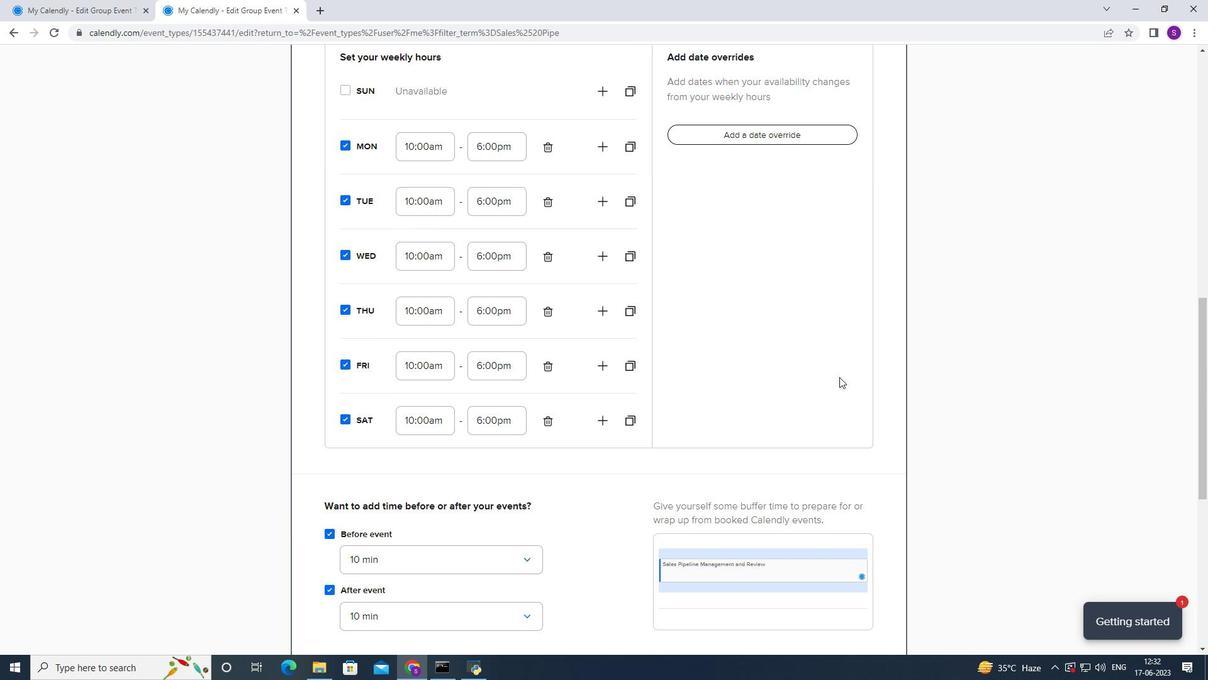 
Action: Mouse scrolled (828, 379) with delta (0, 0)
Screenshot: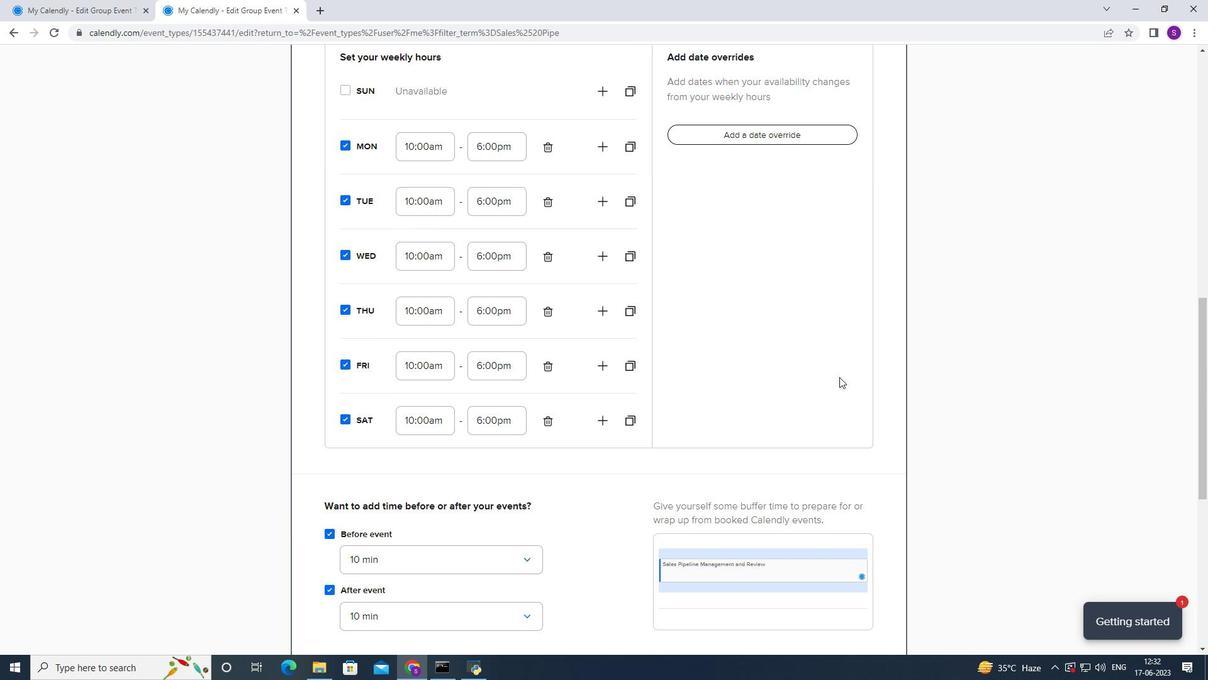 
Action: Mouse moved to (451, 320)
Screenshot: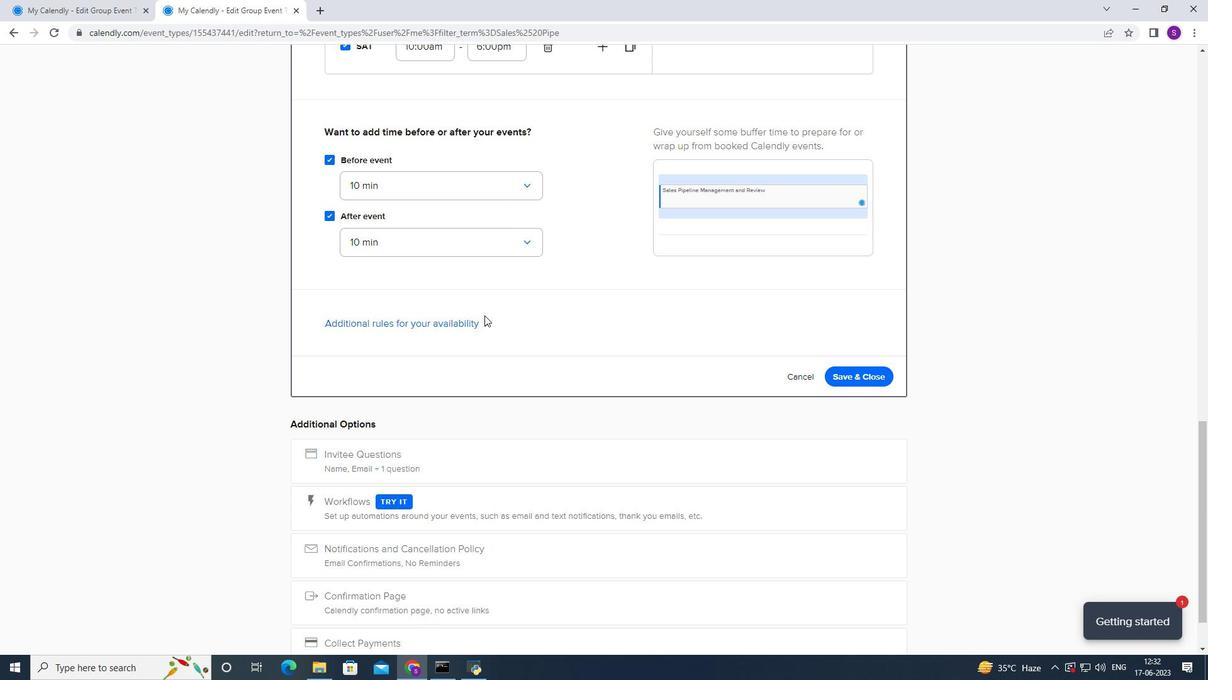 
Action: Mouse pressed left at (451, 320)
Screenshot: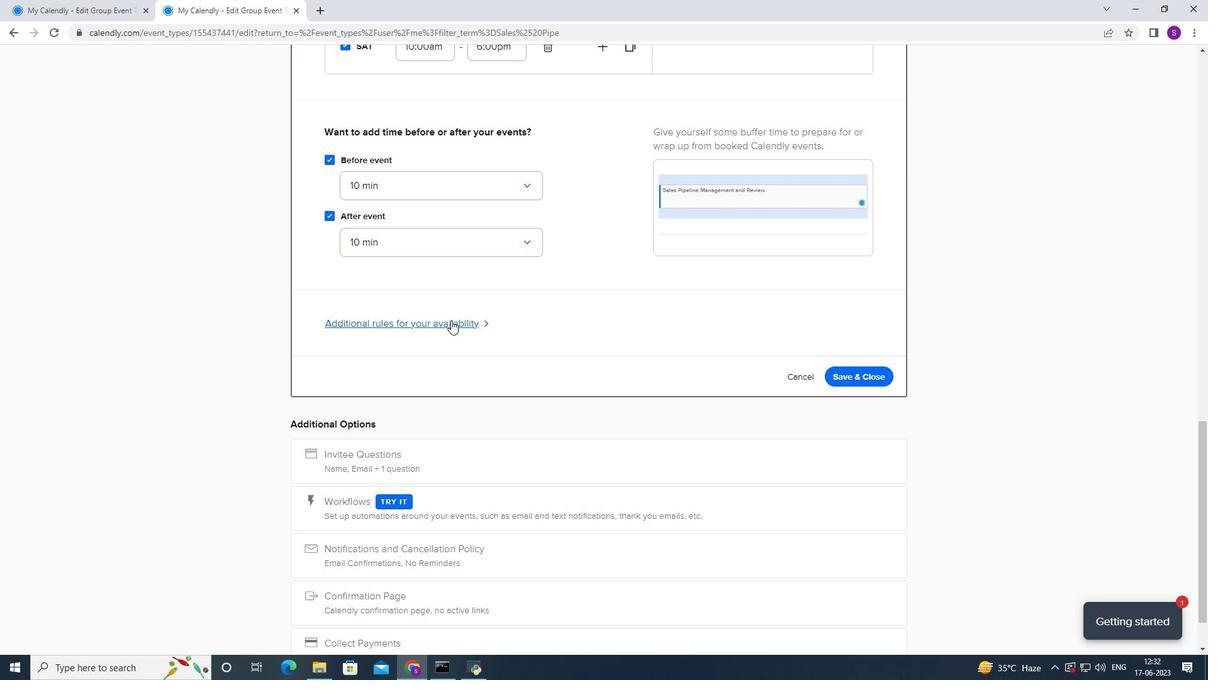 
Action: Mouse moved to (436, 436)
Screenshot: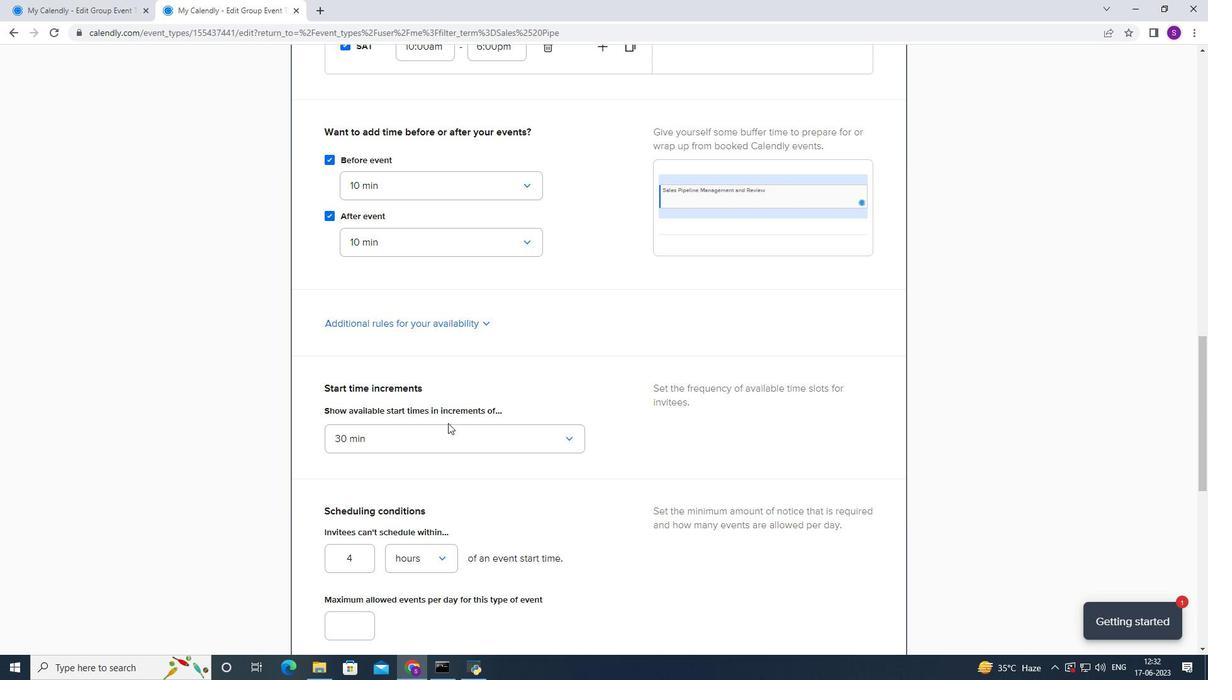 
Action: Mouse pressed left at (436, 436)
Screenshot: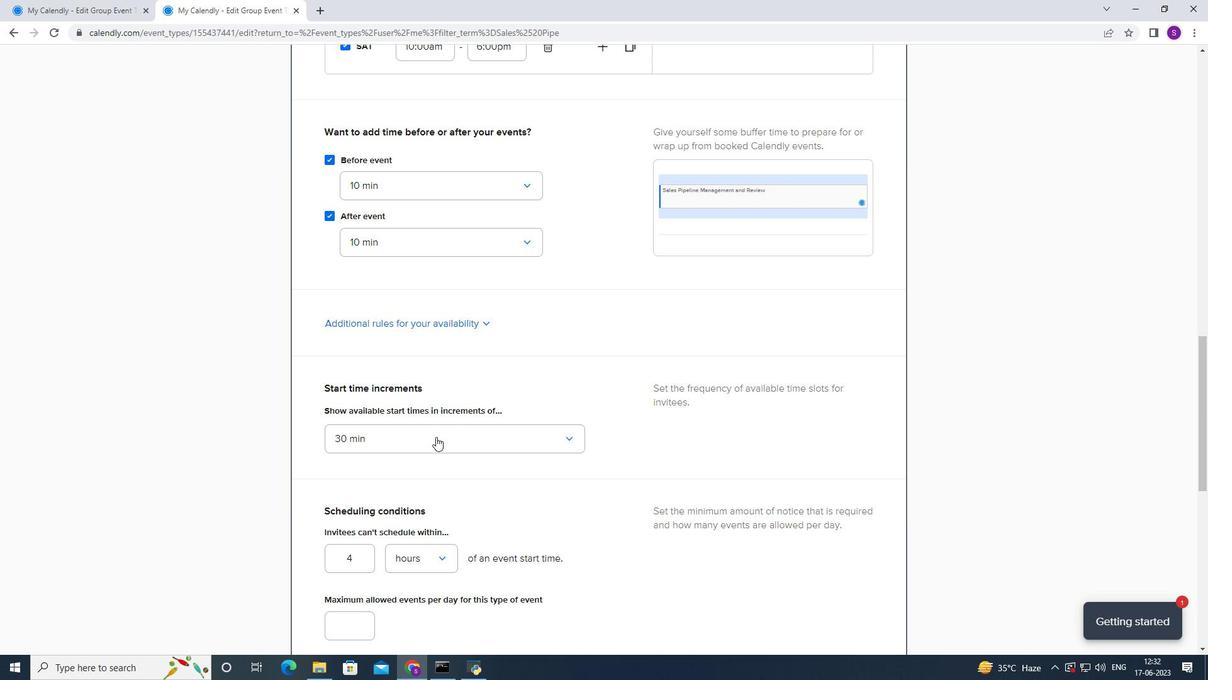 
Action: Mouse moved to (433, 441)
Screenshot: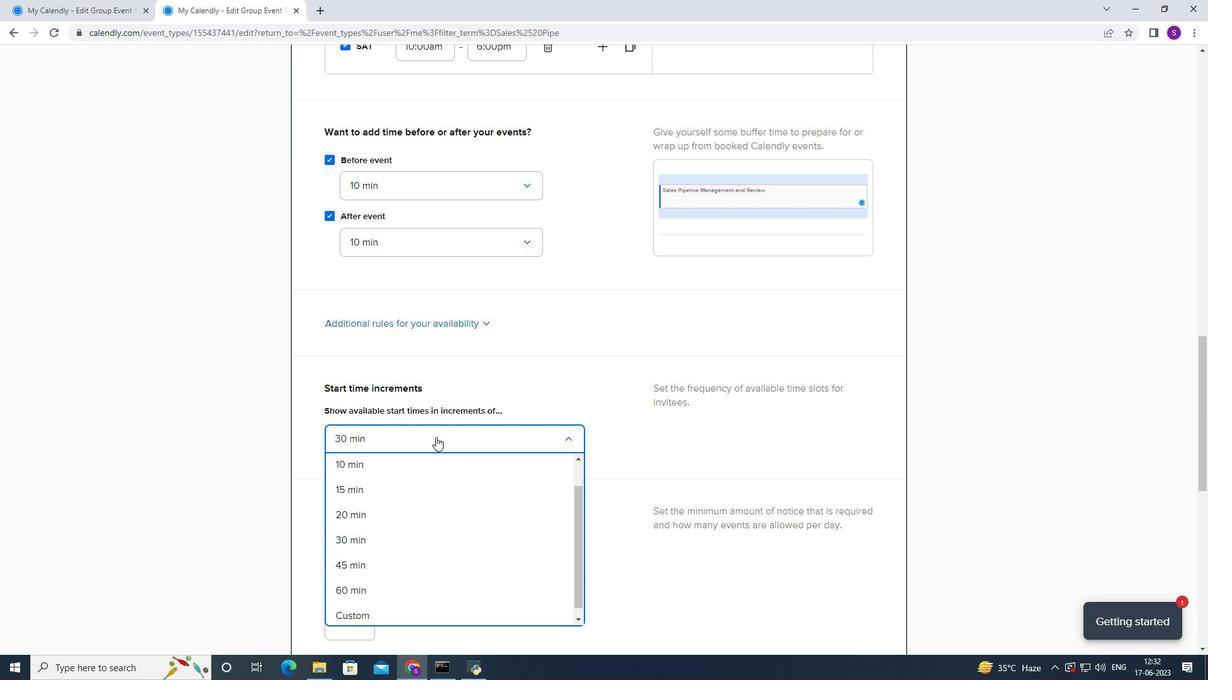 
Action: Mouse scrolled (433, 440) with delta (0, 0)
Screenshot: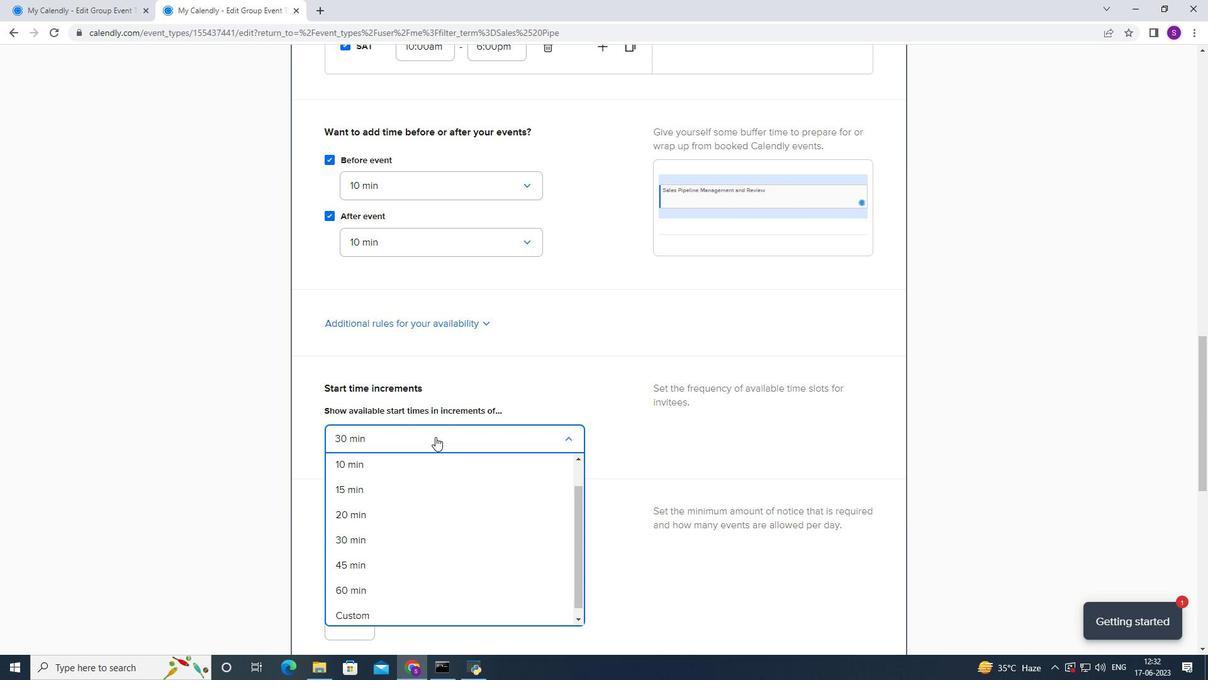 
Action: Mouse scrolled (433, 440) with delta (0, 0)
Screenshot: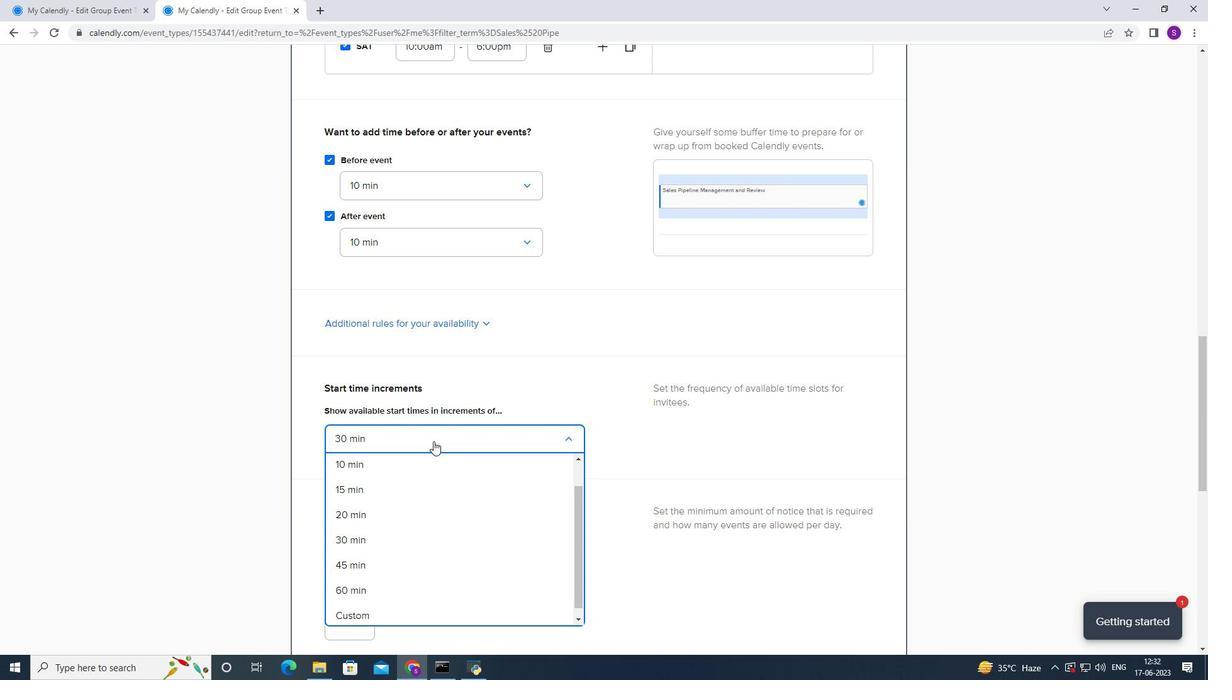 
Action: Mouse moved to (413, 346)
Screenshot: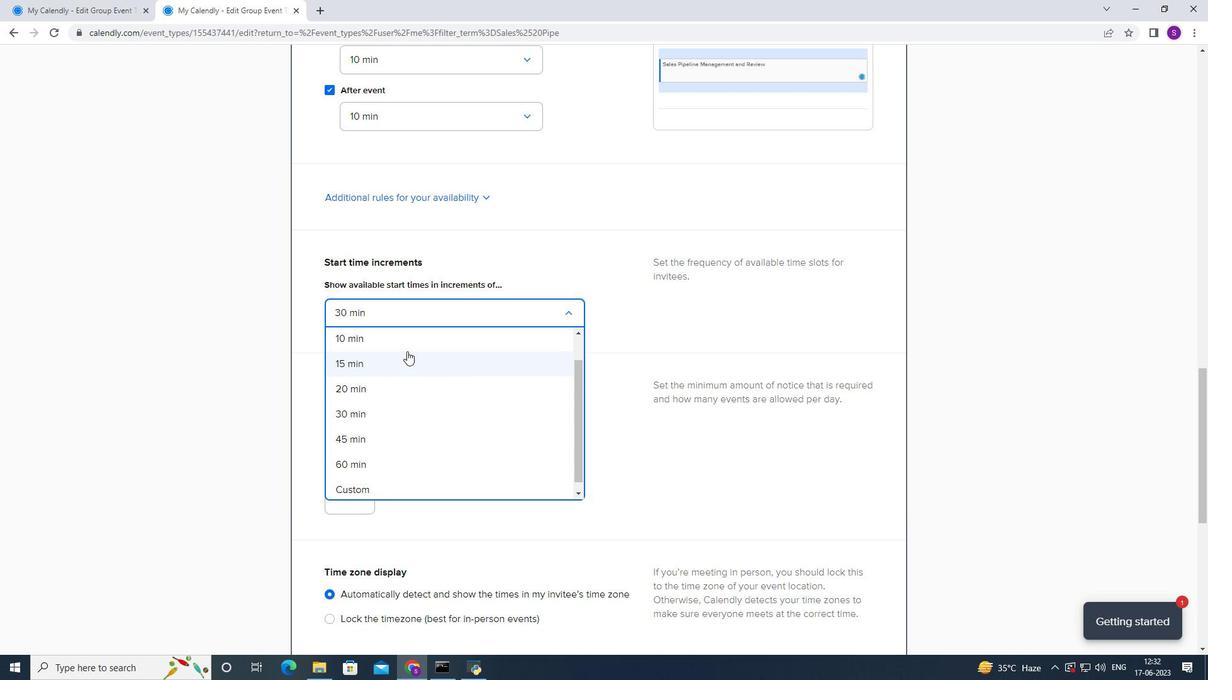
Action: Mouse pressed left at (413, 346)
Screenshot: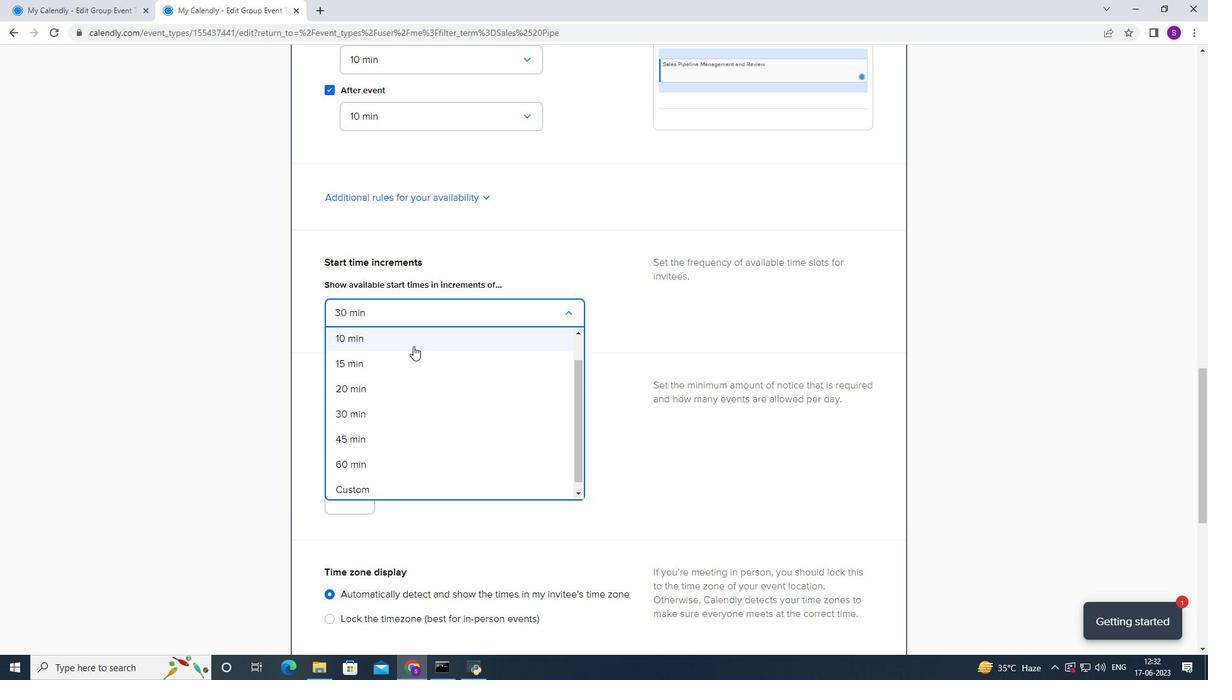 
Action: Mouse moved to (396, 380)
Screenshot: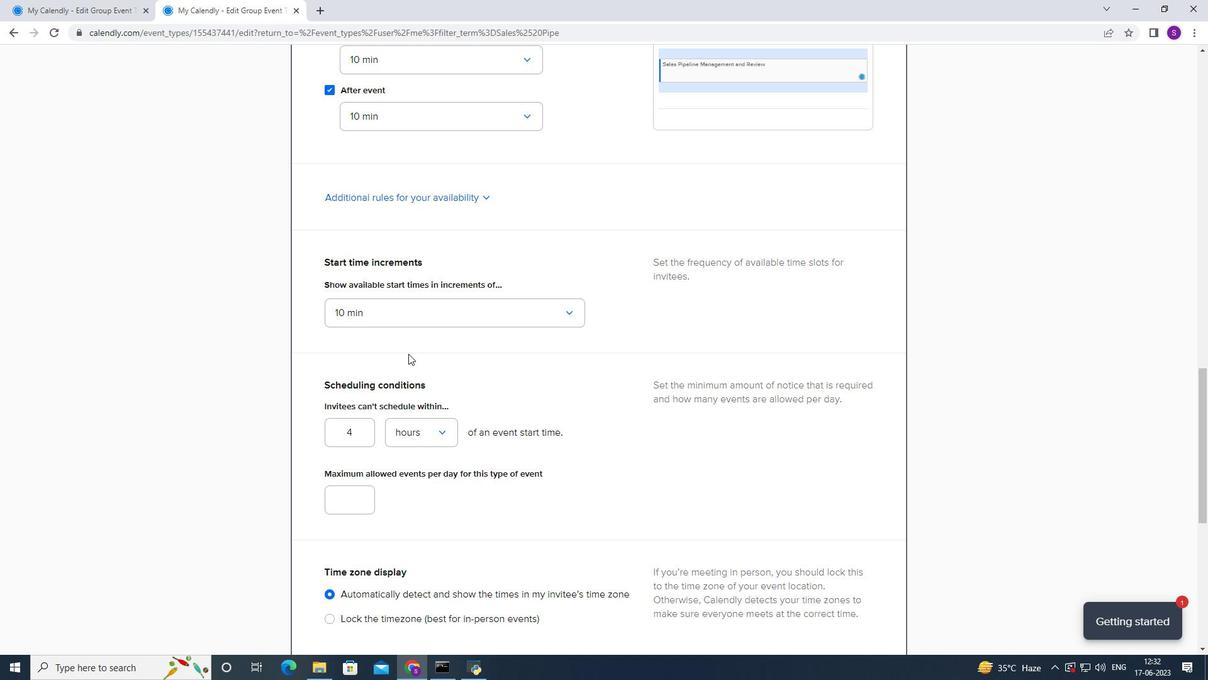 
Action: Mouse scrolled (396, 380) with delta (0, 0)
Screenshot: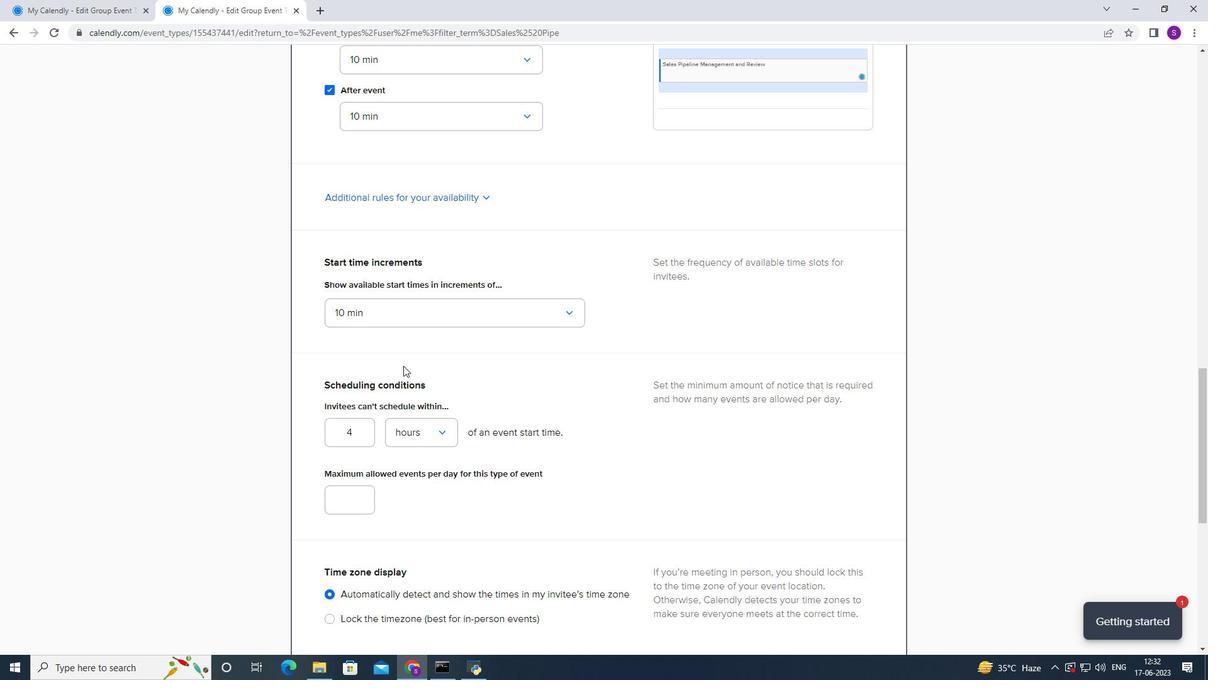 
Action: Mouse scrolled (396, 380) with delta (0, 0)
Screenshot: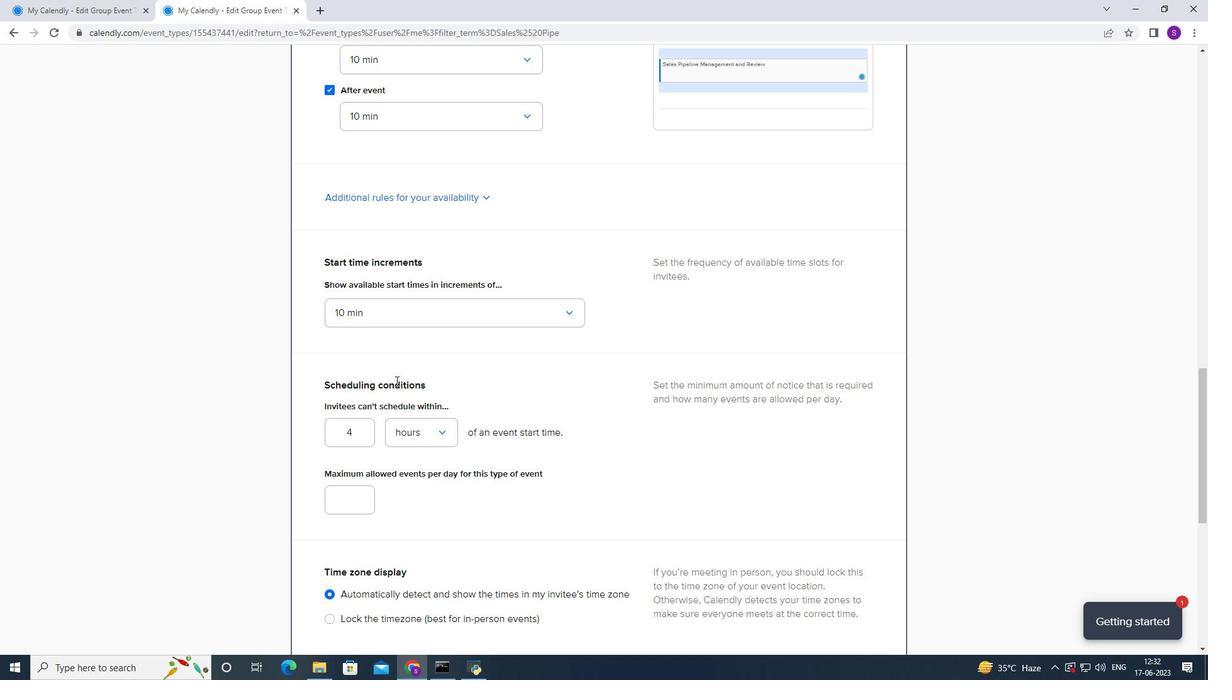 
Action: Mouse moved to (350, 310)
Screenshot: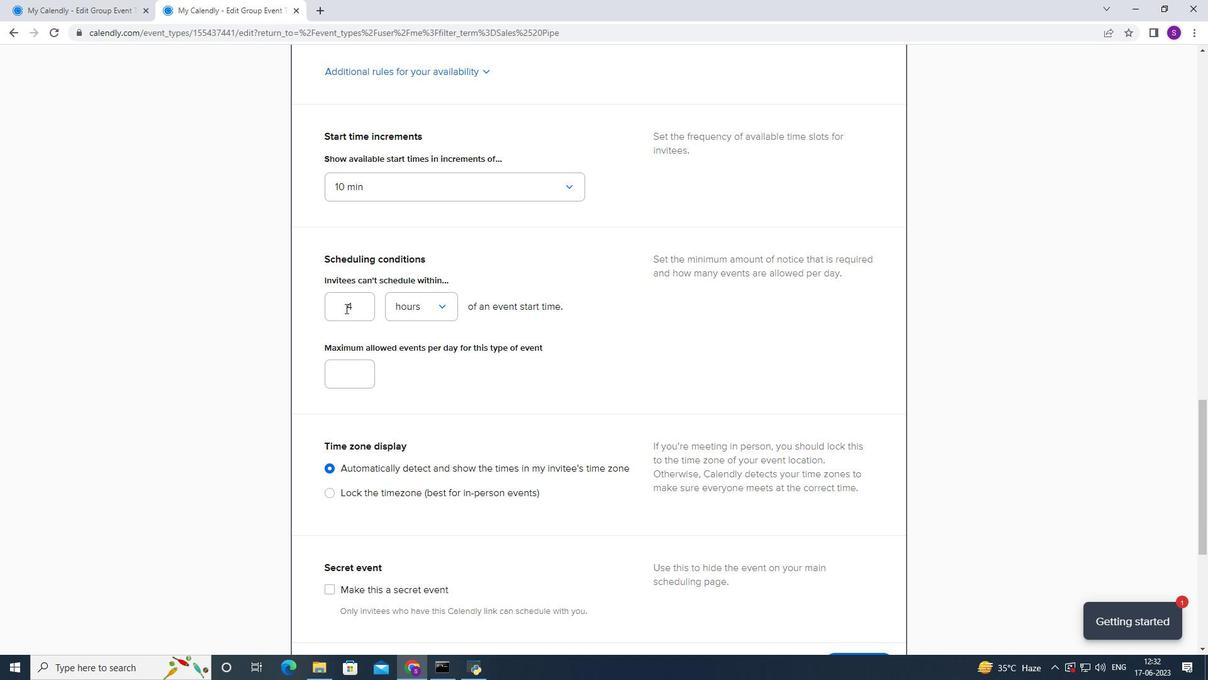 
Action: Mouse pressed left at (350, 310)
Screenshot: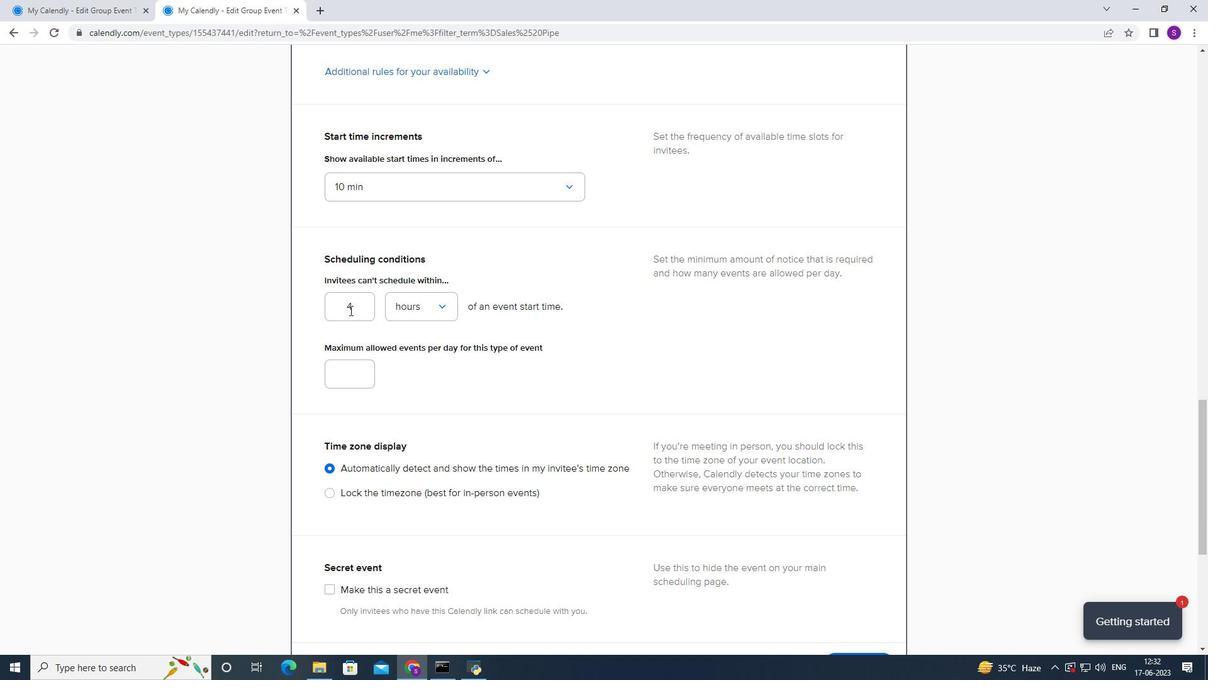 
Action: Key pressed <Key.backspace>43
Screenshot: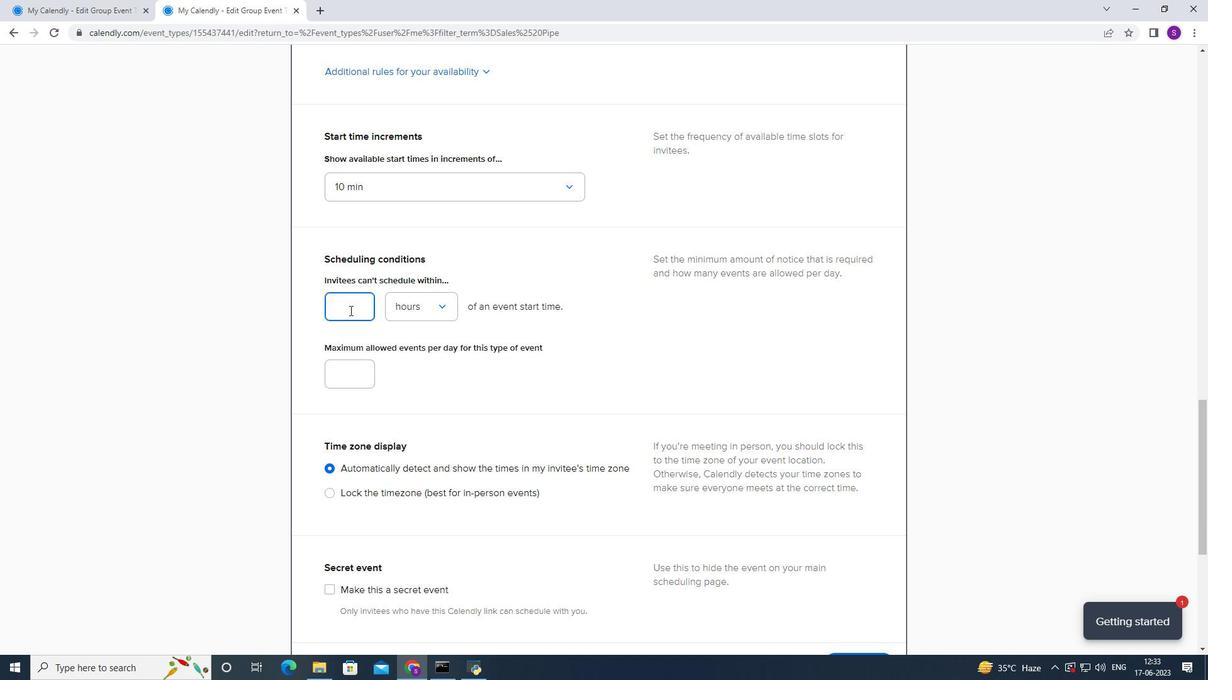 
Action: Mouse moved to (357, 361)
Screenshot: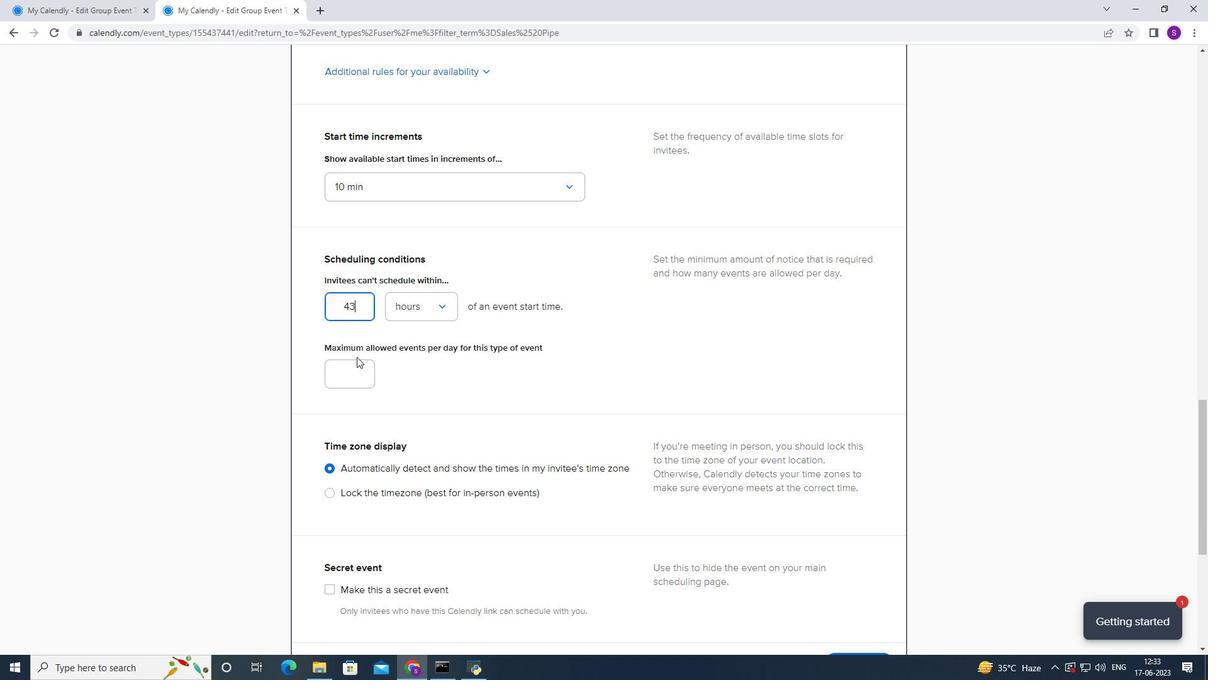 
Action: Mouse pressed left at (357, 361)
Screenshot: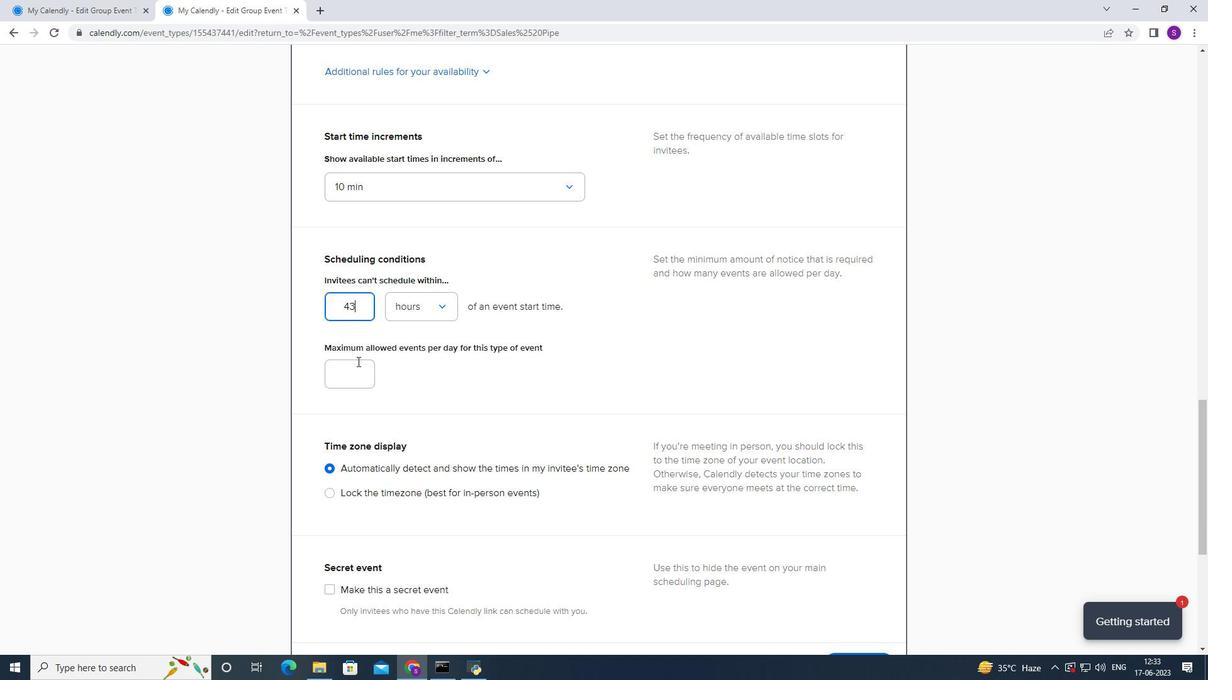 
Action: Key pressed 2
Screenshot: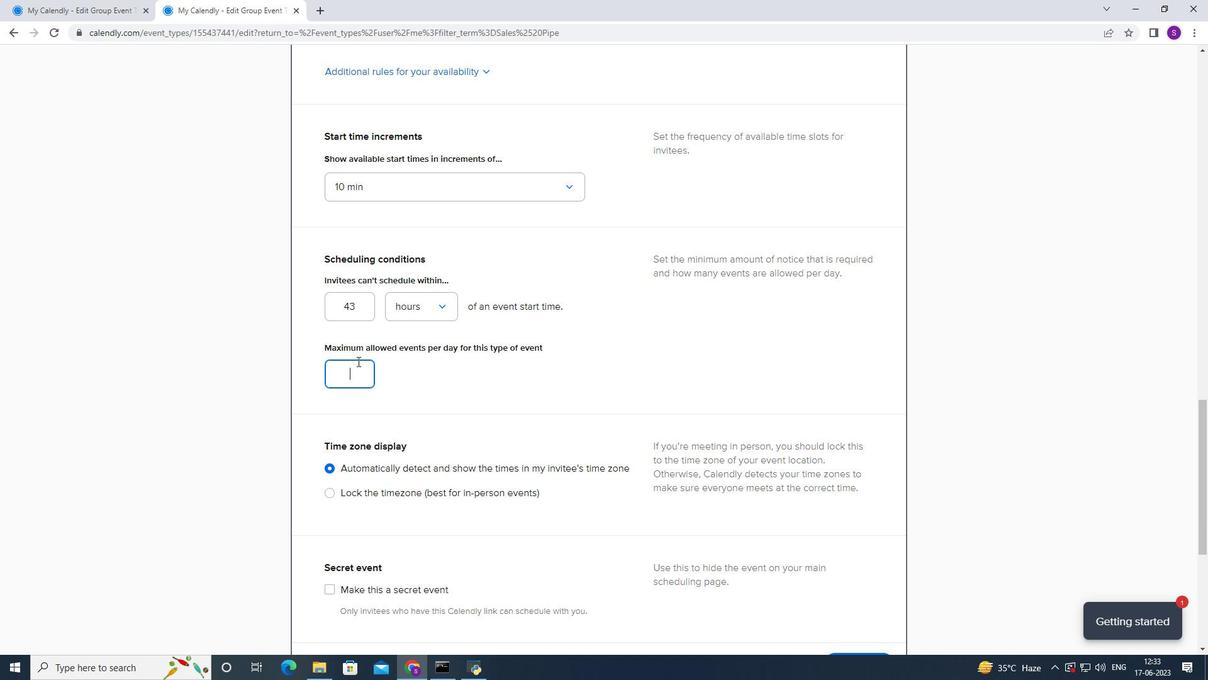 
Action: Mouse moved to (603, 453)
Screenshot: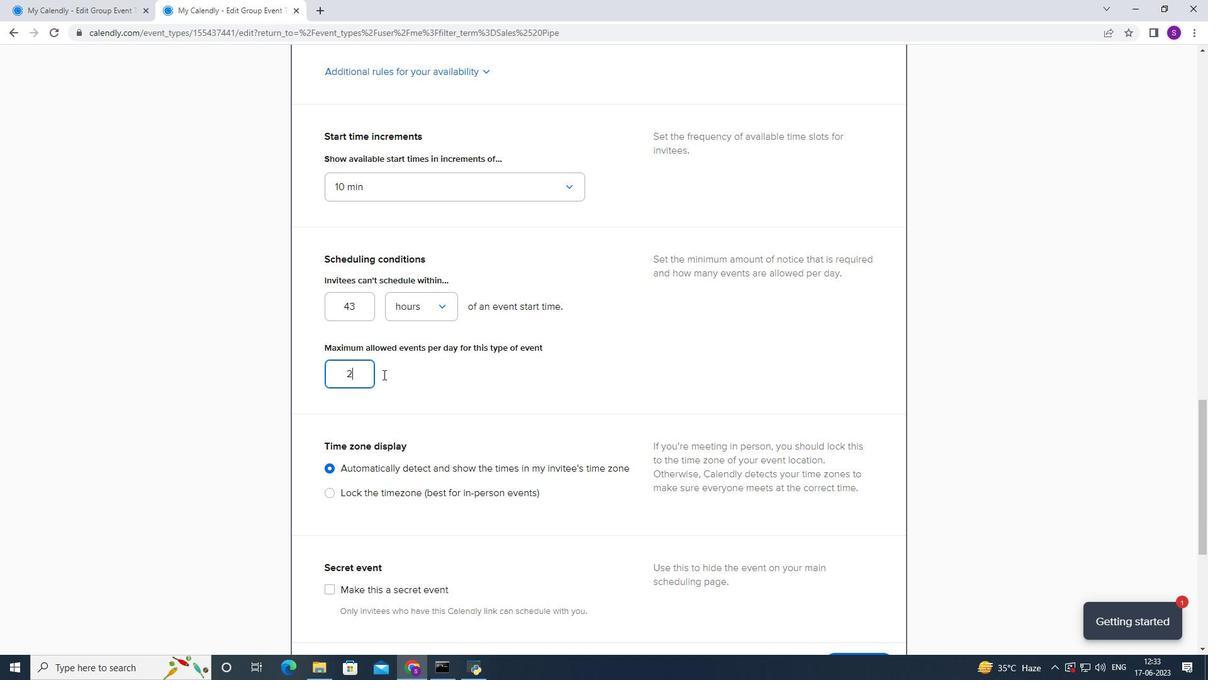 
Action: Mouse scrolled (603, 452) with delta (0, 0)
Screenshot: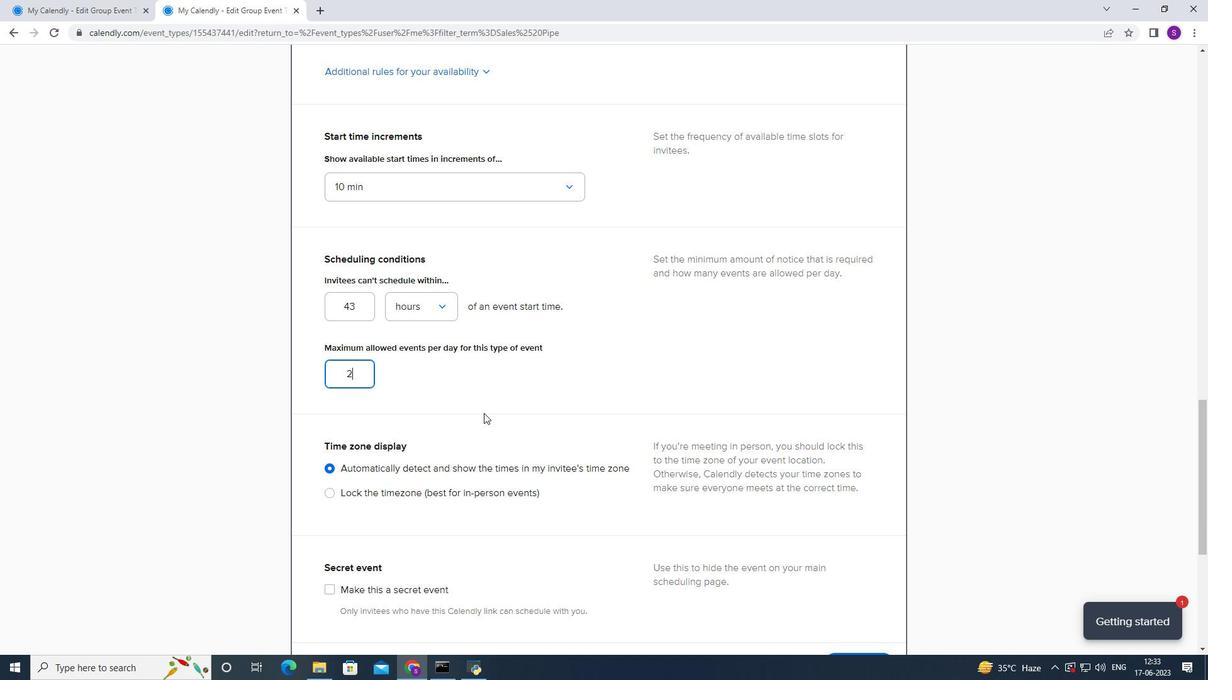 
Action: Mouse moved to (604, 453)
Screenshot: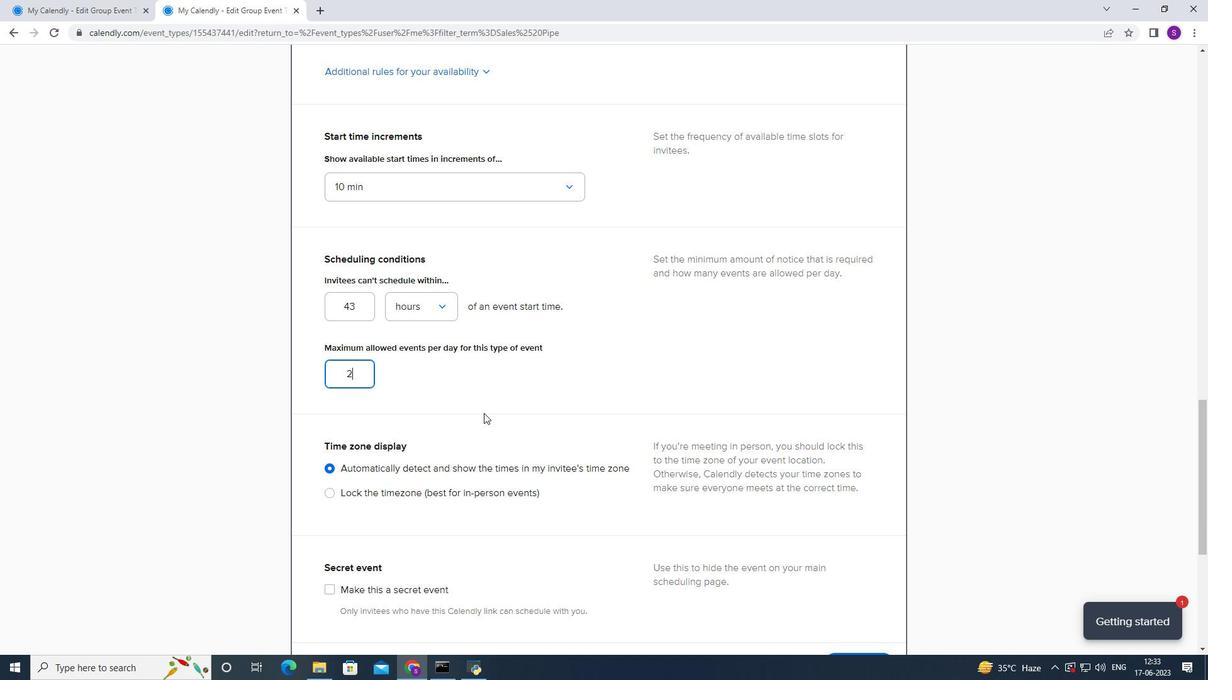 
Action: Mouse scrolled (604, 453) with delta (0, 0)
Screenshot: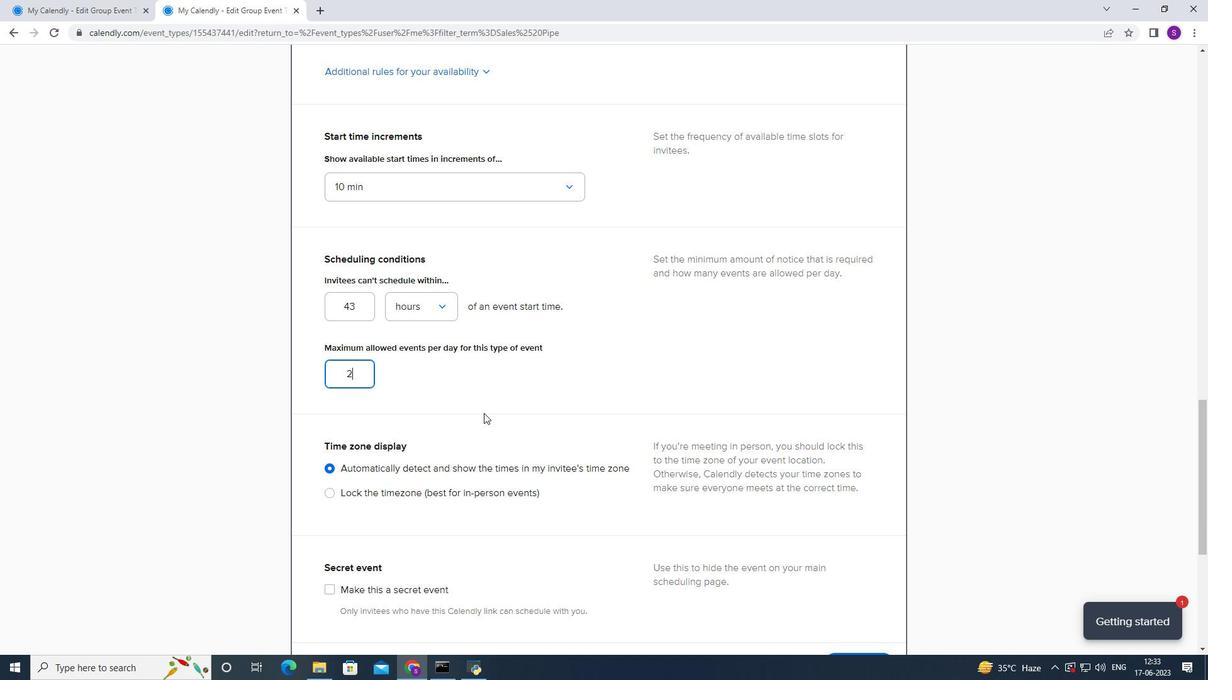 
Action: Mouse scrolled (604, 453) with delta (0, 0)
Screenshot: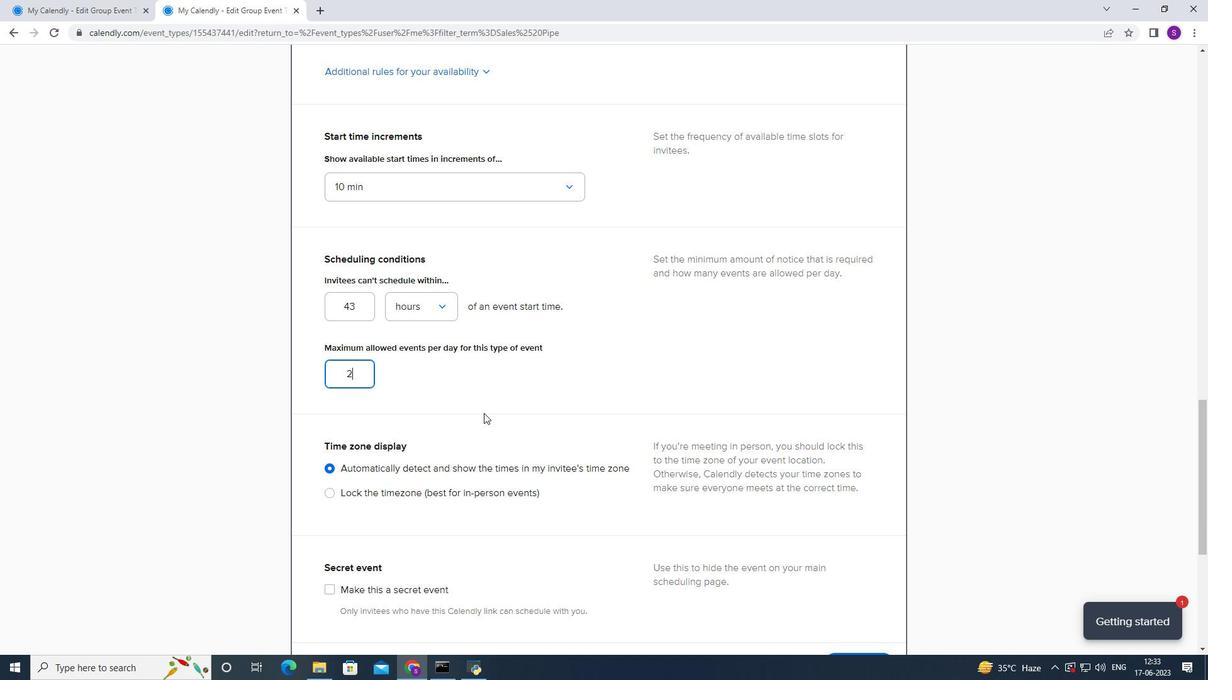 
Action: Mouse moved to (602, 455)
Screenshot: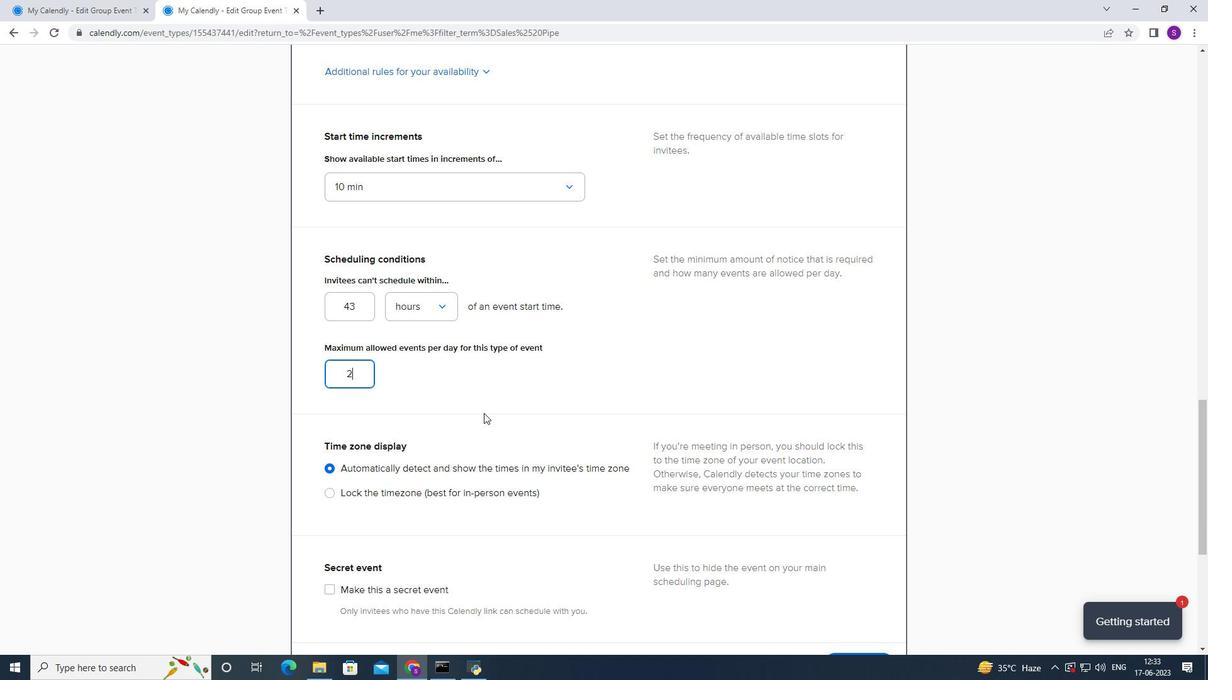 
Action: Mouse scrolled (602, 454) with delta (0, 0)
Screenshot: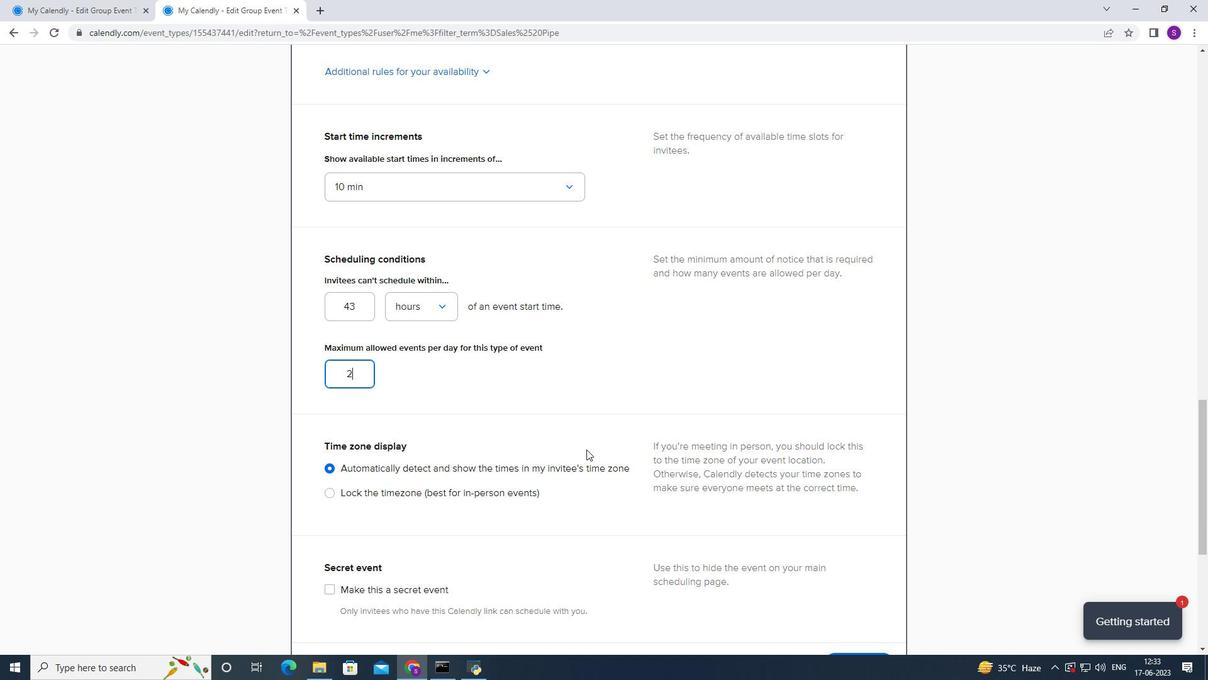 
Action: Mouse scrolled (602, 454) with delta (0, 0)
Screenshot: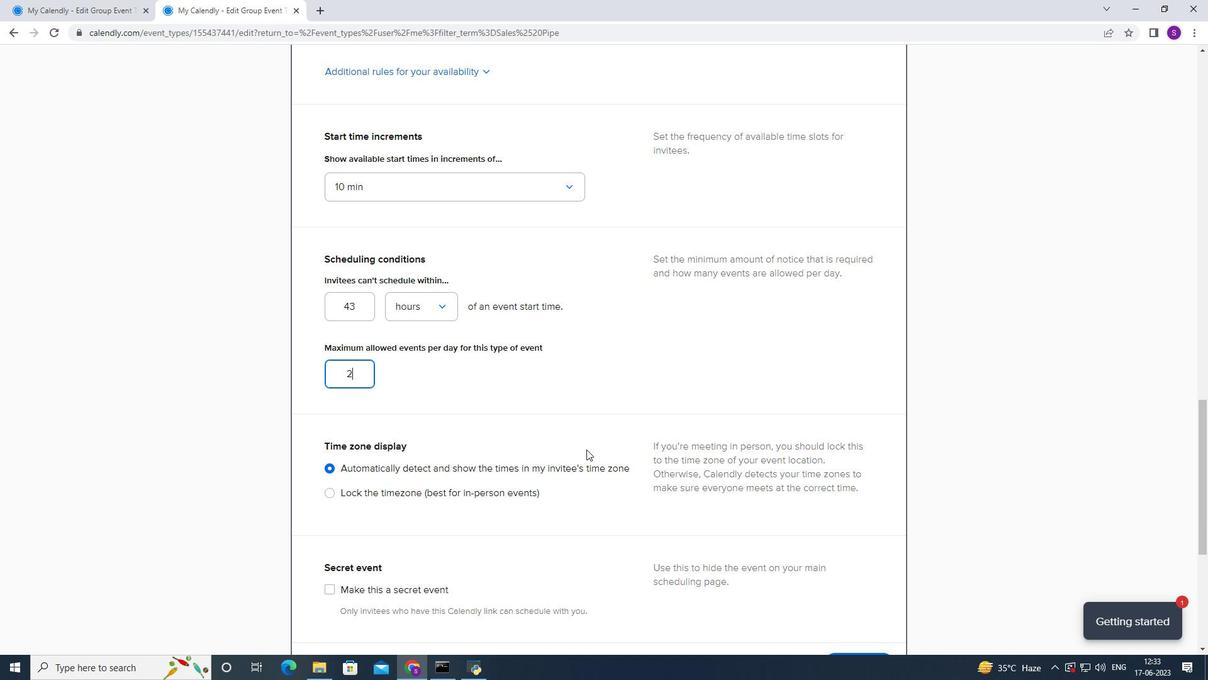
Action: Mouse scrolled (602, 454) with delta (0, 0)
Screenshot: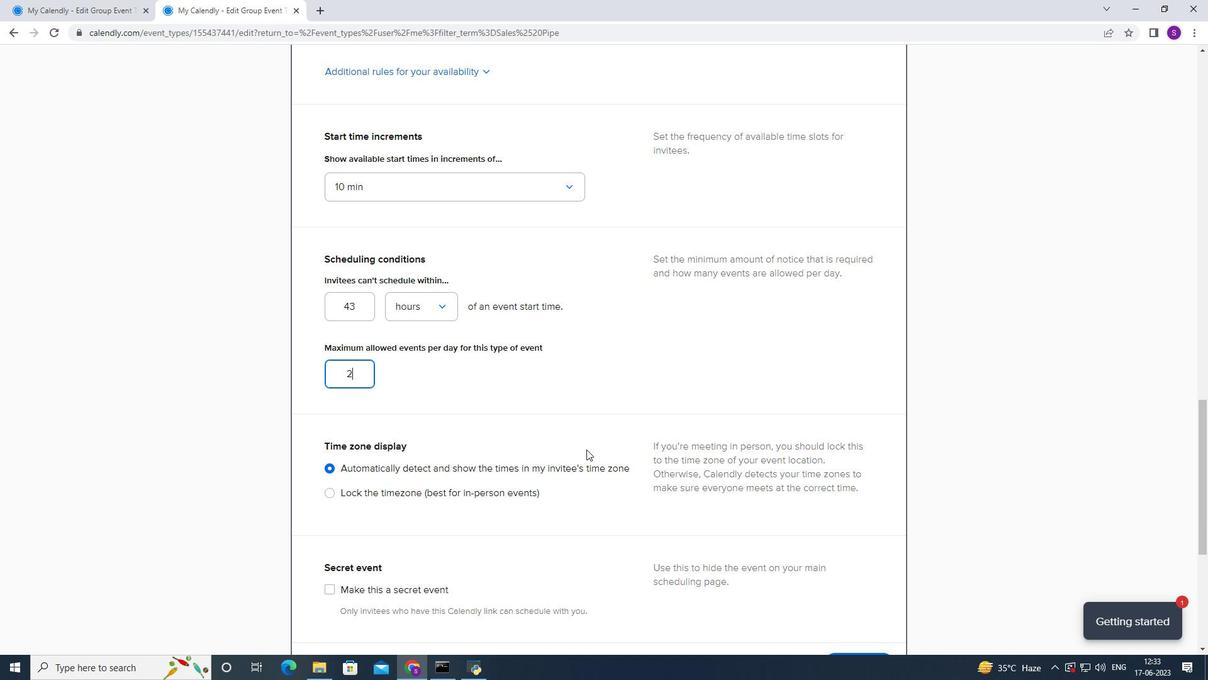 
Action: Mouse moved to (882, 316)
Screenshot: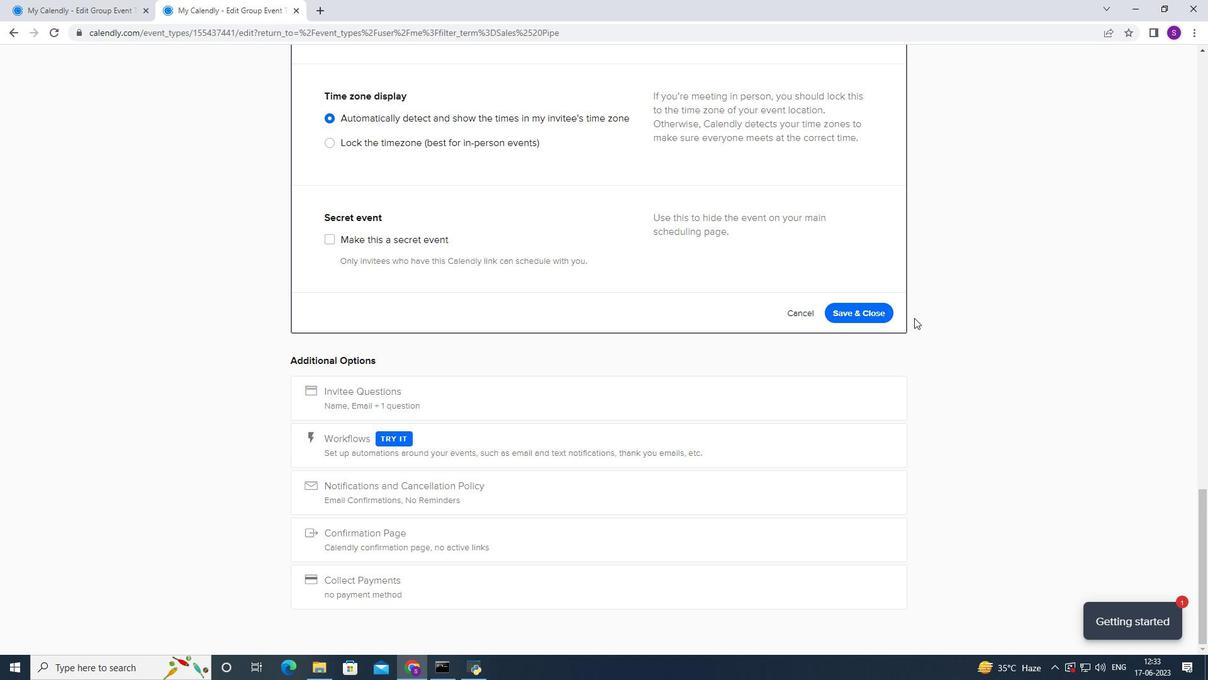 
Action: Mouse pressed left at (882, 316)
Screenshot: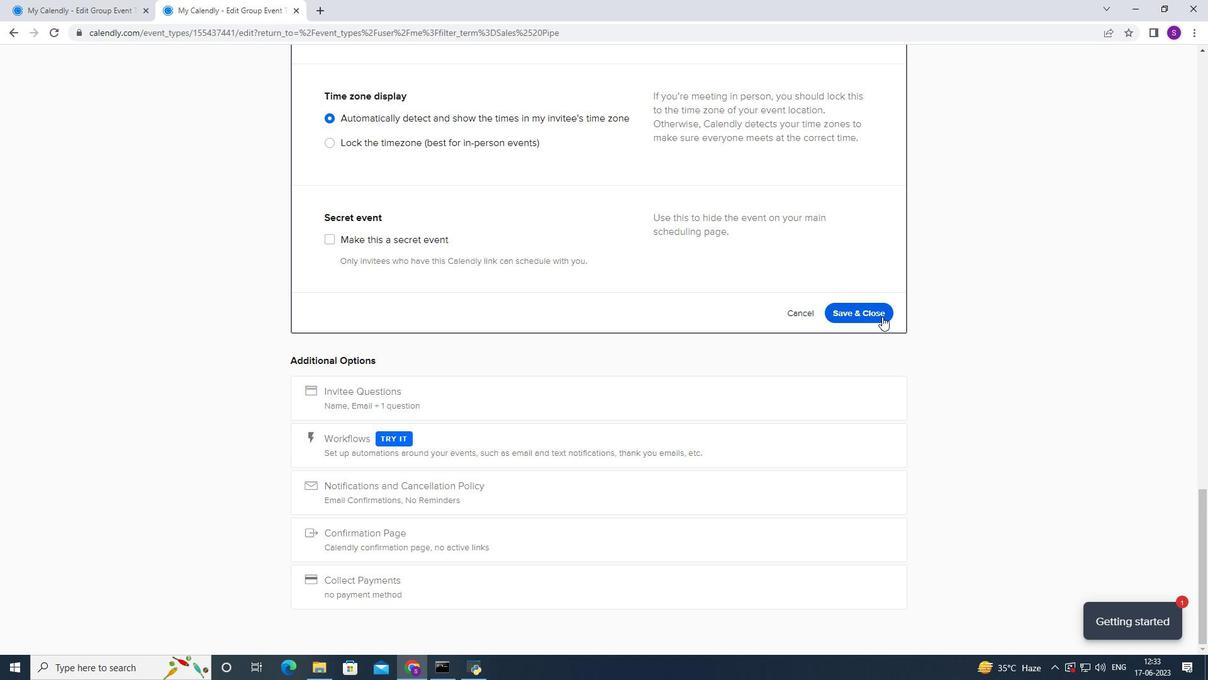 
